 Task: Coupon Creation
Action: Mouse moved to (484, 543)
Screenshot: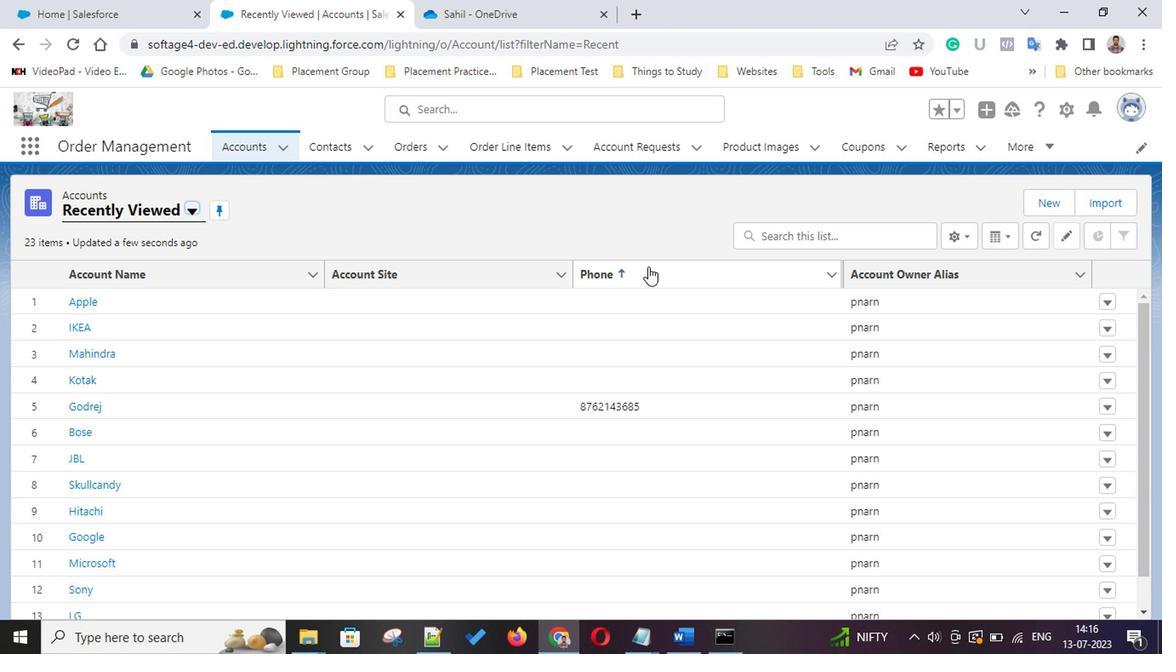 
Action: Mouse pressed left at (484, 543)
Screenshot: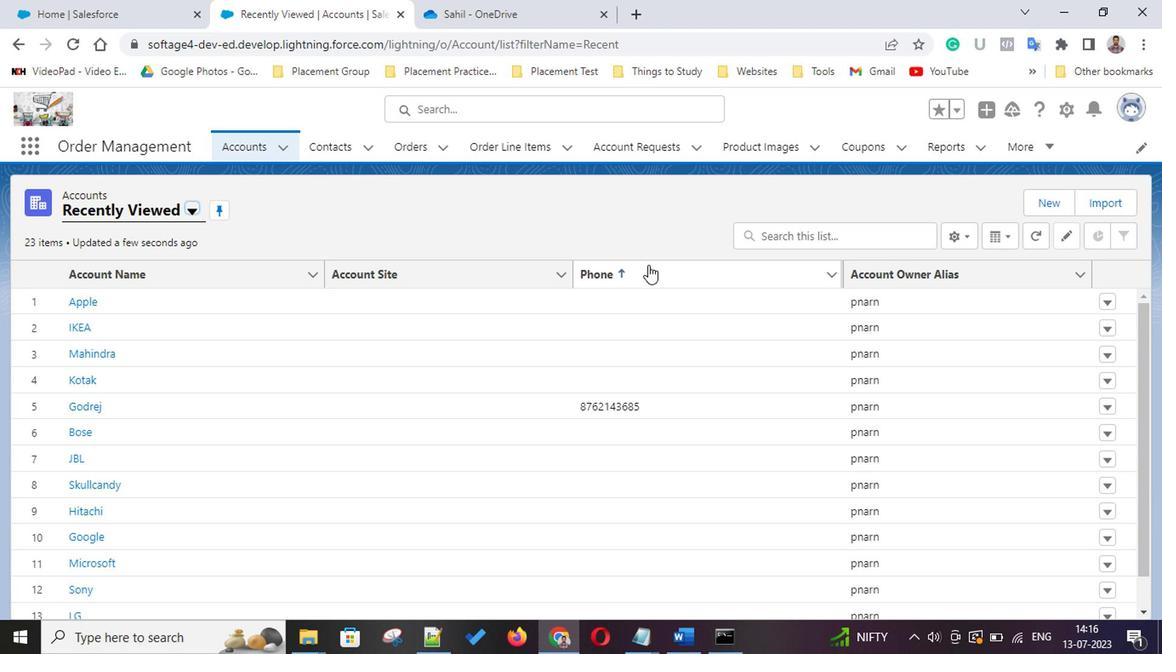 
Action: Mouse moved to (705, 198)
Screenshot: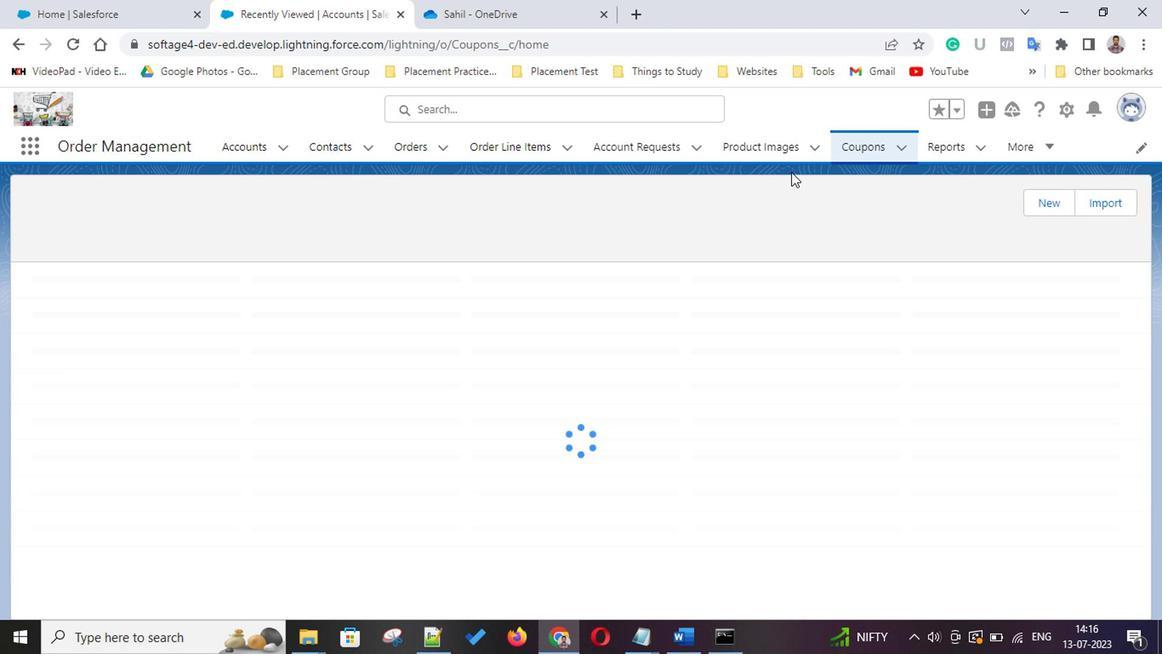 
Action: Mouse pressed left at (705, 198)
Screenshot: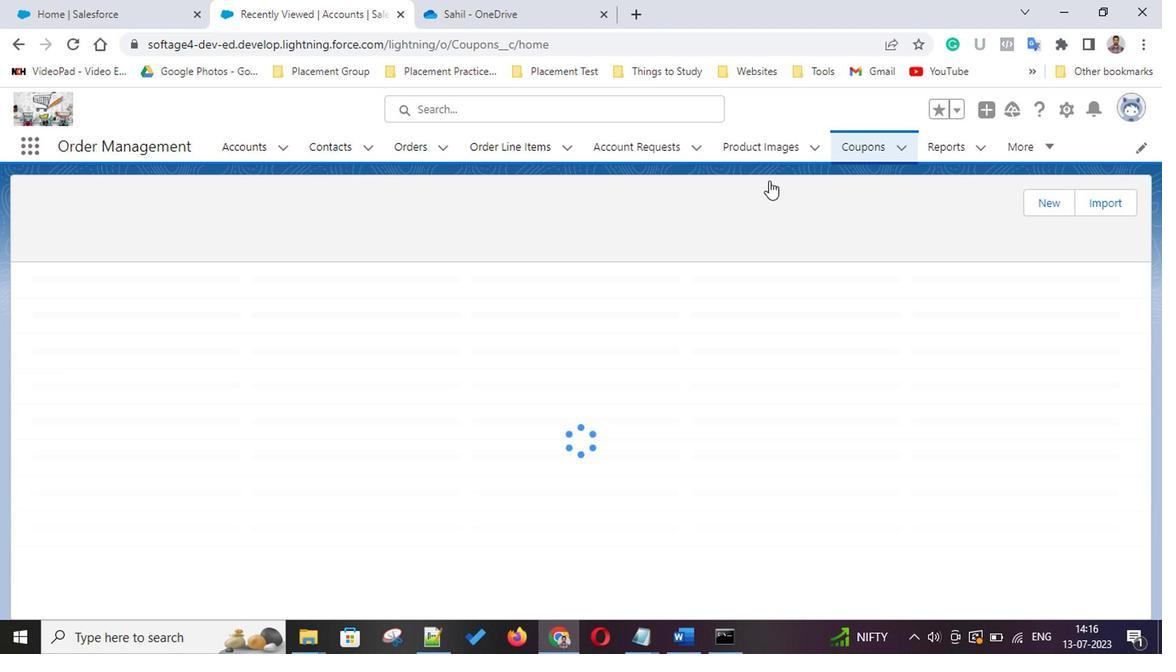 
Action: Mouse moved to (769, 234)
Screenshot: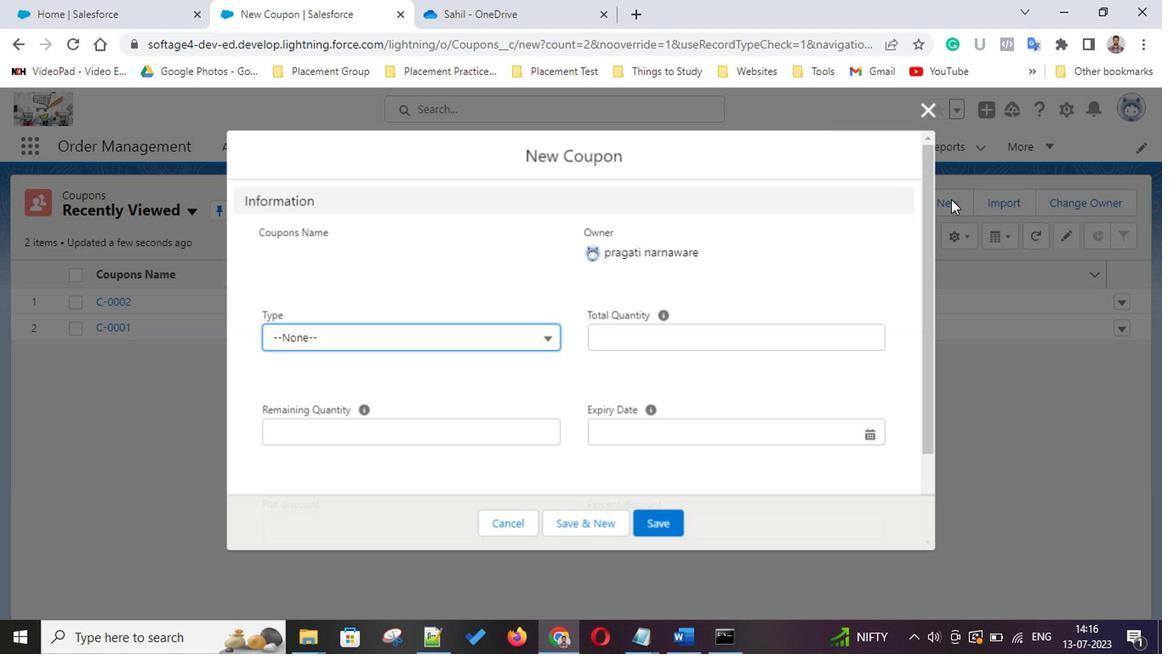 
Action: Mouse pressed left at (769, 234)
Screenshot: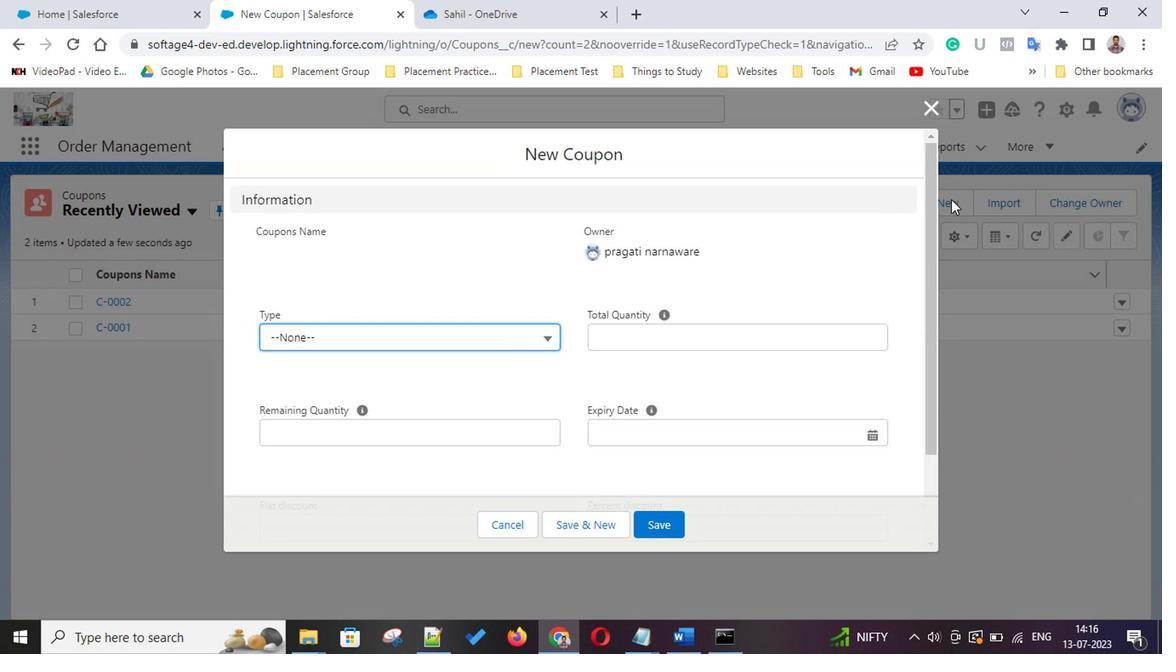 
Action: Mouse moved to (420, 336)
Screenshot: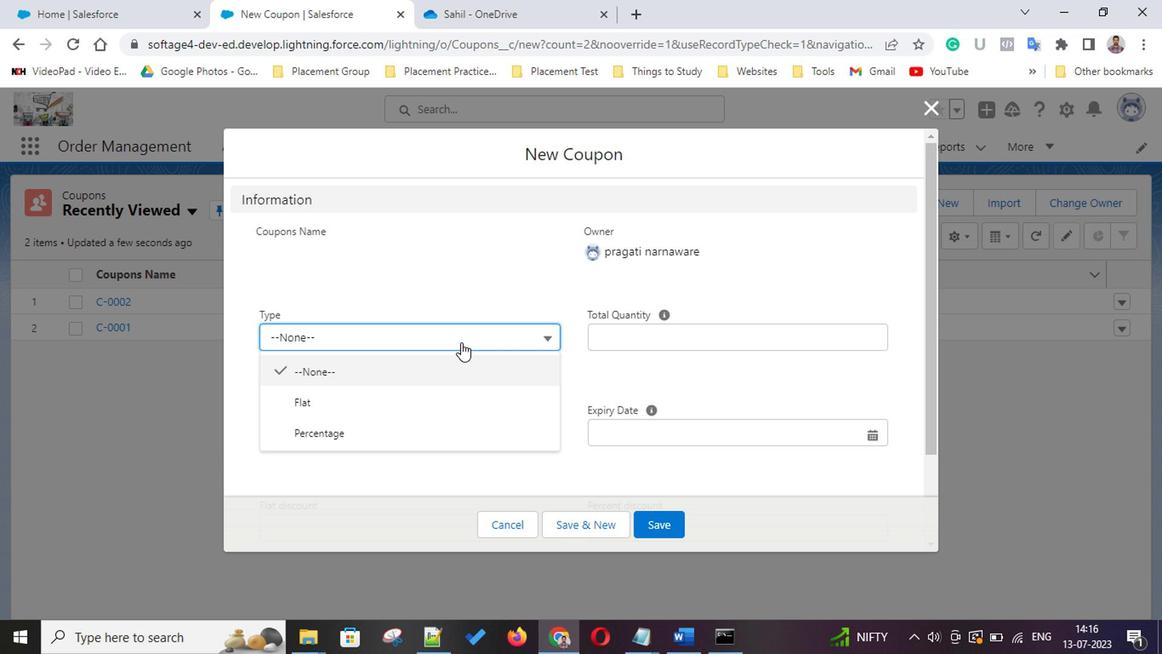 
Action: Mouse pressed left at (420, 336)
Screenshot: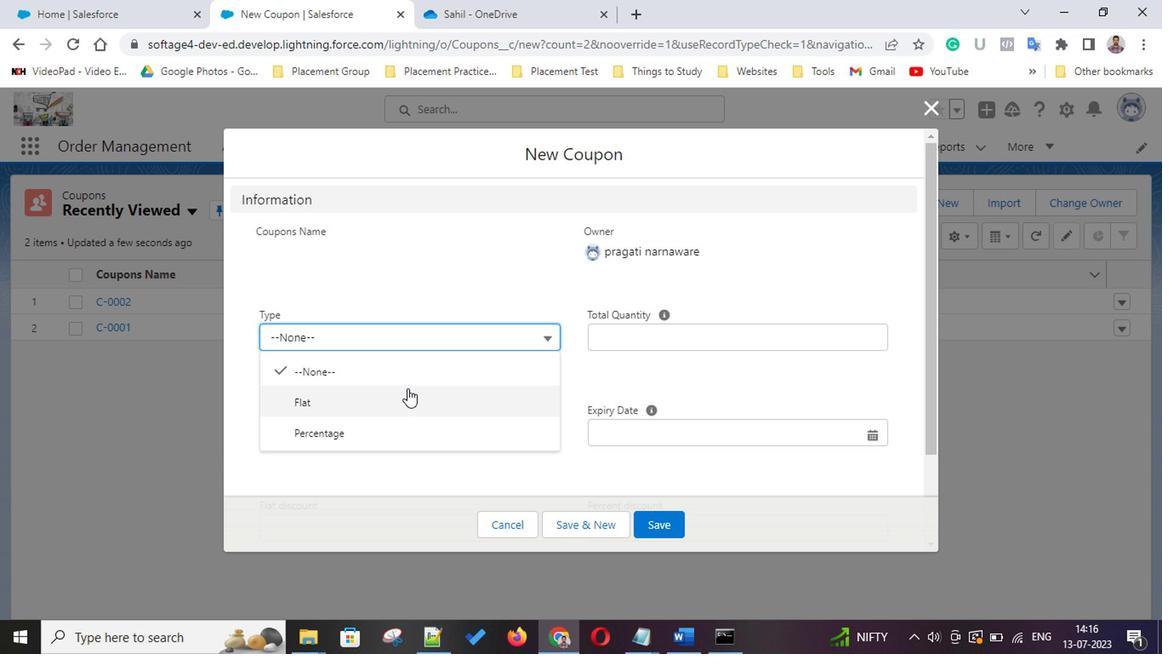 
Action: Mouse moved to (376, 375)
Screenshot: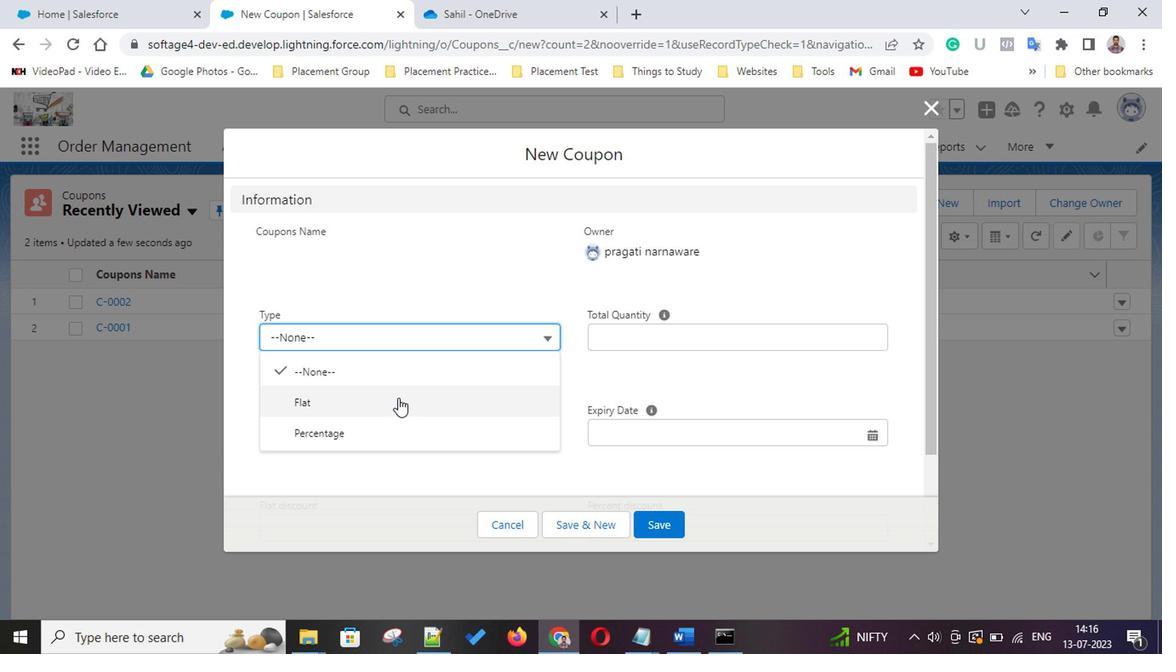 
Action: Mouse pressed left at (376, 375)
Screenshot: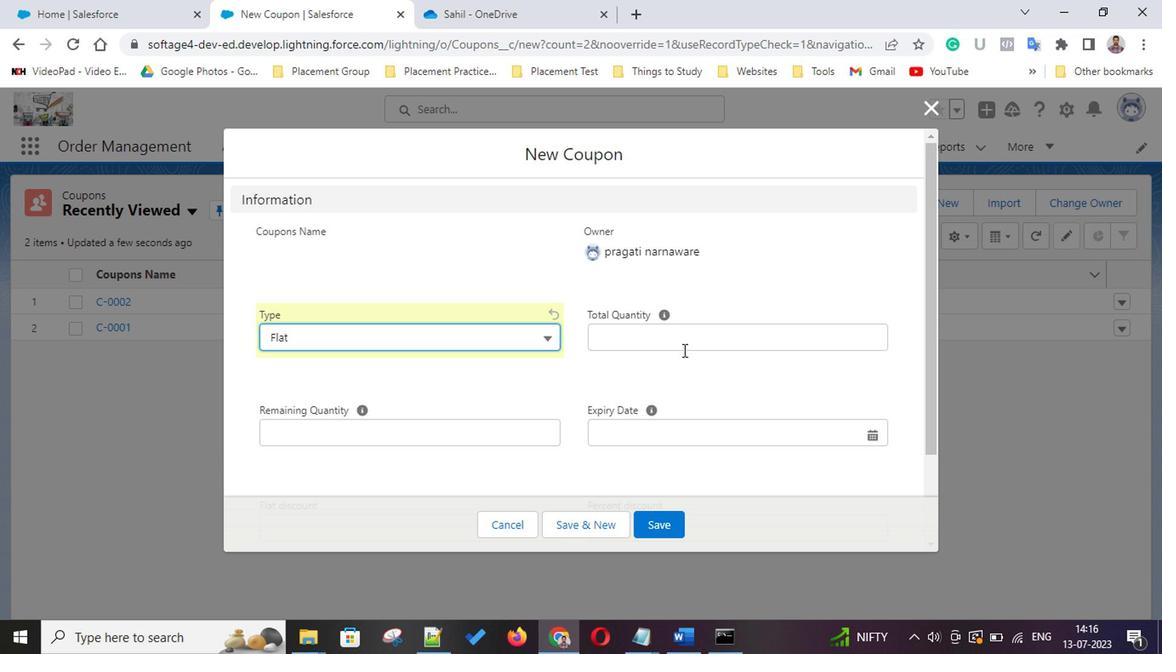 
Action: Mouse moved to (573, 334)
Screenshot: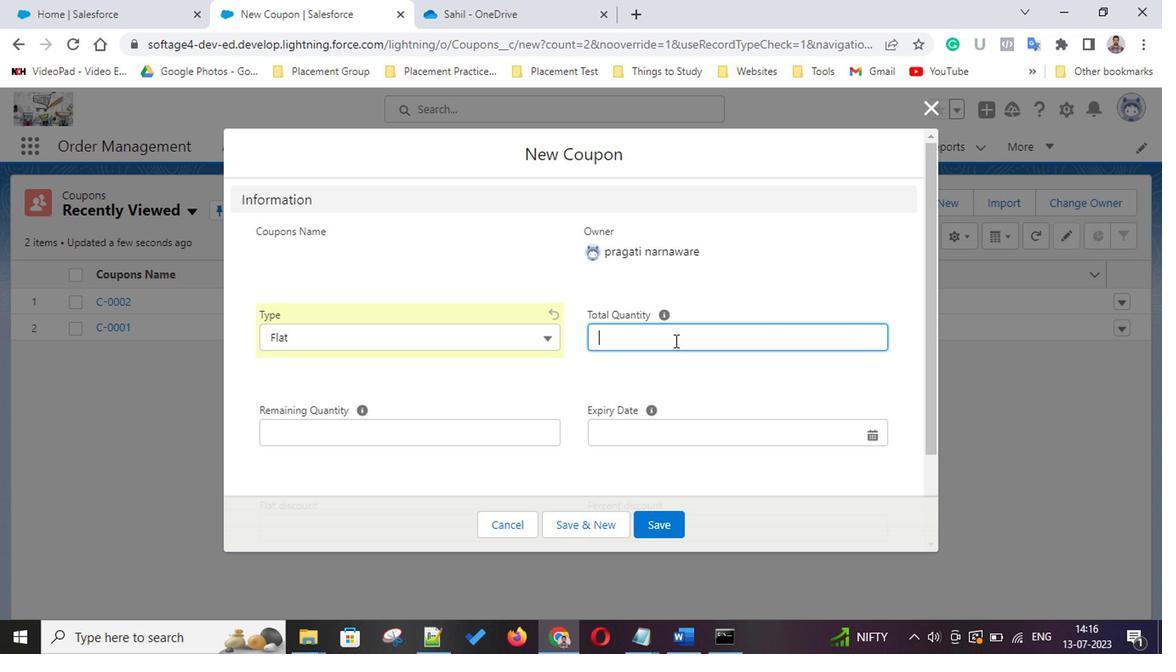 
Action: Mouse pressed left at (573, 334)
Screenshot: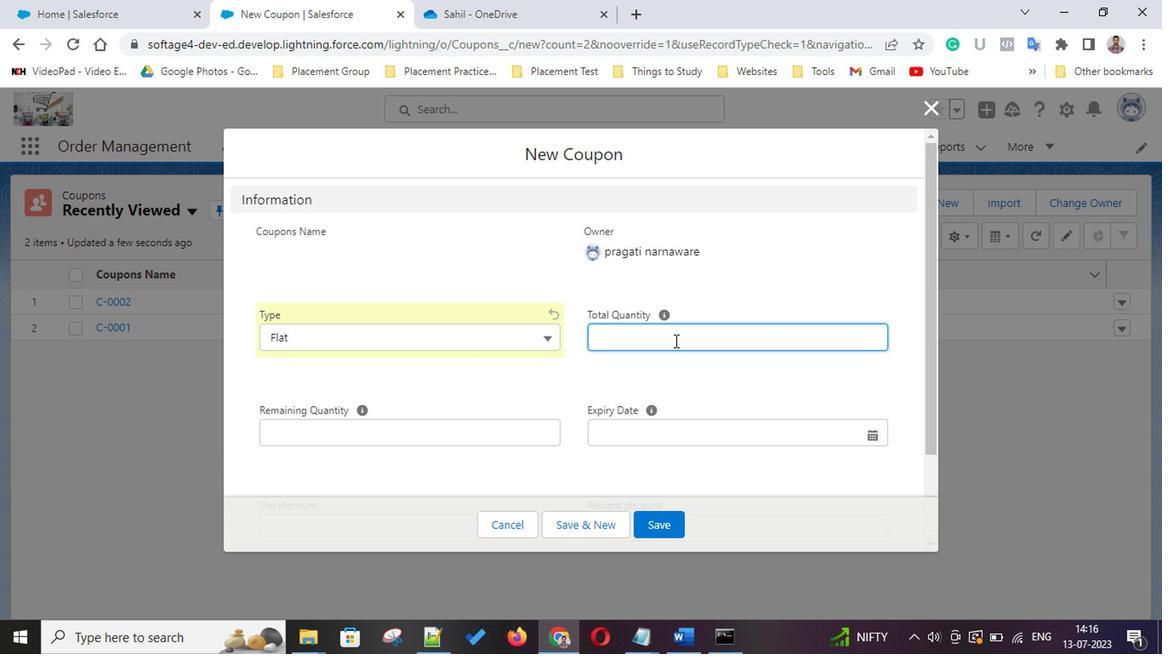 
Action: Mouse moved to (416, 335)
Screenshot: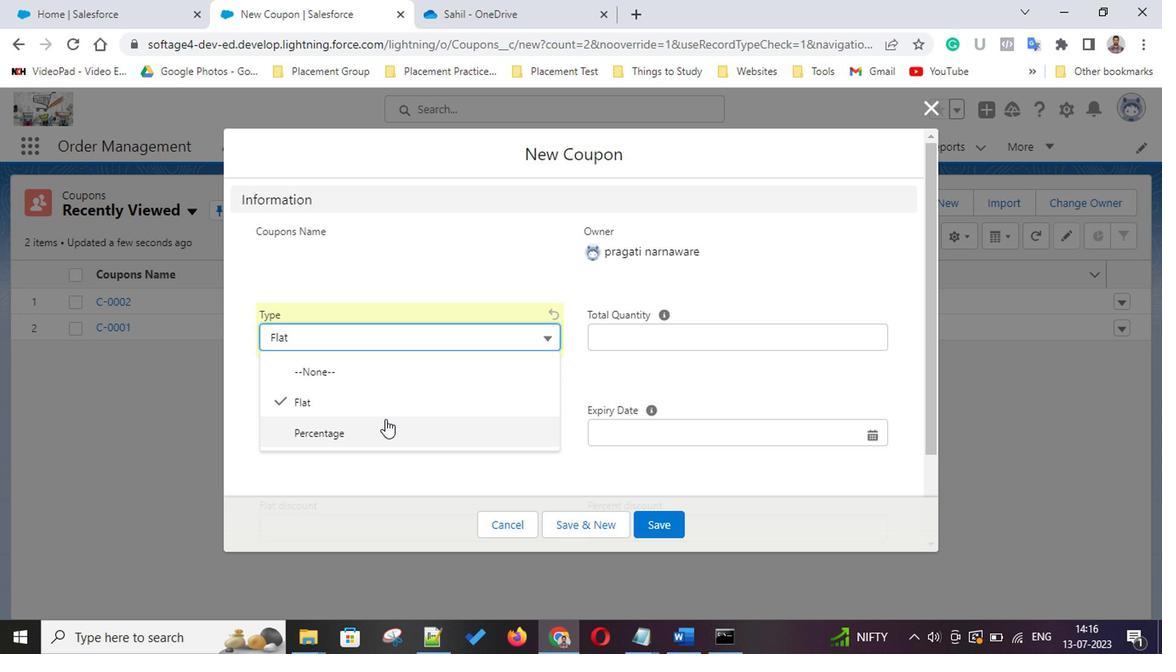 
Action: Mouse pressed left at (416, 335)
Screenshot: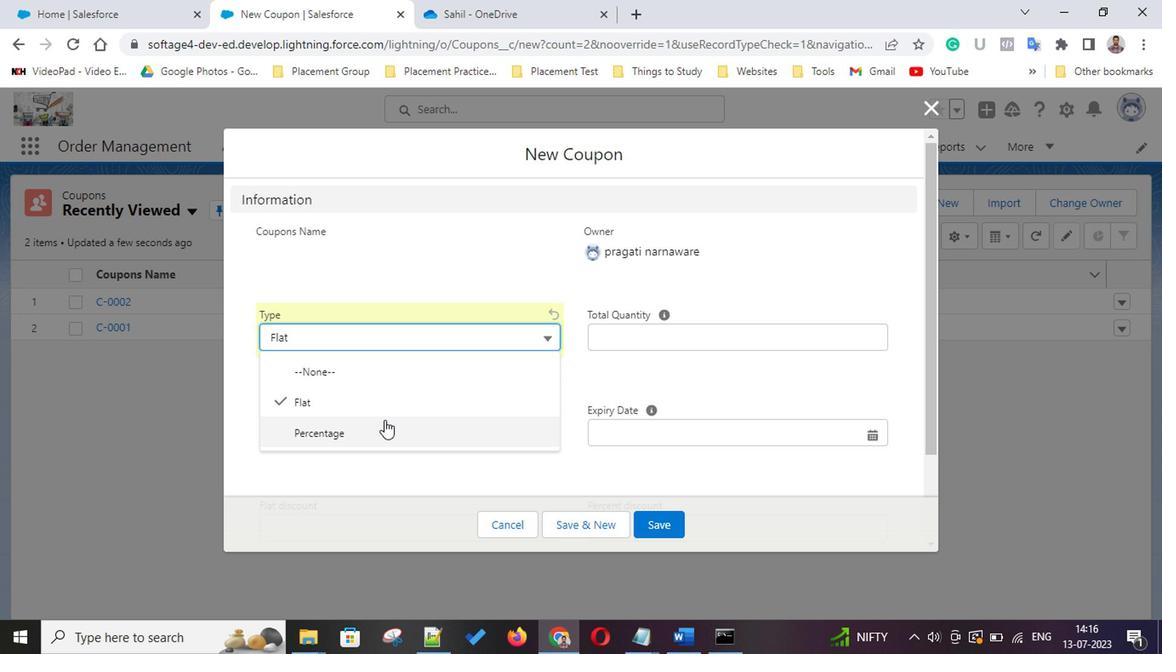 
Action: Mouse moved to (393, 396)
Screenshot: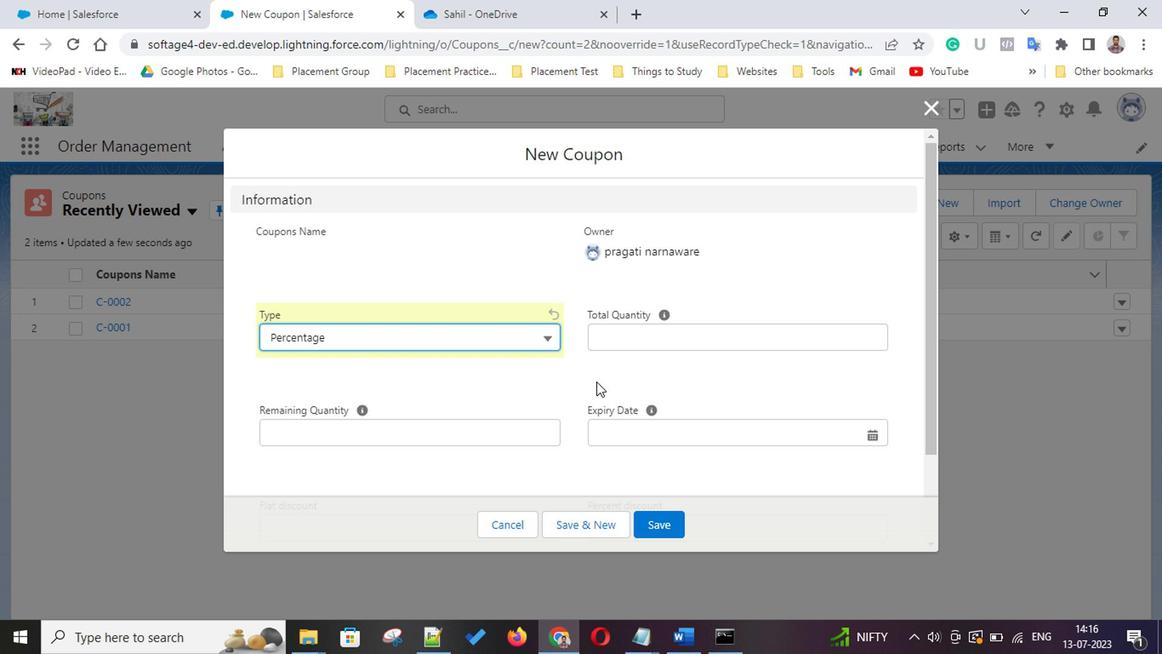 
Action: Mouse pressed left at (393, 396)
Screenshot: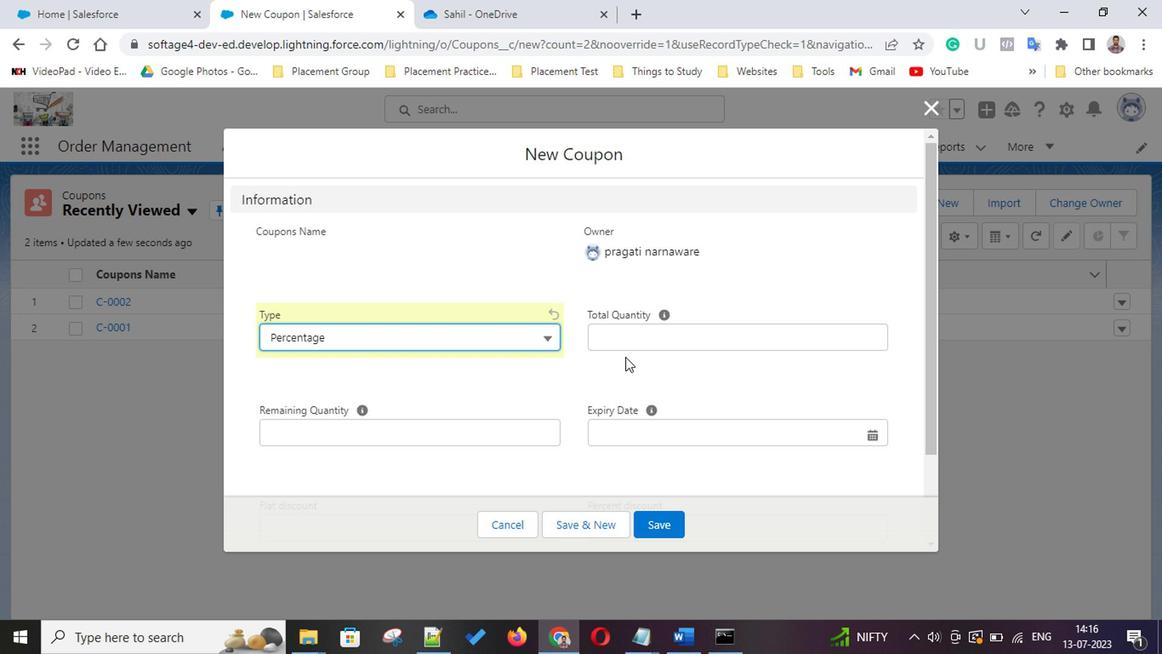 
Action: Mouse moved to (563, 332)
Screenshot: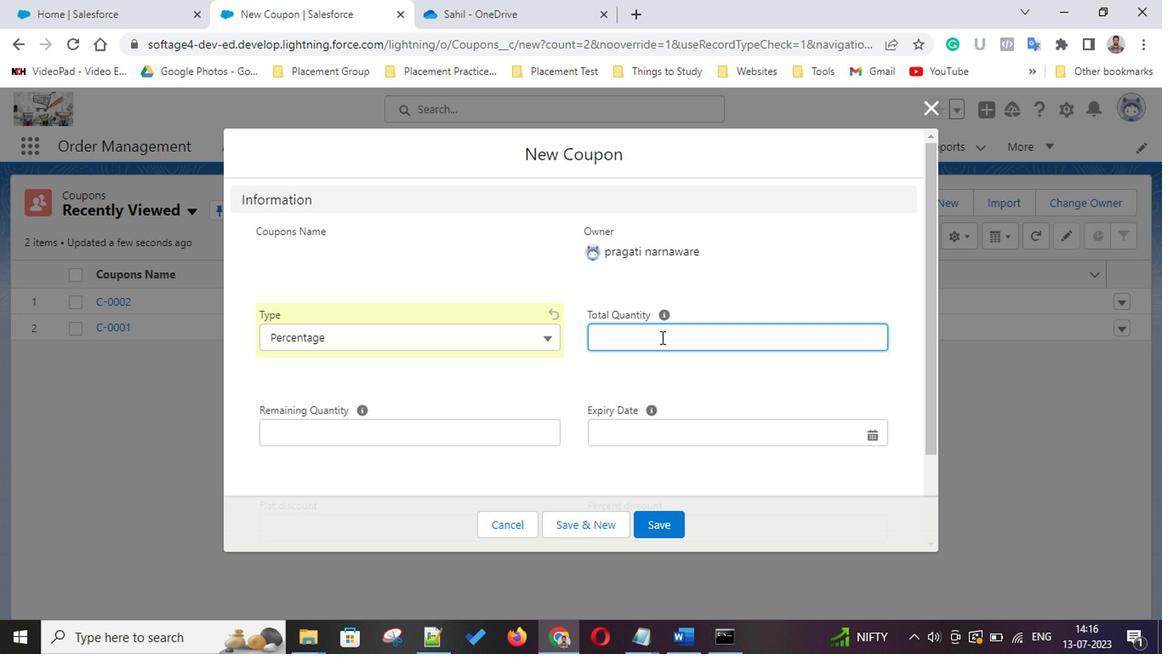 
Action: Mouse pressed left at (563, 332)
Screenshot: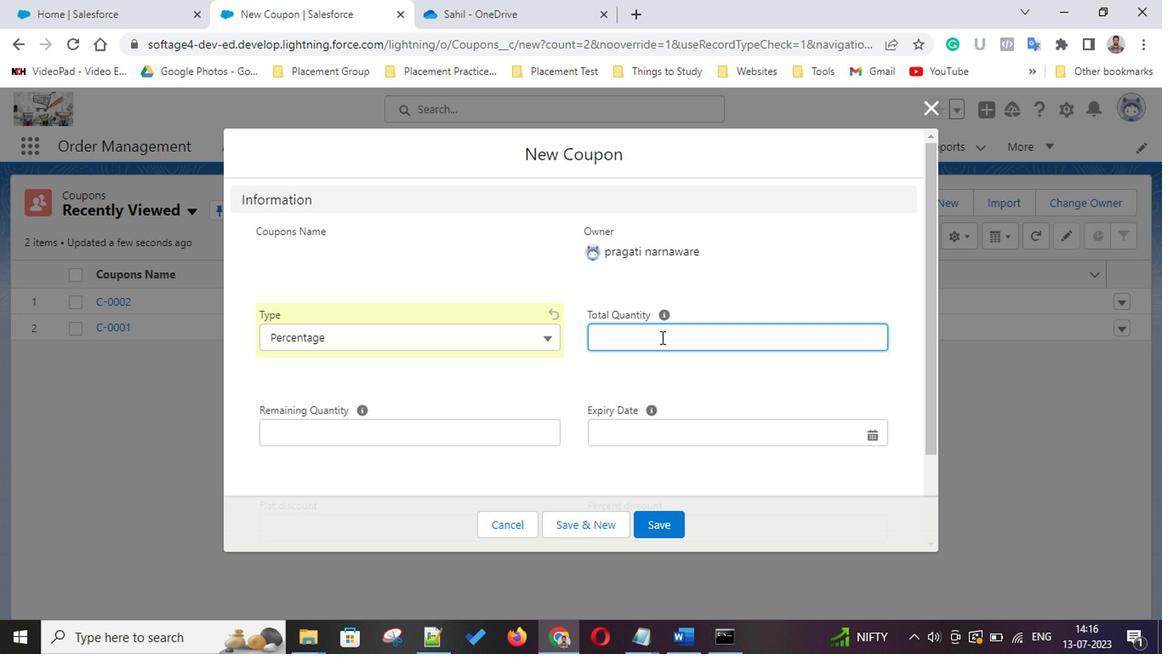 
Action: Key pressed 15
Screenshot: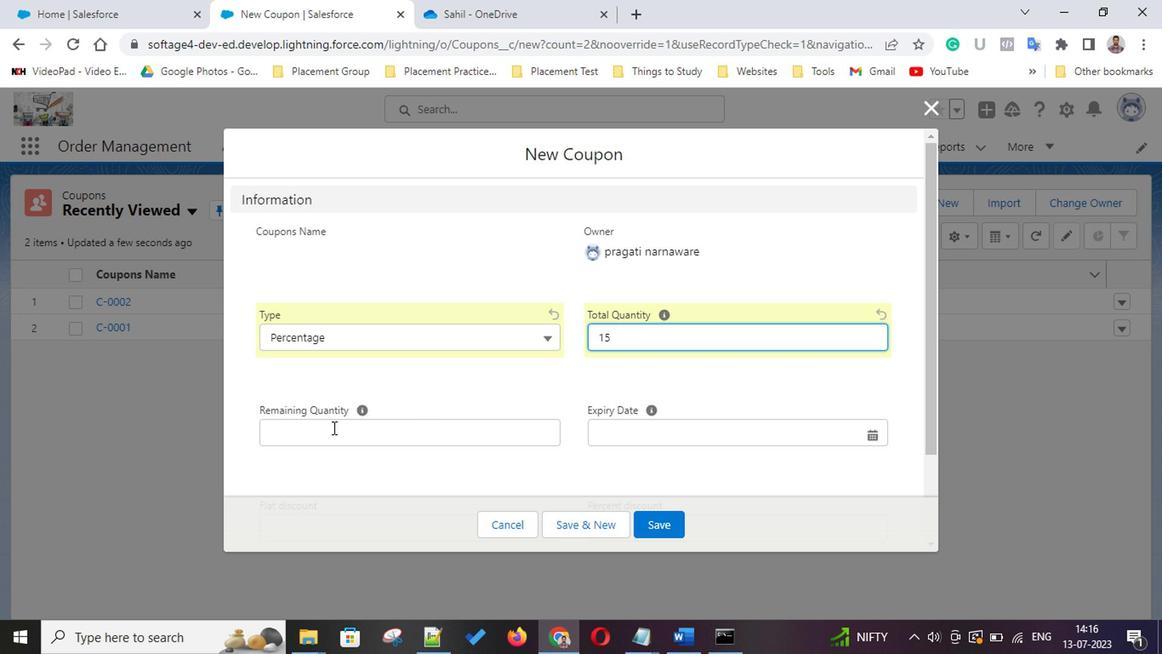 
Action: Mouse moved to (327, 402)
Screenshot: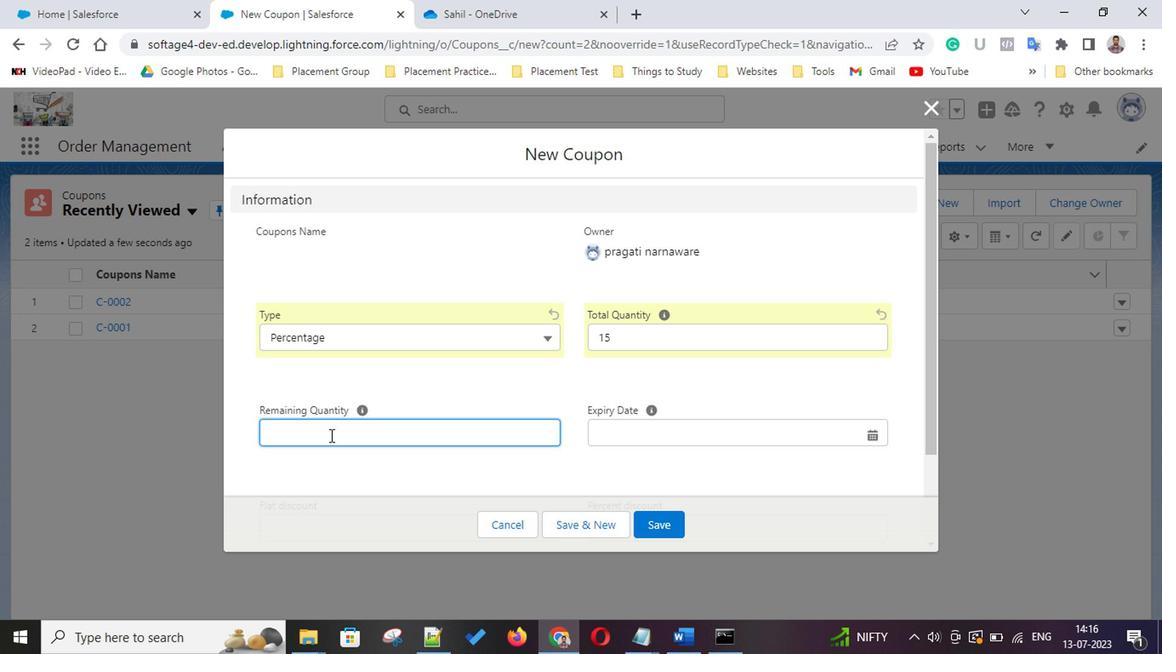 
Action: Mouse pressed left at (327, 402)
Screenshot: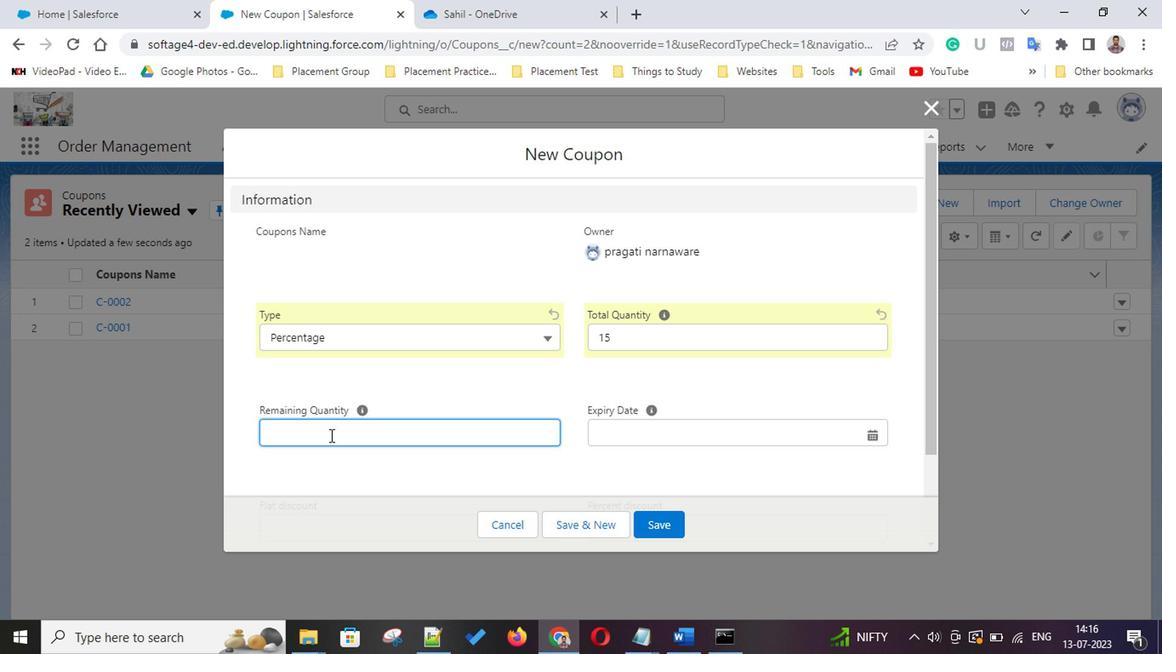 
Action: Key pressed 7
Screenshot: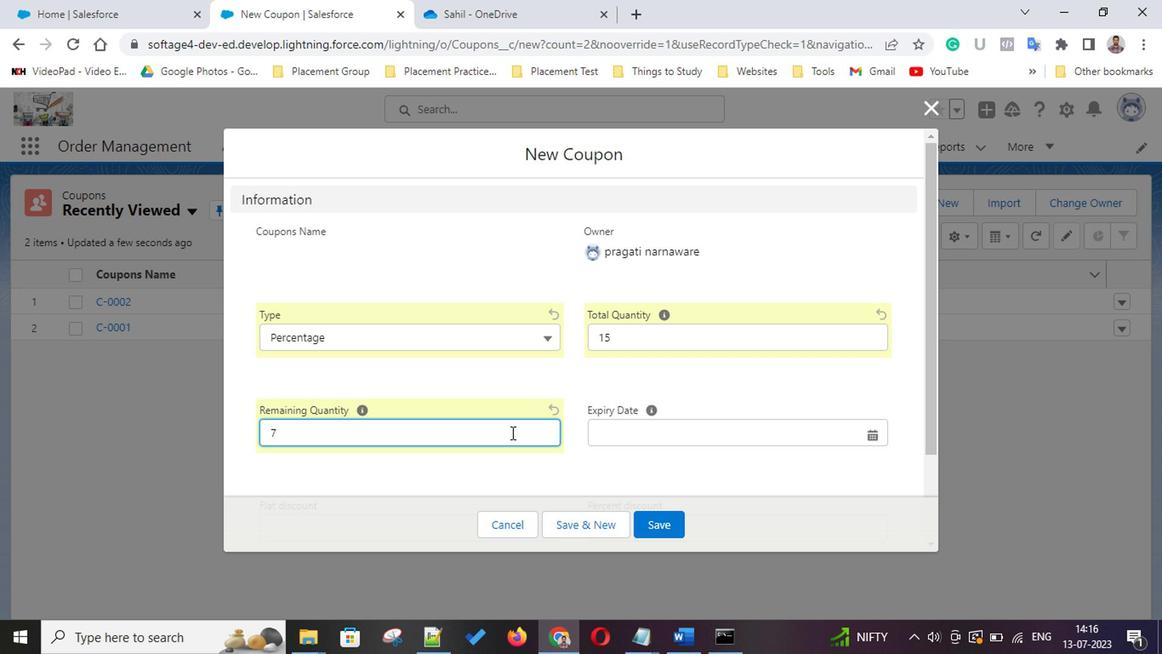 
Action: Mouse moved to (525, 400)
Screenshot: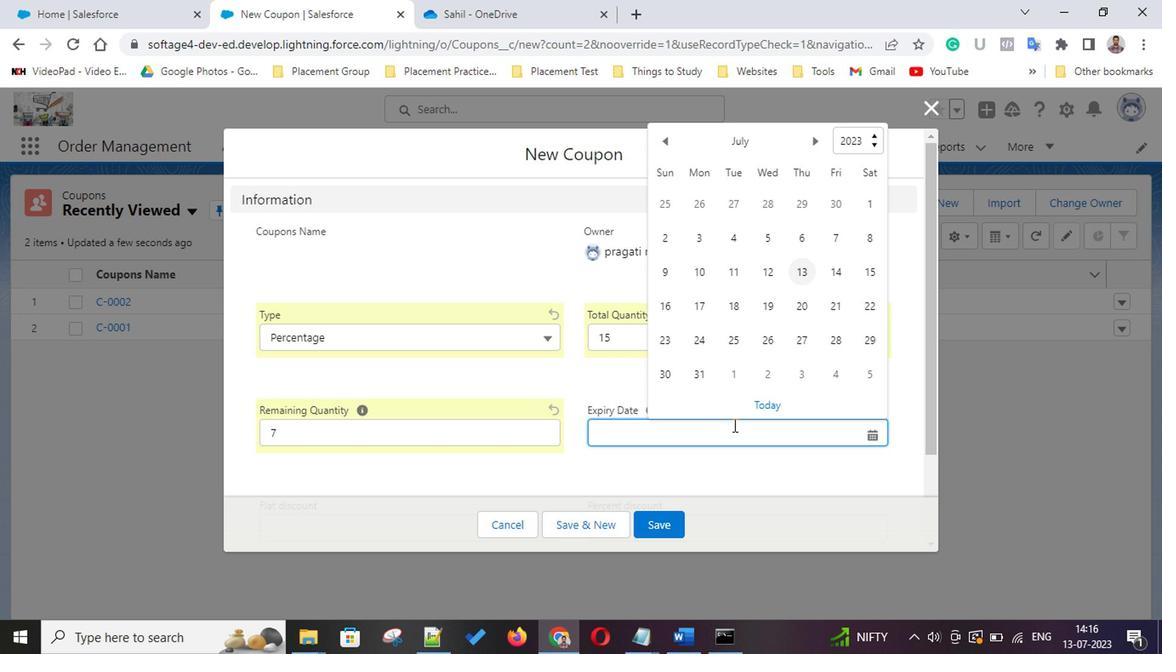 
Action: Mouse pressed left at (525, 400)
Screenshot: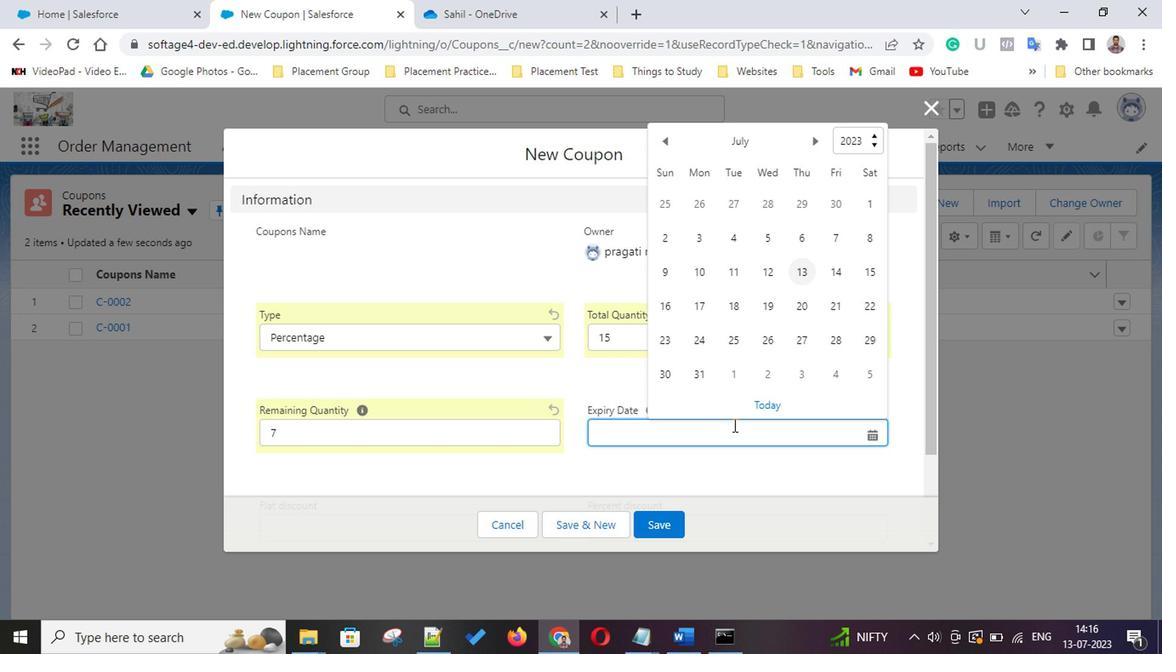 
Action: Mouse moved to (589, 357)
Screenshot: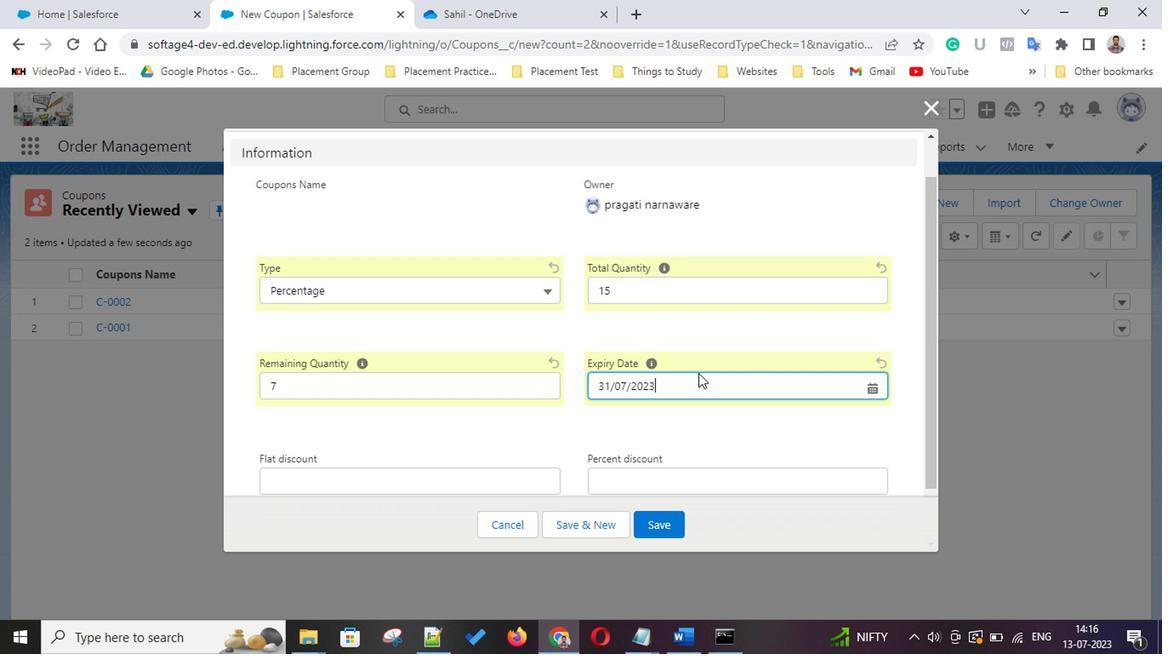 
Action: Mouse pressed left at (589, 357)
Screenshot: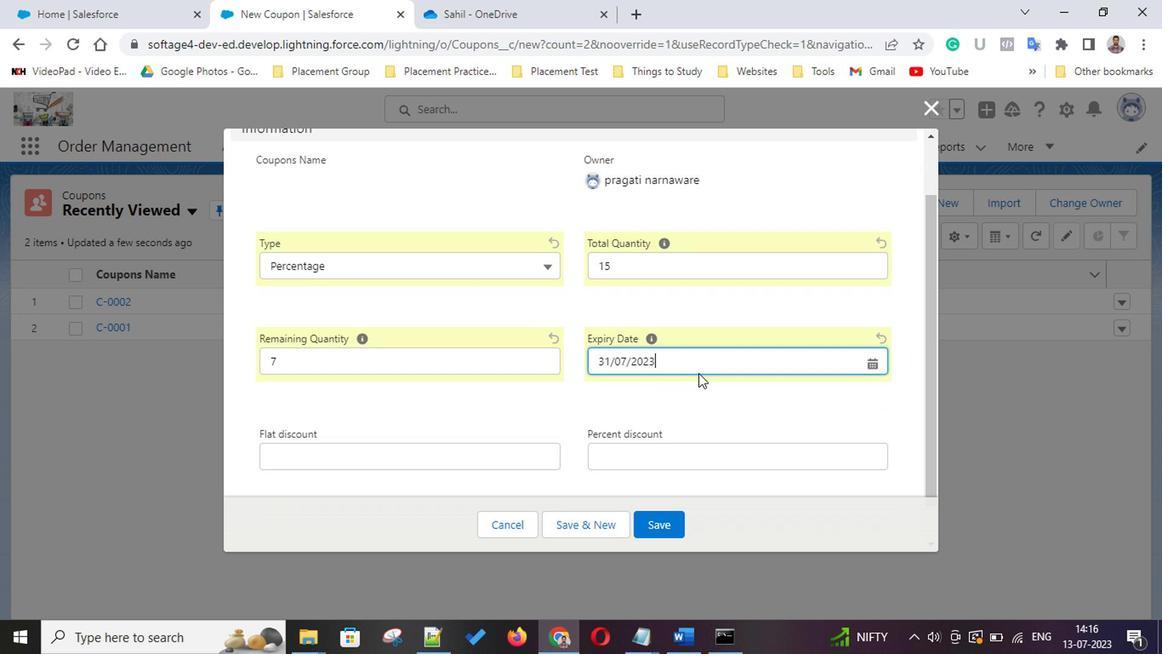 
Action: Mouse scrolled (589, 357) with delta (0, 0)
Screenshot: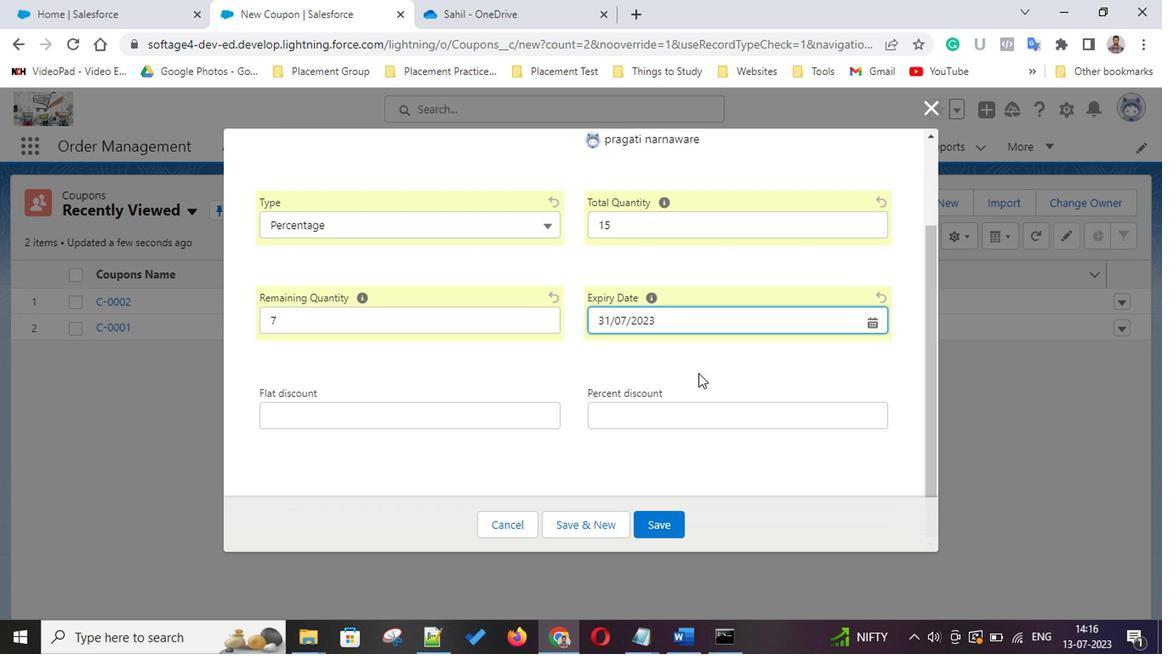 
Action: Mouse scrolled (589, 357) with delta (0, 0)
Screenshot: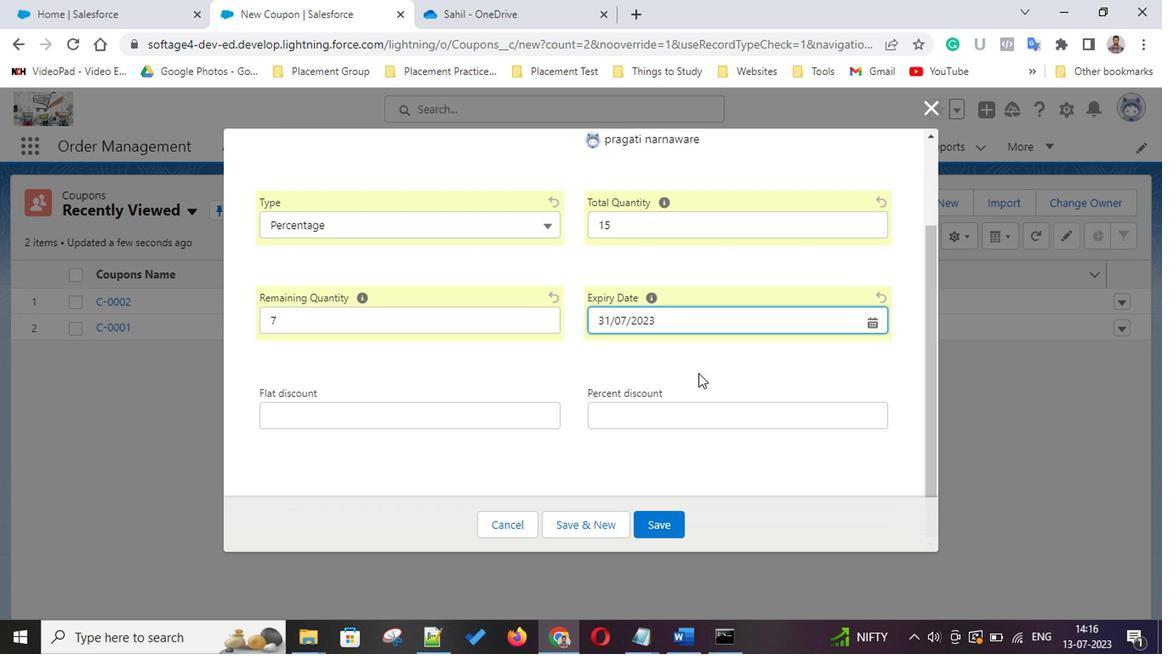 
Action: Mouse scrolled (589, 357) with delta (0, 0)
Screenshot: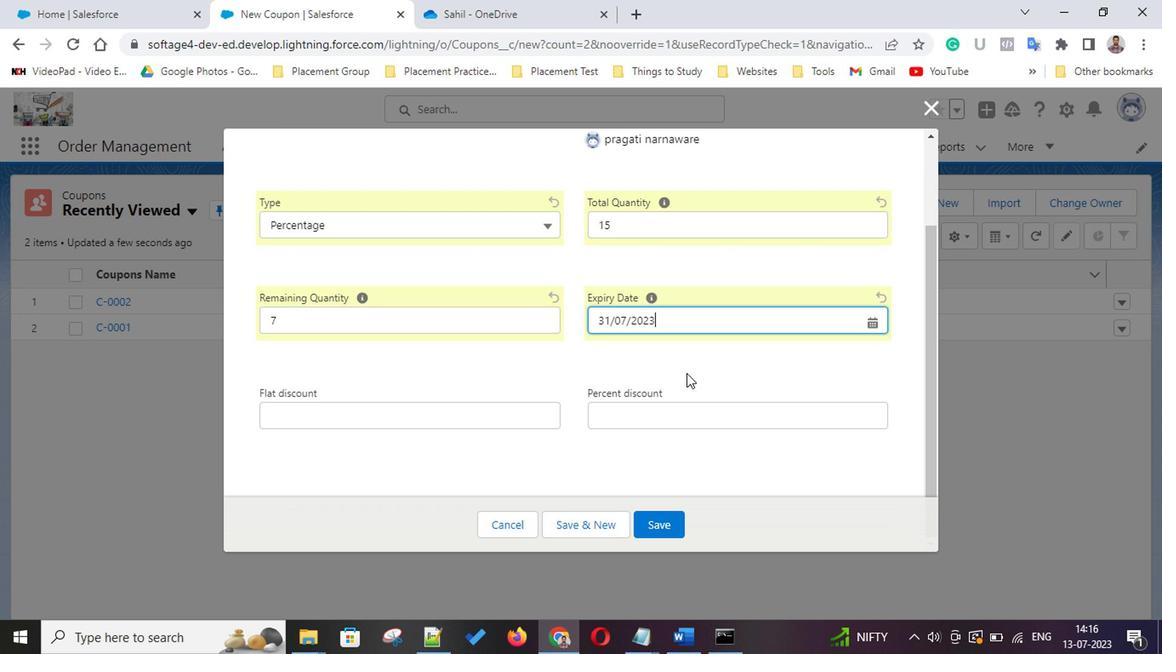 
Action: Mouse scrolled (589, 357) with delta (0, 0)
Screenshot: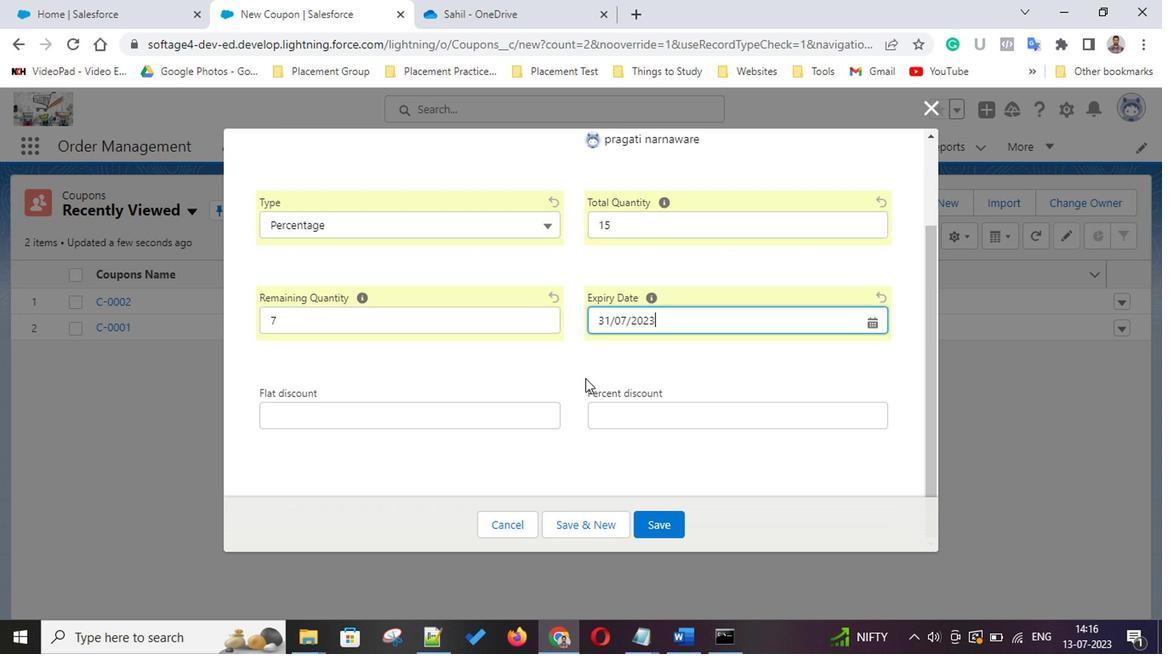 
Action: Mouse scrolled (589, 357) with delta (0, 0)
Screenshot: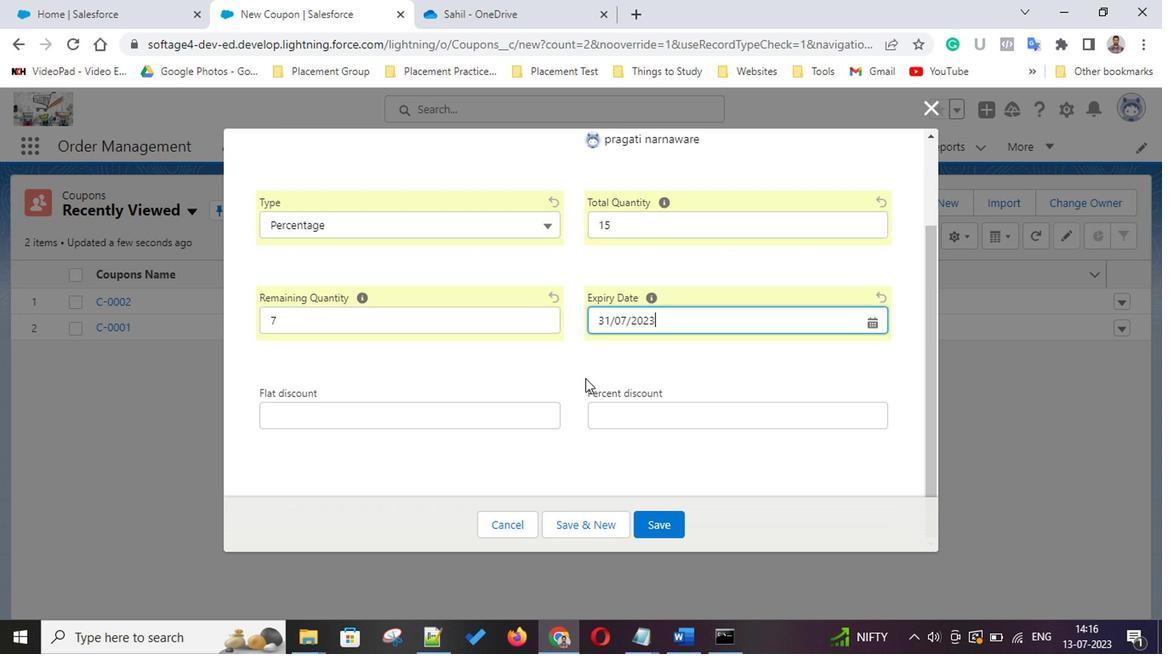 
Action: Mouse scrolled (589, 357) with delta (0, 0)
Screenshot: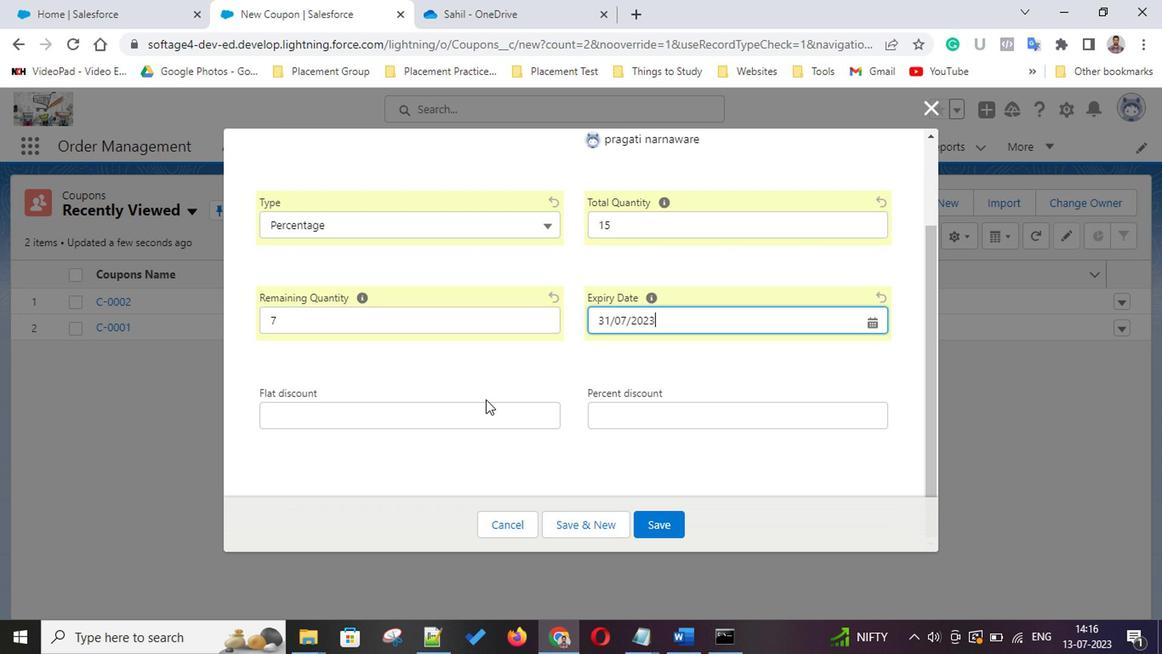 
Action: Mouse scrolled (589, 357) with delta (0, 0)
Screenshot: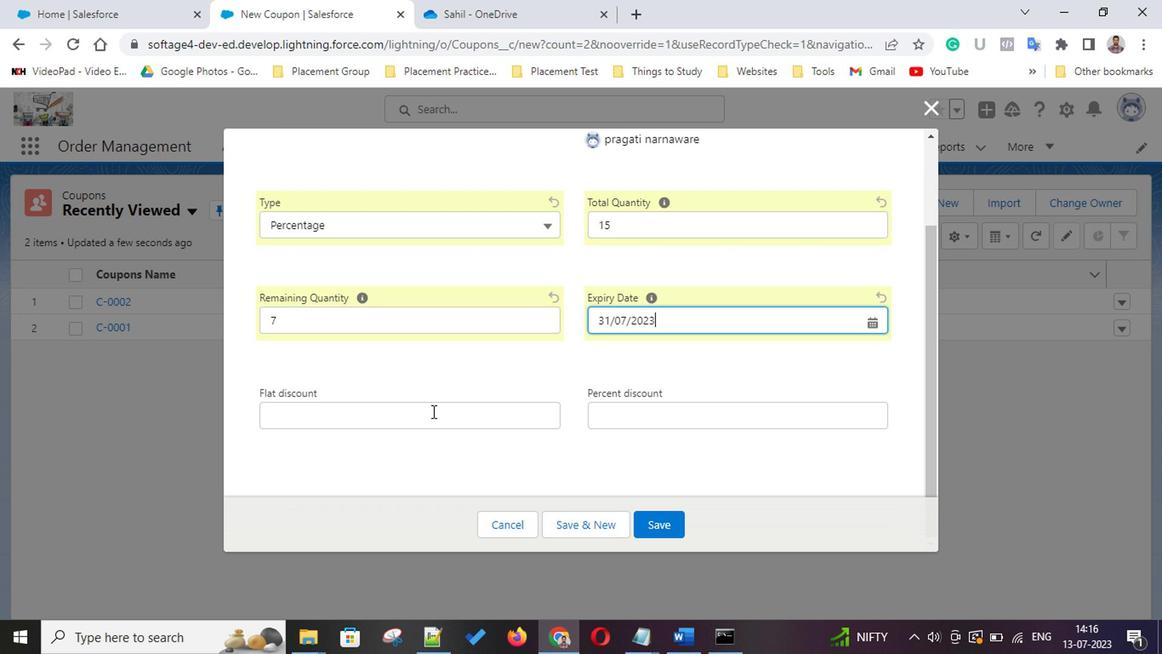 
Action: Mouse scrolled (589, 357) with delta (0, 0)
Screenshot: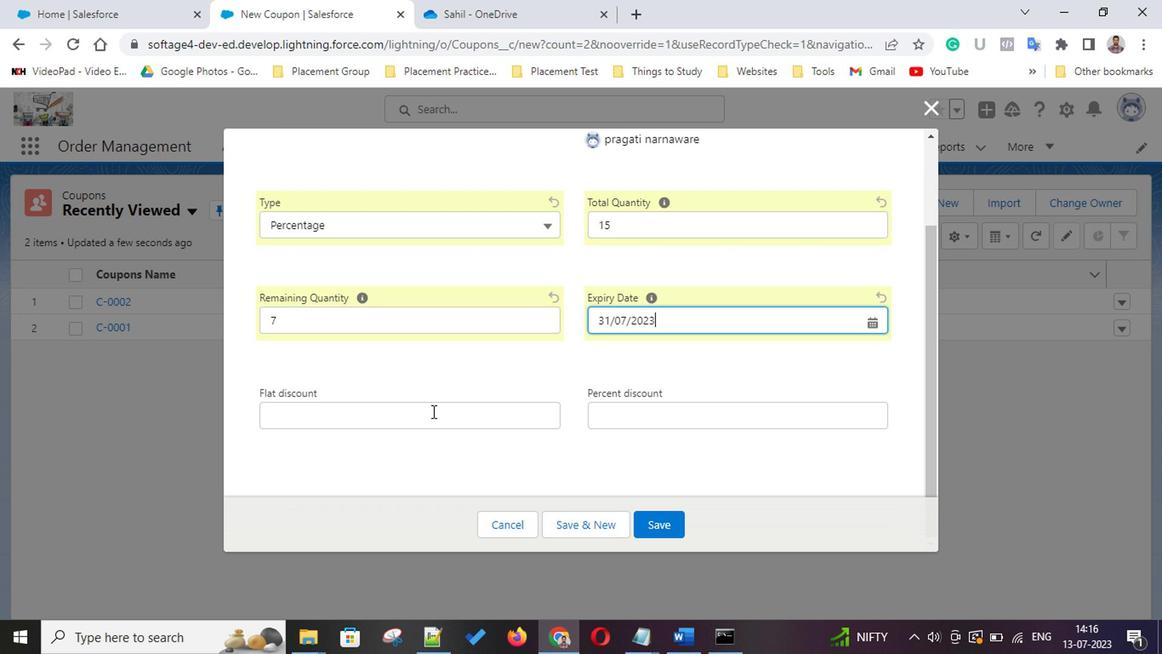 
Action: Mouse scrolled (589, 357) with delta (0, 0)
Screenshot: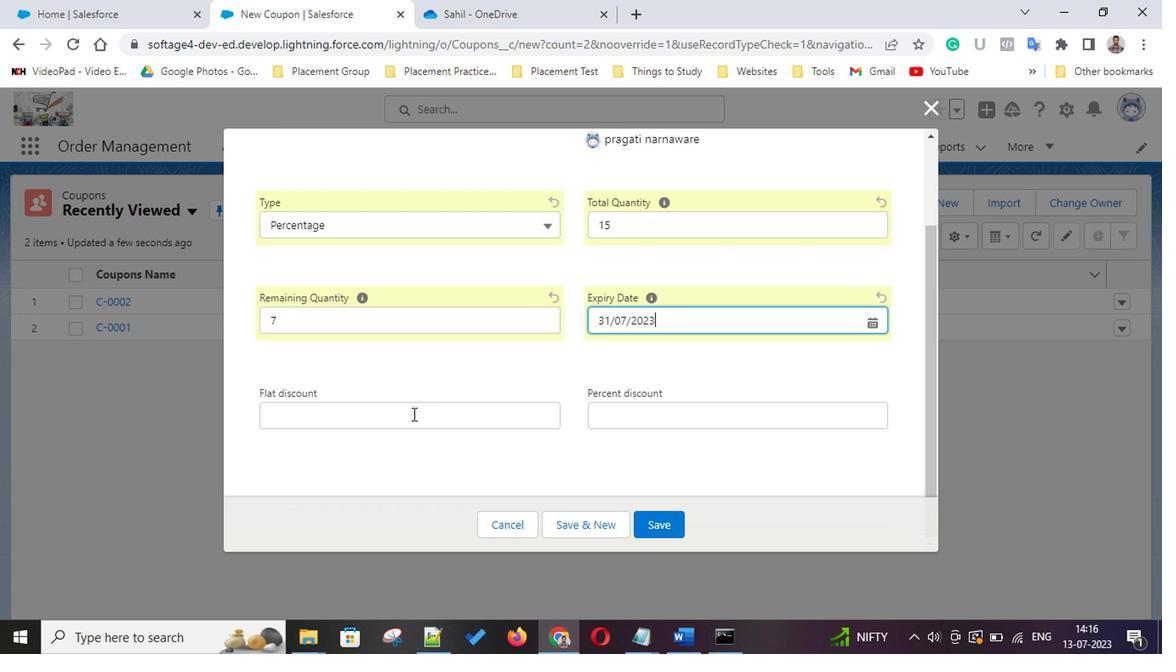 
Action: Mouse scrolled (589, 357) with delta (0, 0)
Screenshot: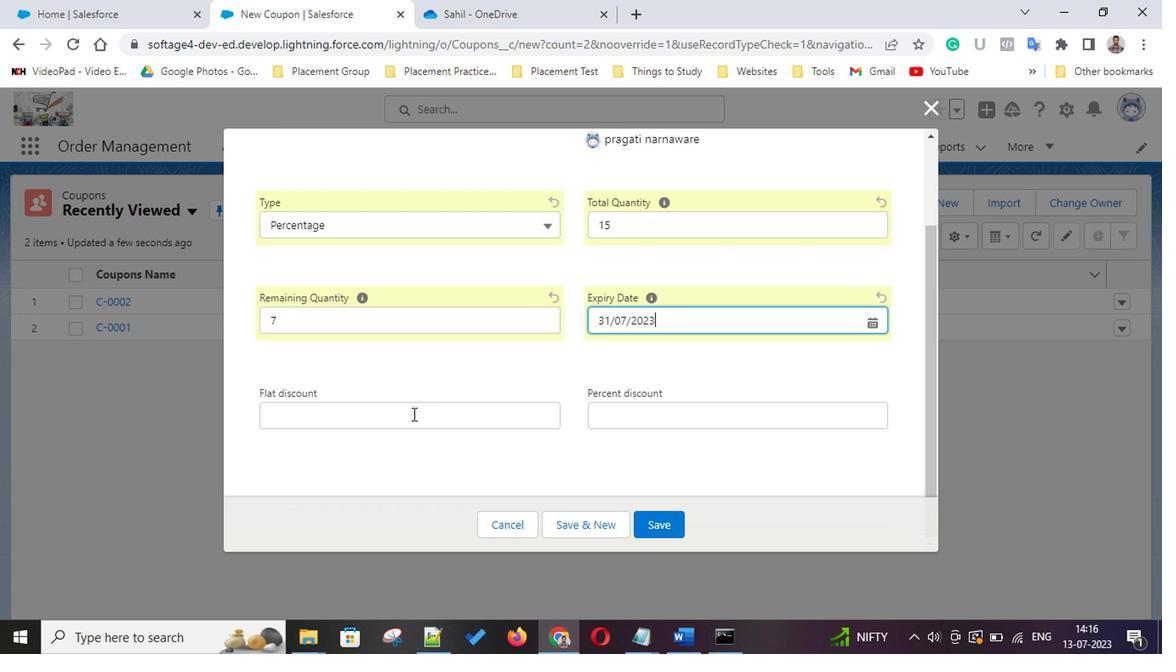 
Action: Mouse scrolled (589, 357) with delta (0, 0)
Screenshot: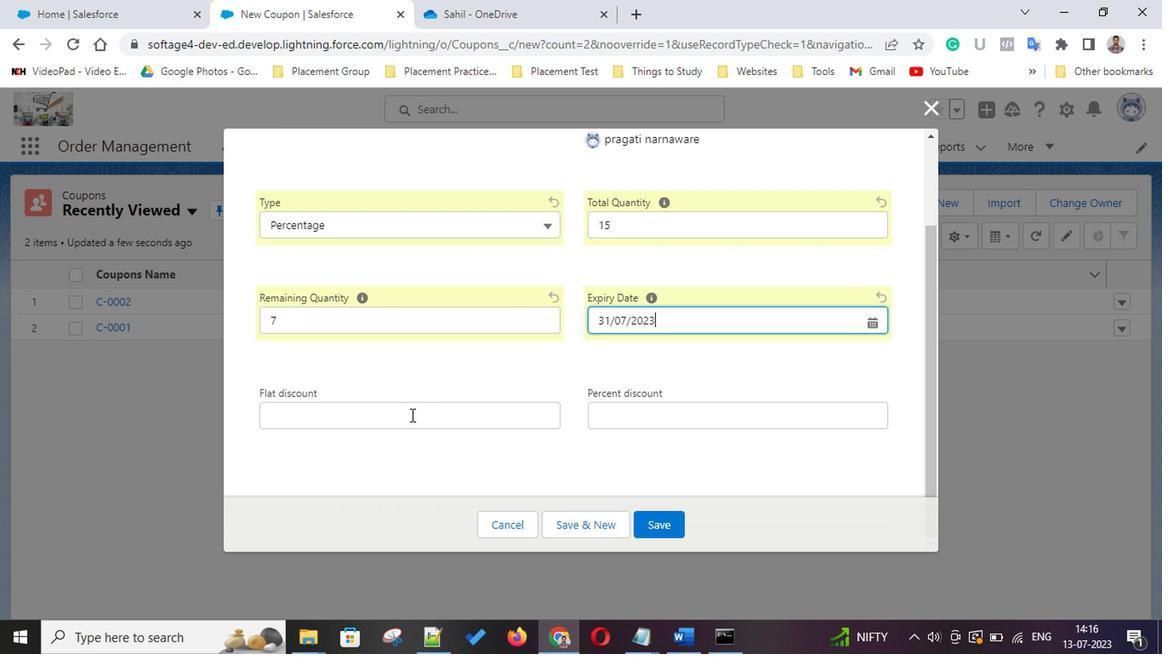 
Action: Mouse scrolled (589, 357) with delta (0, 0)
Screenshot: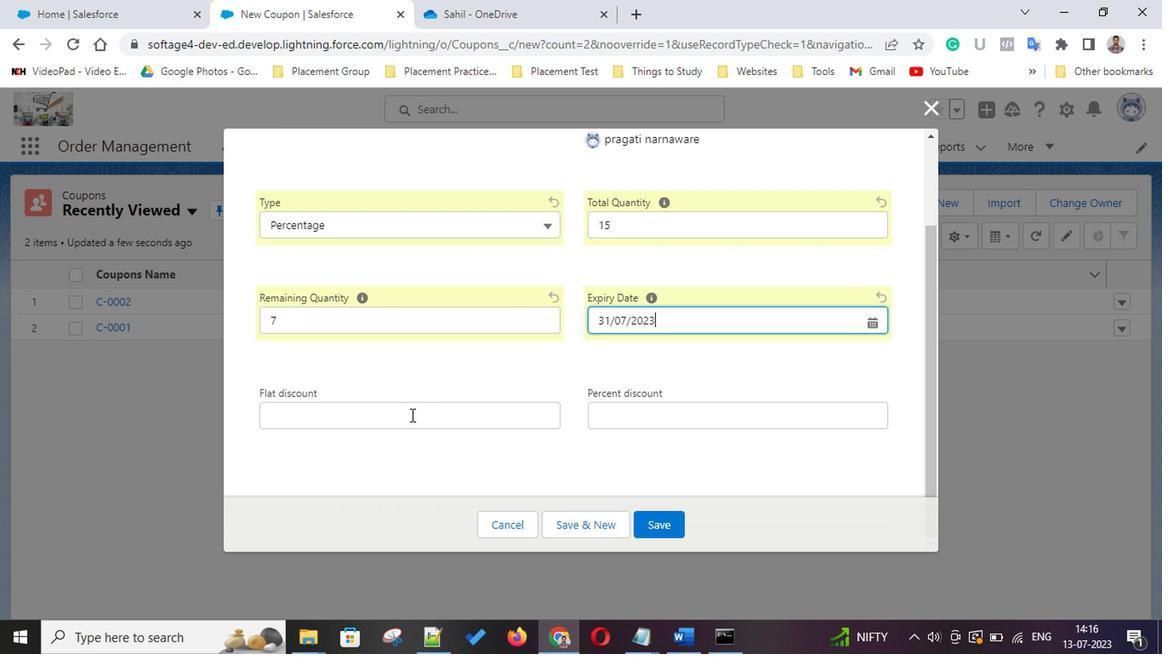 
Action: Mouse scrolled (589, 357) with delta (0, 0)
Screenshot: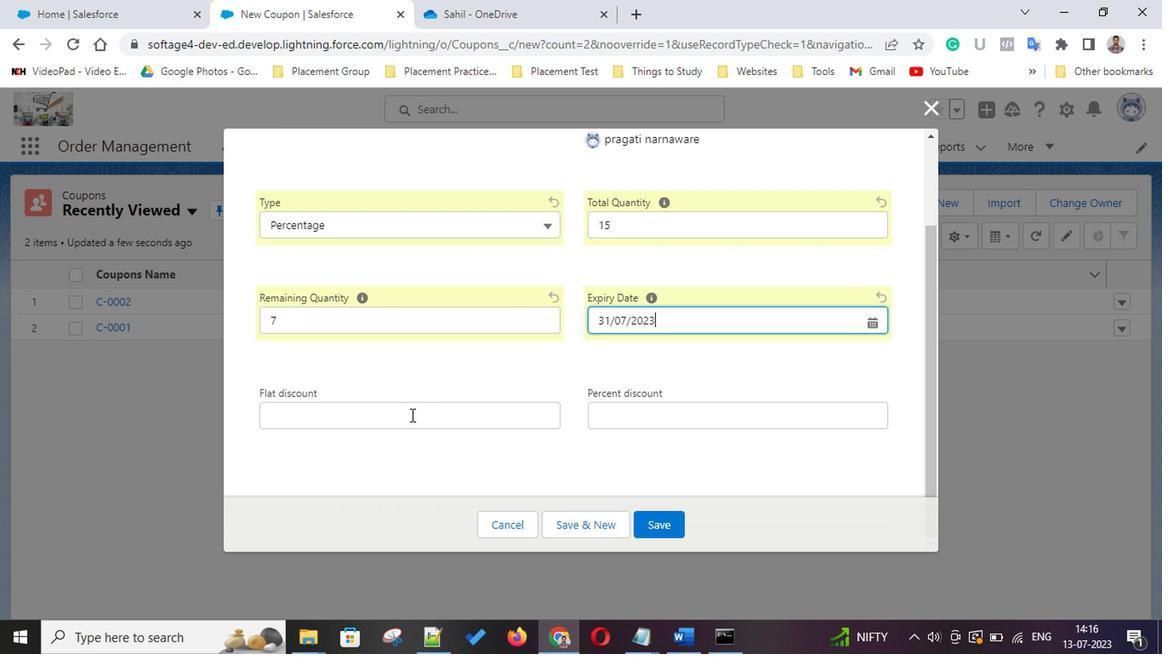 
Action: Mouse scrolled (589, 357) with delta (0, 0)
Screenshot: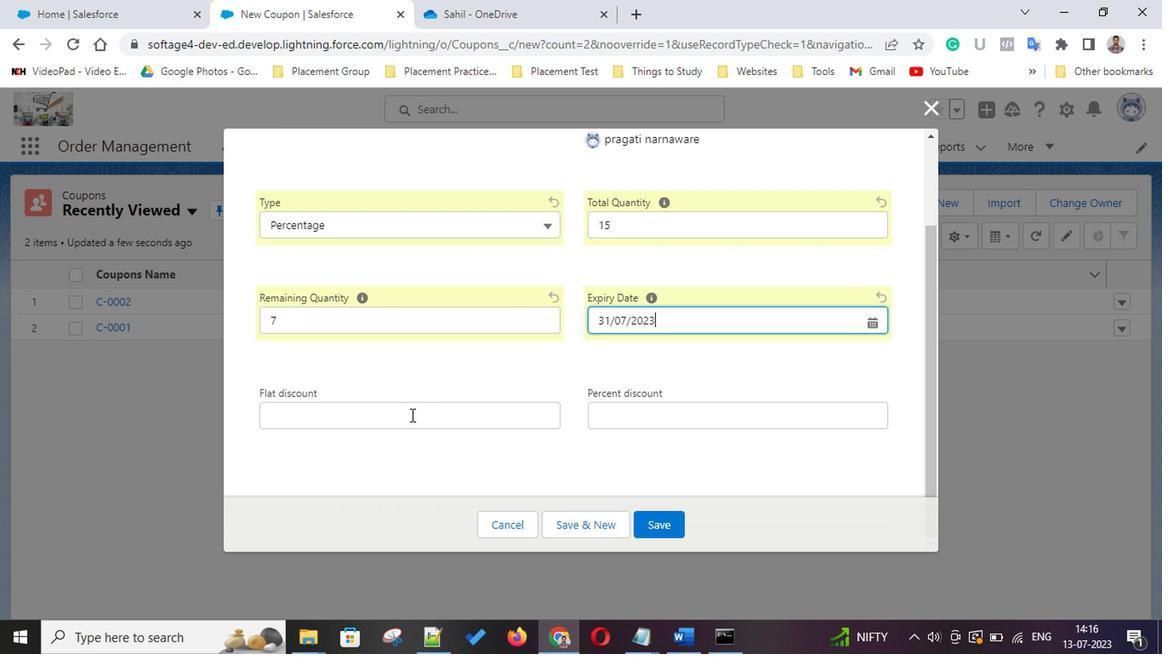 
Action: Mouse scrolled (589, 357) with delta (0, 0)
Screenshot: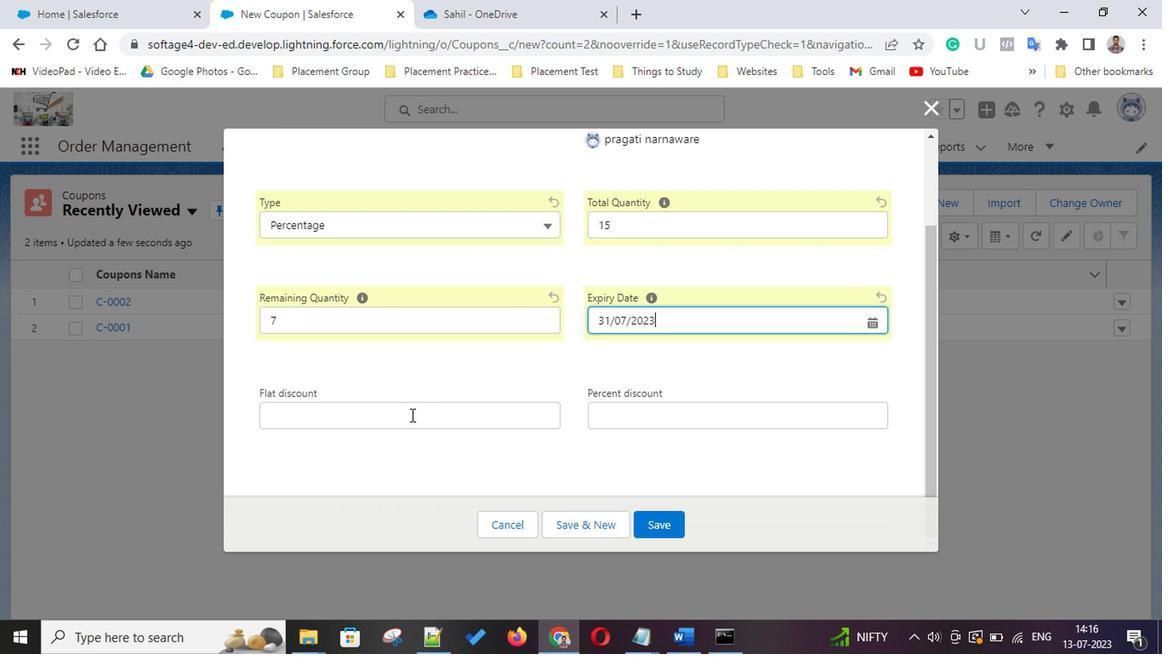 
Action: Mouse scrolled (589, 357) with delta (0, 0)
Screenshot: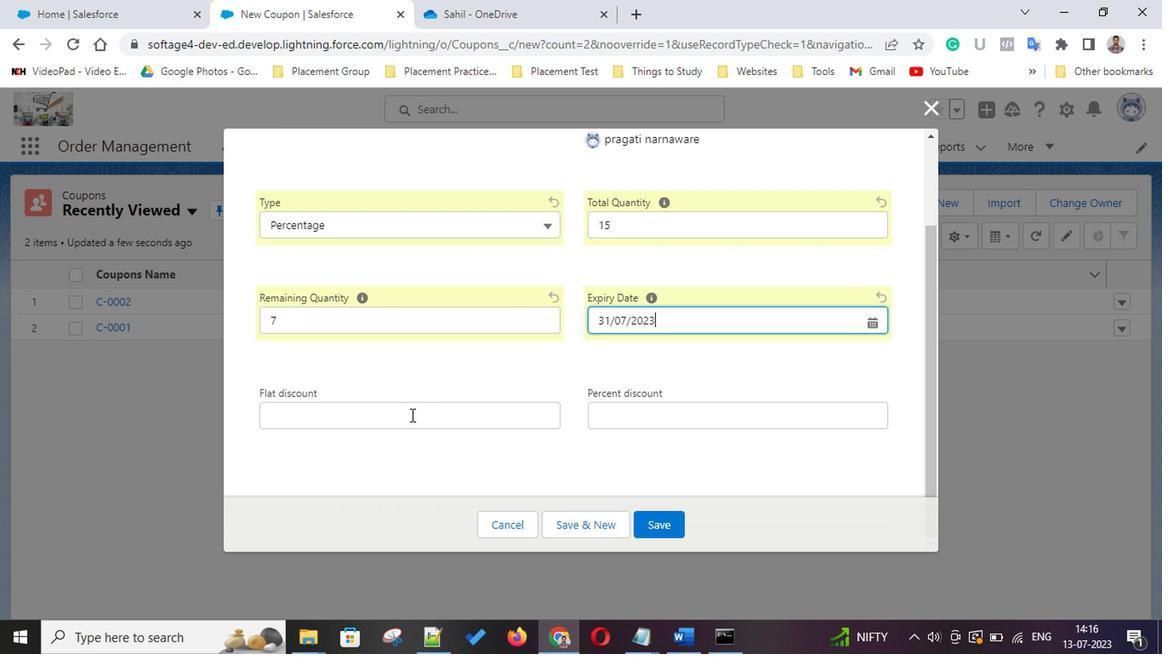 
Action: Mouse scrolled (589, 357) with delta (0, 0)
Screenshot: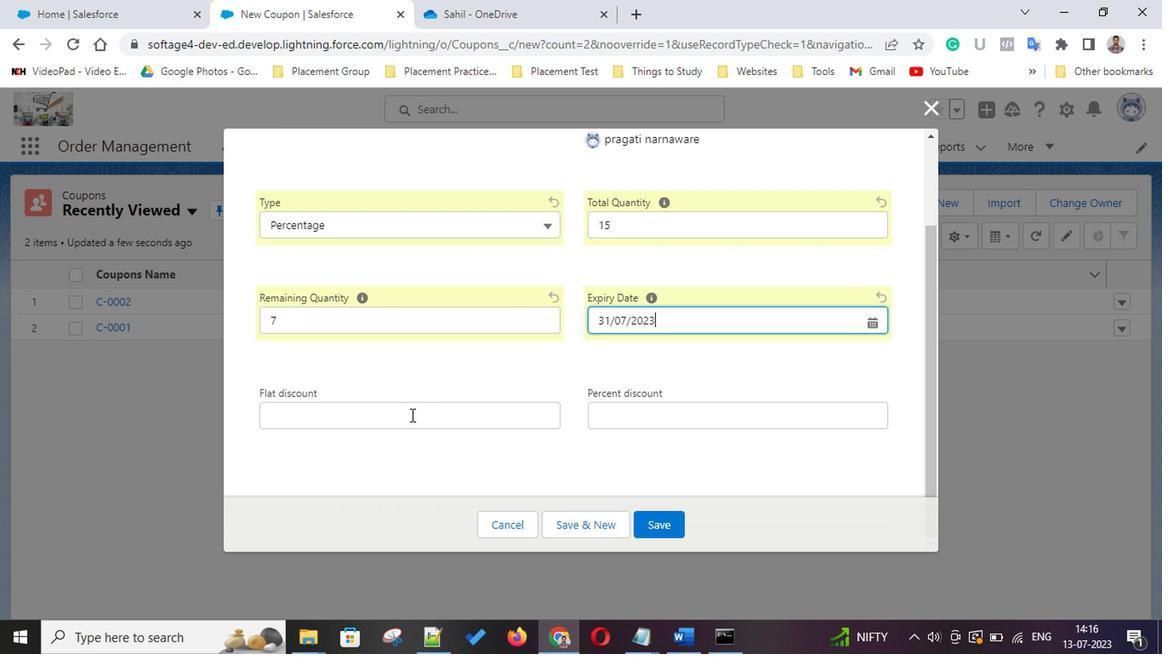 
Action: Mouse scrolled (589, 357) with delta (0, 0)
Screenshot: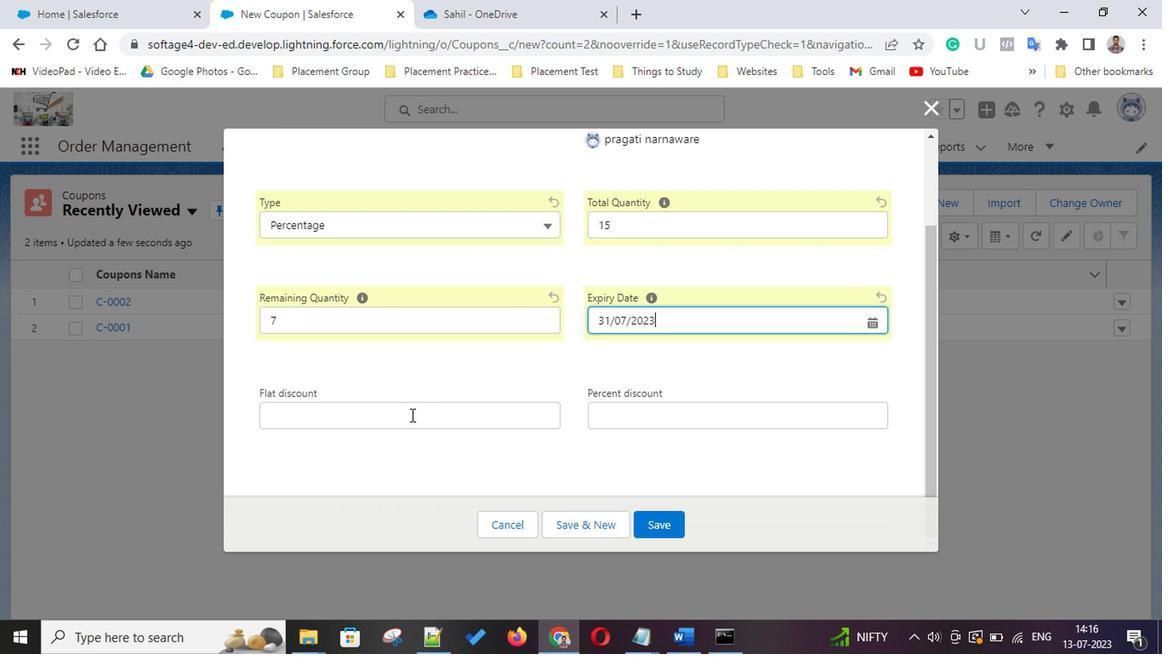 
Action: Mouse scrolled (589, 357) with delta (0, 0)
Screenshot: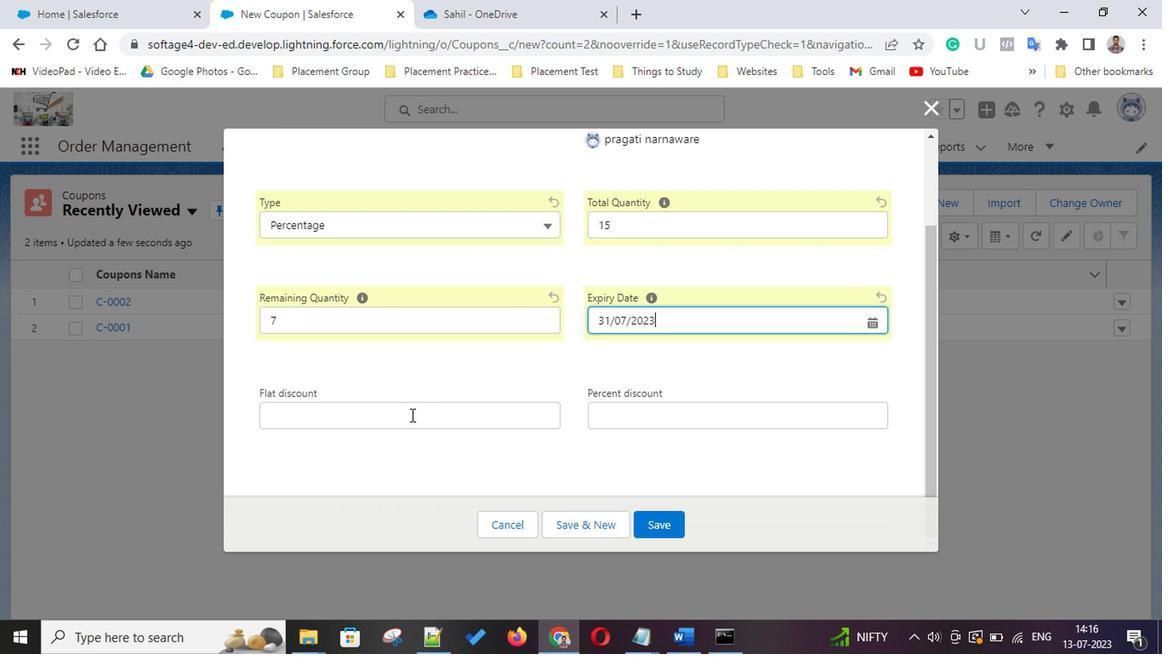 
Action: Mouse scrolled (589, 357) with delta (0, 0)
Screenshot: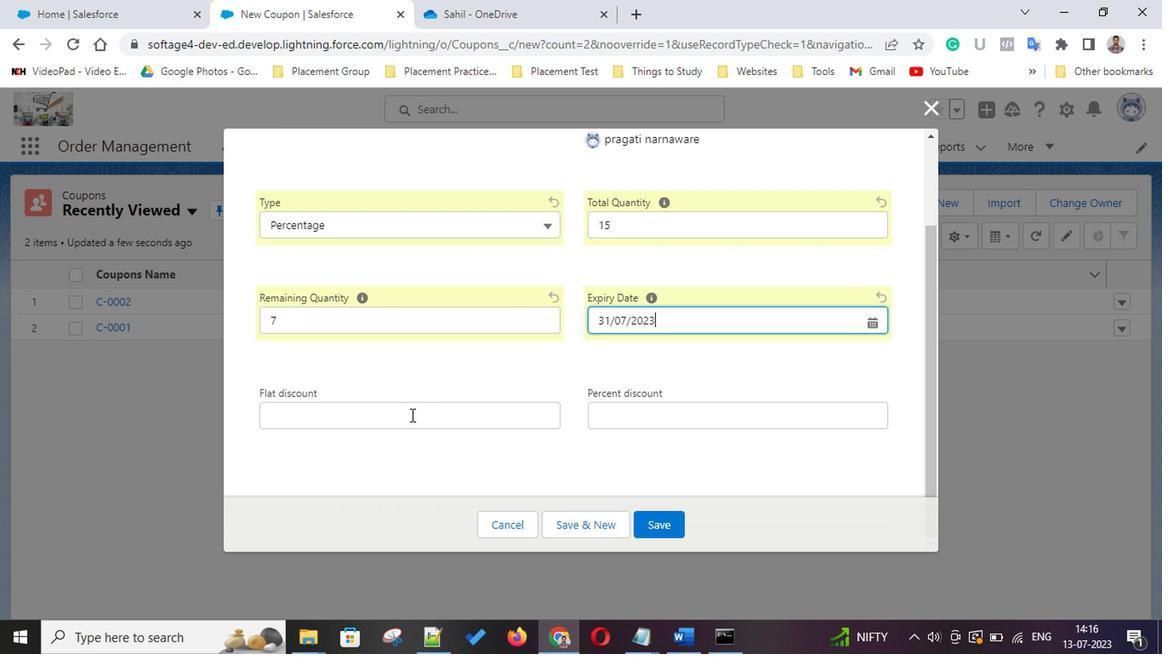 
Action: Mouse scrolled (589, 357) with delta (0, 0)
Screenshot: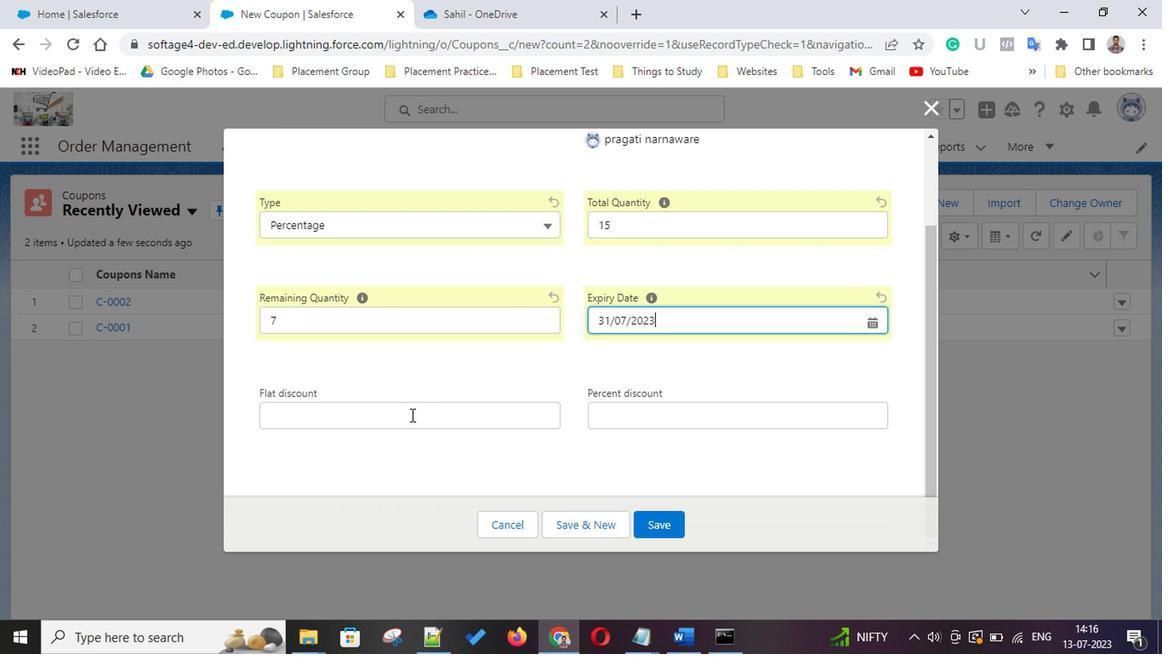 
Action: Mouse scrolled (589, 357) with delta (0, 0)
Screenshot: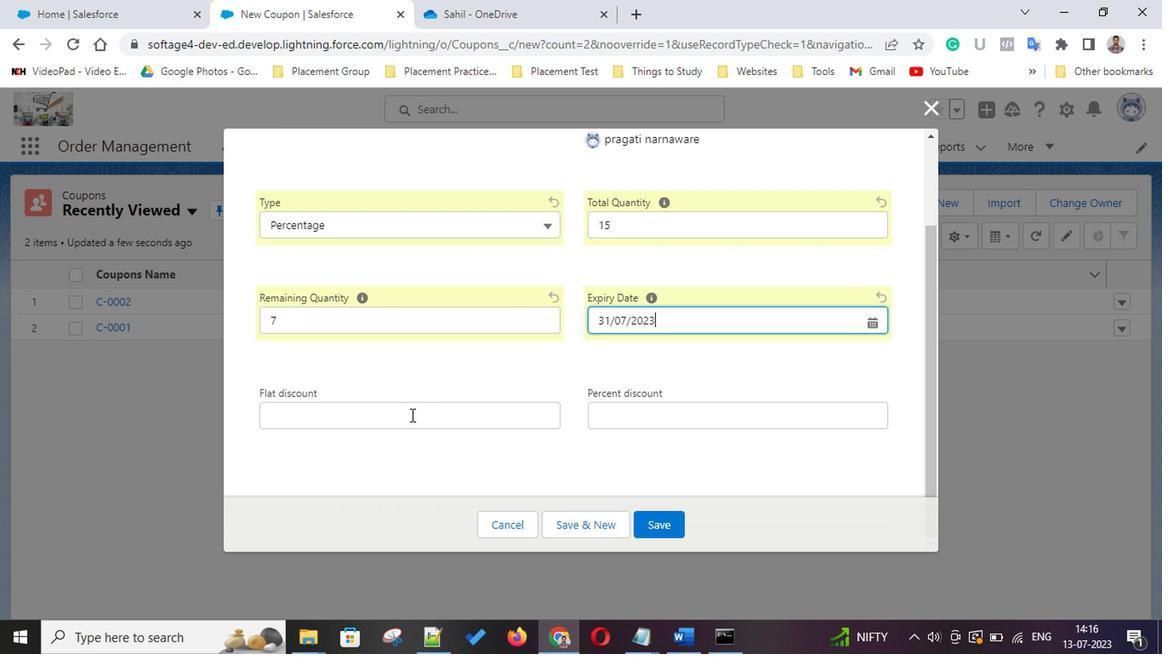 
Action: Mouse scrolled (589, 357) with delta (0, 0)
Screenshot: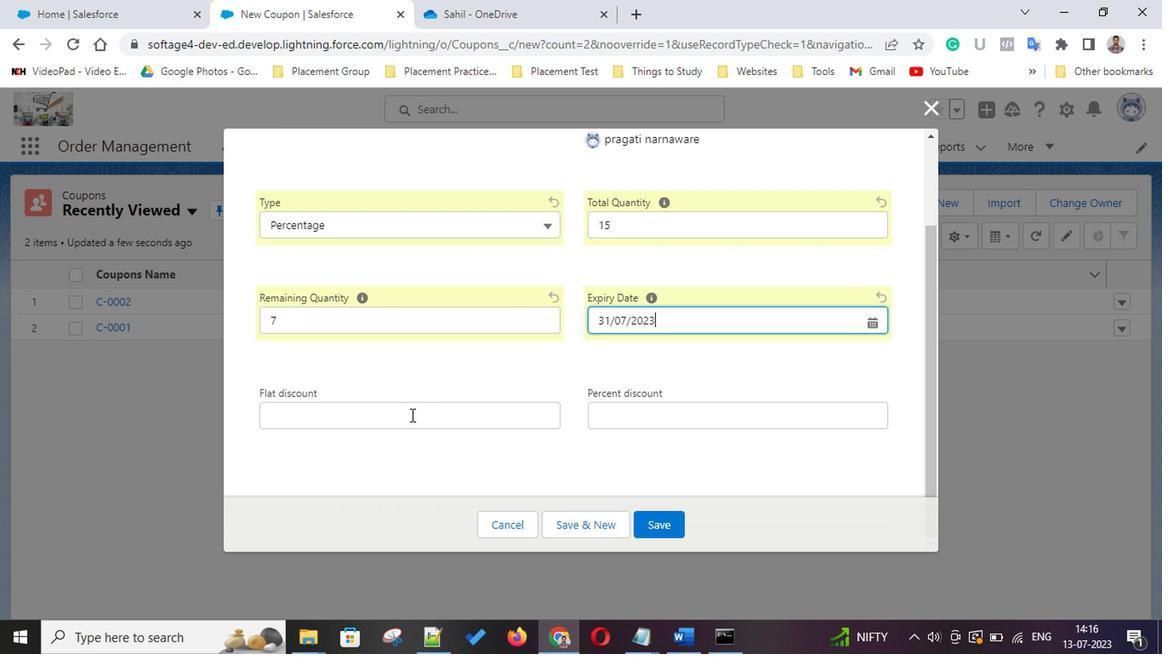 
Action: Mouse moved to (385, 387)
Screenshot: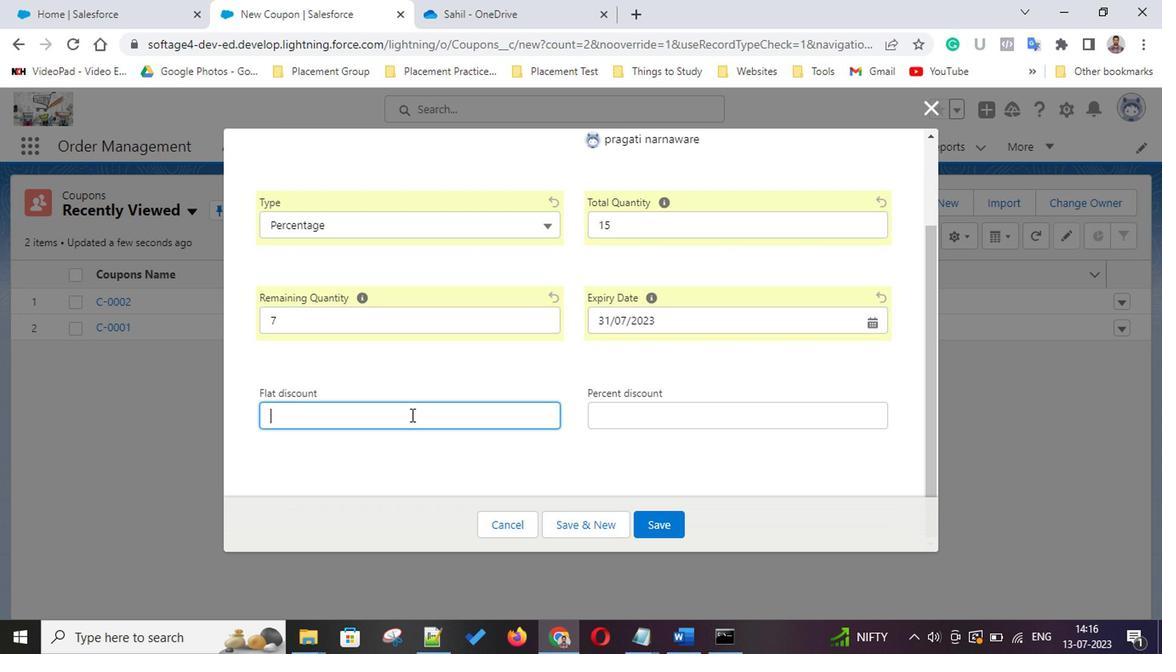 
Action: Mouse pressed left at (385, 387)
Screenshot: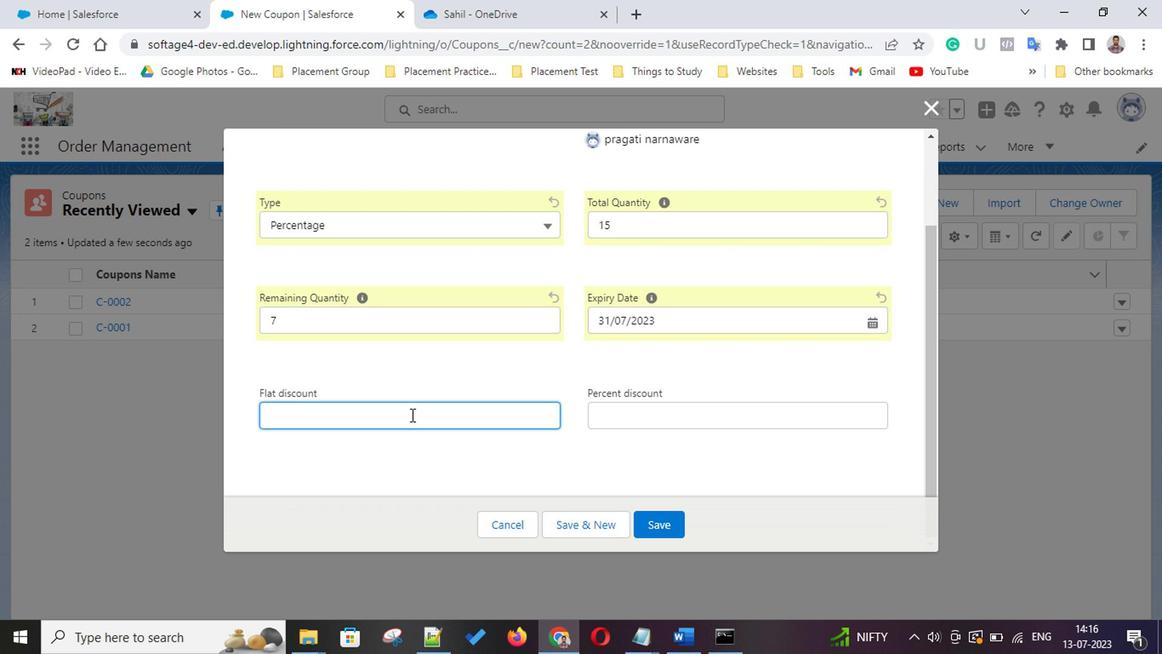 
Action: Key pressed 10
Screenshot: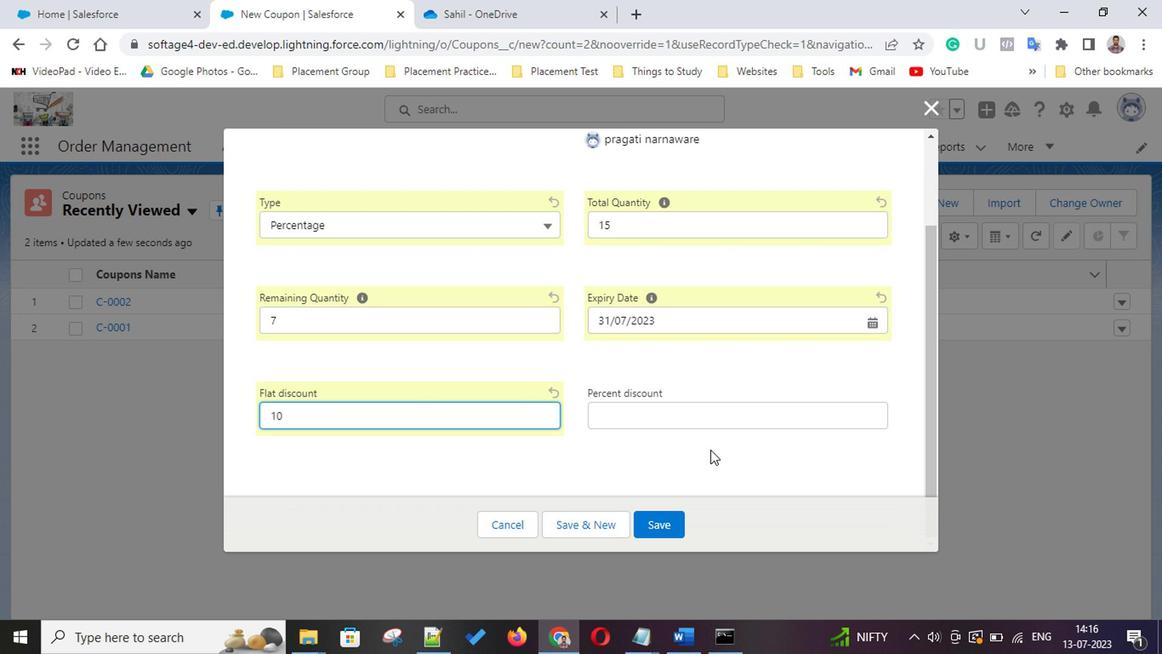 
Action: Mouse moved to (596, 387)
Screenshot: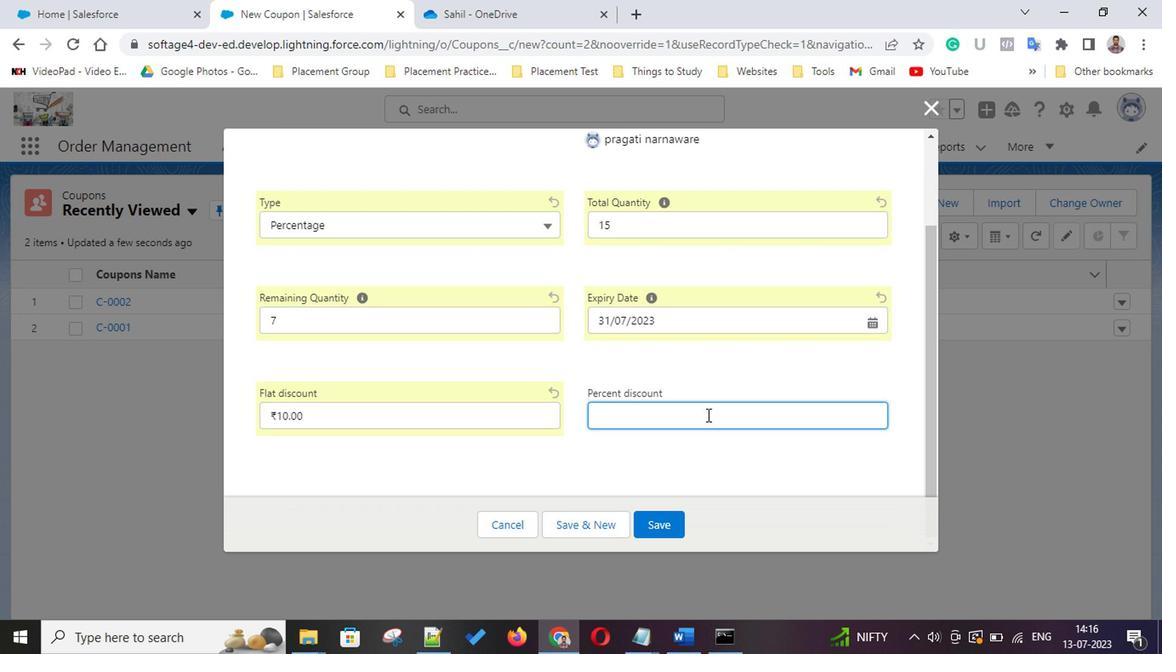 
Action: Mouse pressed left at (596, 387)
Screenshot: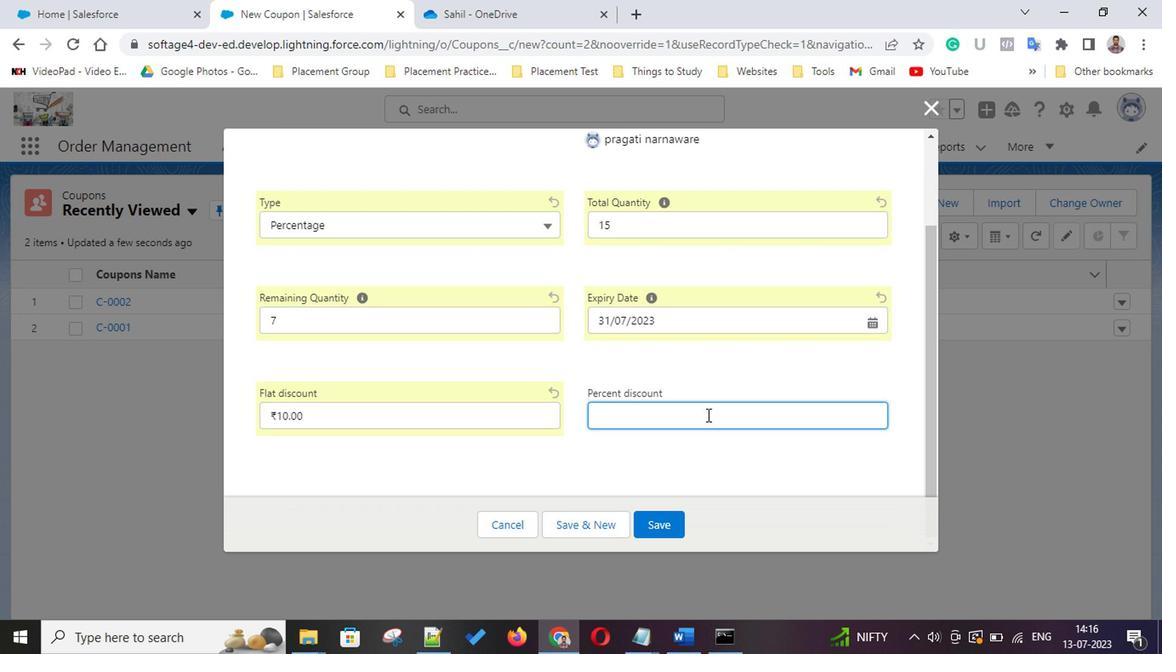 
Action: Key pressed 17
Screenshot: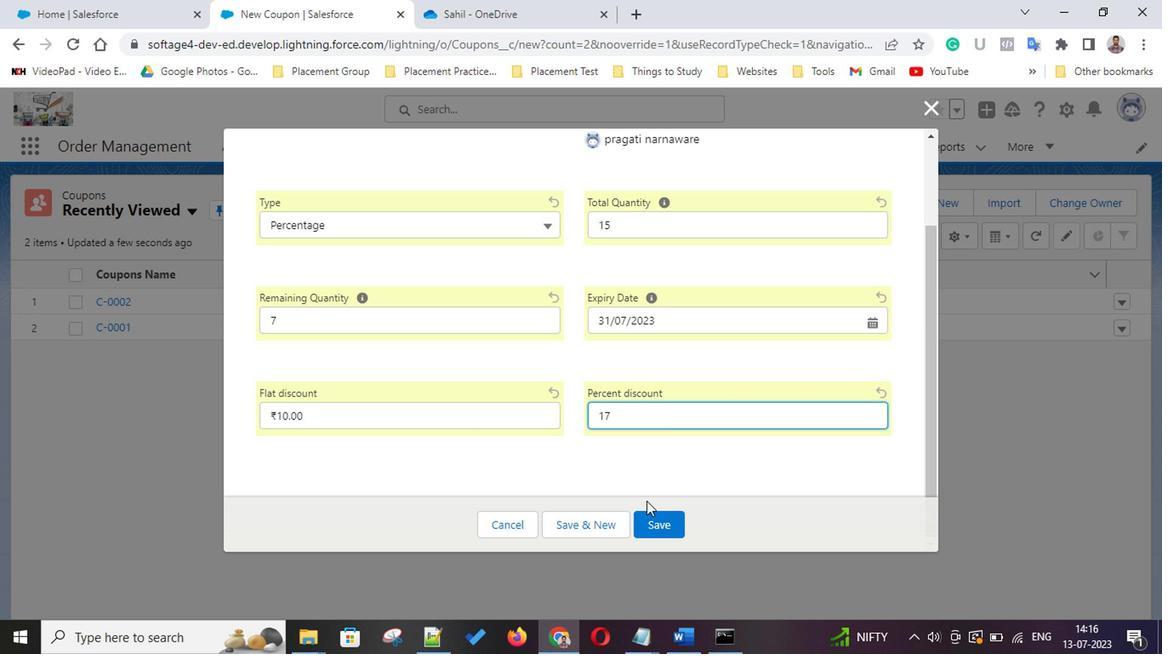 
Action: Mouse moved to (510, 471)
Screenshot: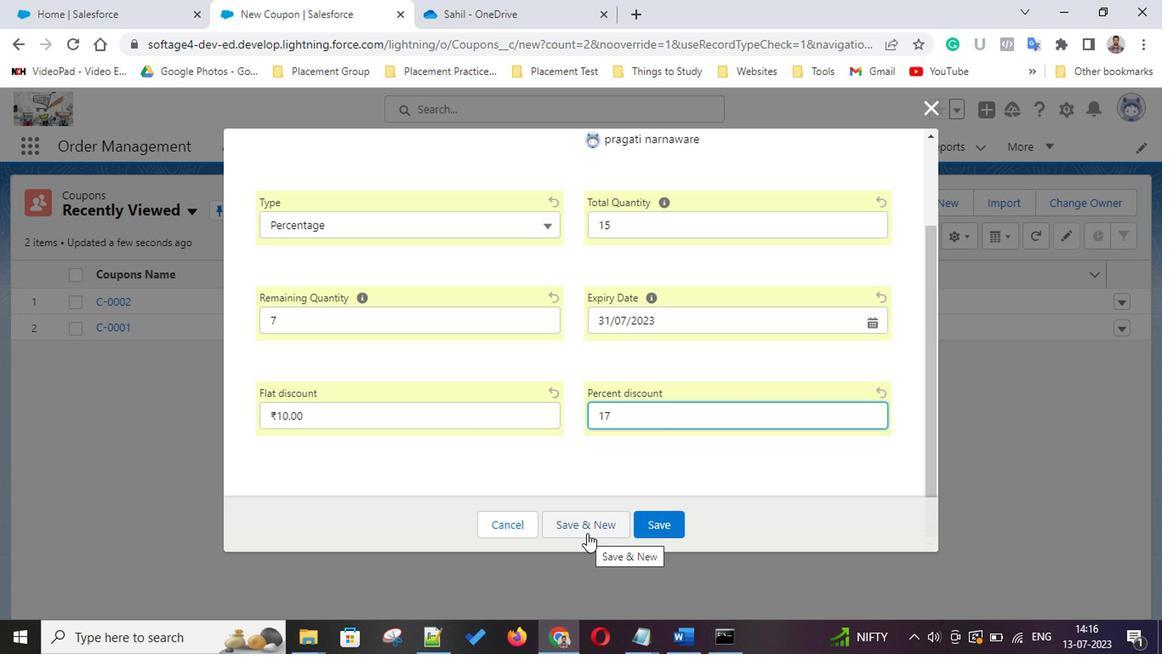
Action: Mouse pressed left at (510, 471)
Screenshot: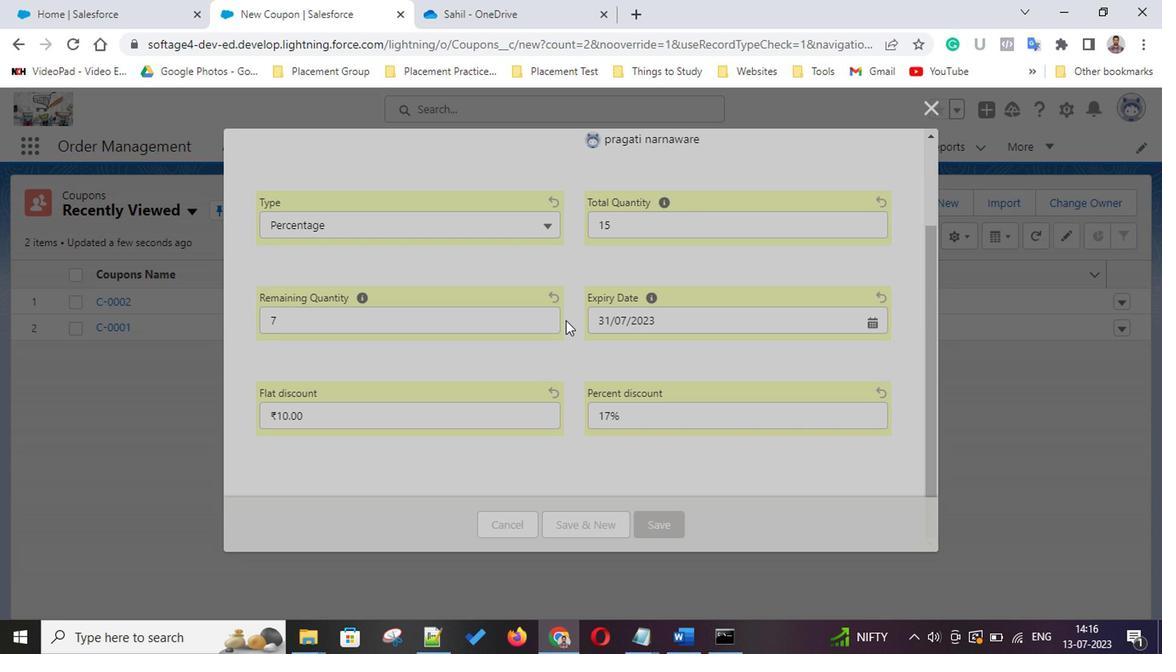 
Action: Mouse moved to (362, 334)
Screenshot: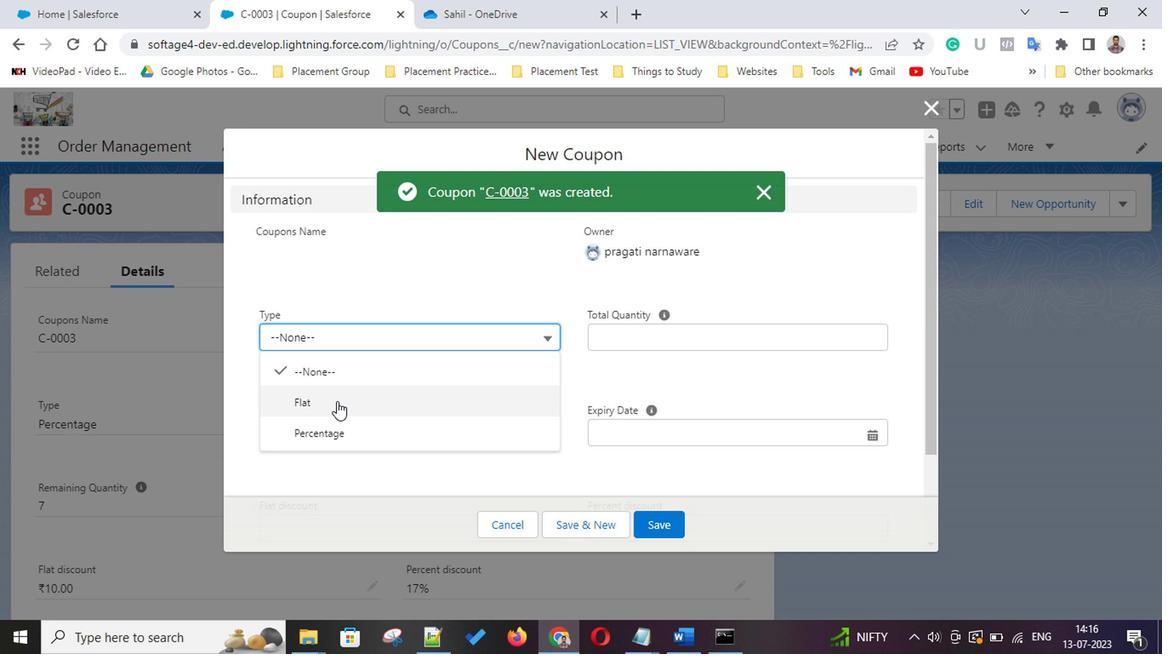 
Action: Mouse pressed left at (362, 334)
Screenshot: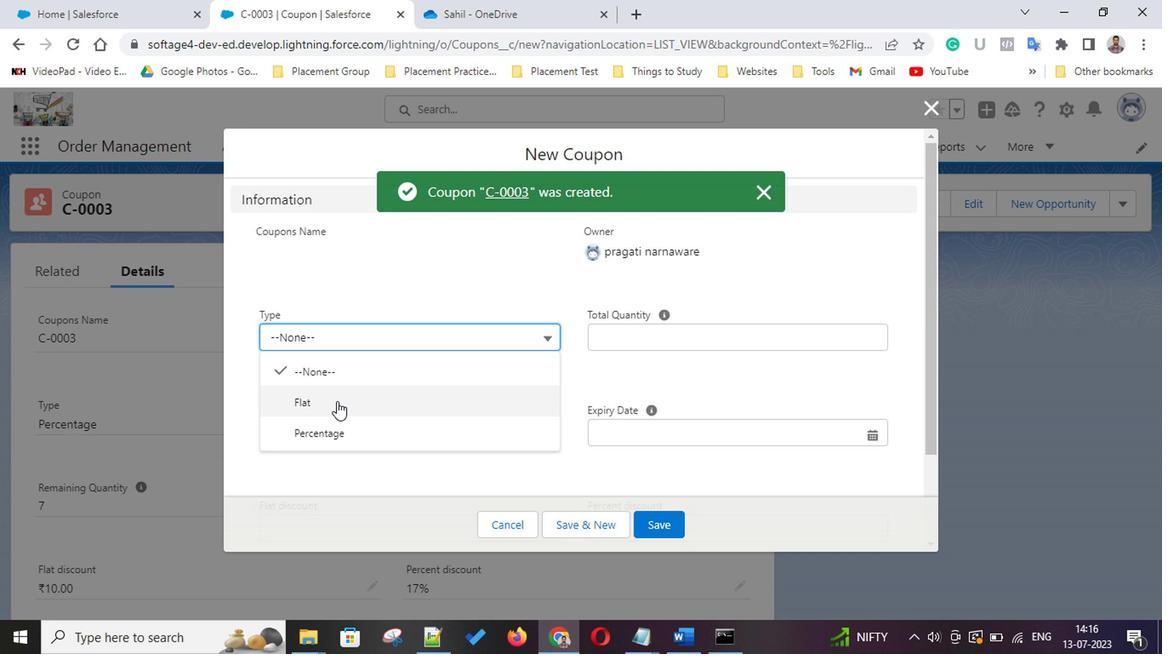 
Action: Mouse moved to (332, 377)
Screenshot: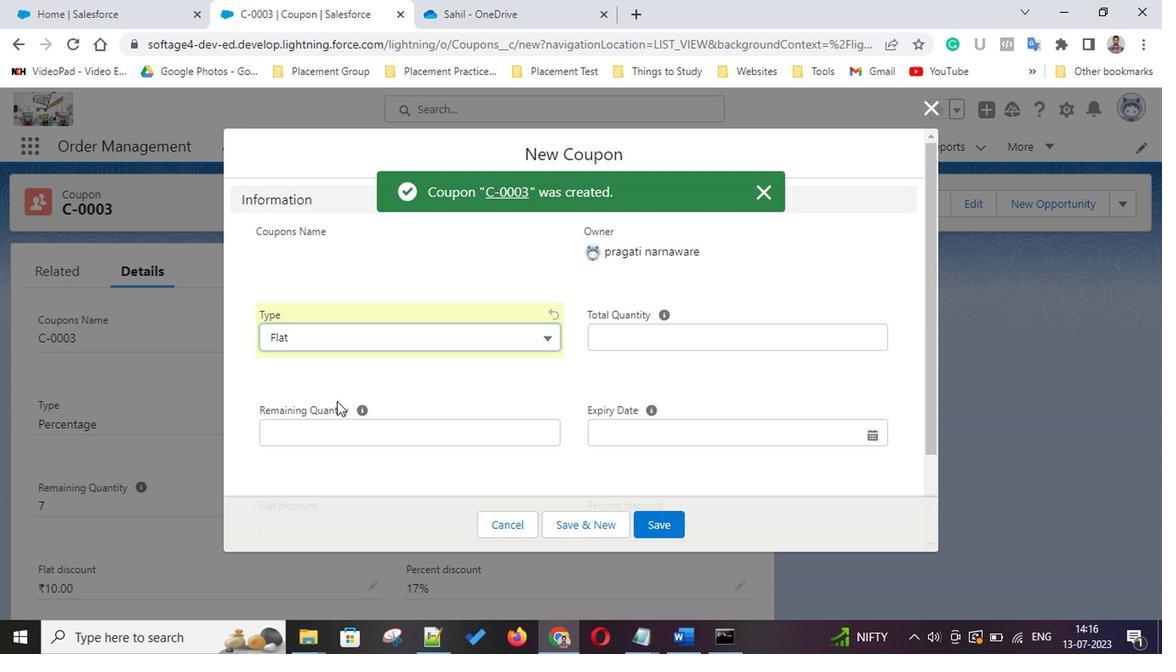 
Action: Mouse pressed left at (332, 377)
Screenshot: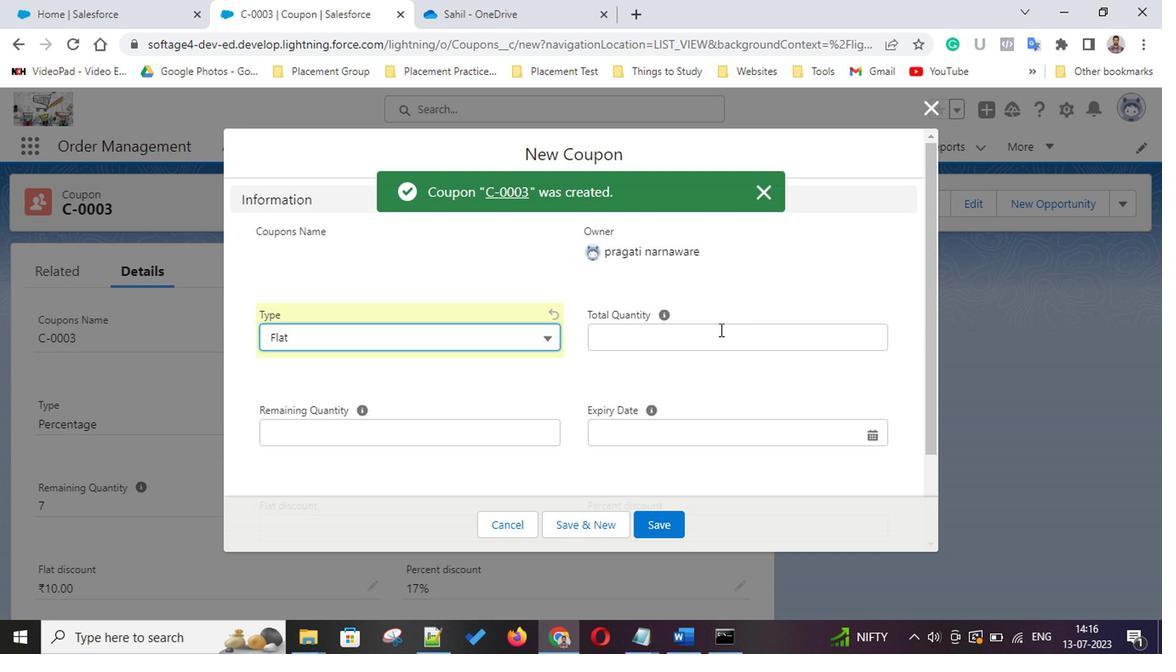 
Action: Mouse moved to (603, 328)
Screenshot: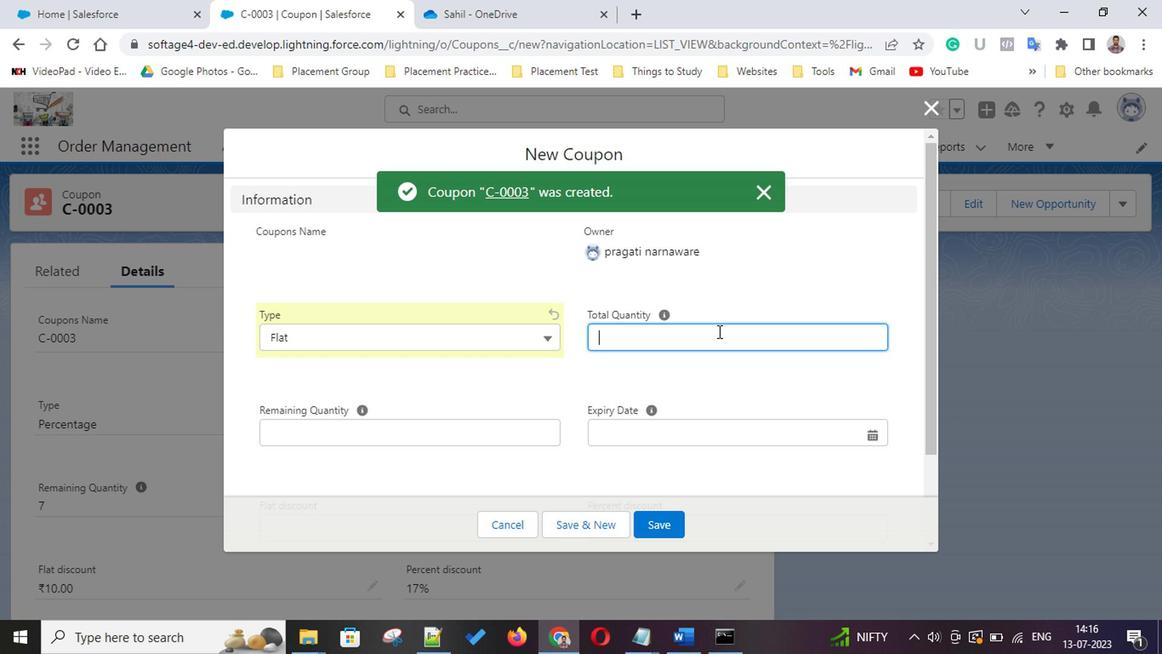 
Action: Mouse pressed left at (603, 328)
Screenshot: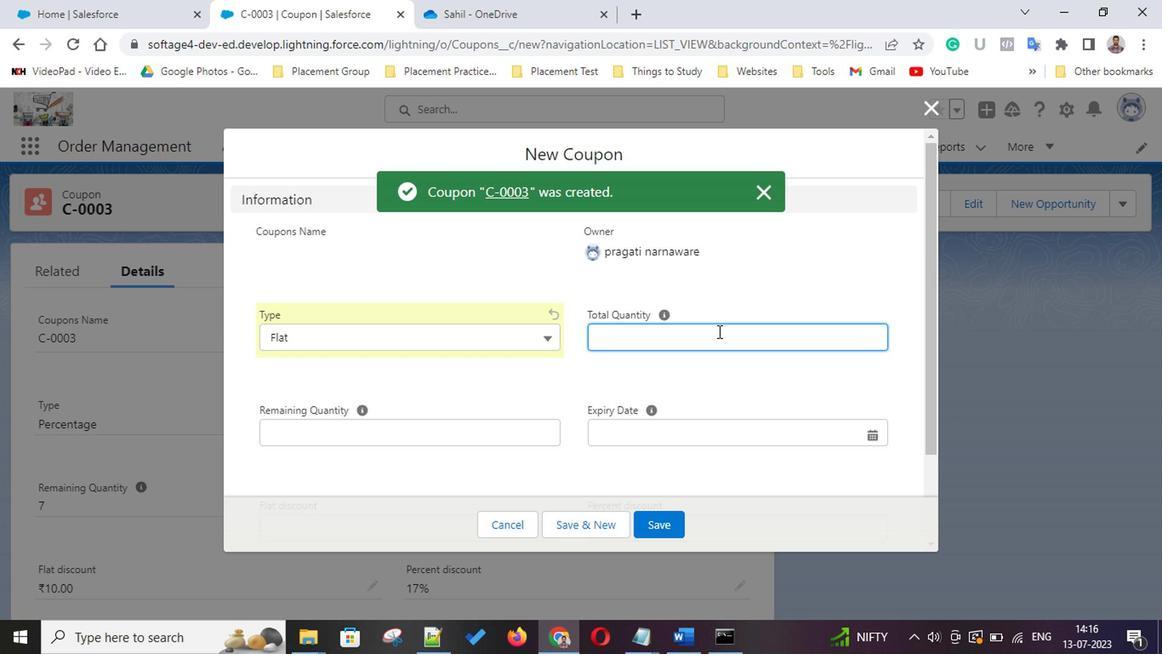 
Action: Key pressed 23
Screenshot: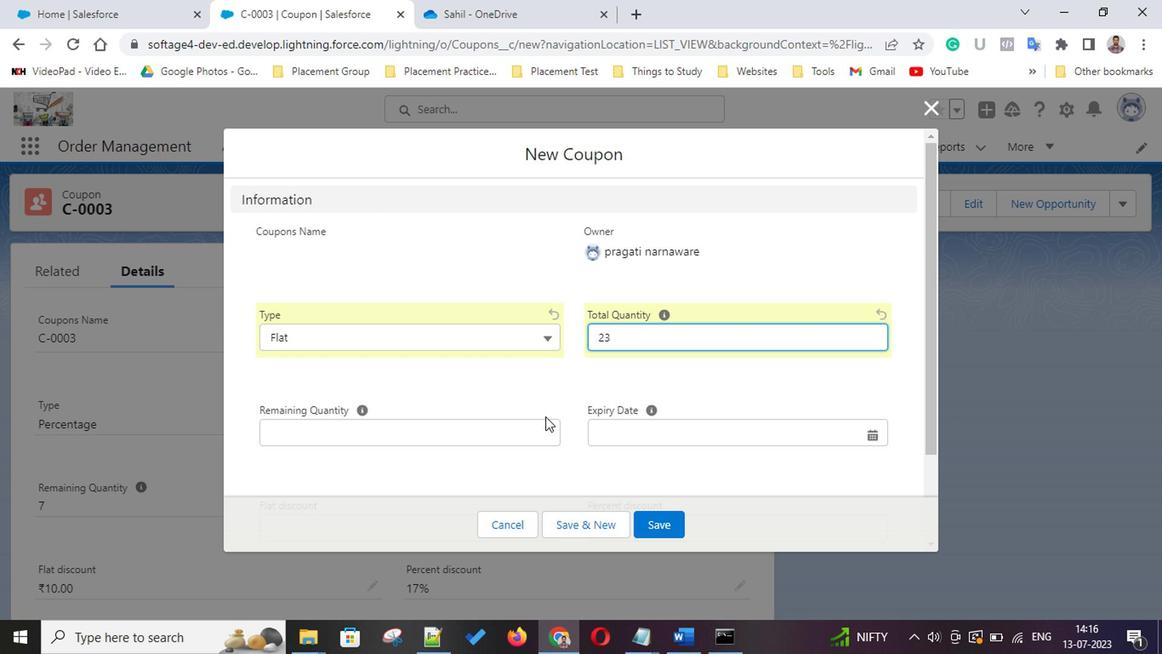
Action: Mouse moved to (463, 398)
Screenshot: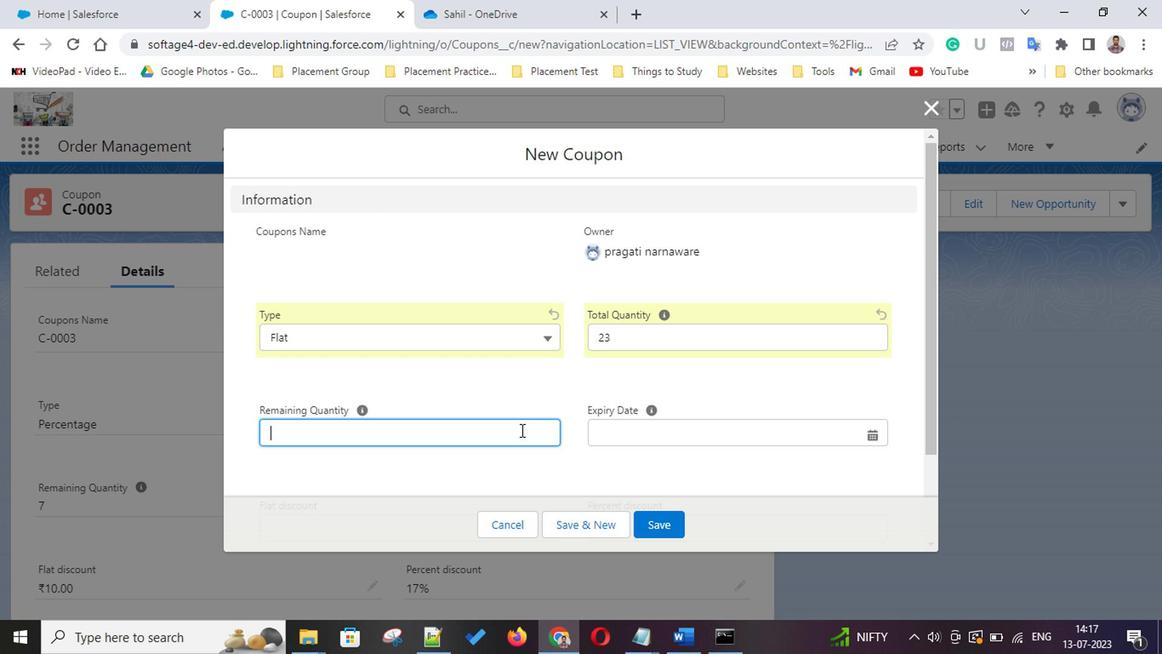 
Action: Mouse pressed left at (463, 398)
Screenshot: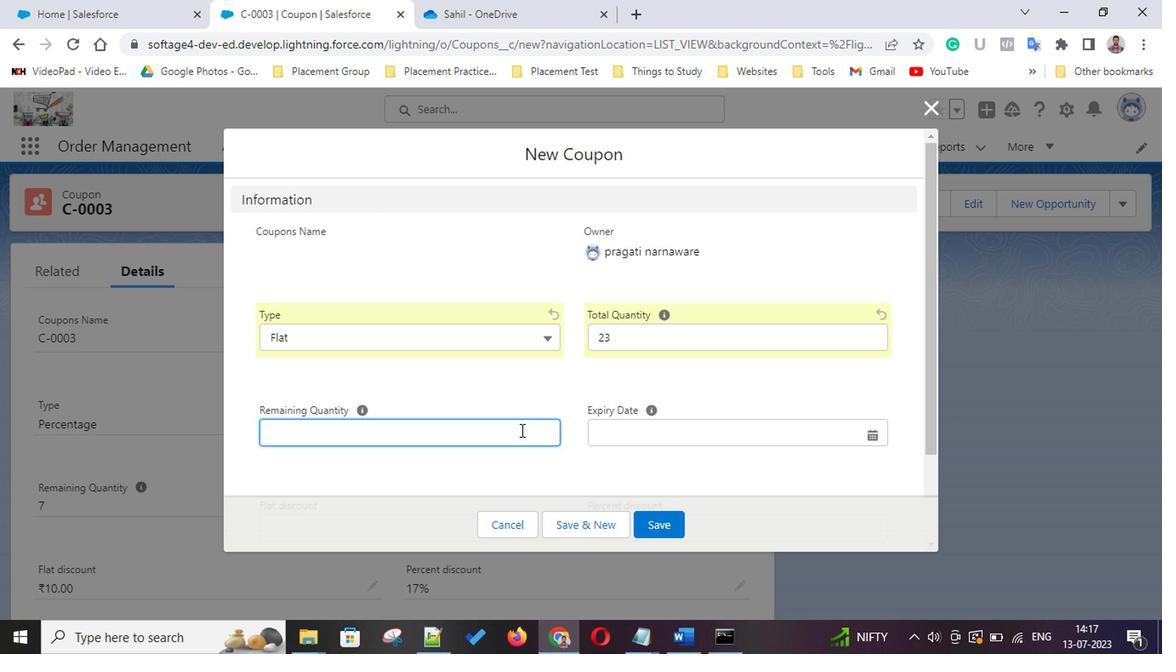 
Action: Key pressed 13
Screenshot: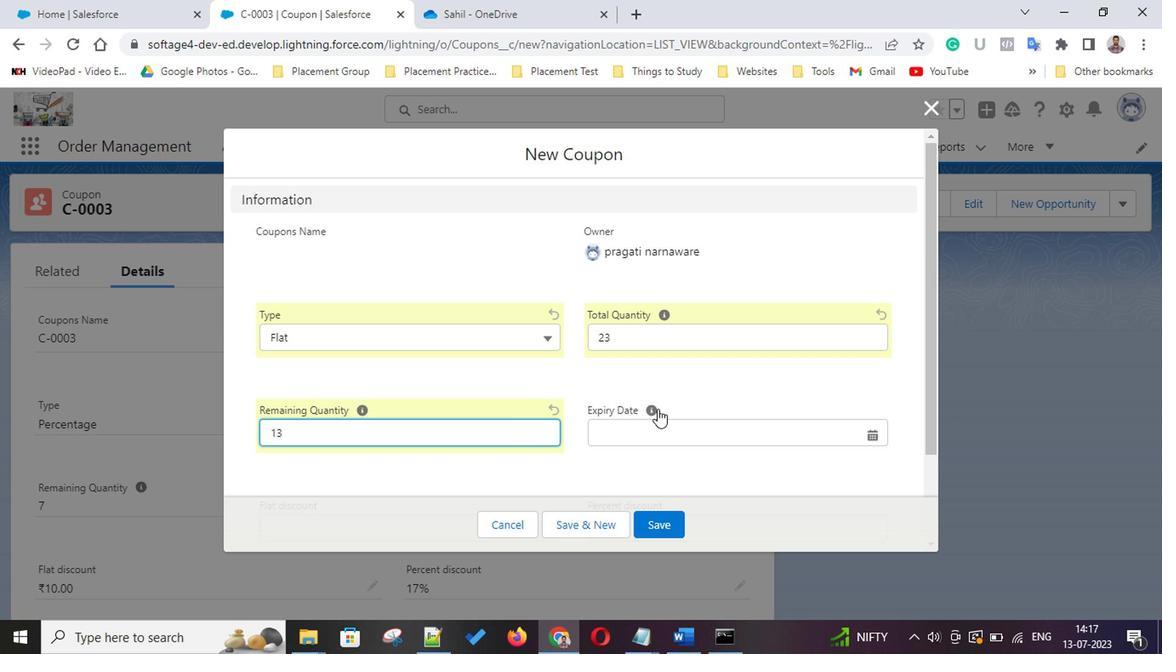 
Action: Mouse moved to (582, 391)
Screenshot: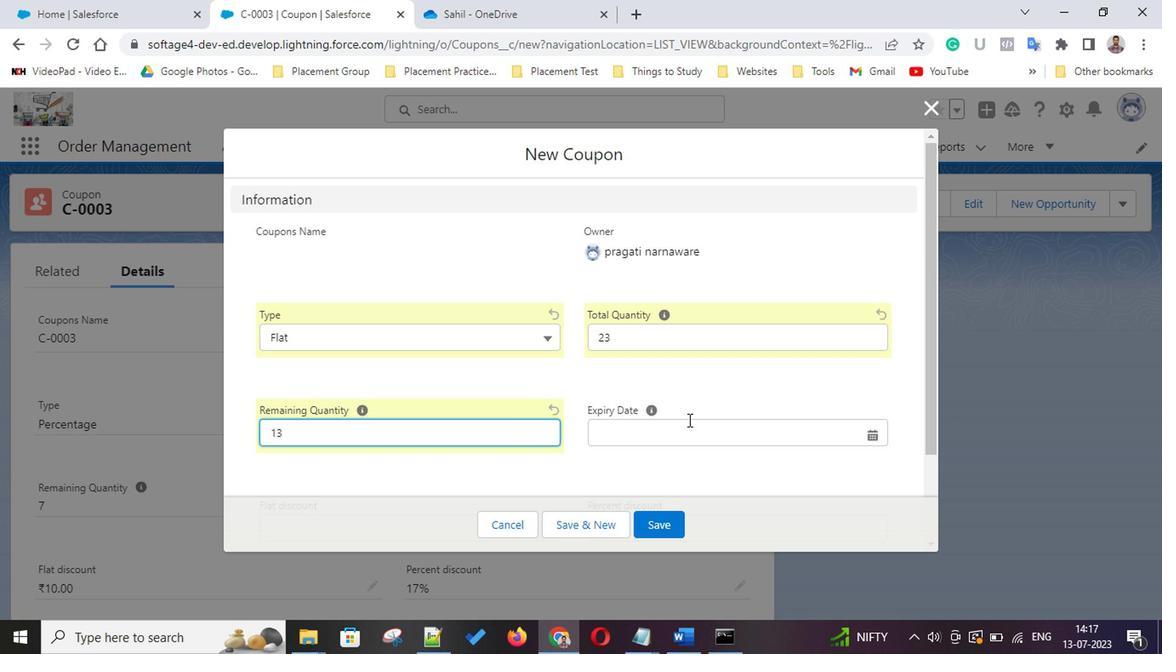 
Action: Mouse pressed left at (582, 391)
Screenshot: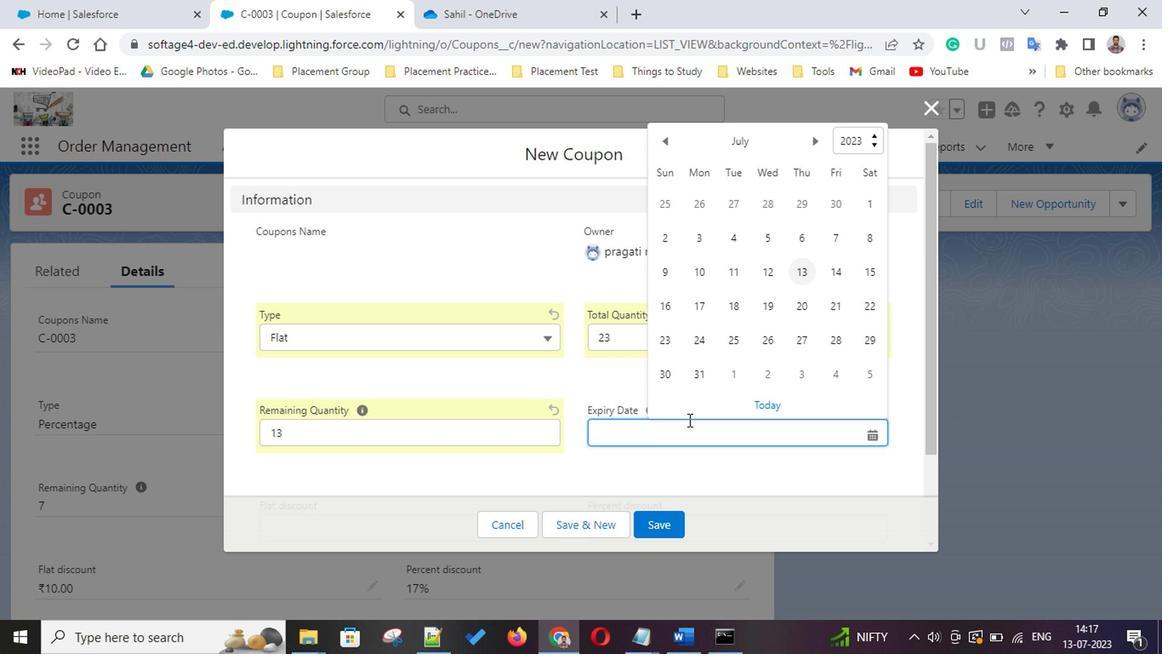 
Action: Mouse moved to (671, 190)
Screenshot: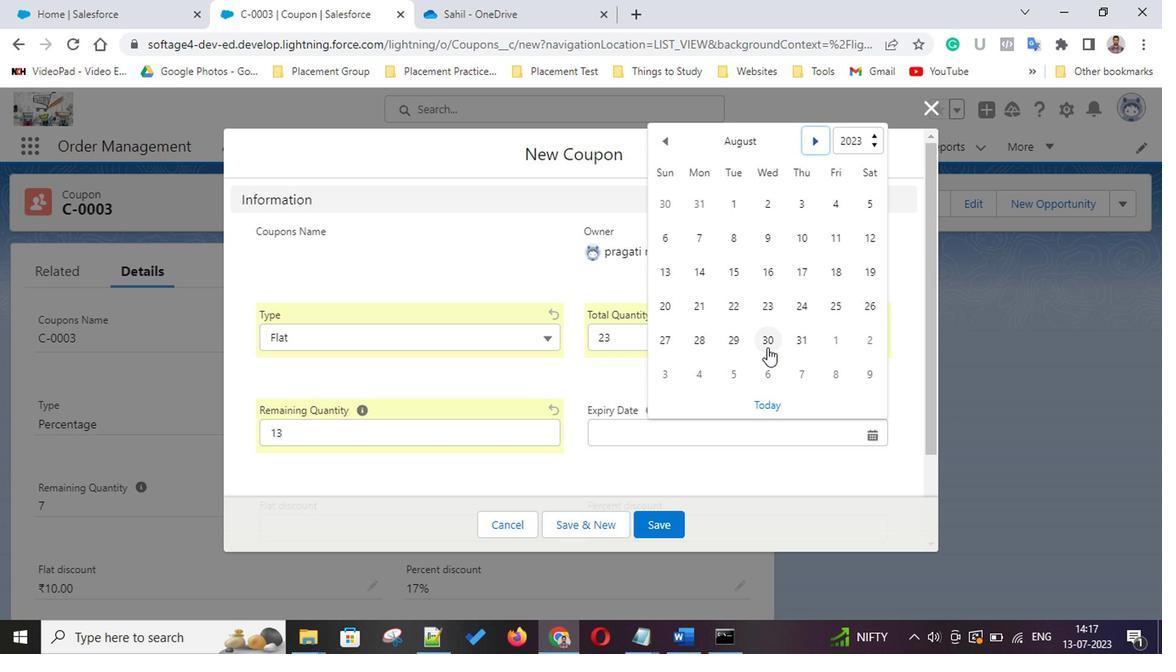 
Action: Mouse pressed left at (671, 190)
Screenshot: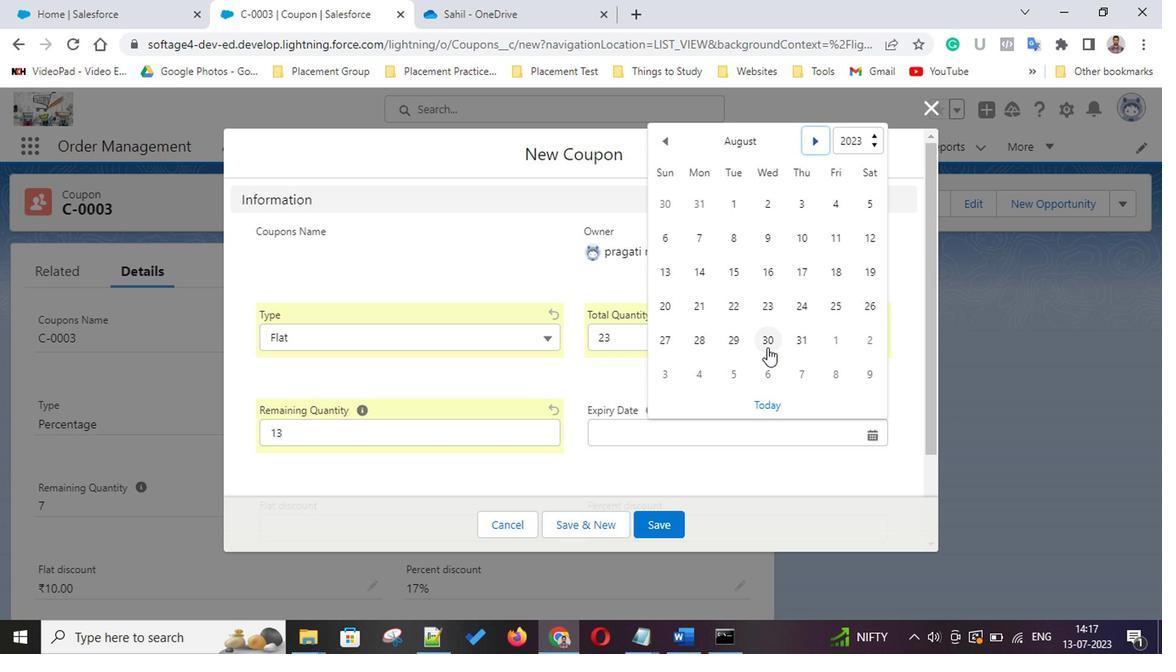 
Action: Mouse moved to (659, 336)
Screenshot: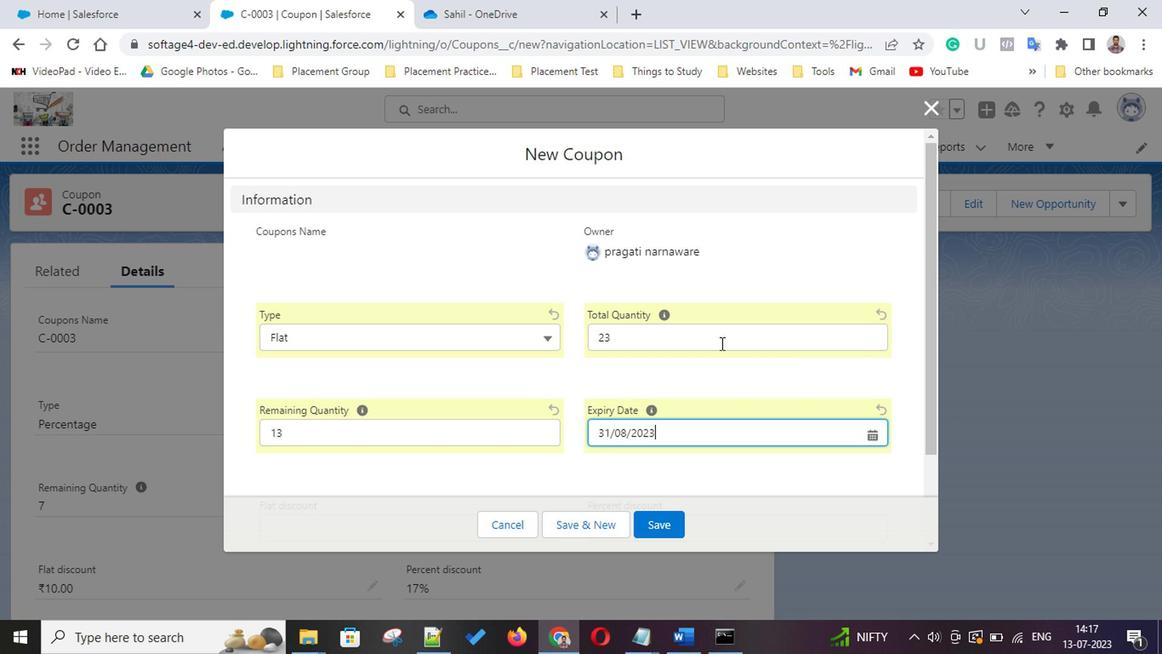 
Action: Mouse pressed left at (659, 336)
Screenshot: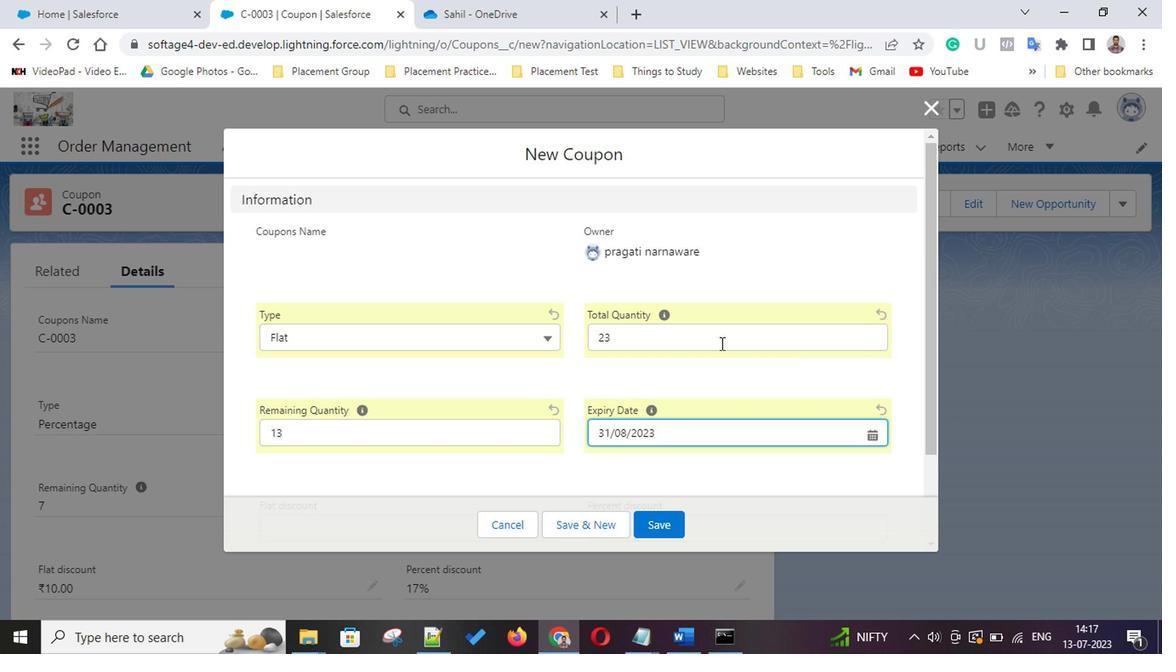 
Action: Mouse moved to (605, 336)
Screenshot: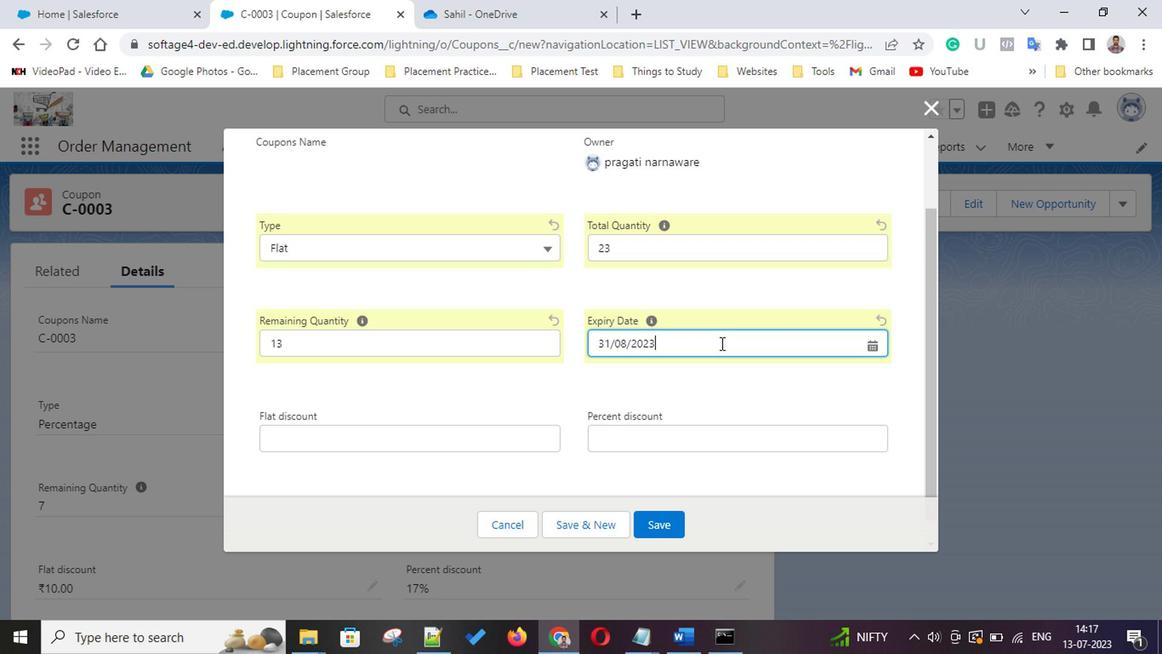 
Action: Mouse scrolled (605, 336) with delta (0, 0)
Screenshot: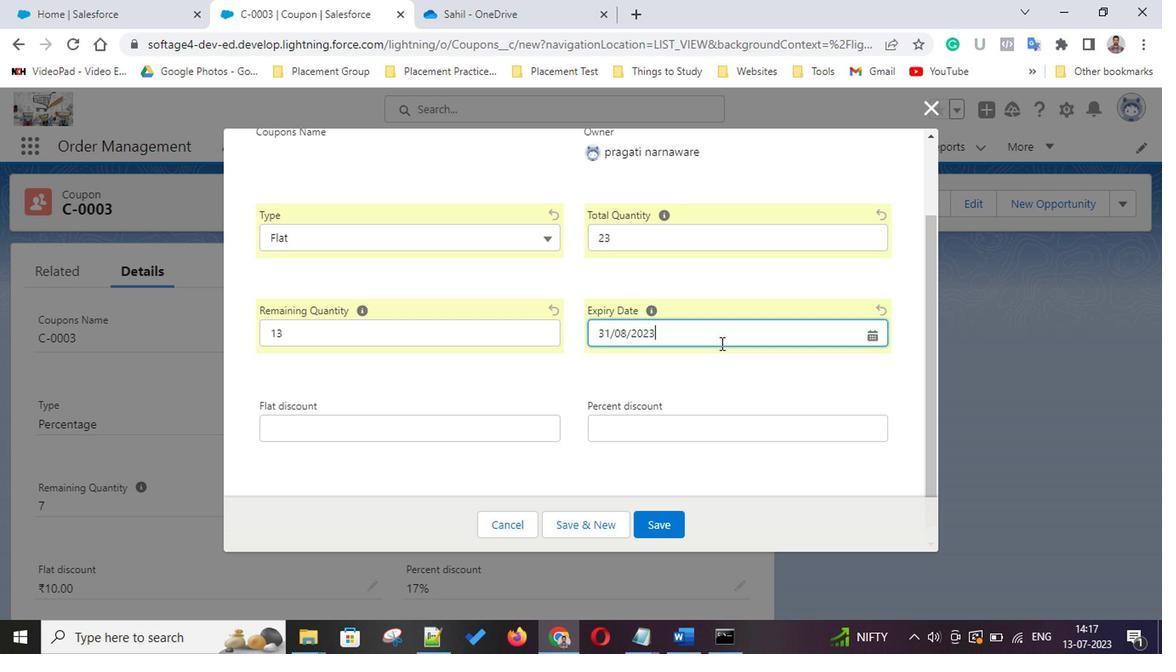 
Action: Mouse scrolled (605, 336) with delta (0, 0)
Screenshot: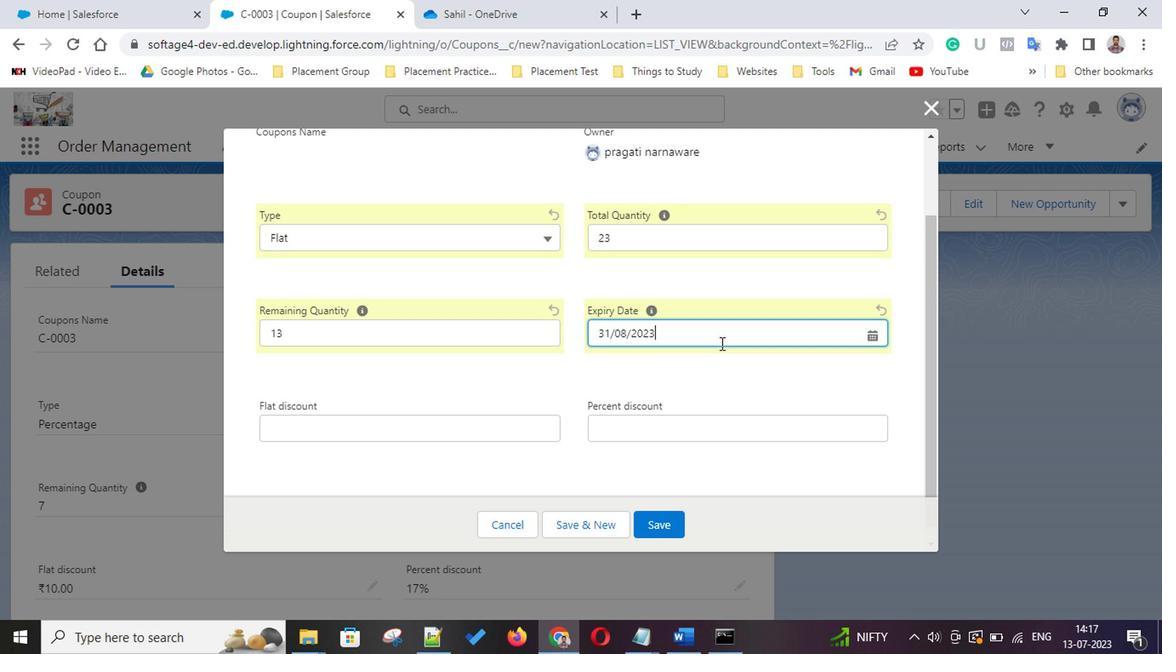 
Action: Mouse scrolled (605, 336) with delta (0, 0)
Screenshot: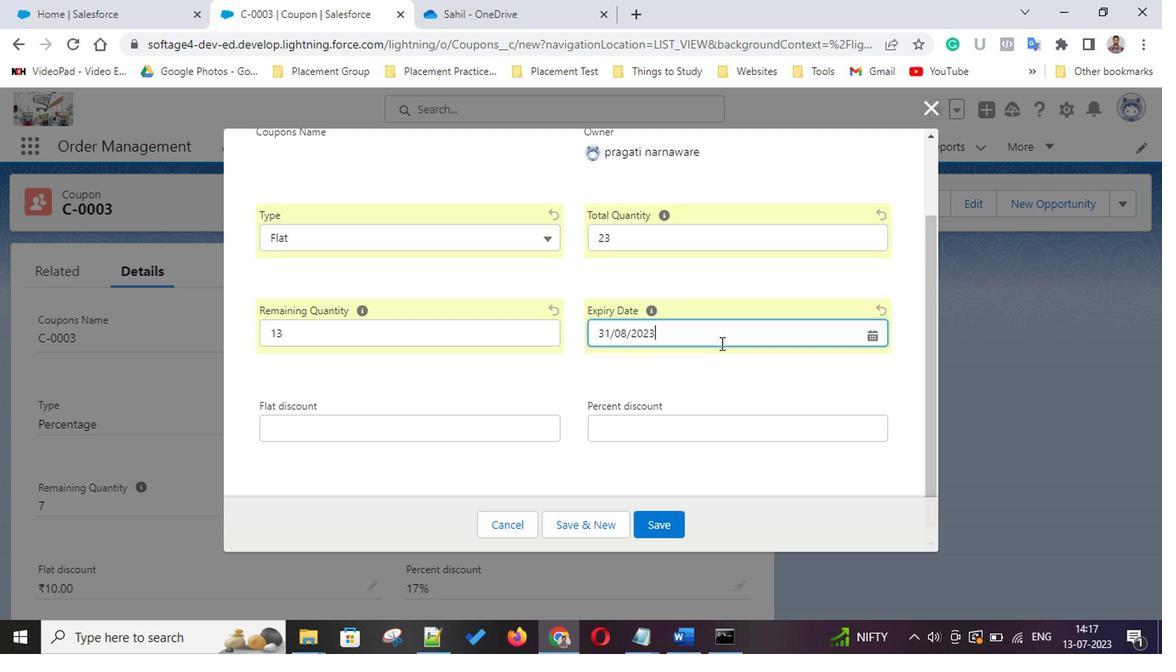 
Action: Mouse scrolled (605, 336) with delta (0, 0)
Screenshot: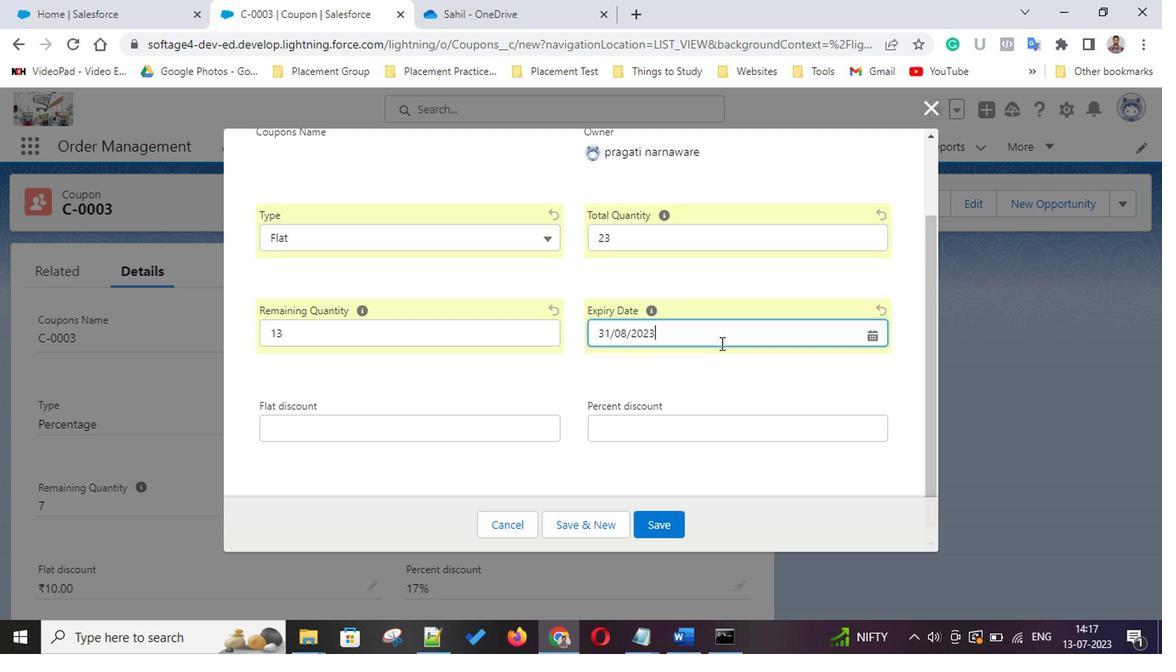 
Action: Mouse scrolled (605, 336) with delta (0, 0)
Screenshot: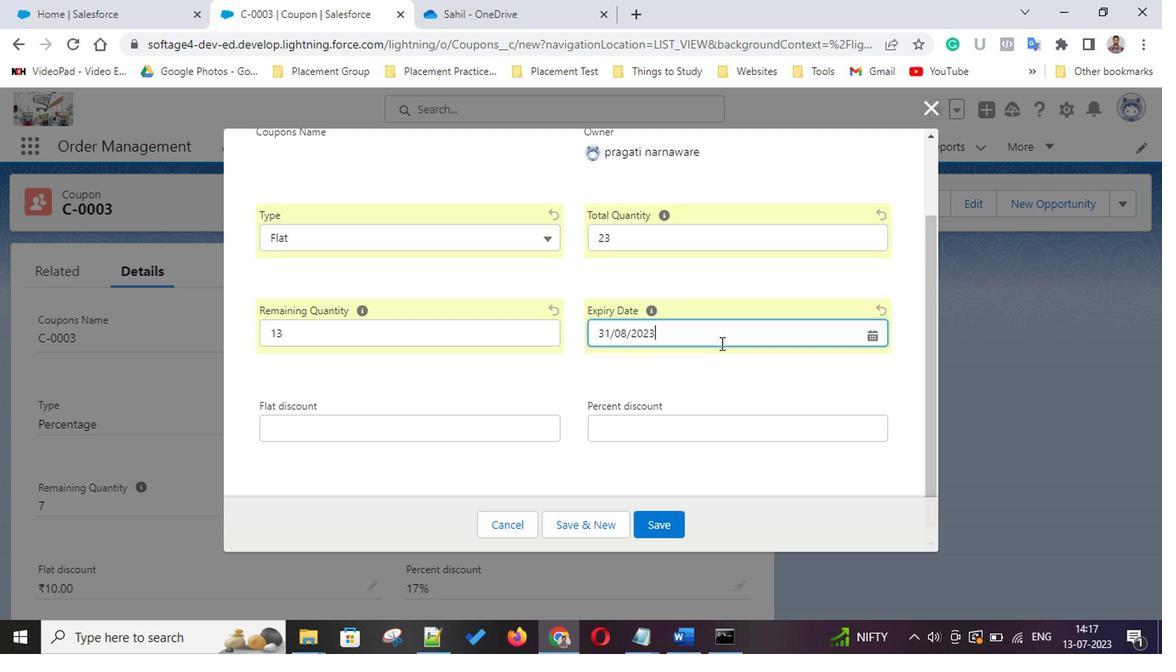 
Action: Mouse scrolled (605, 336) with delta (0, 0)
Screenshot: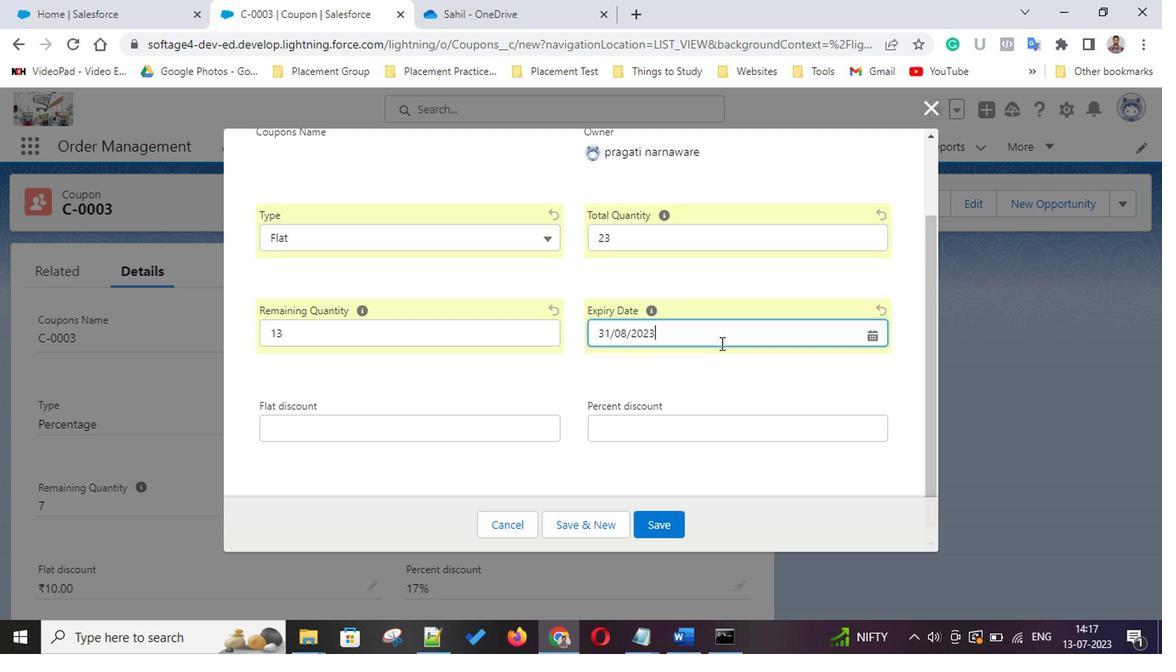 
Action: Mouse scrolled (605, 336) with delta (0, 0)
Screenshot: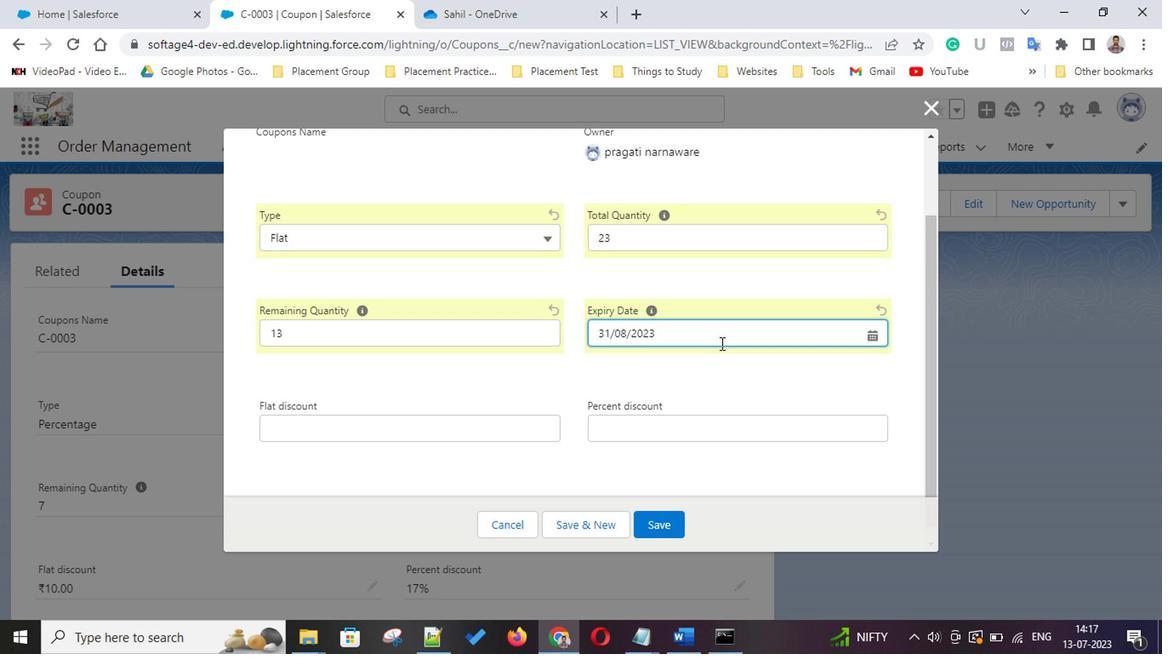 
Action: Mouse scrolled (605, 336) with delta (0, 0)
Screenshot: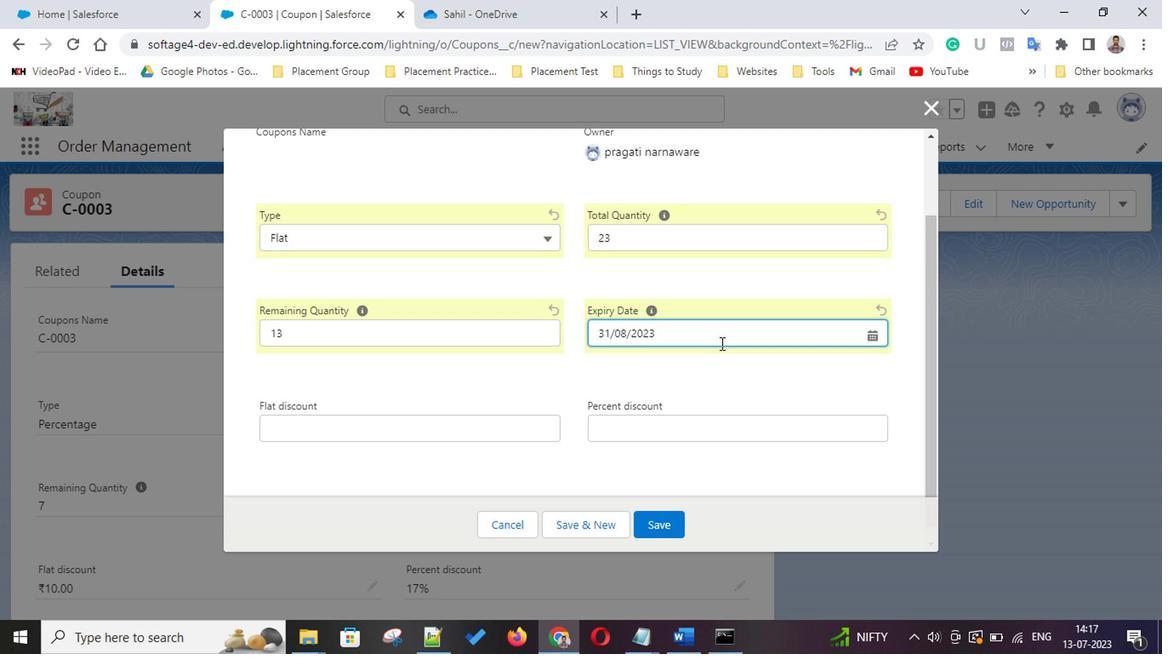 
Action: Mouse scrolled (605, 336) with delta (0, 0)
Screenshot: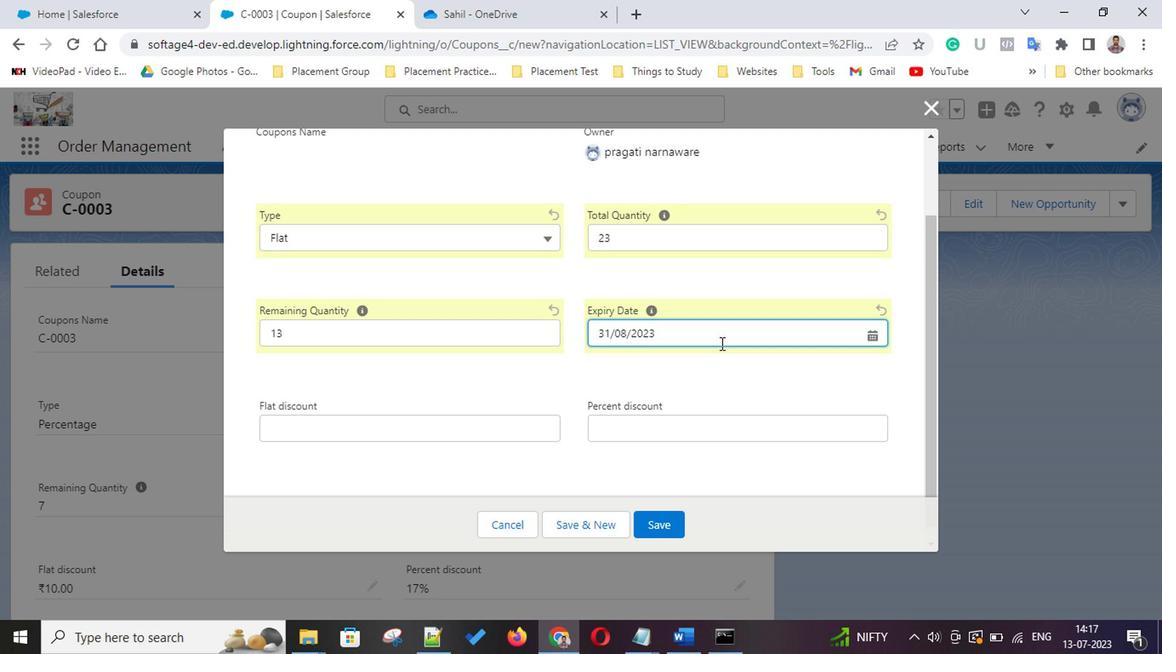
Action: Mouse scrolled (605, 336) with delta (0, 0)
Screenshot: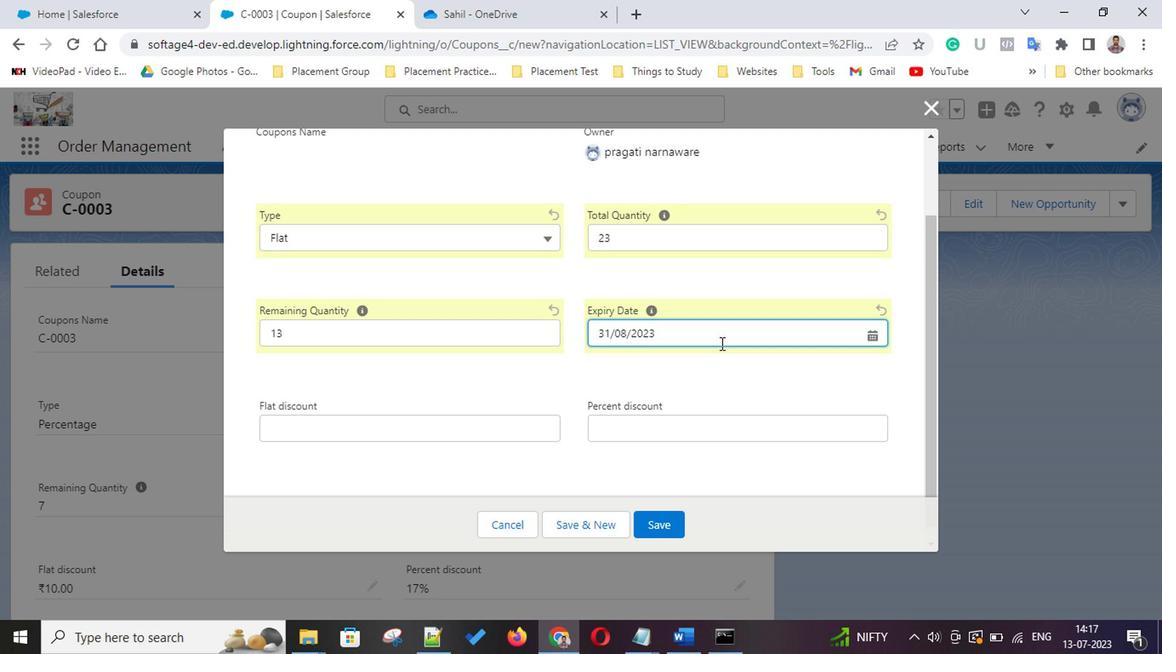 
Action: Mouse scrolled (605, 336) with delta (0, 0)
Screenshot: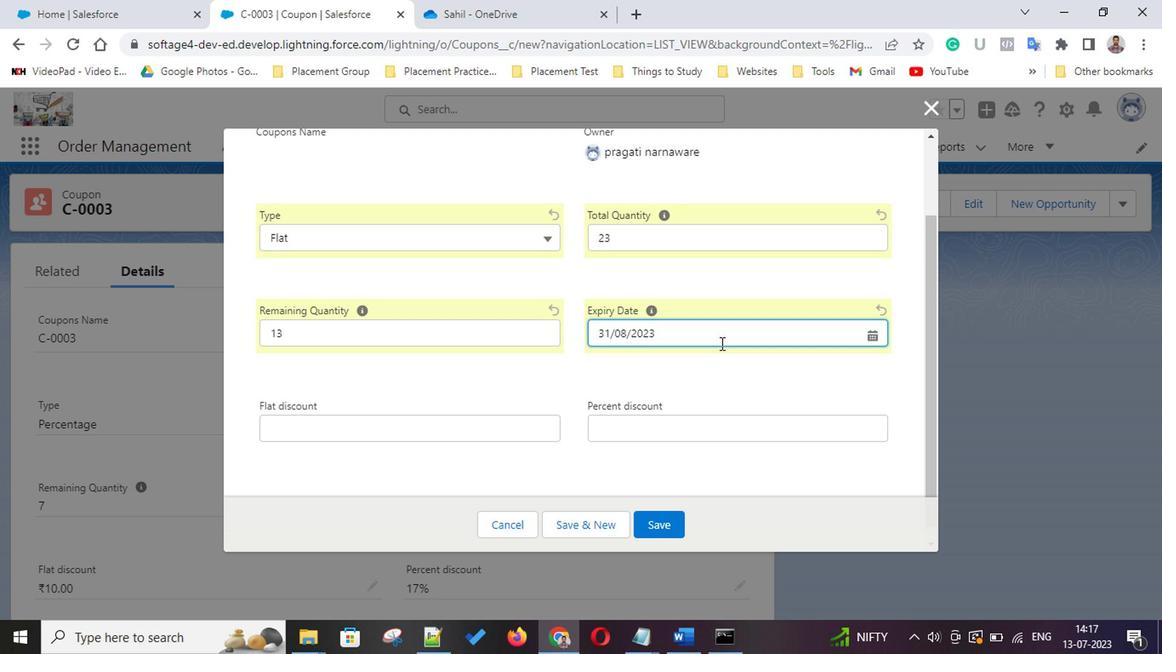 
Action: Mouse scrolled (605, 336) with delta (0, 0)
Screenshot: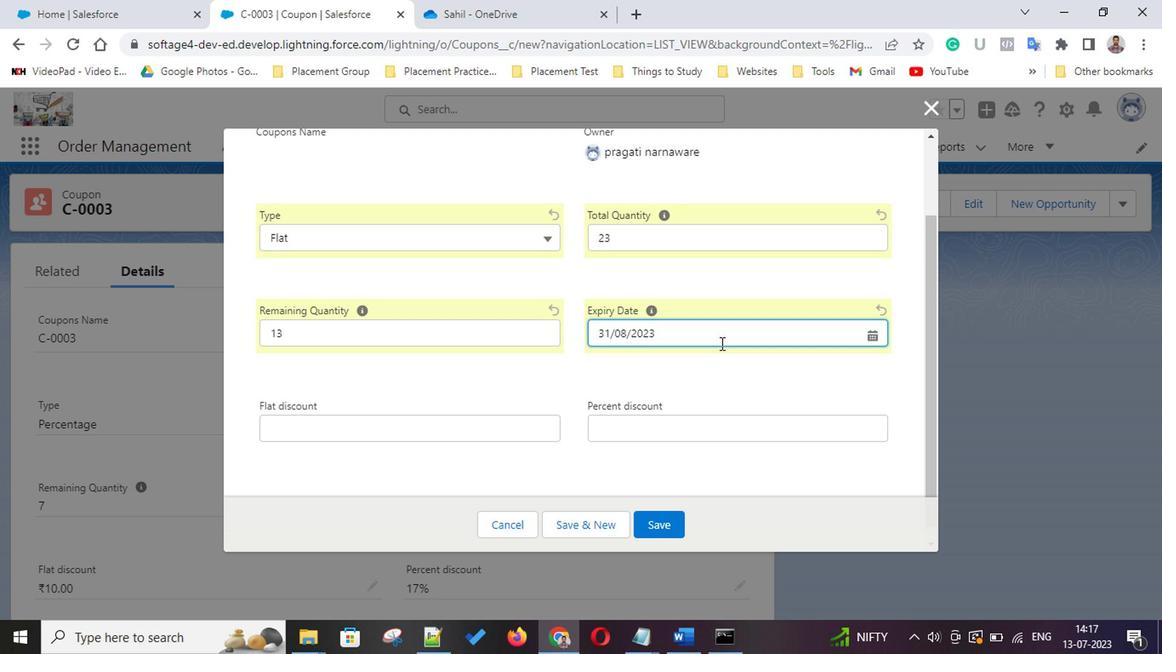 
Action: Mouse moved to (480, 399)
Screenshot: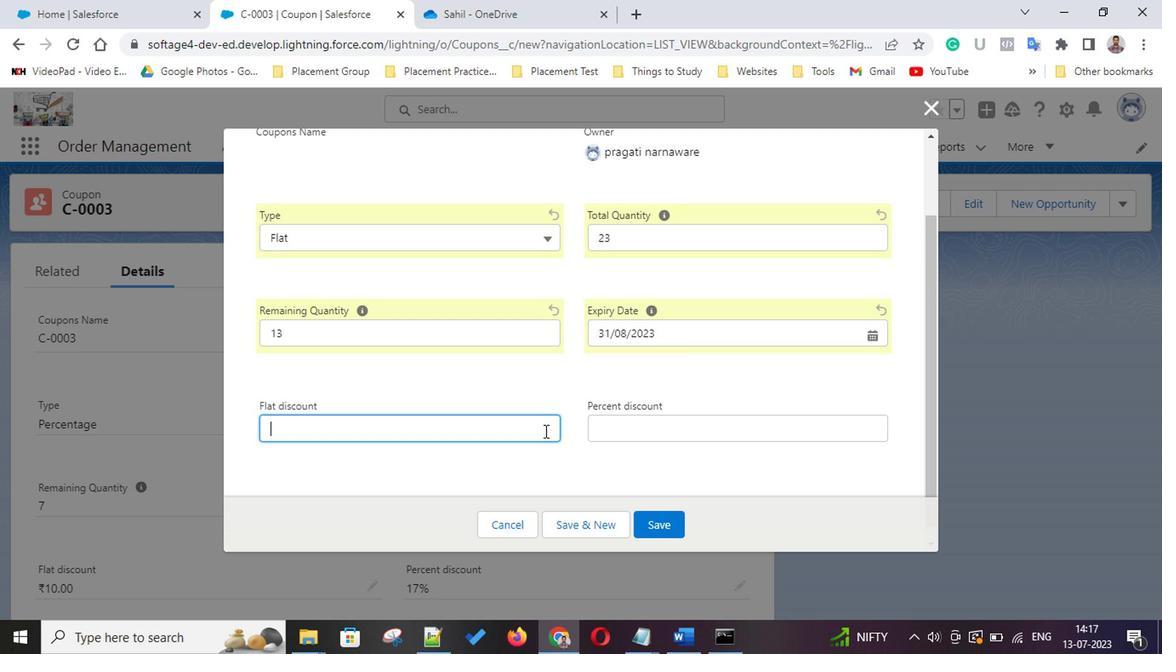 
Action: Mouse pressed left at (480, 399)
Screenshot: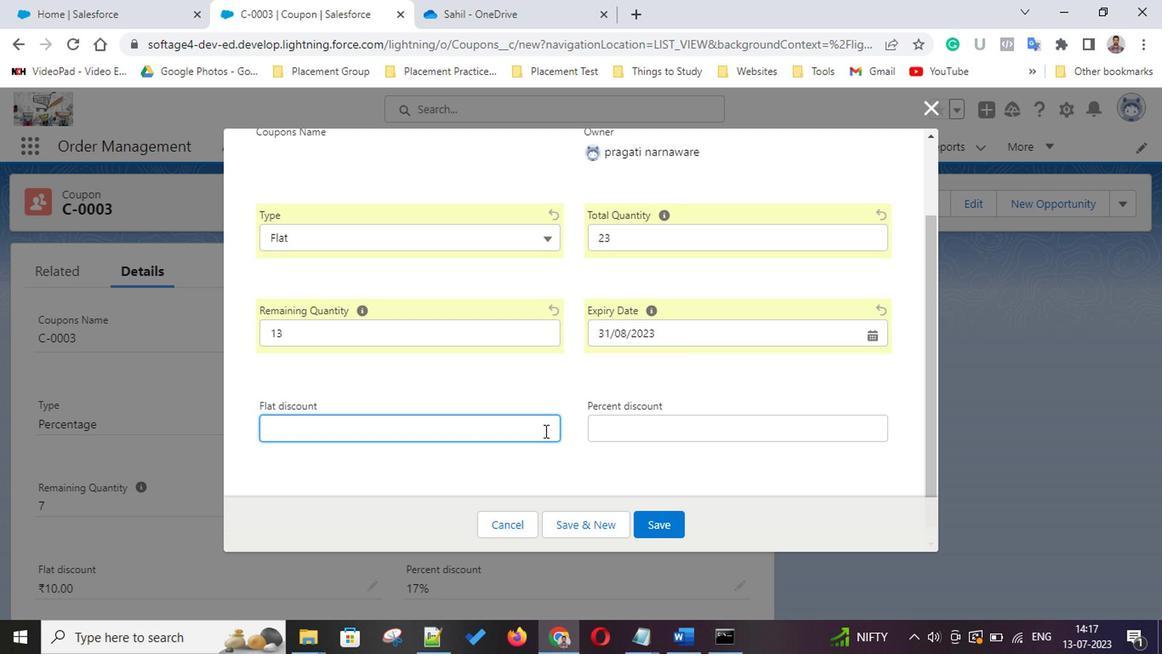 
Action: Key pressed 13
Screenshot: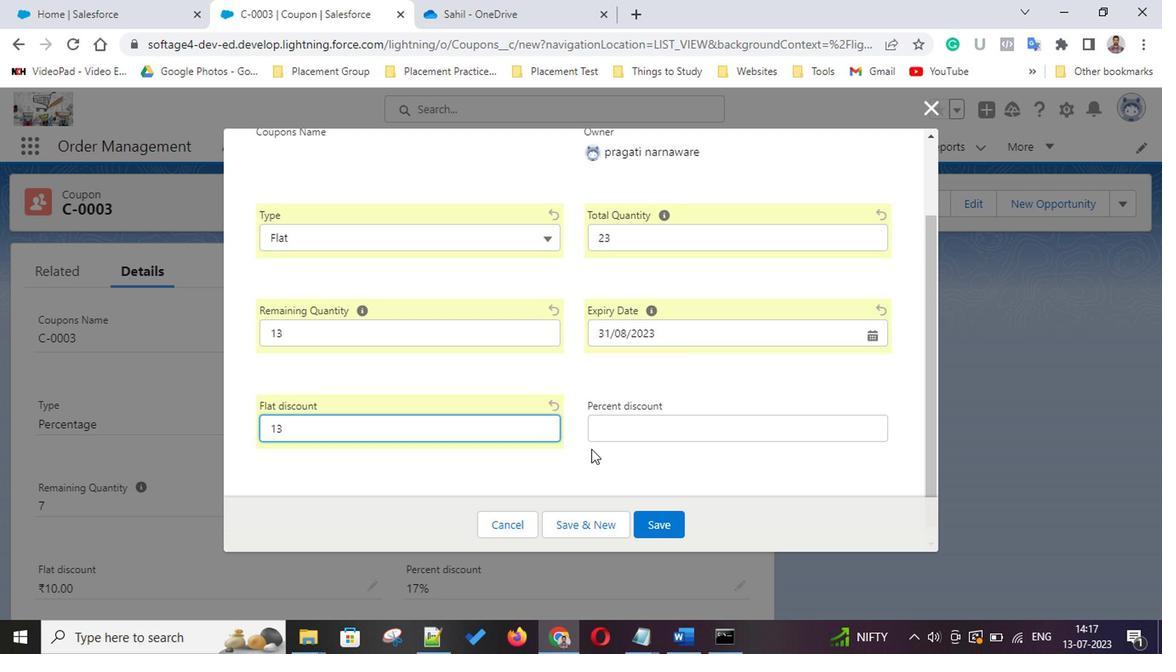 
Action: Mouse moved to (531, 400)
Screenshot: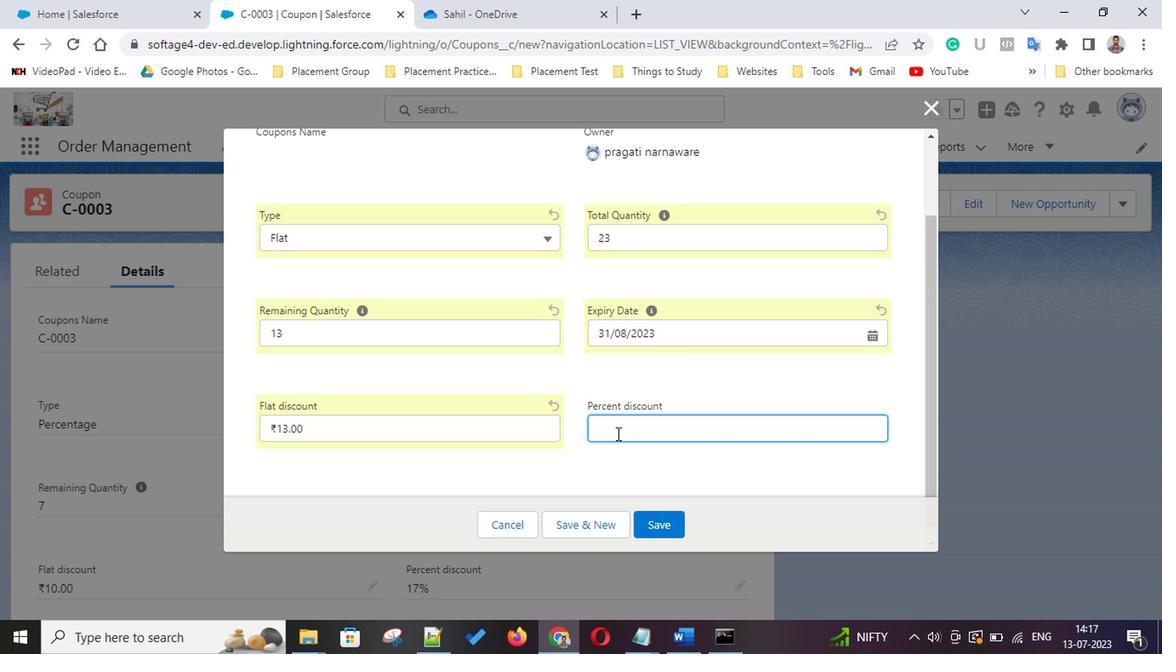 
Action: Mouse pressed left at (531, 400)
Screenshot: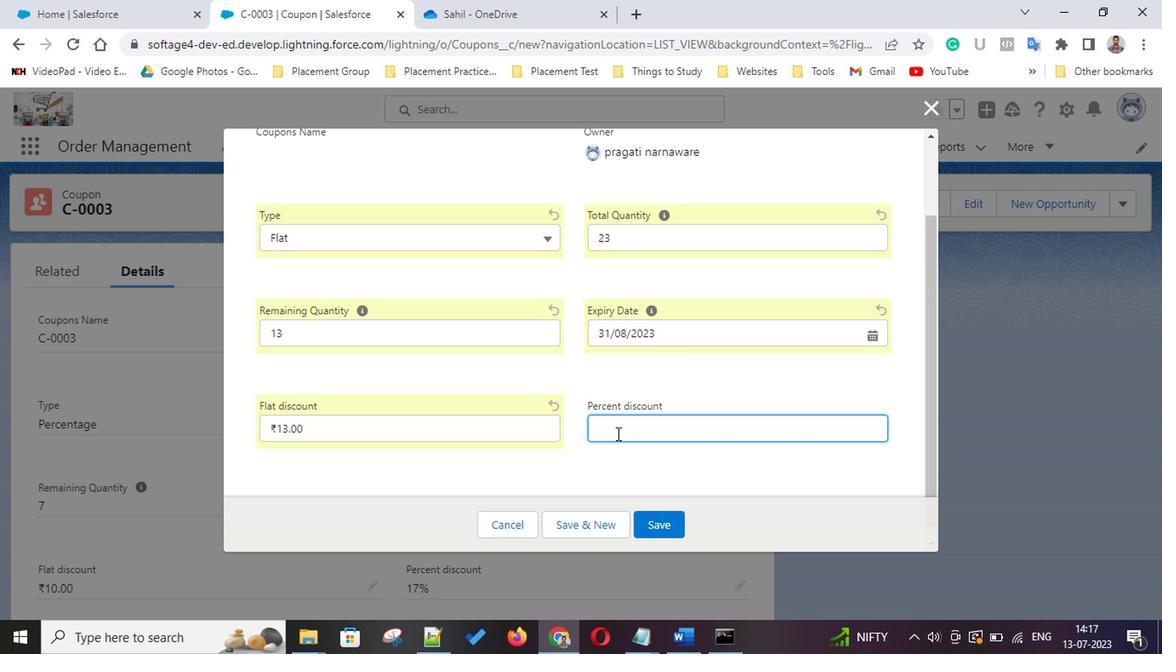 
Action: Key pressed 7
Screenshot: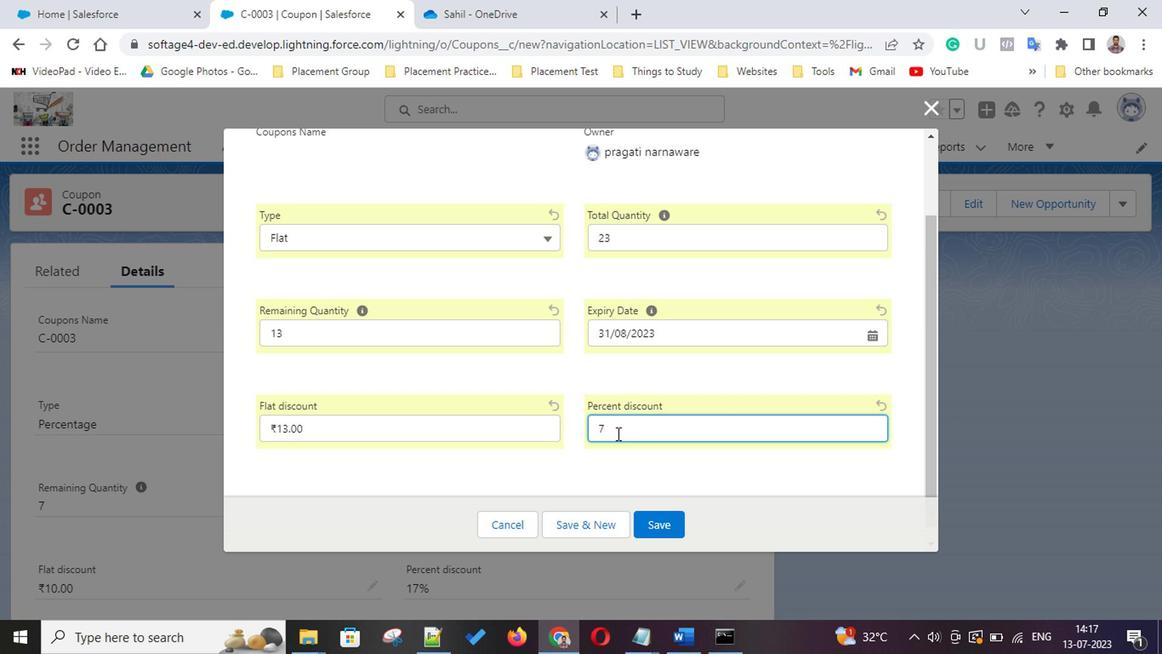 
Action: Mouse moved to (514, 460)
Screenshot: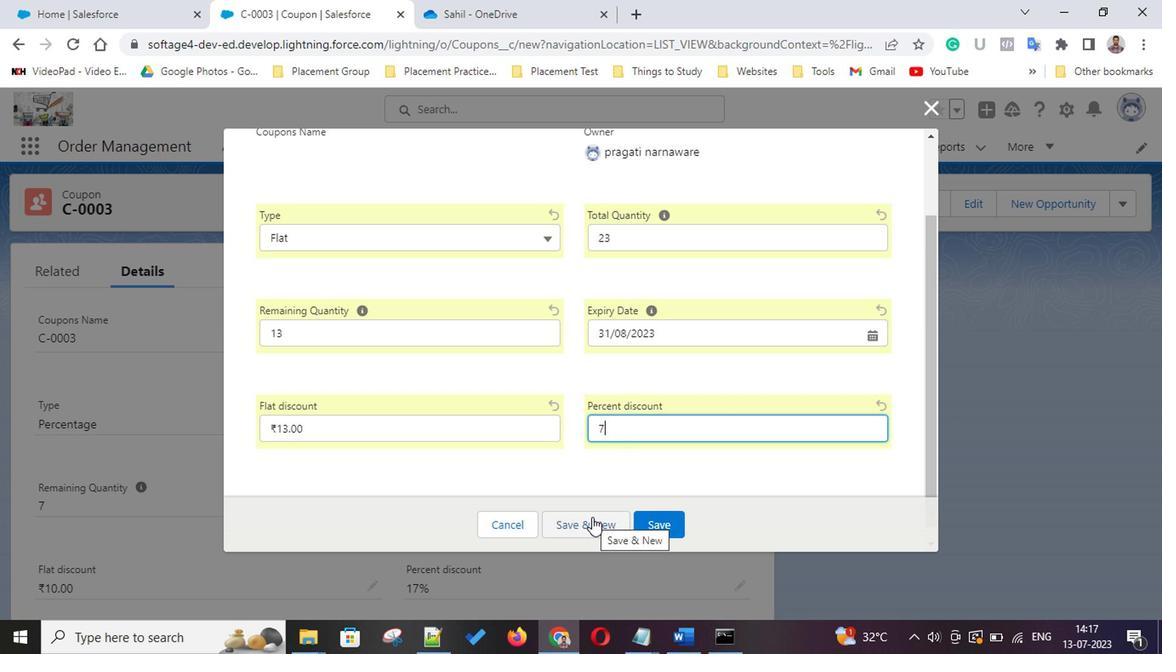 
Action: Mouse pressed left at (514, 460)
Screenshot: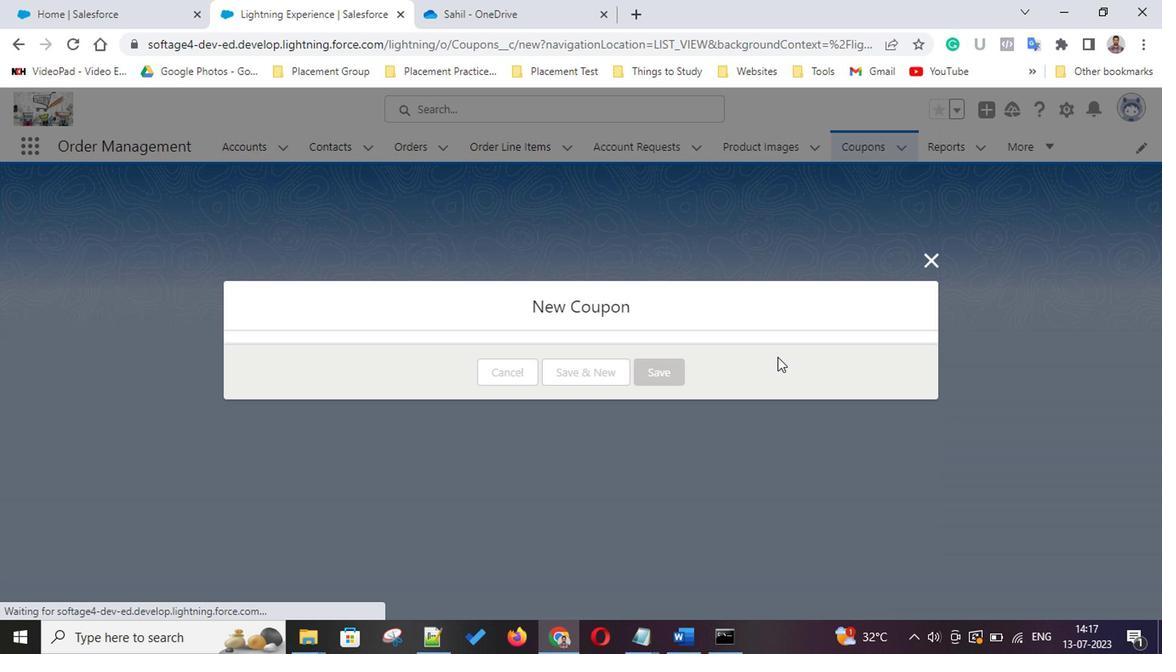 
Action: Mouse moved to (402, 321)
Screenshot: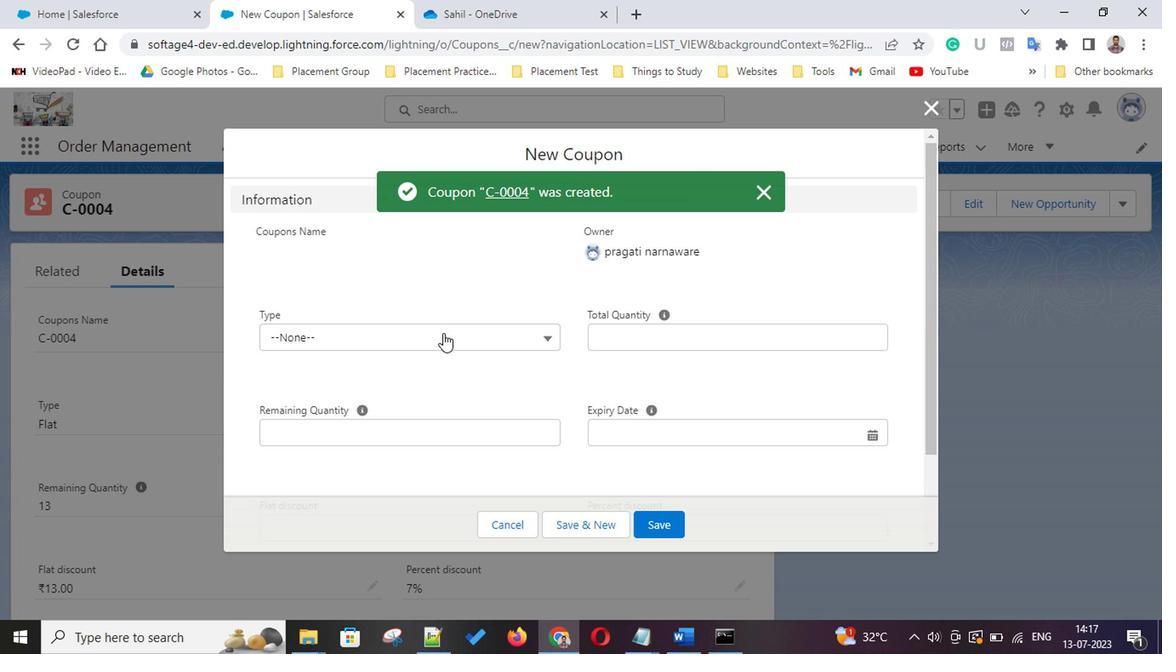 
Action: Mouse pressed left at (402, 321)
Screenshot: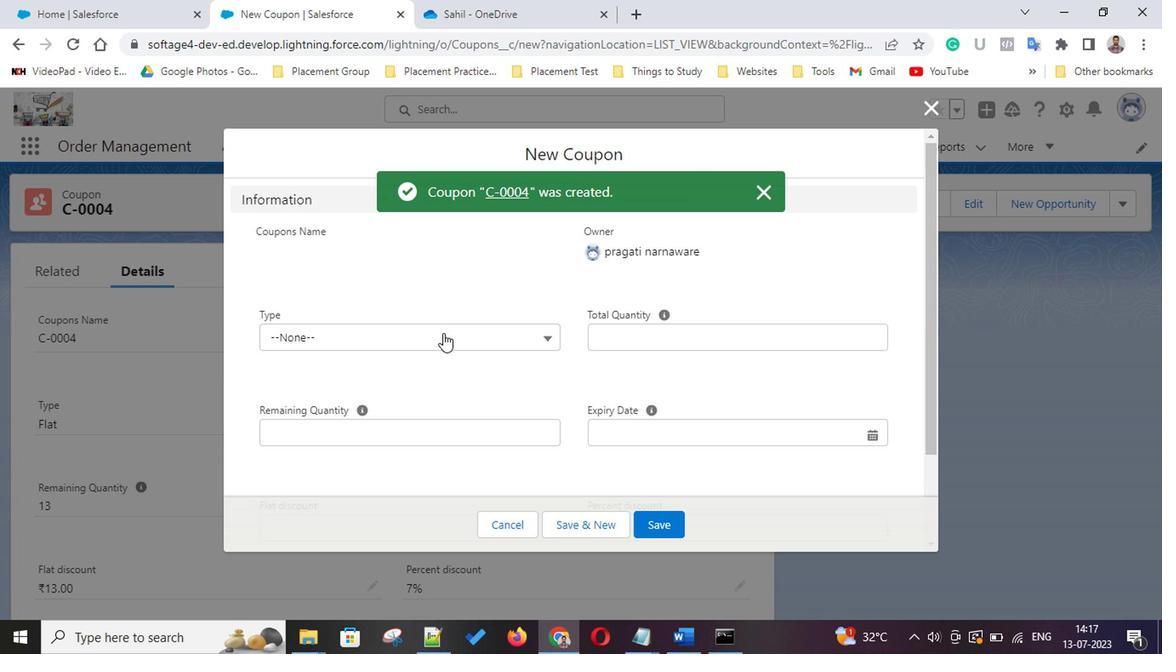 
Action: Mouse moved to (408, 329)
Screenshot: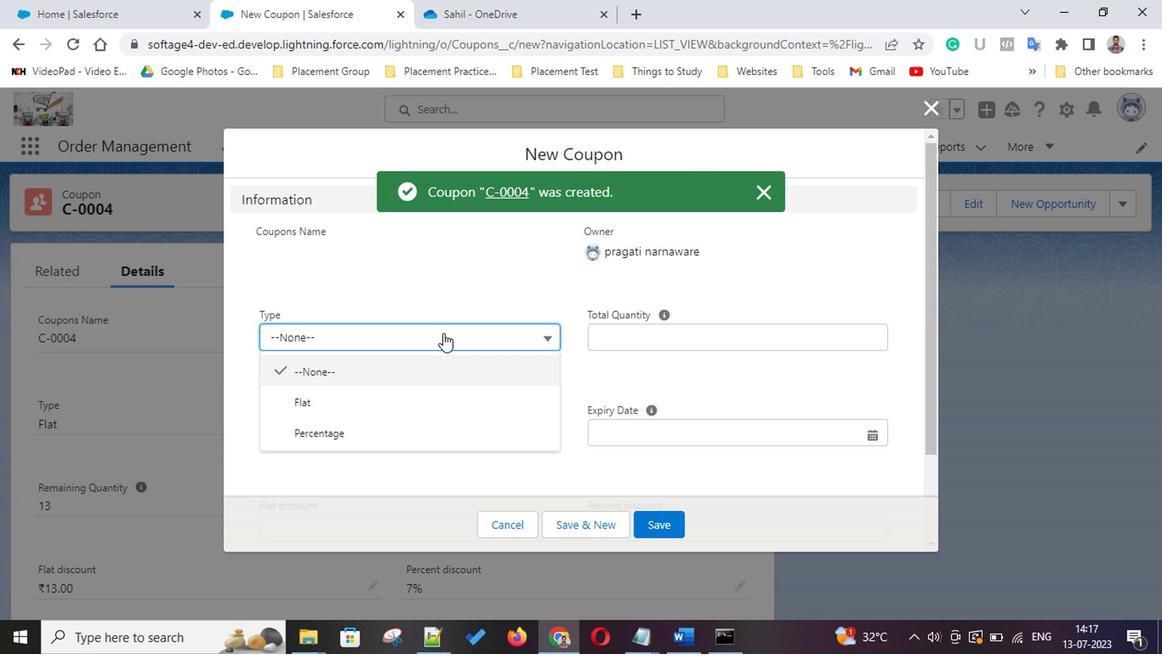 
Action: Mouse pressed left at (408, 329)
Screenshot: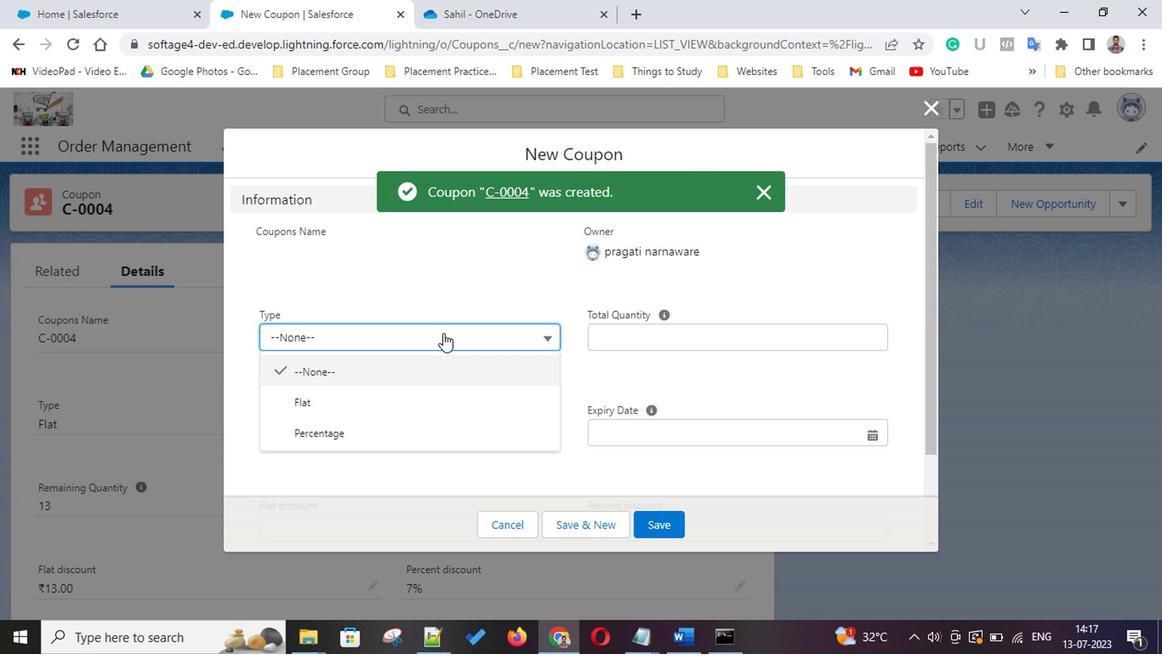 
Action: Mouse moved to (377, 398)
Screenshot: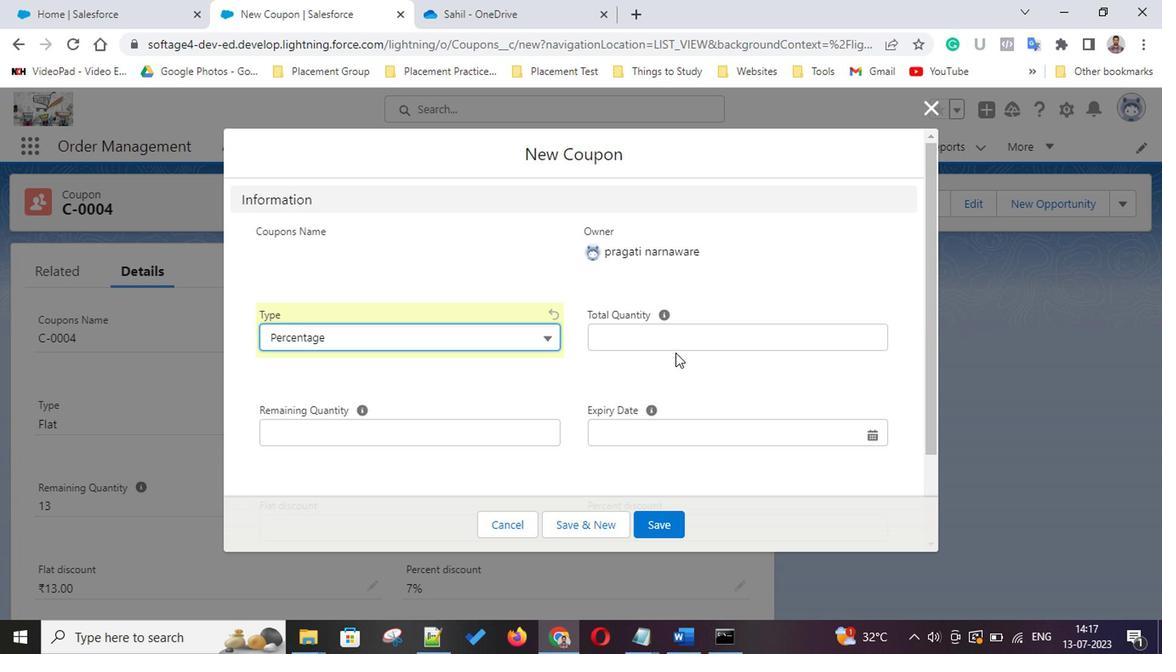 
Action: Mouse pressed left at (377, 398)
Screenshot: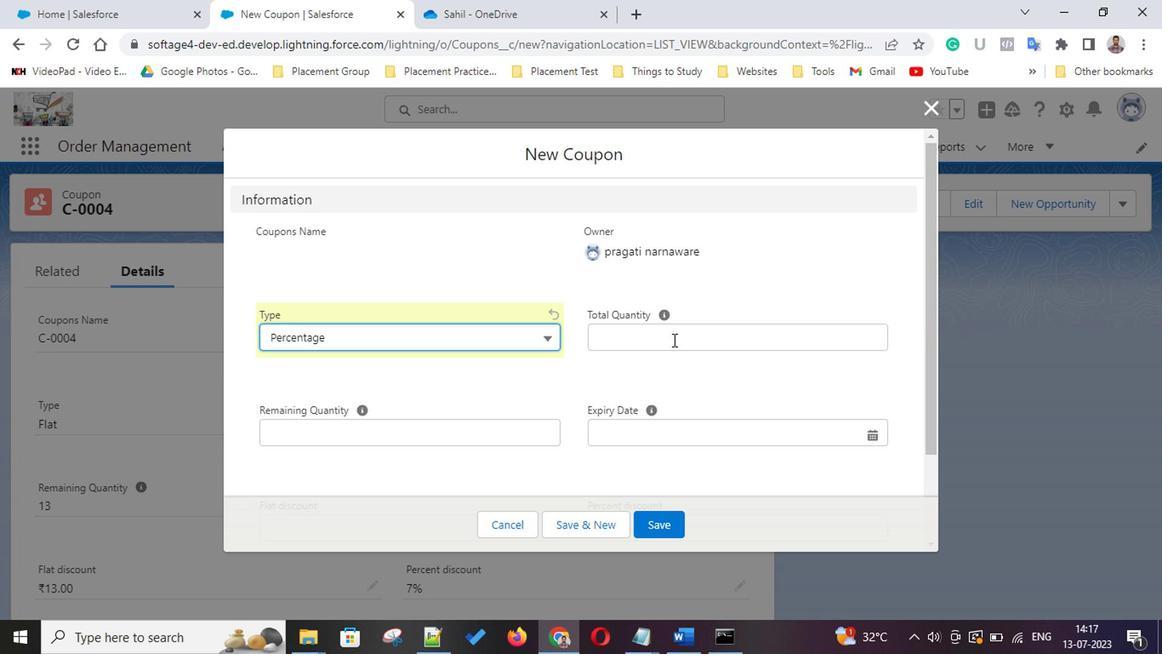 
Action: Mouse moved to (570, 331)
Screenshot: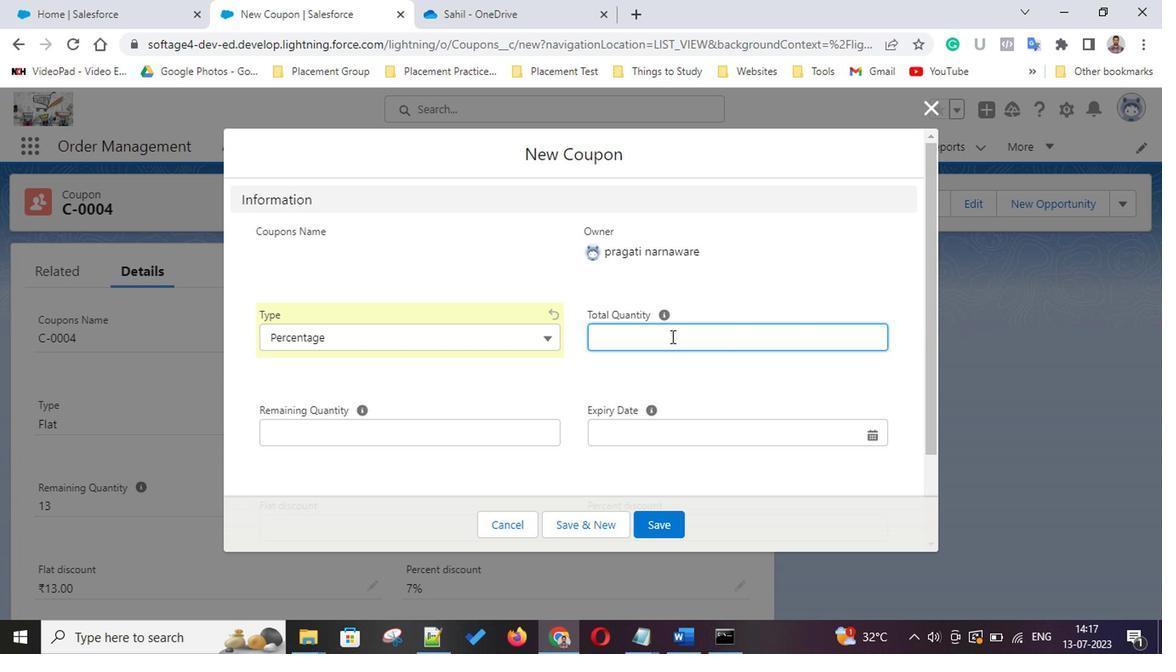 
Action: Mouse pressed left at (570, 331)
Screenshot: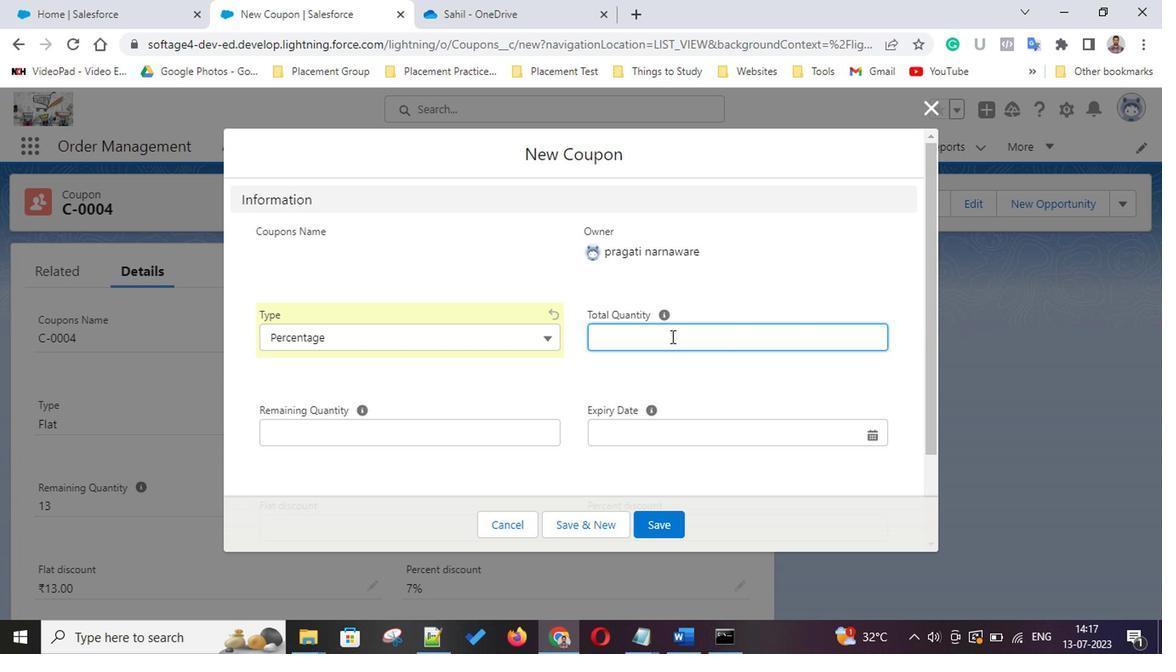 
Action: Key pressed 19
Screenshot: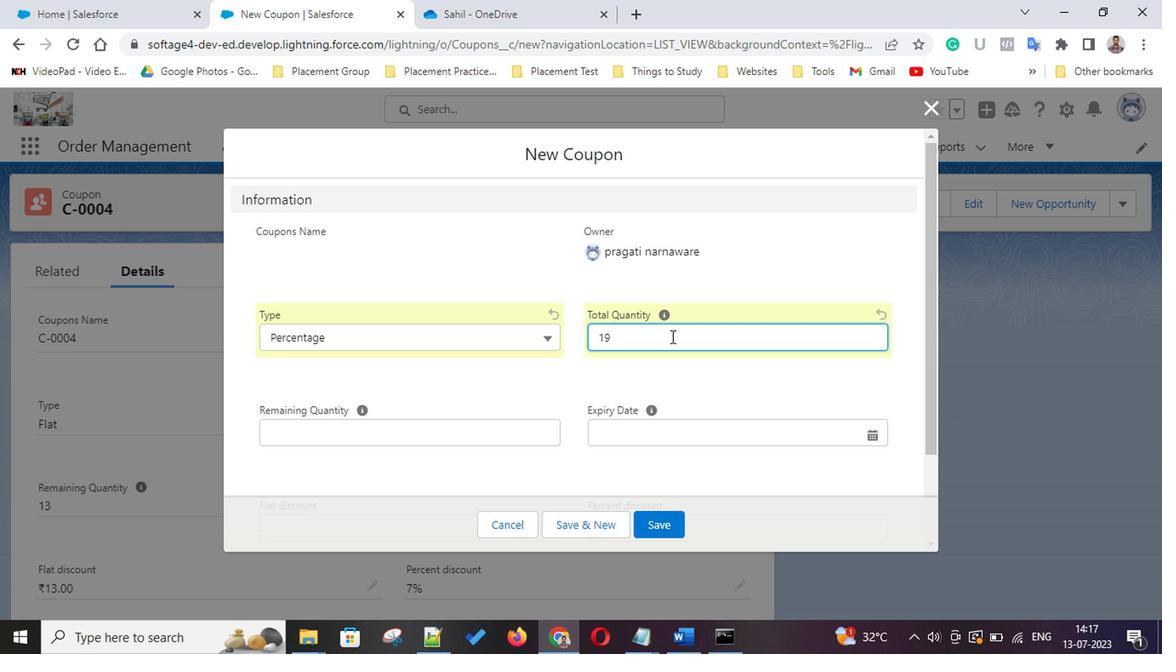 
Action: Mouse moved to (416, 396)
Screenshot: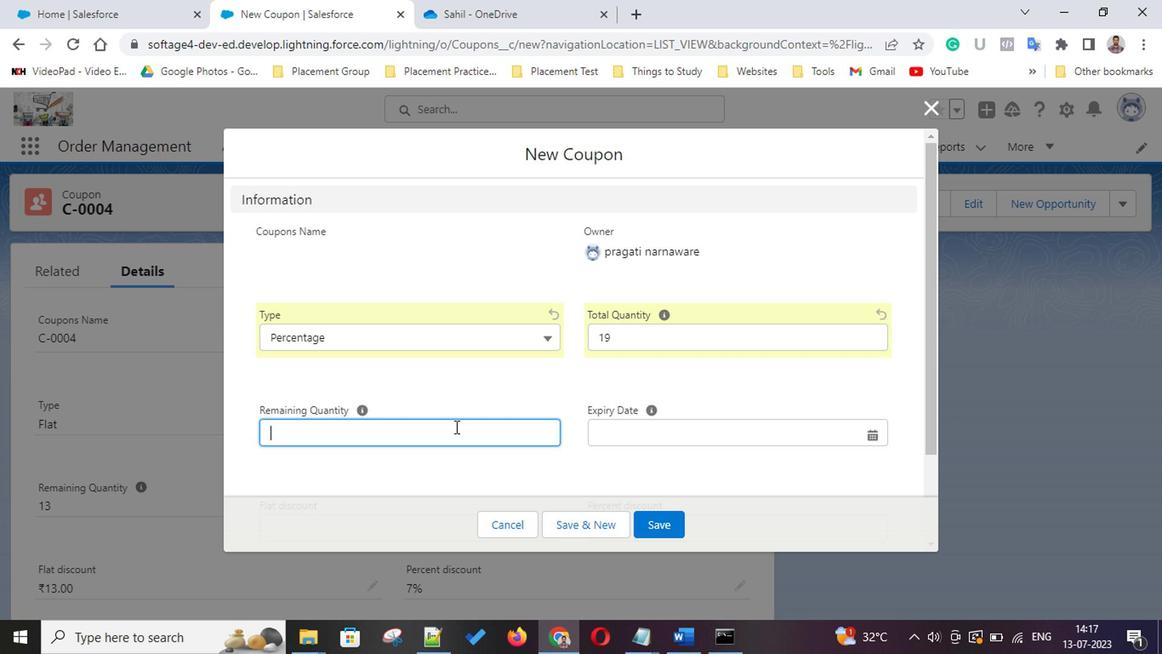 
Action: Mouse pressed left at (416, 396)
Screenshot: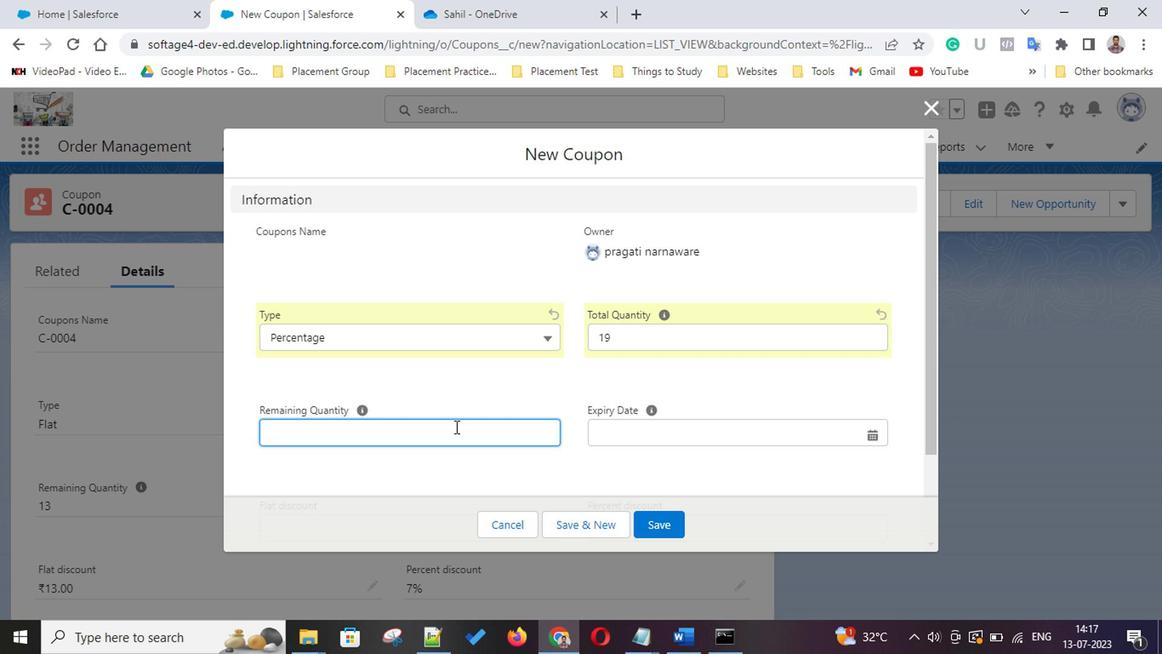 
Action: Key pressed 23
Screenshot: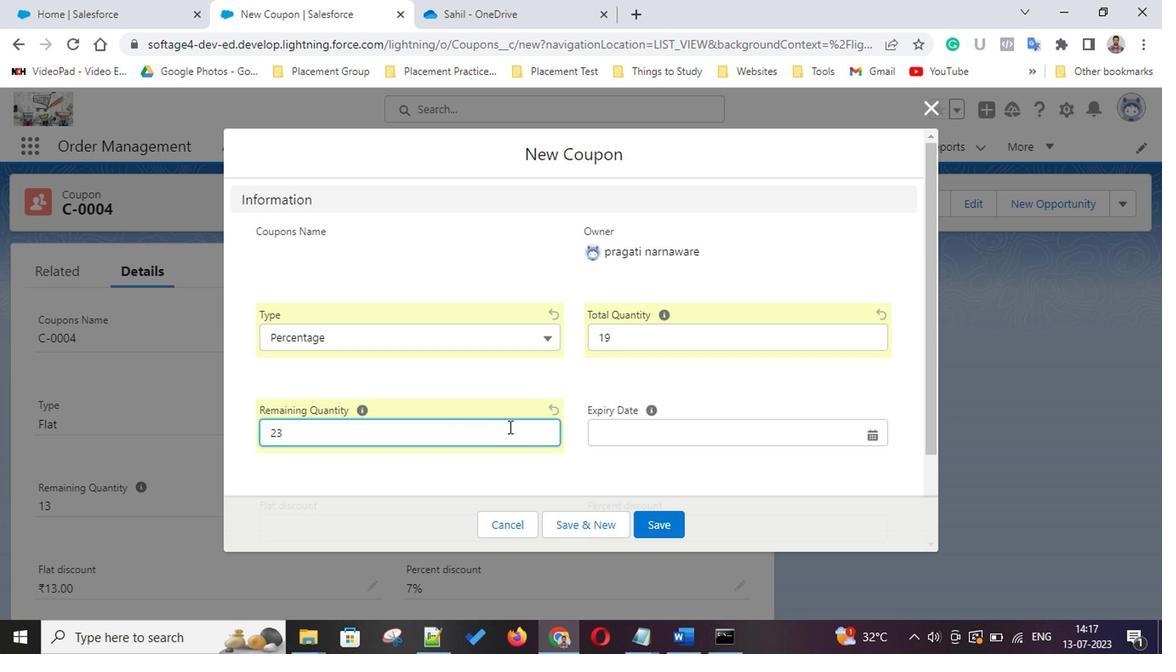 
Action: Mouse moved to (606, 399)
Screenshot: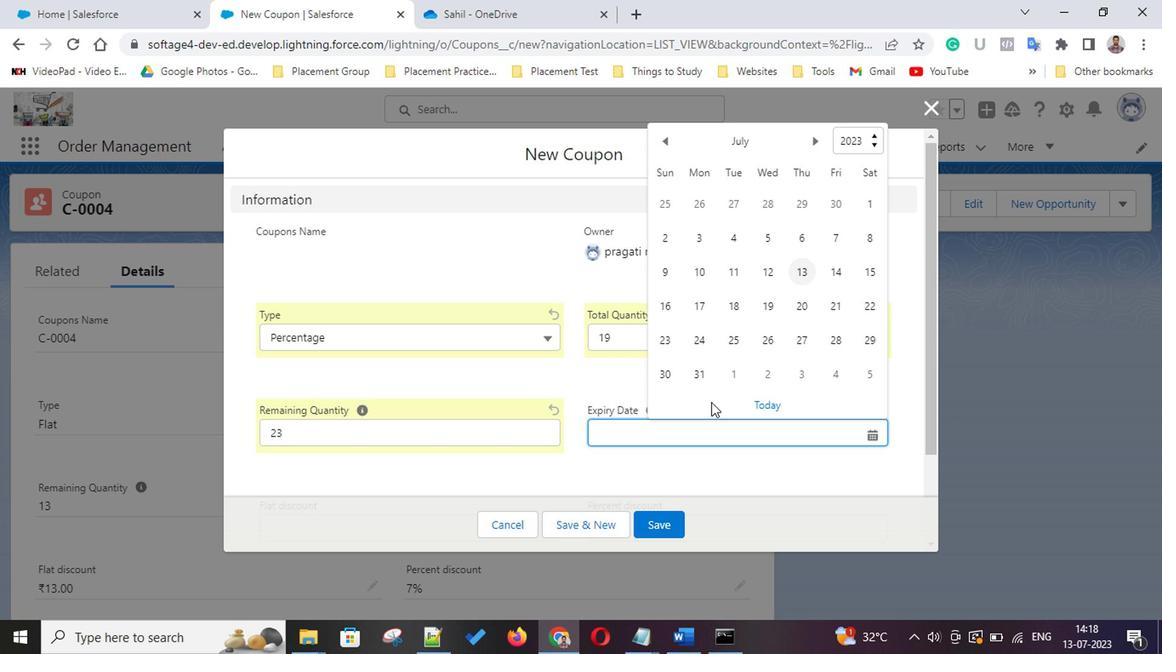 
Action: Mouse pressed left at (606, 399)
Screenshot: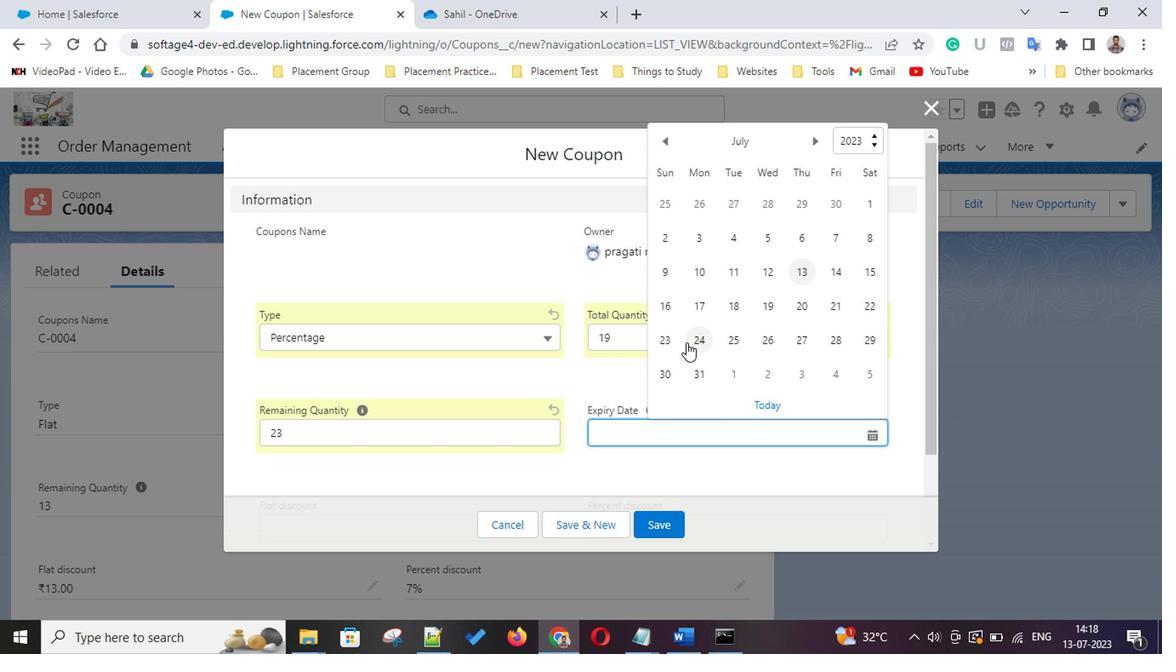 
Action: Mouse moved to (672, 192)
Screenshot: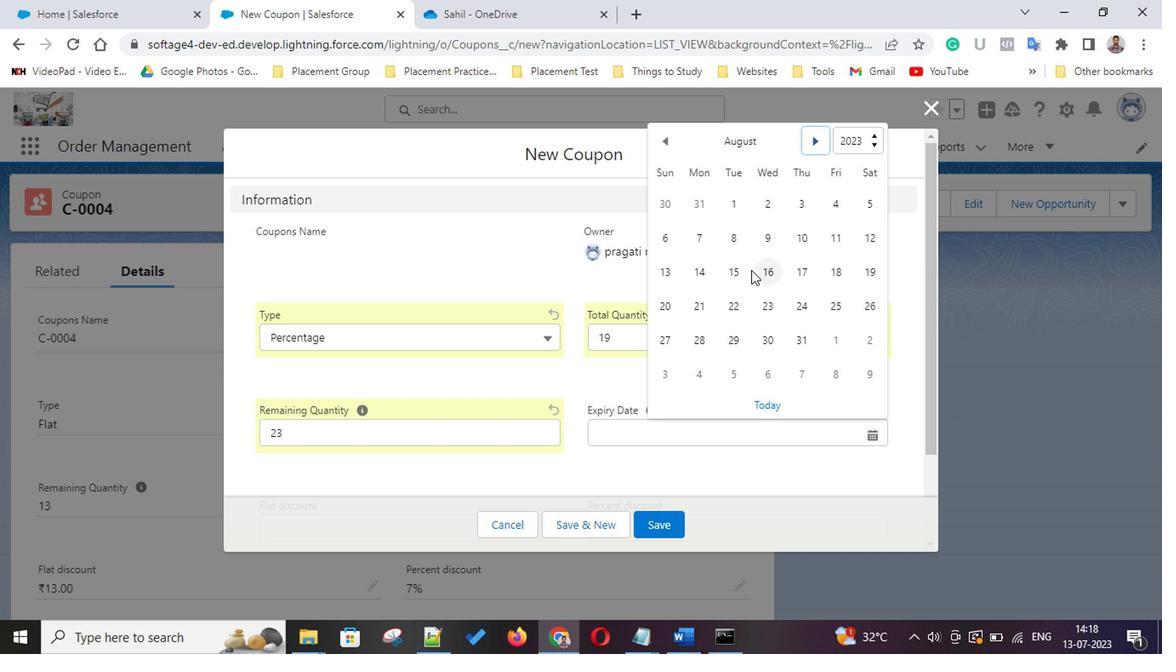 
Action: Mouse pressed left at (672, 192)
Screenshot: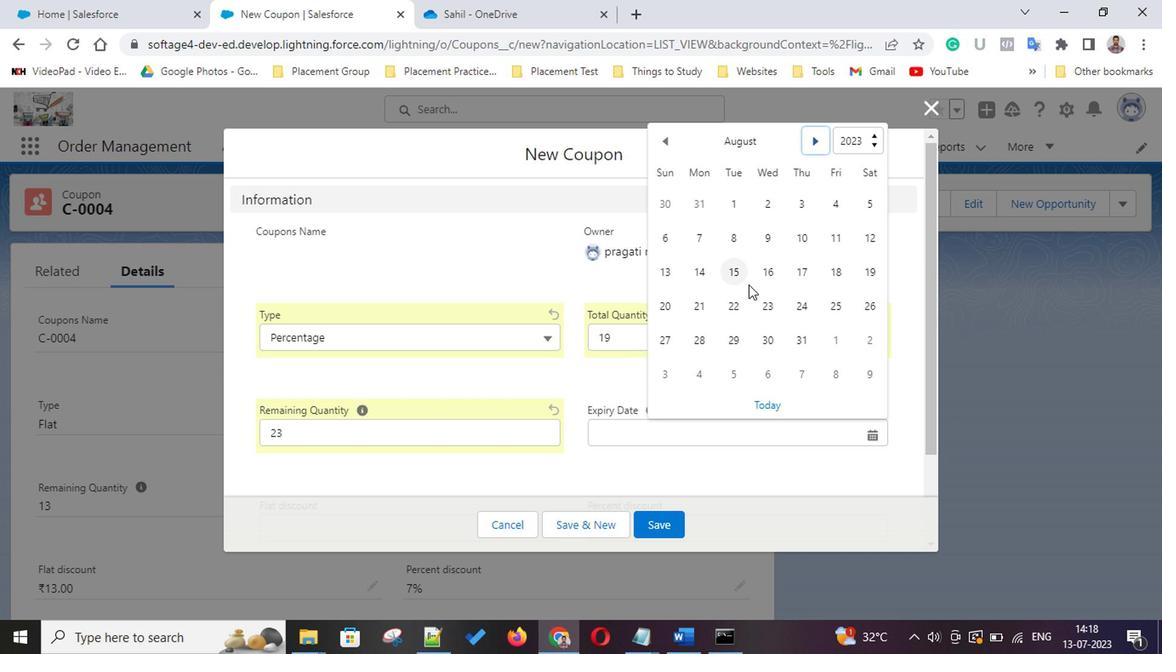 
Action: Mouse moved to (672, 193)
Screenshot: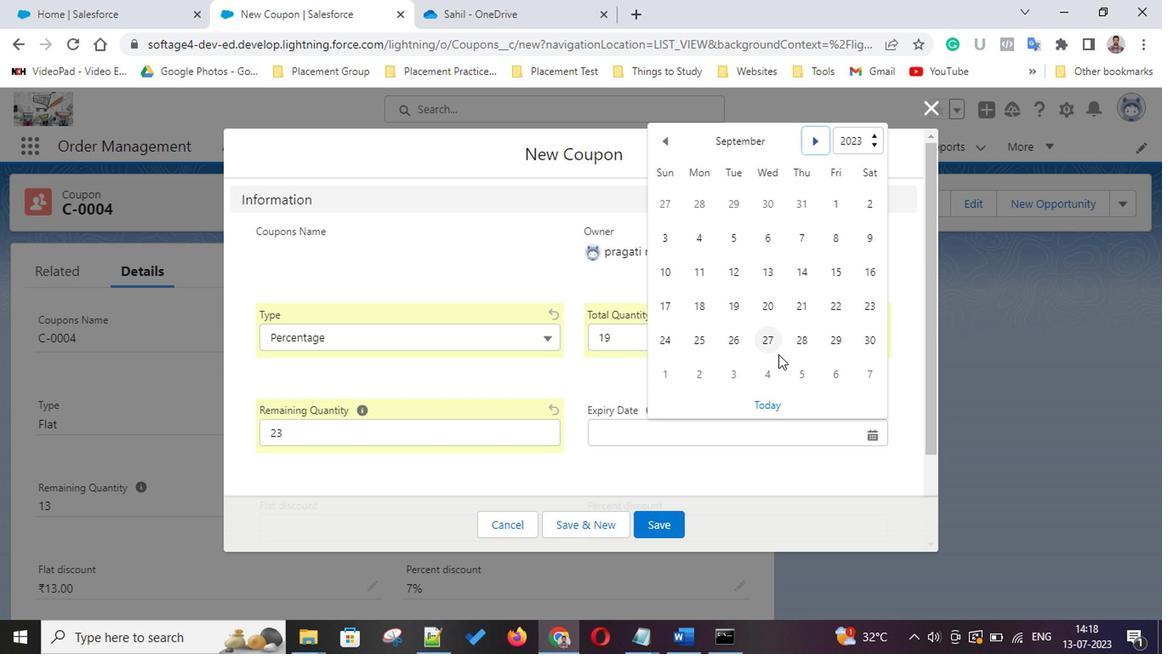 
Action: Mouse pressed left at (672, 193)
Screenshot: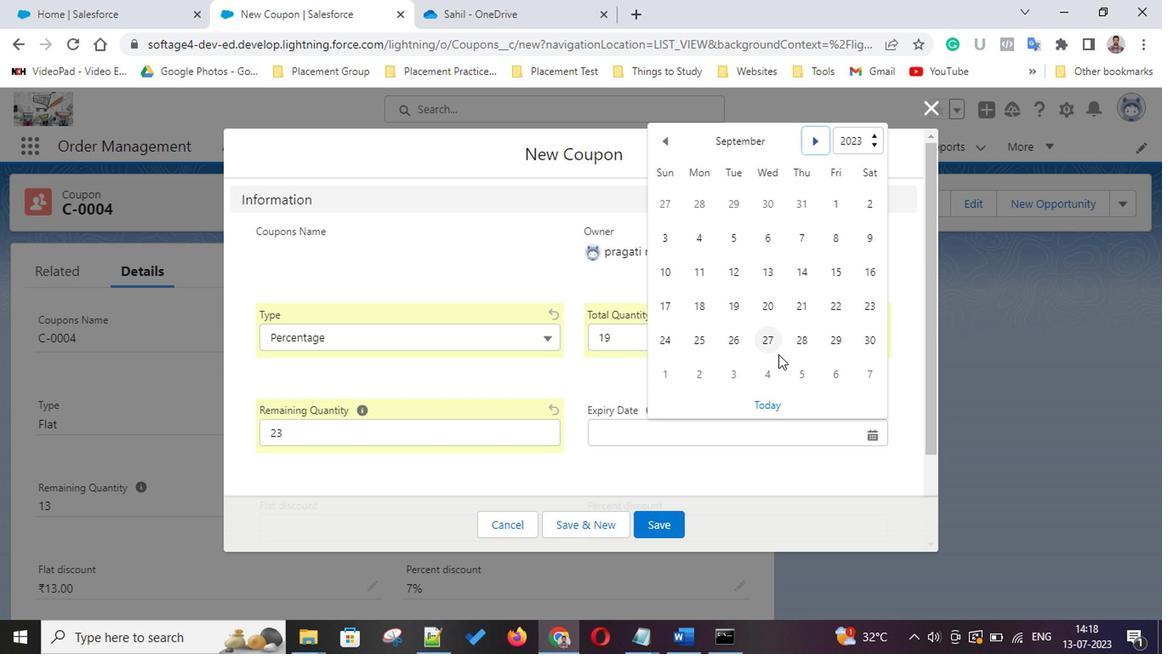 
Action: Mouse moved to (709, 339)
Screenshot: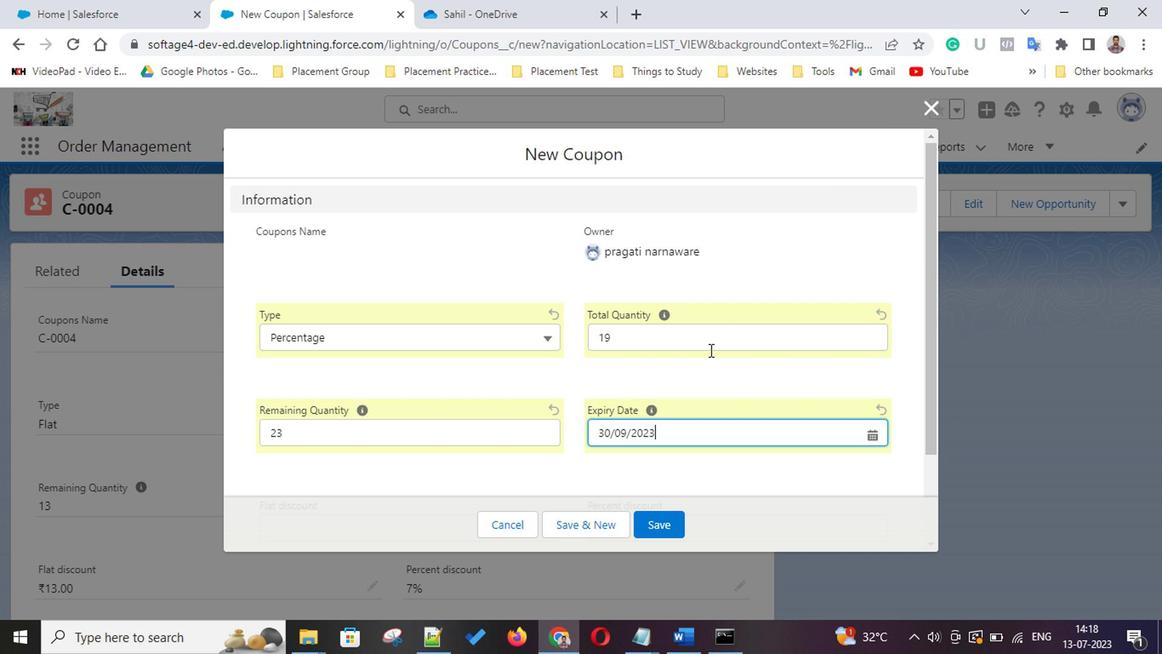 
Action: Mouse pressed left at (709, 339)
Screenshot: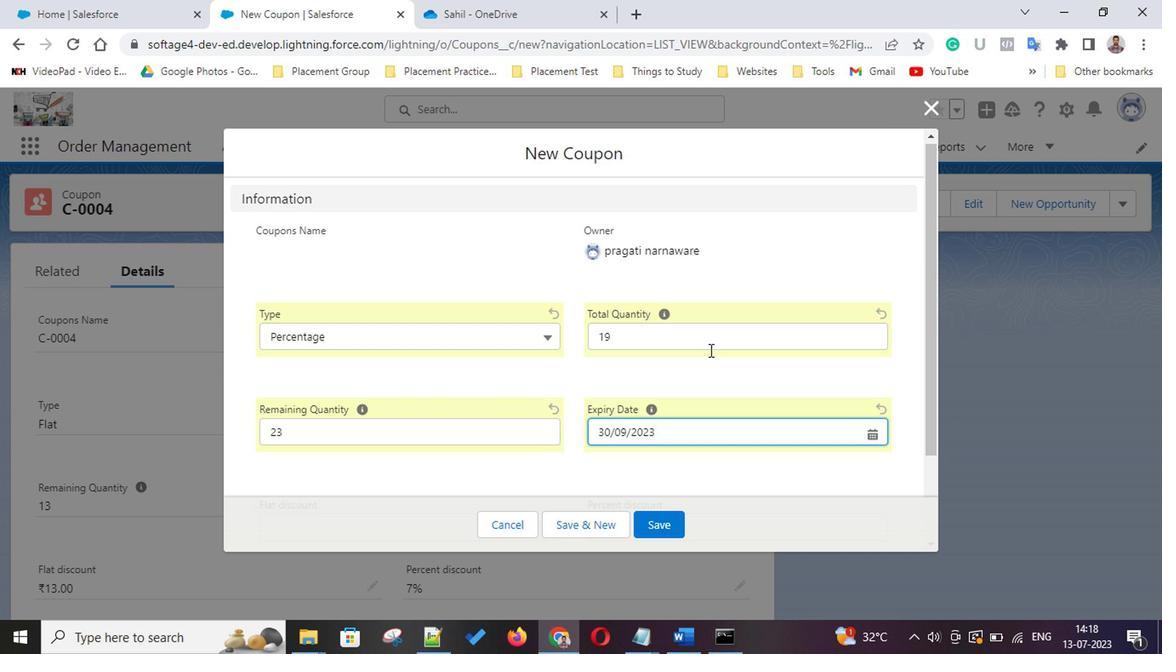 
Action: Mouse moved to (597, 341)
Screenshot: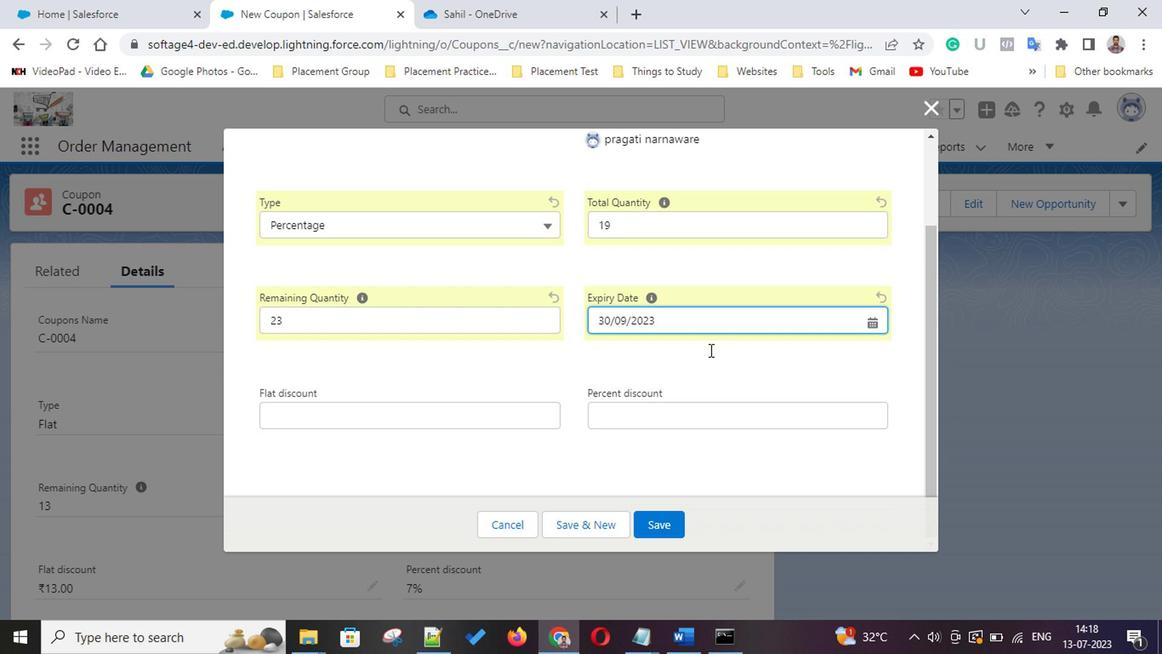 
Action: Mouse scrolled (597, 341) with delta (0, 0)
Screenshot: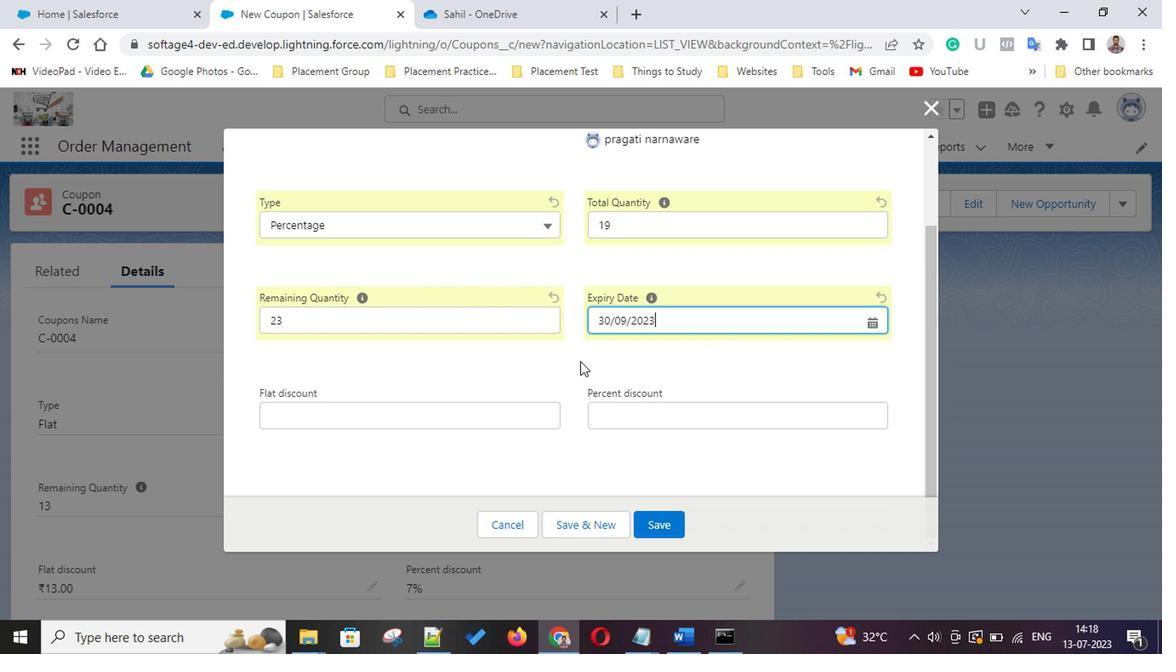 
Action: Mouse scrolled (597, 341) with delta (0, 0)
Screenshot: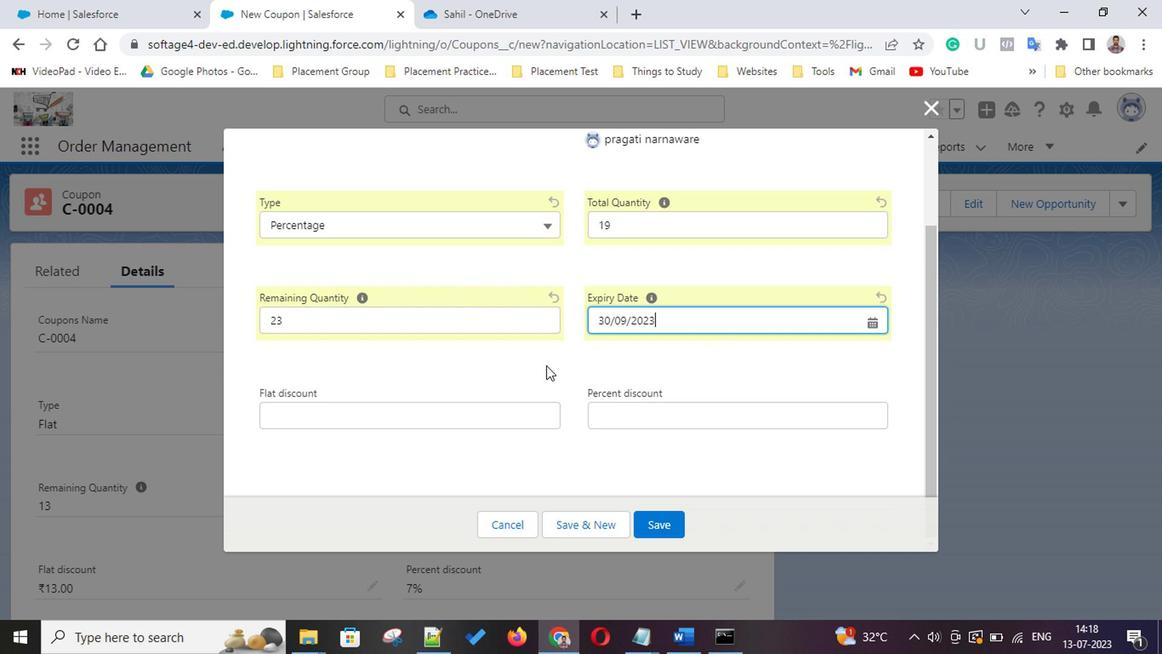 
Action: Mouse scrolled (597, 341) with delta (0, 0)
Screenshot: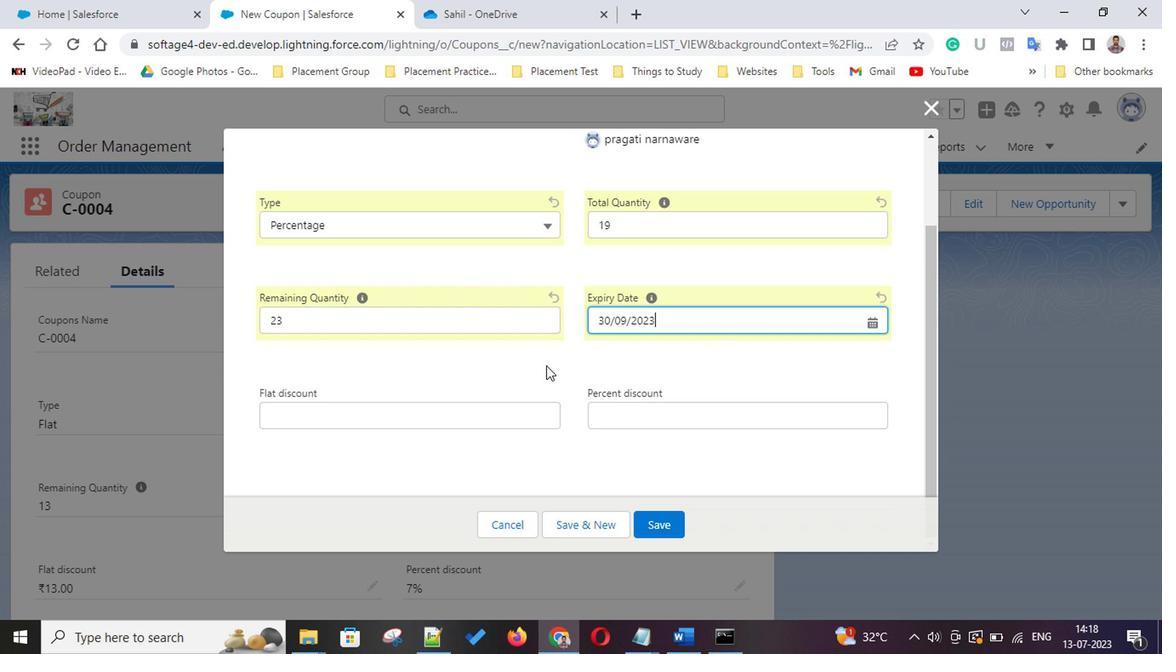 
Action: Mouse scrolled (597, 341) with delta (0, 0)
Screenshot: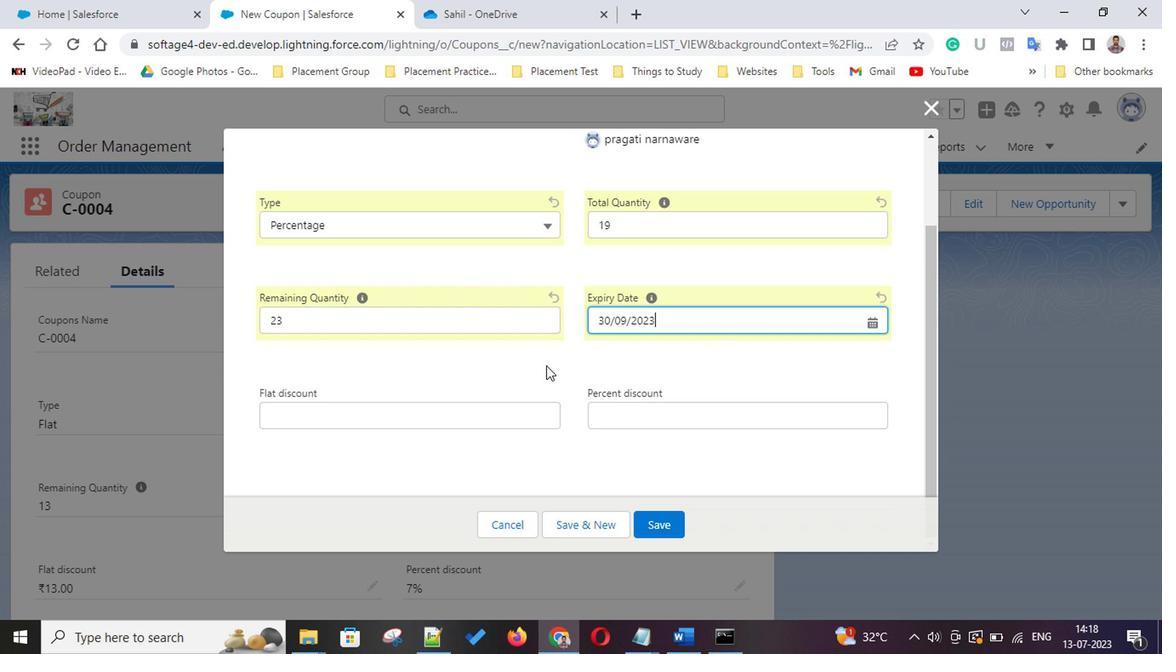 
Action: Mouse scrolled (597, 341) with delta (0, 0)
Screenshot: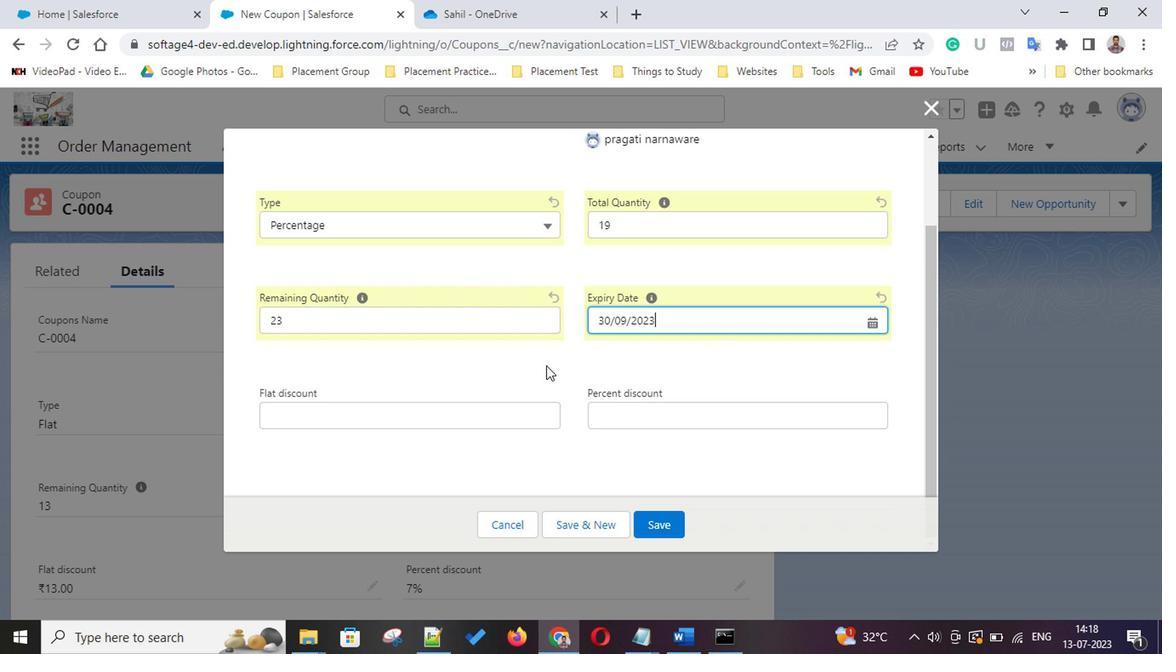 
Action: Mouse scrolled (597, 341) with delta (0, 0)
Screenshot: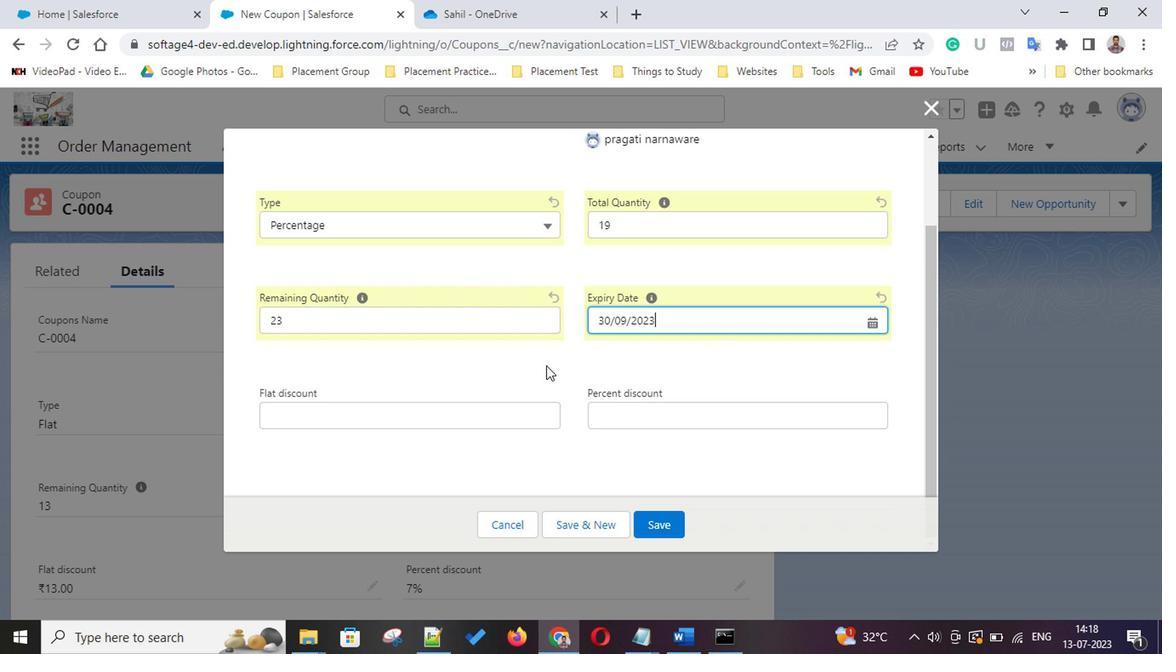 
Action: Mouse scrolled (597, 341) with delta (0, 0)
Screenshot: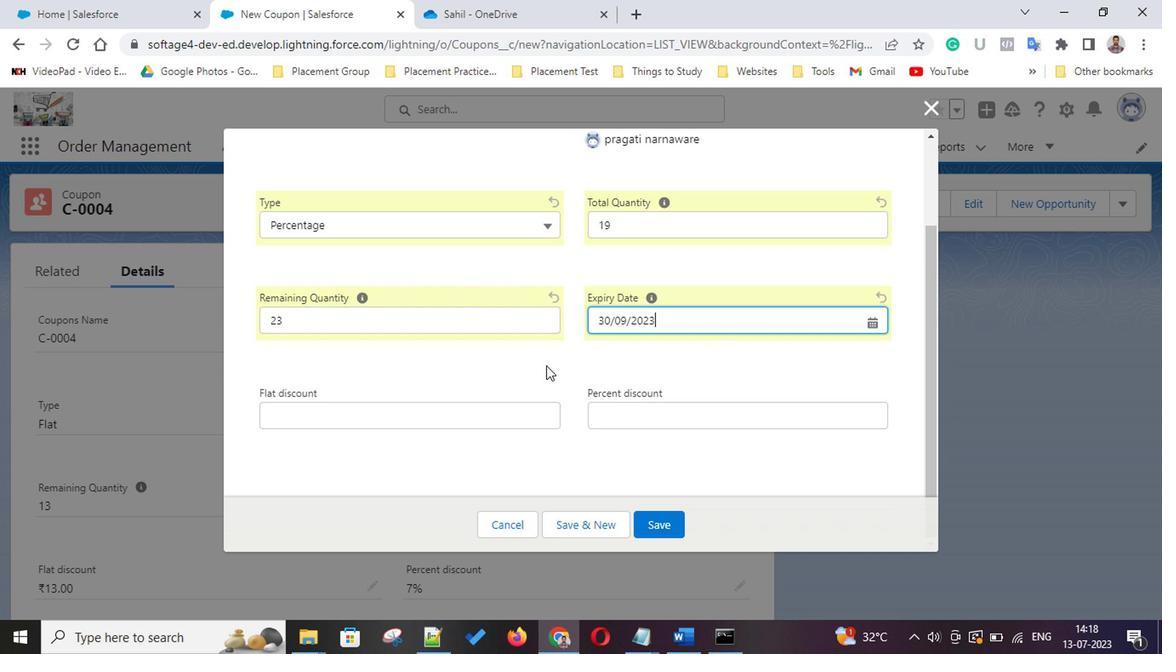 
Action: Mouse scrolled (597, 341) with delta (0, 0)
Screenshot: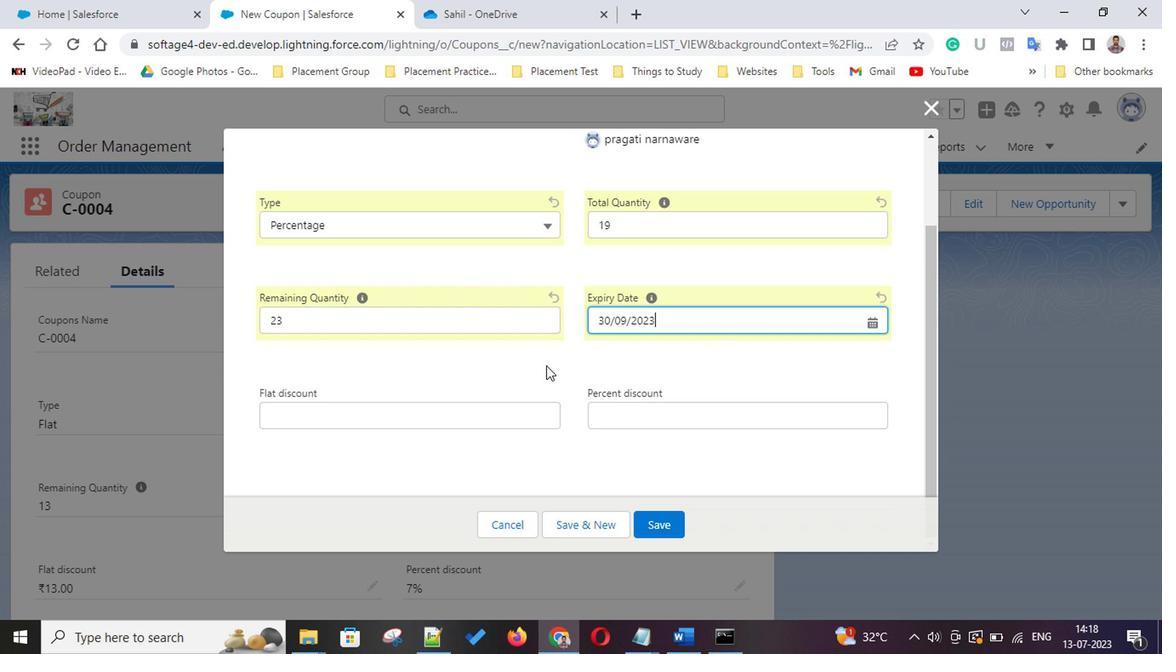
Action: Mouse scrolled (597, 341) with delta (0, 0)
Screenshot: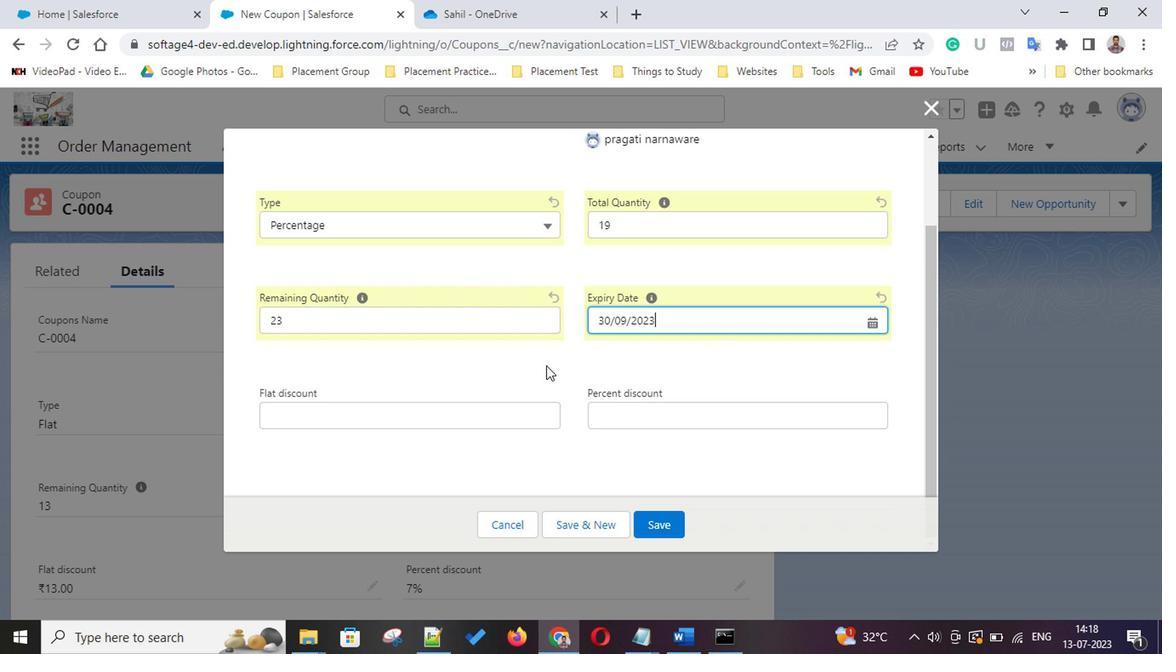 
Action: Mouse scrolled (597, 341) with delta (0, 0)
Screenshot: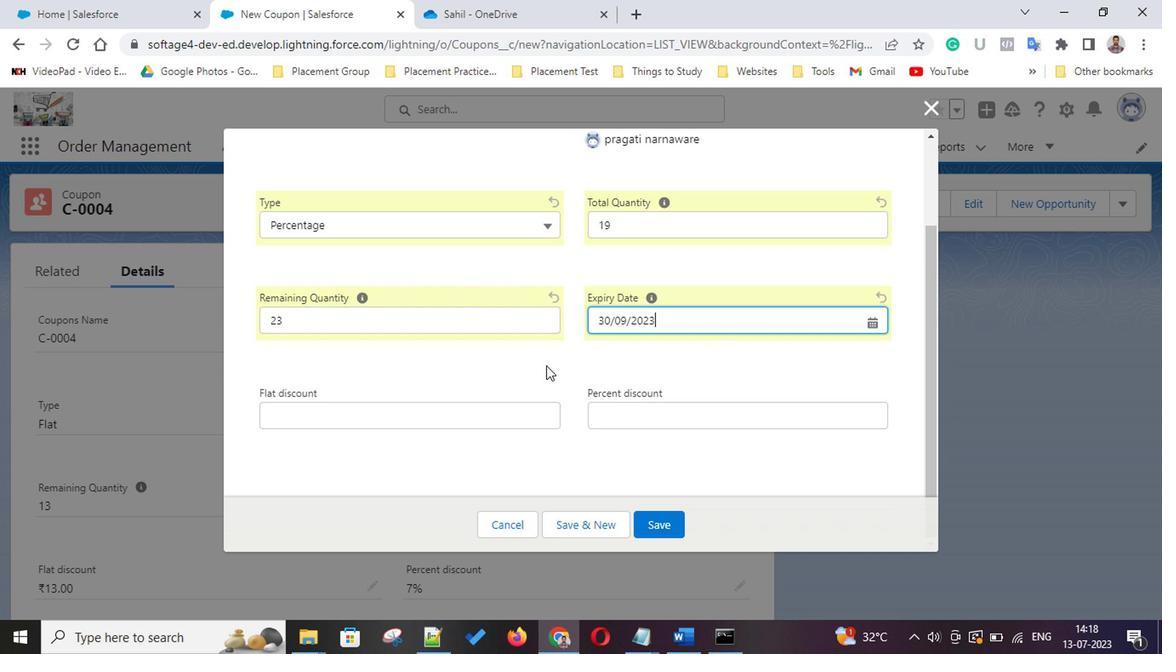 
Action: Mouse scrolled (597, 341) with delta (0, 0)
Screenshot: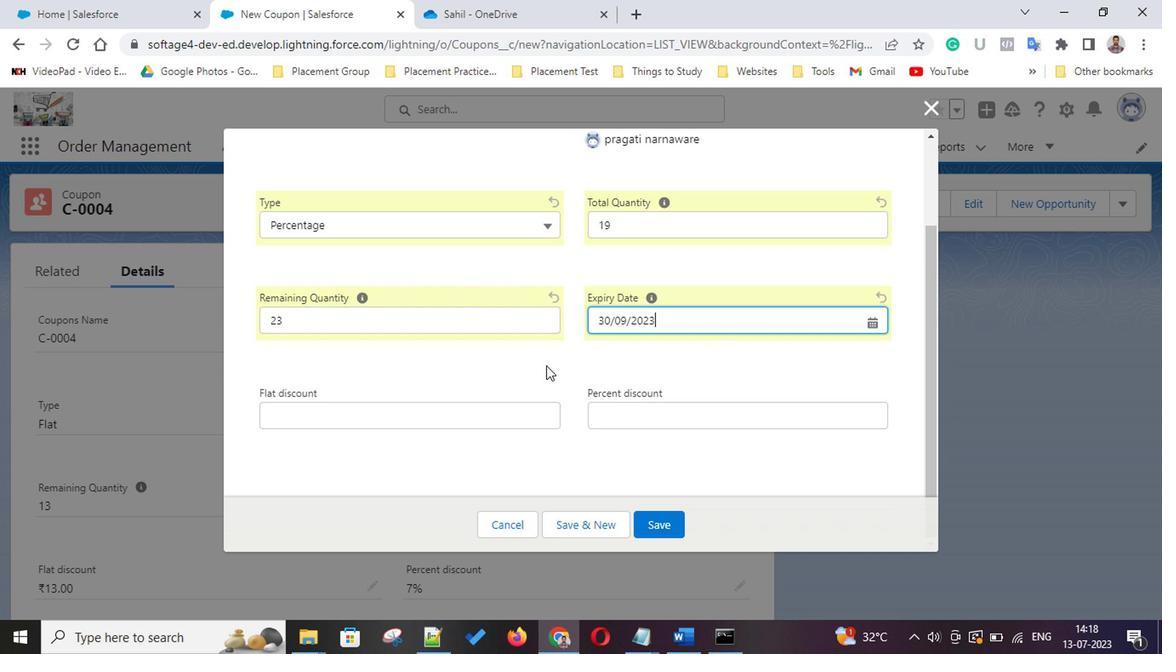 
Action: Mouse scrolled (597, 341) with delta (0, 0)
Screenshot: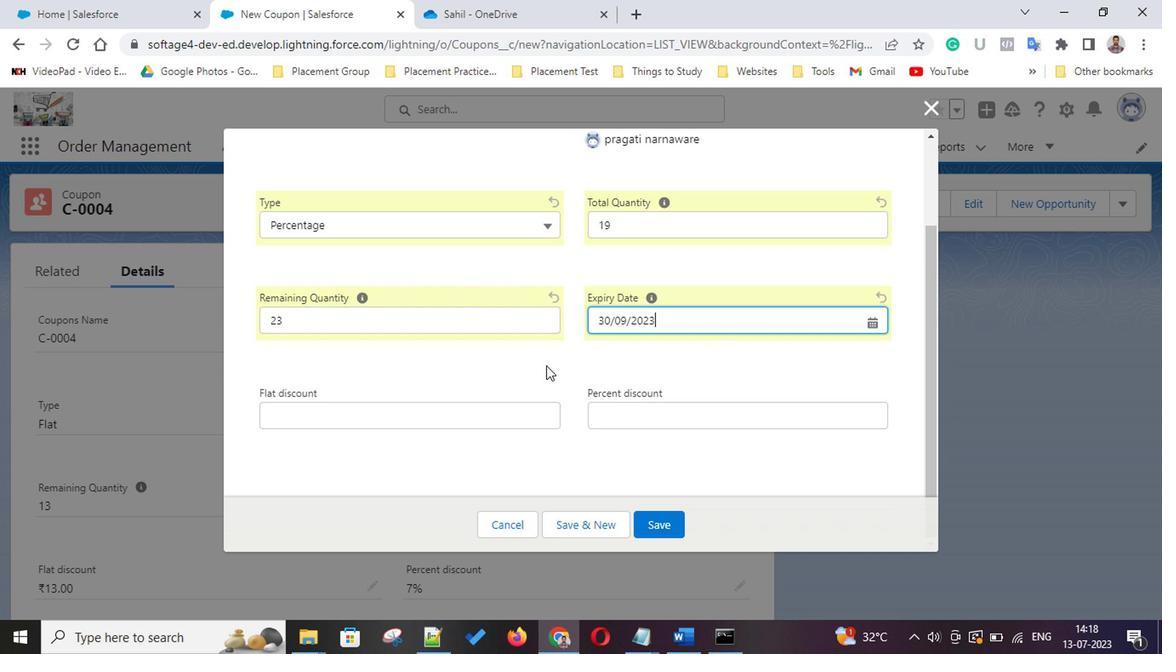 
Action: Mouse scrolled (597, 341) with delta (0, 0)
Screenshot: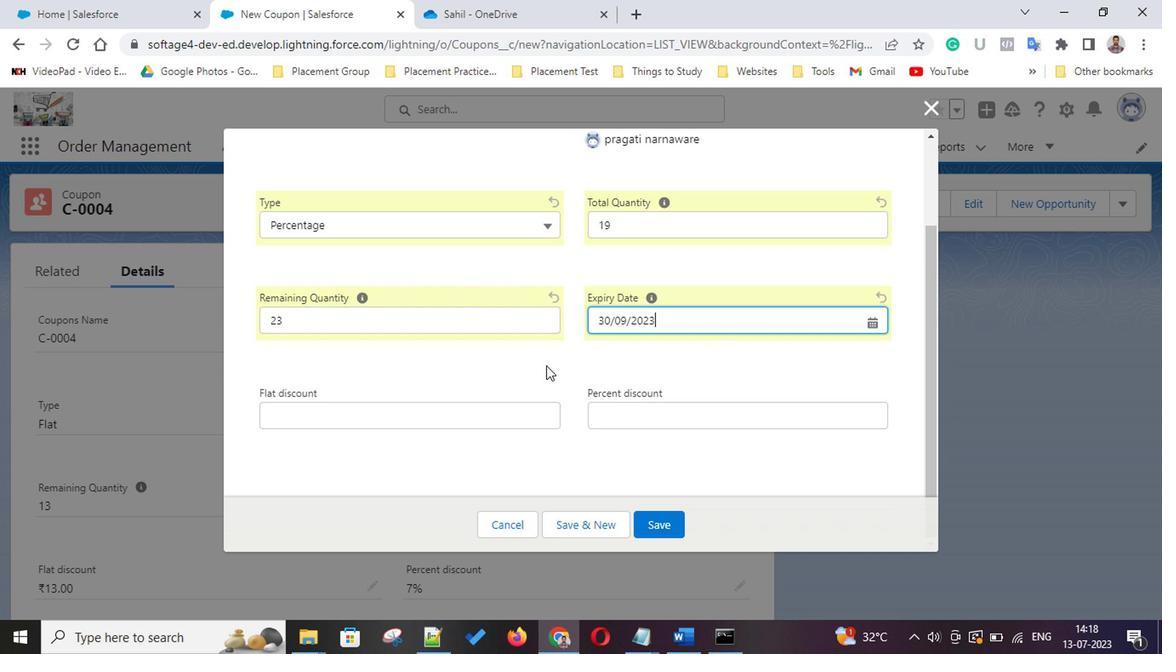 
Action: Mouse moved to (481, 352)
Screenshot: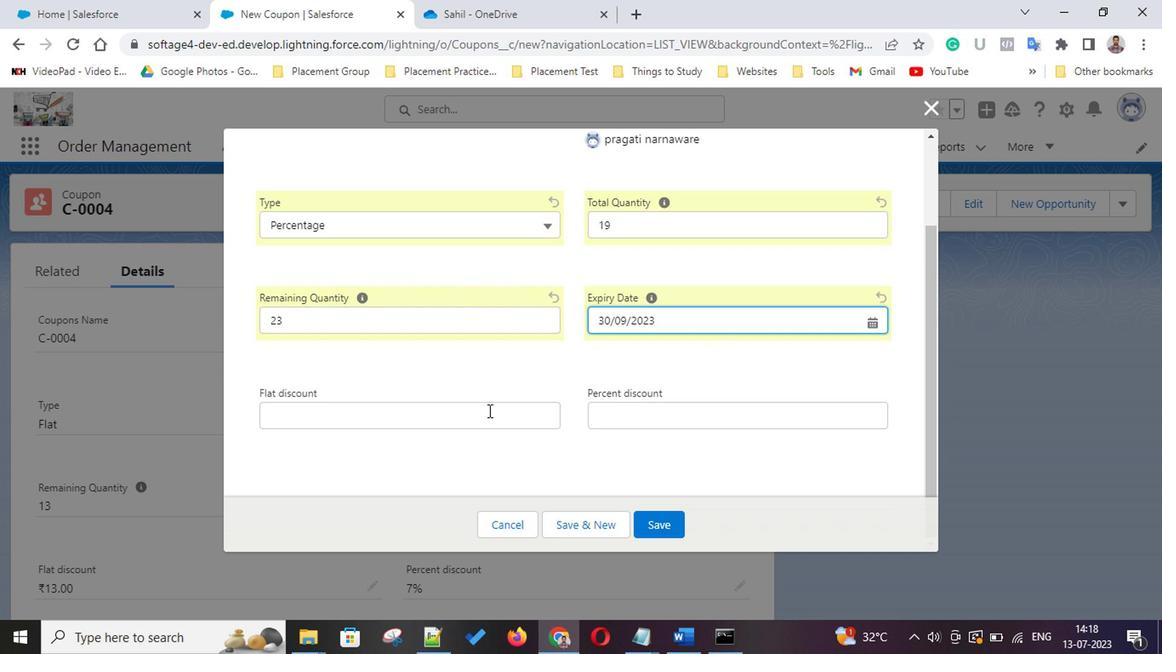 
Action: Mouse scrolled (481, 351) with delta (0, 0)
Screenshot: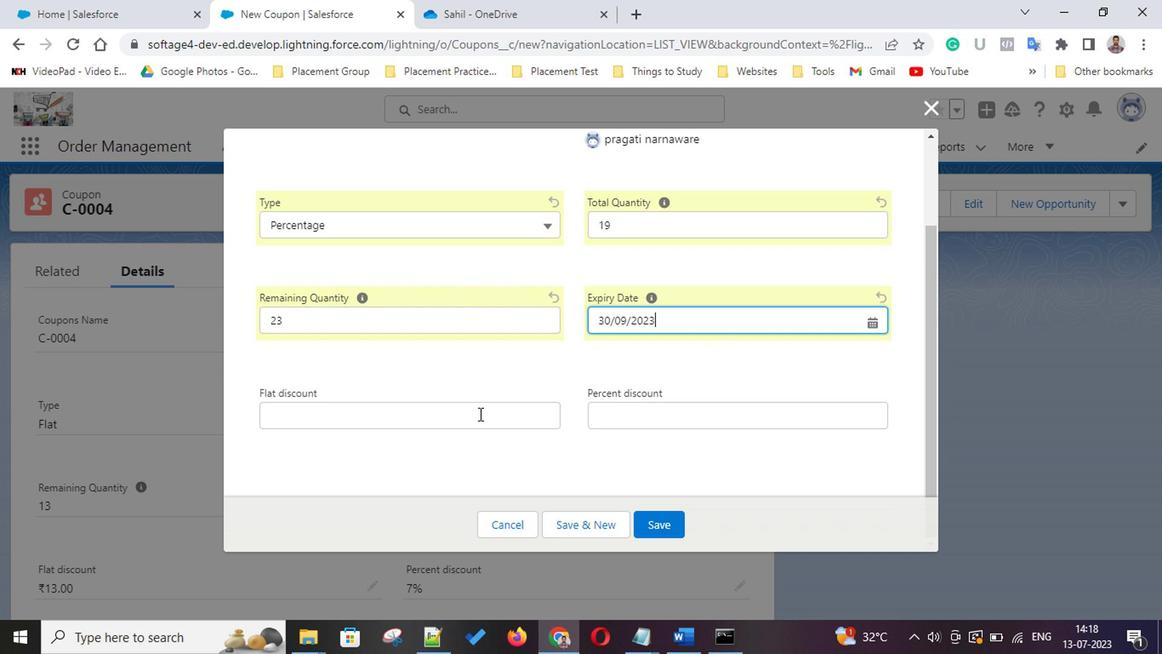 
Action: Mouse scrolled (481, 351) with delta (0, 0)
Screenshot: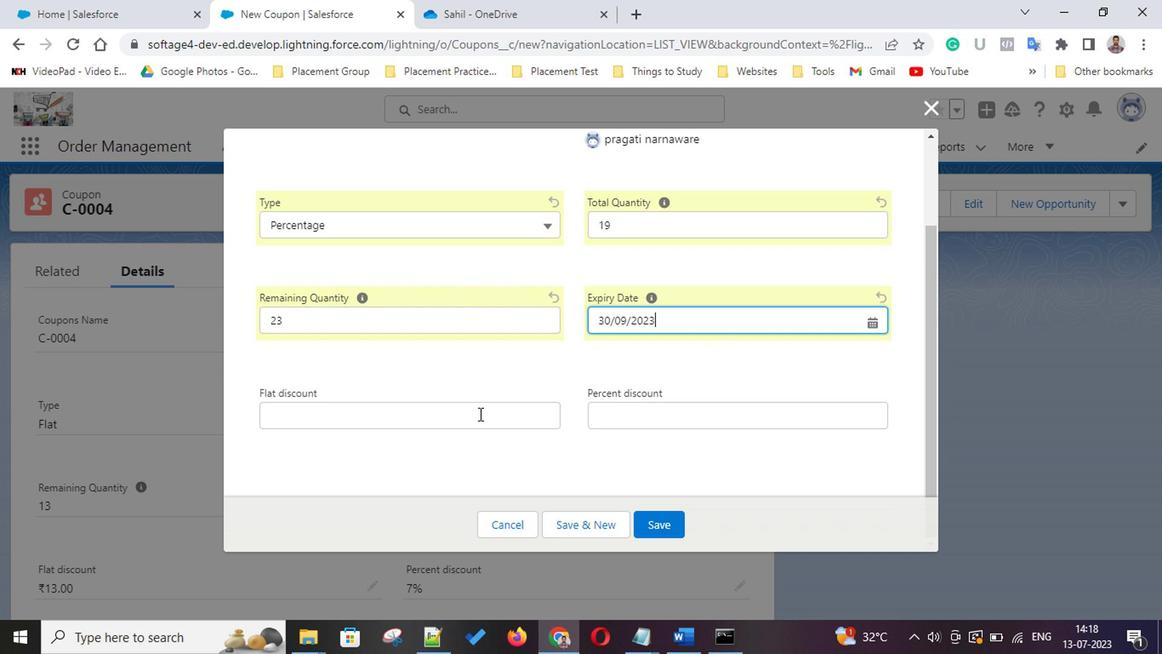 
Action: Mouse scrolled (481, 351) with delta (0, 0)
Screenshot: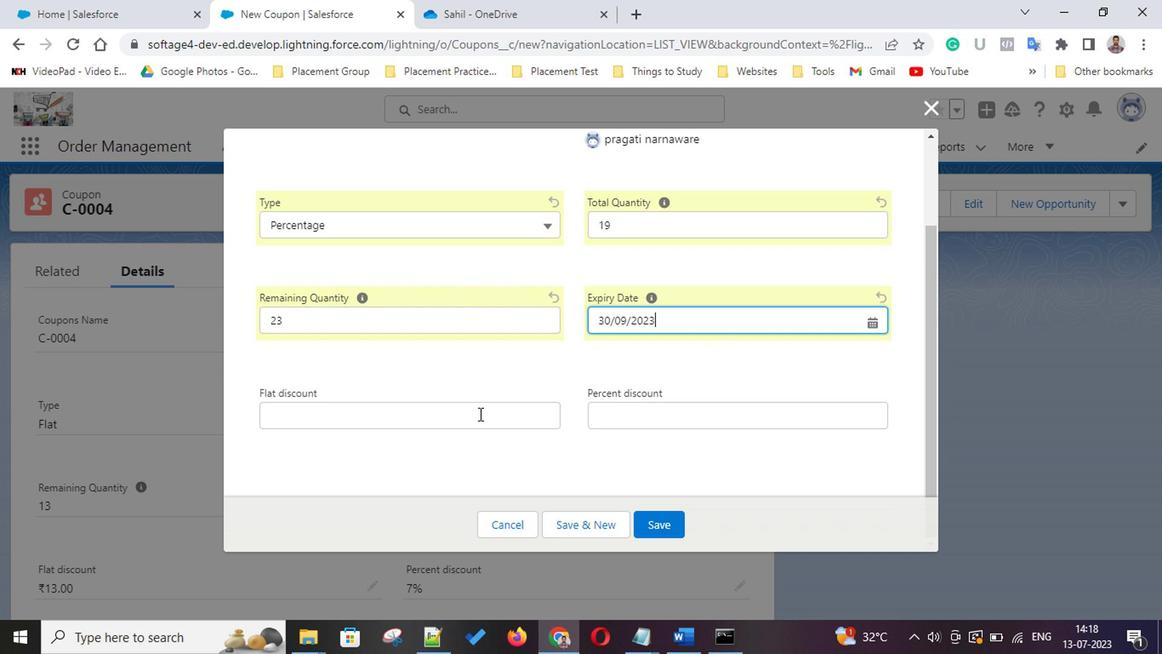 
Action: Mouse scrolled (481, 351) with delta (0, 0)
Screenshot: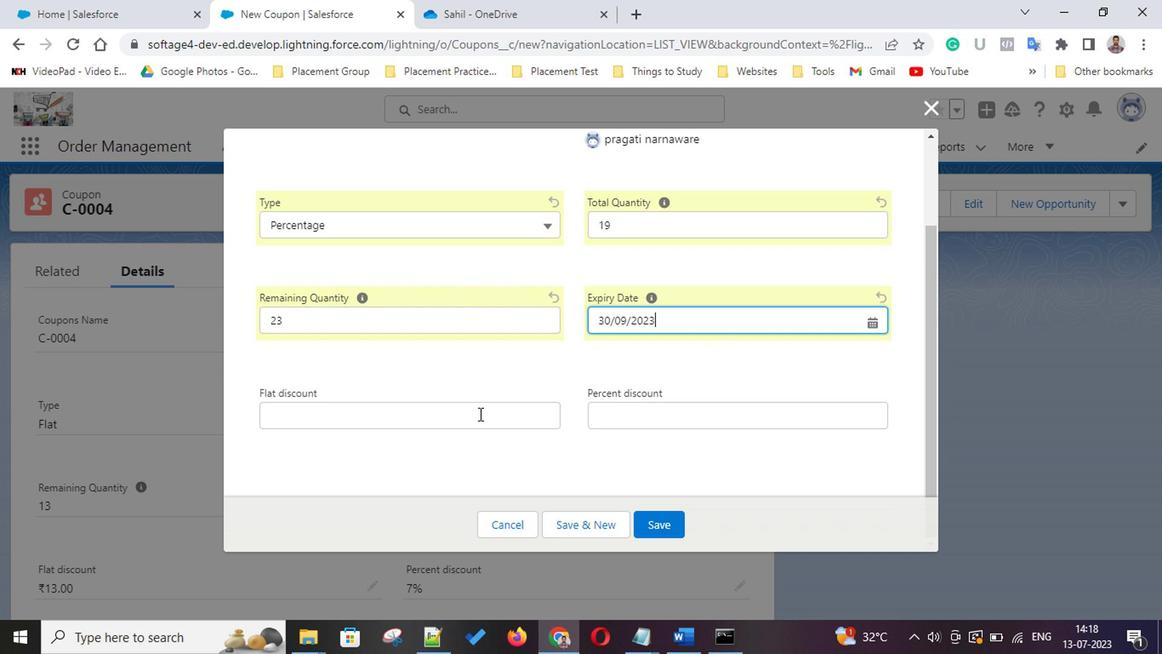 
Action: Mouse scrolled (481, 351) with delta (0, 0)
Screenshot: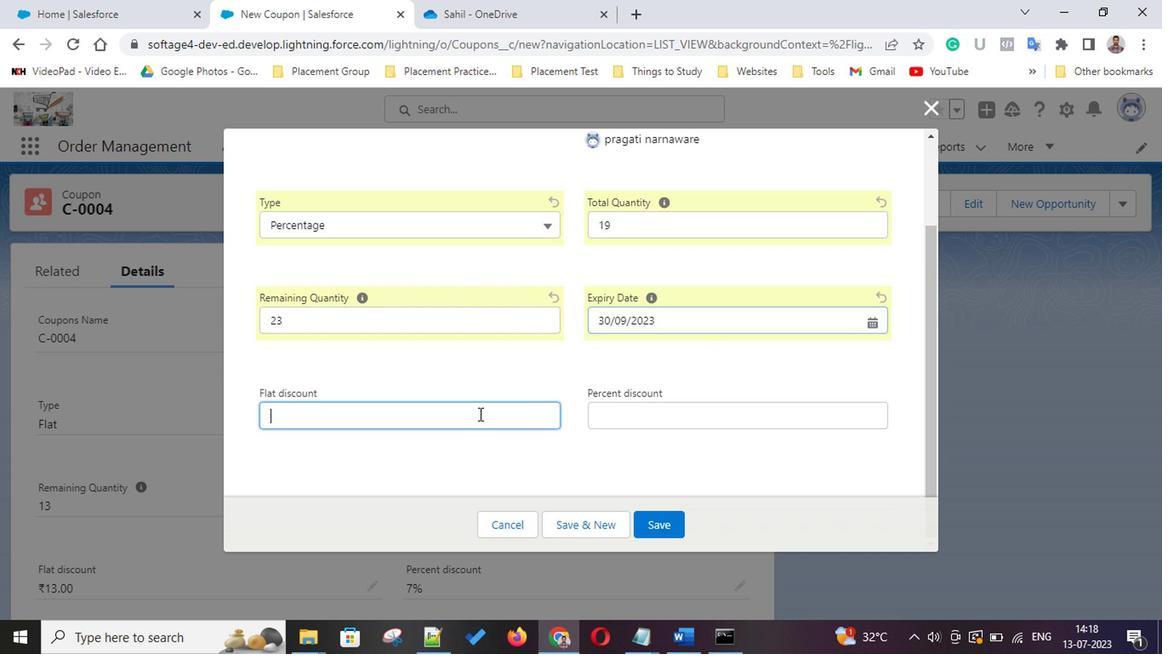 
Action: Mouse scrolled (481, 351) with delta (0, 0)
Screenshot: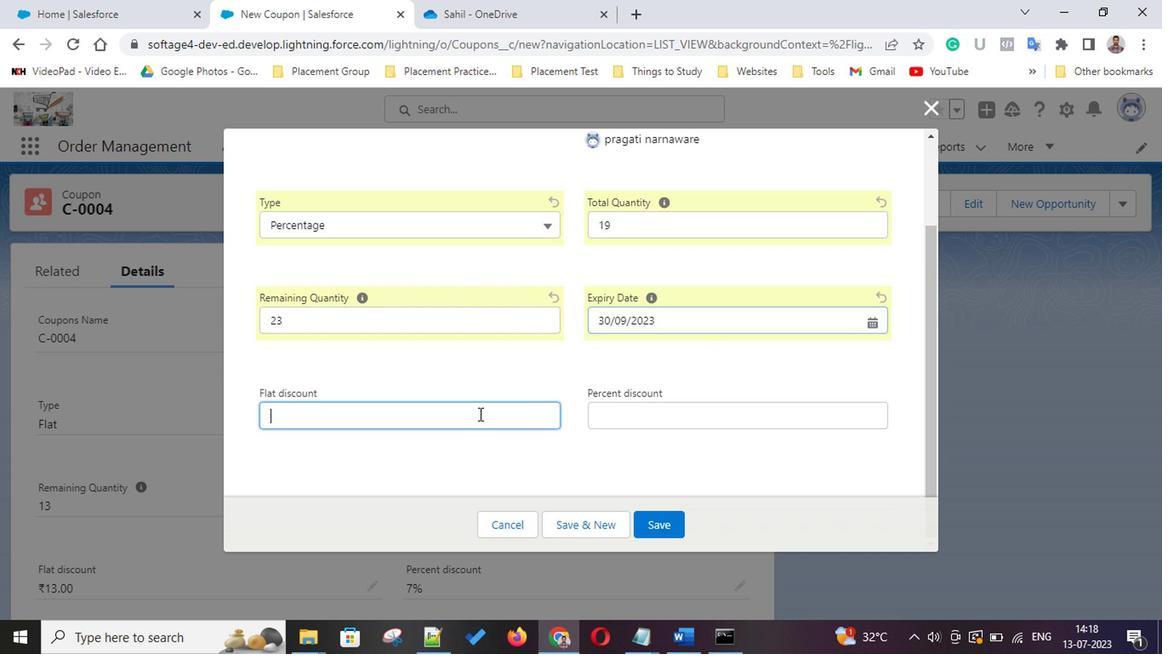 
Action: Mouse moved to (433, 387)
Screenshot: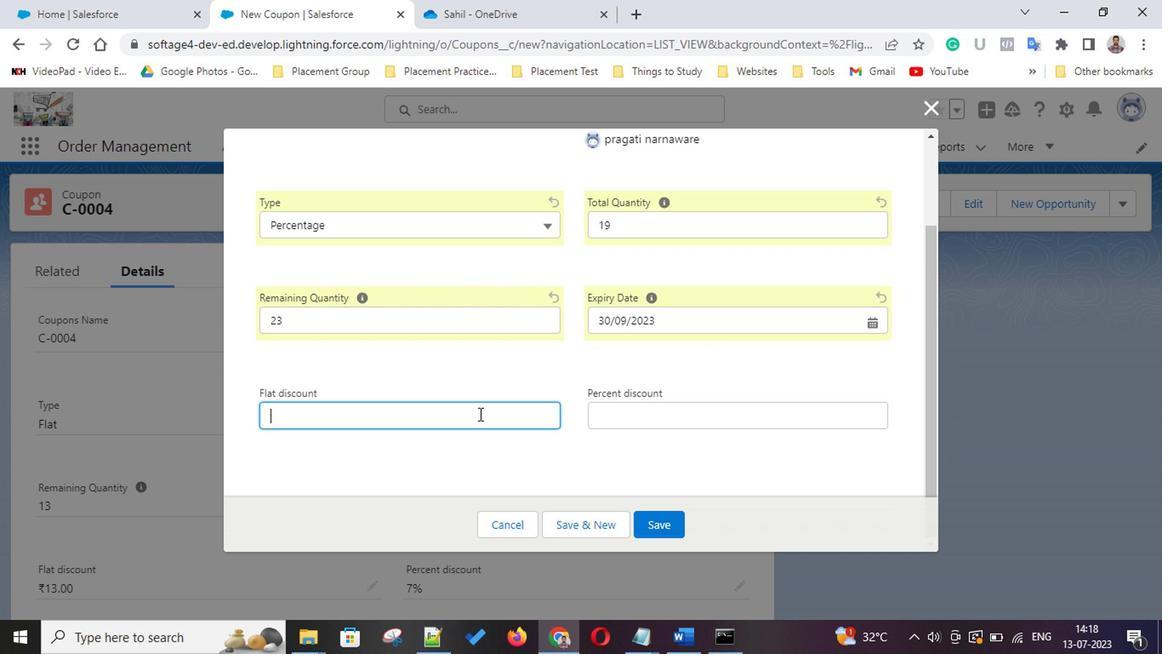 
Action: Mouse pressed left at (433, 387)
Screenshot: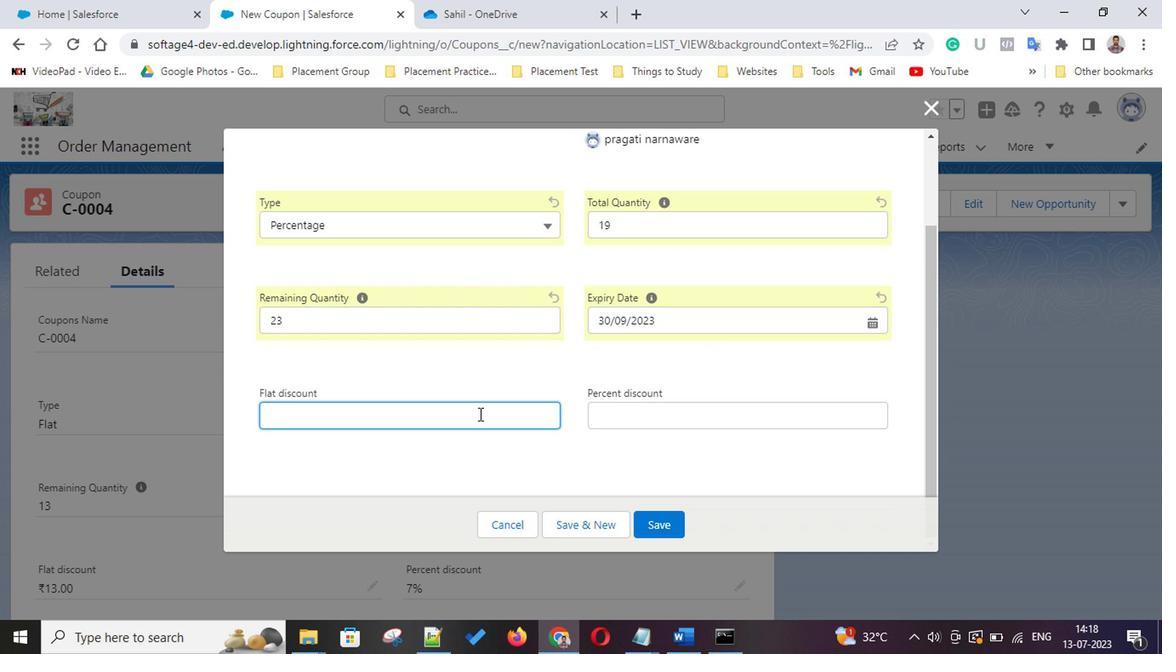 
Action: Mouse moved to (433, 386)
Screenshot: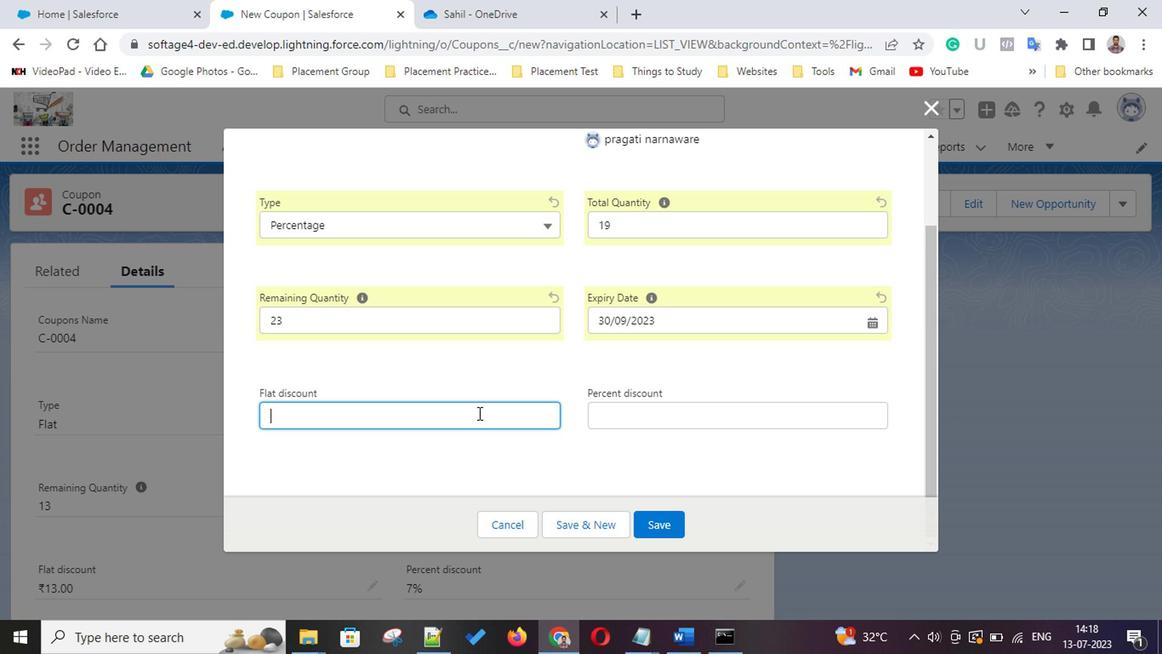 
Action: Key pressed 5
Screenshot: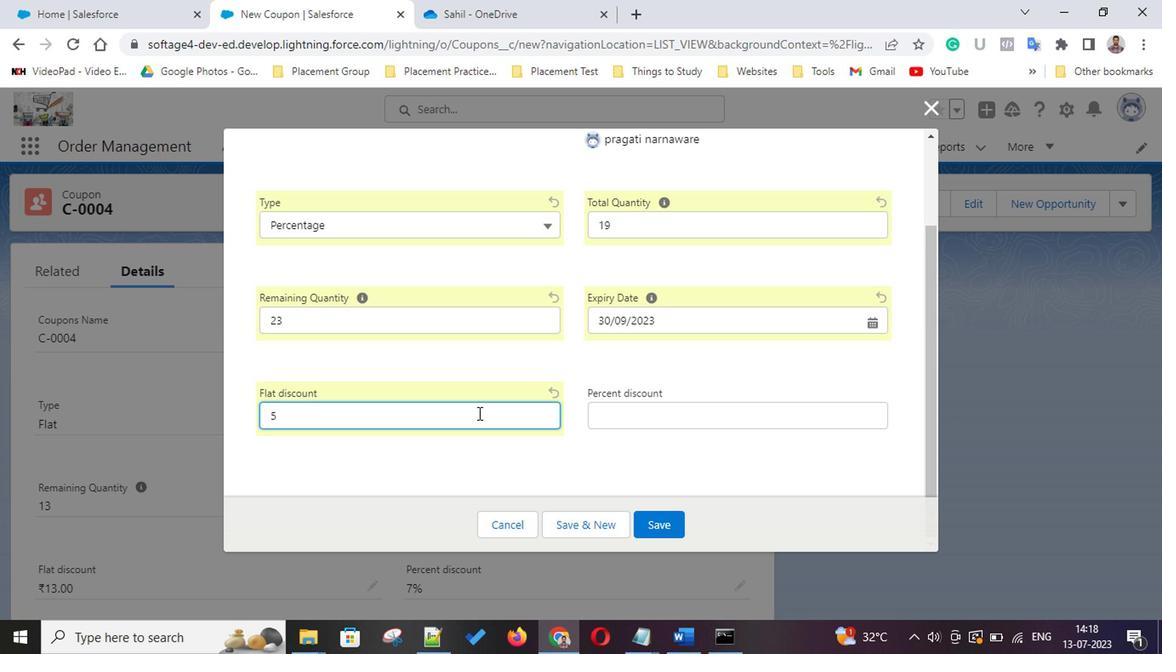 
Action: Mouse moved to (560, 387)
Screenshot: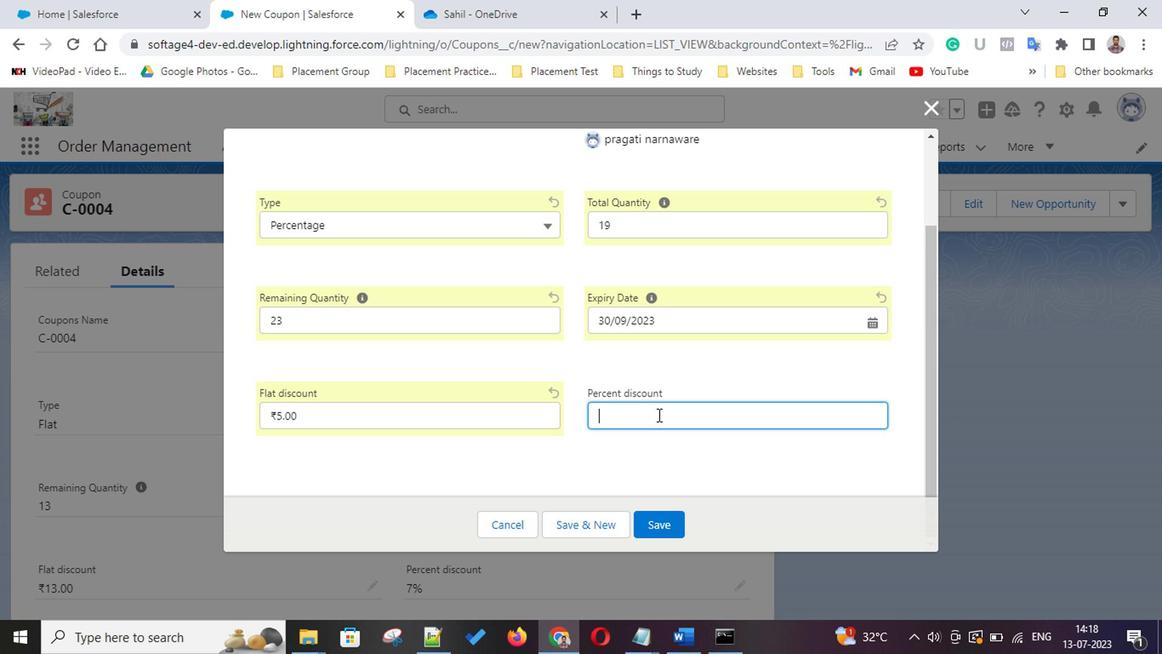 
Action: Mouse pressed left at (560, 387)
Screenshot: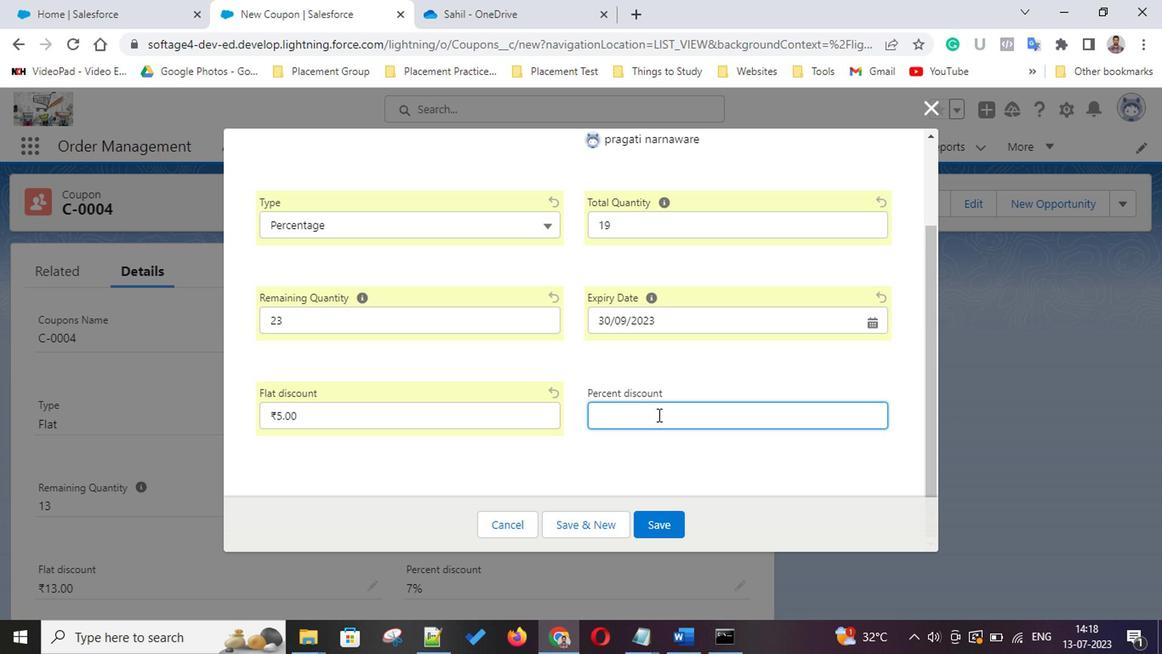 
Action: Key pressed 1<Key.backspace>15
Screenshot: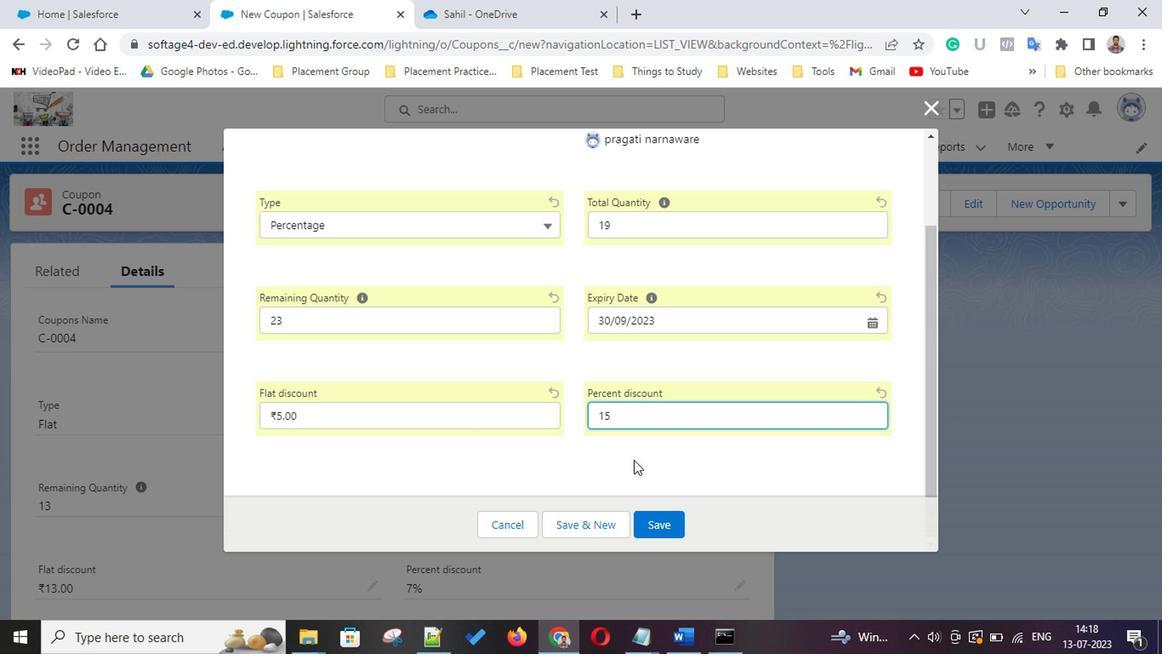 
Action: Mouse moved to (500, 467)
Screenshot: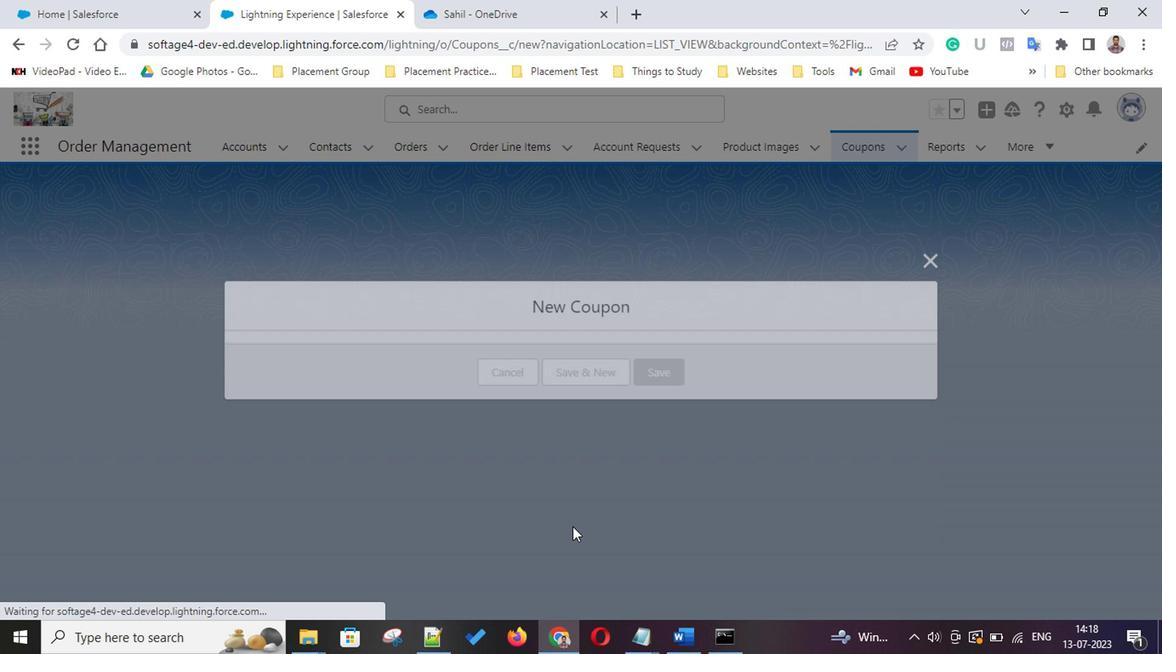 
Action: Mouse pressed left at (500, 467)
Screenshot: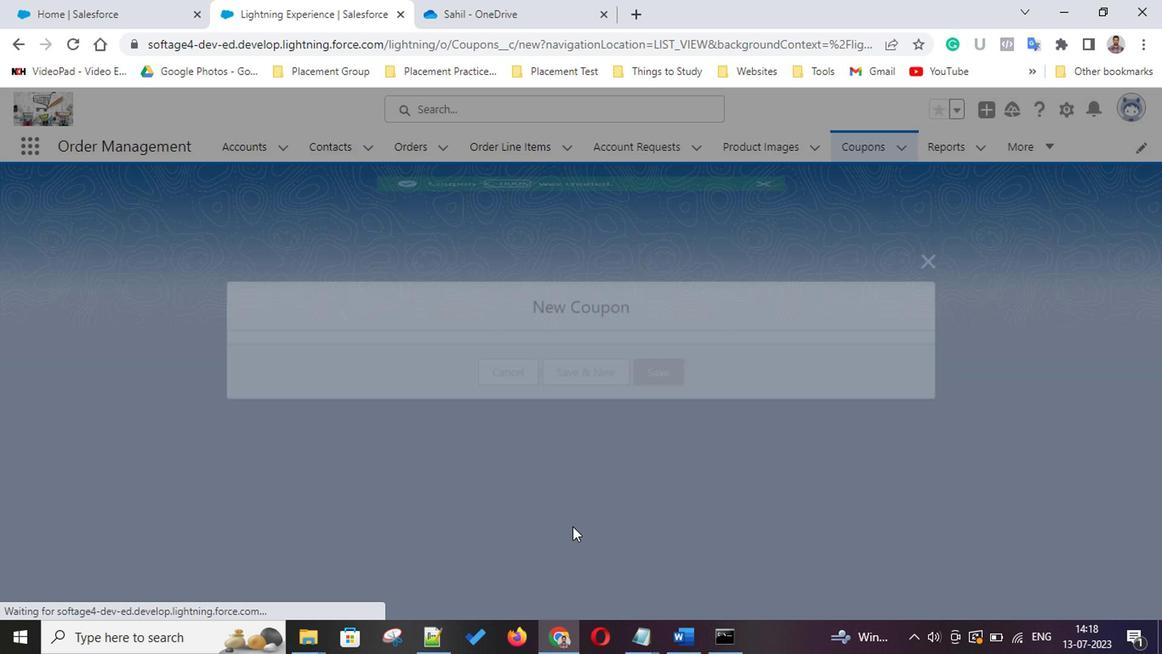 
Action: Mouse moved to (383, 332)
Screenshot: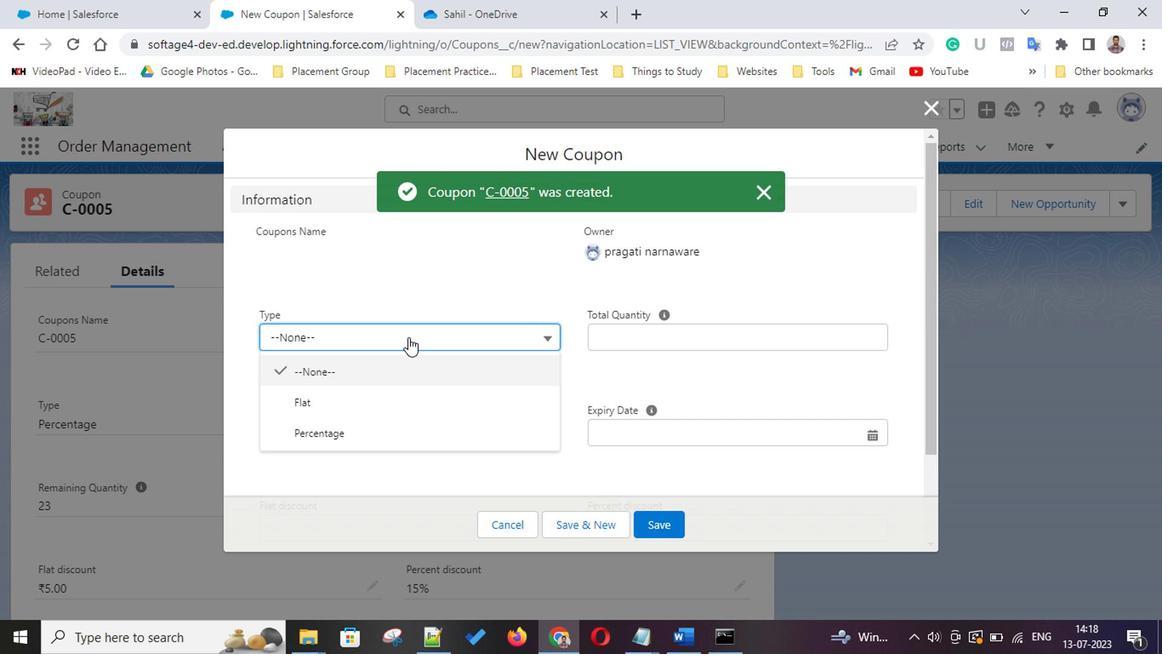 
Action: Mouse pressed left at (383, 332)
Screenshot: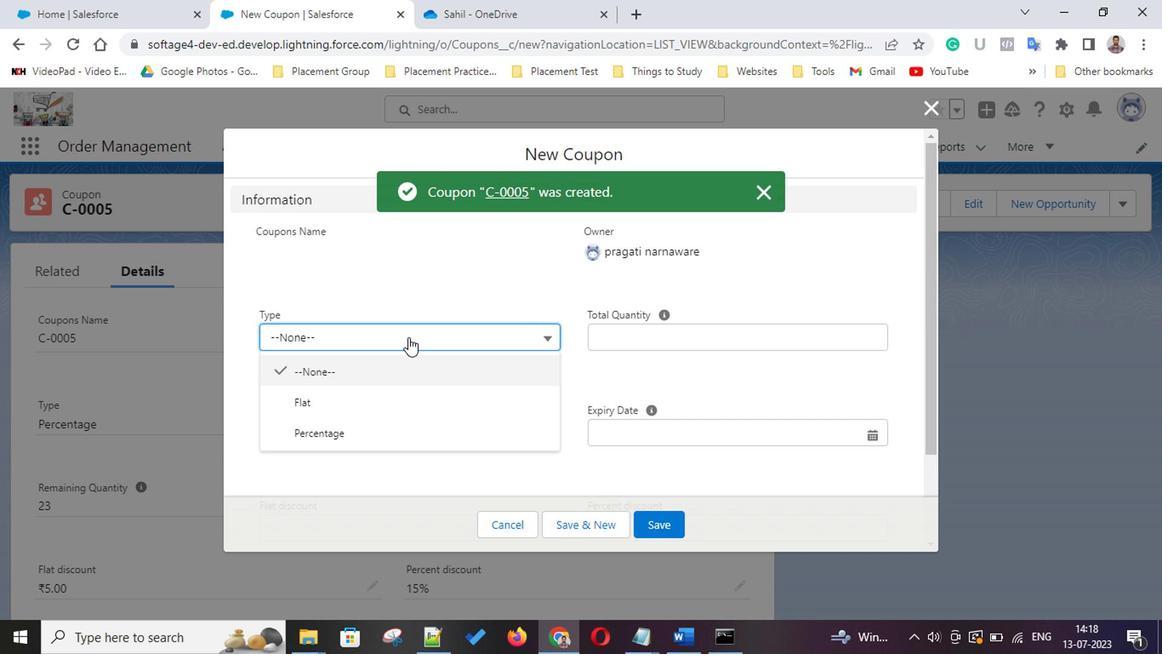 
Action: Mouse moved to (368, 374)
Screenshot: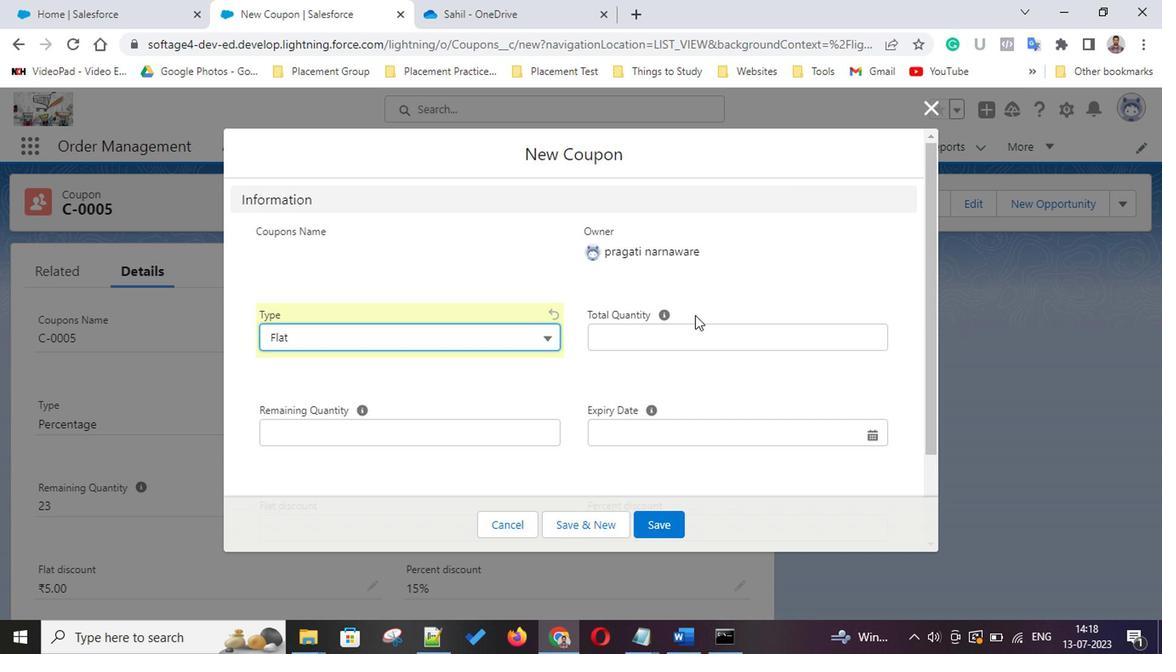 
Action: Mouse pressed left at (368, 374)
Screenshot: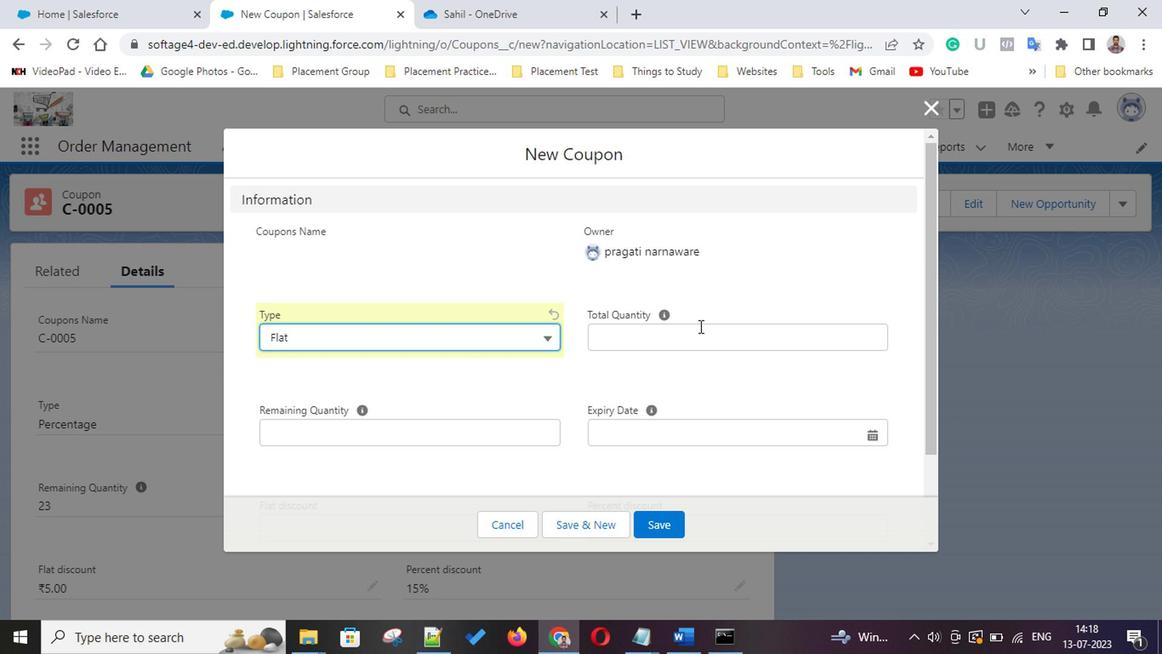
Action: Mouse moved to (585, 332)
Screenshot: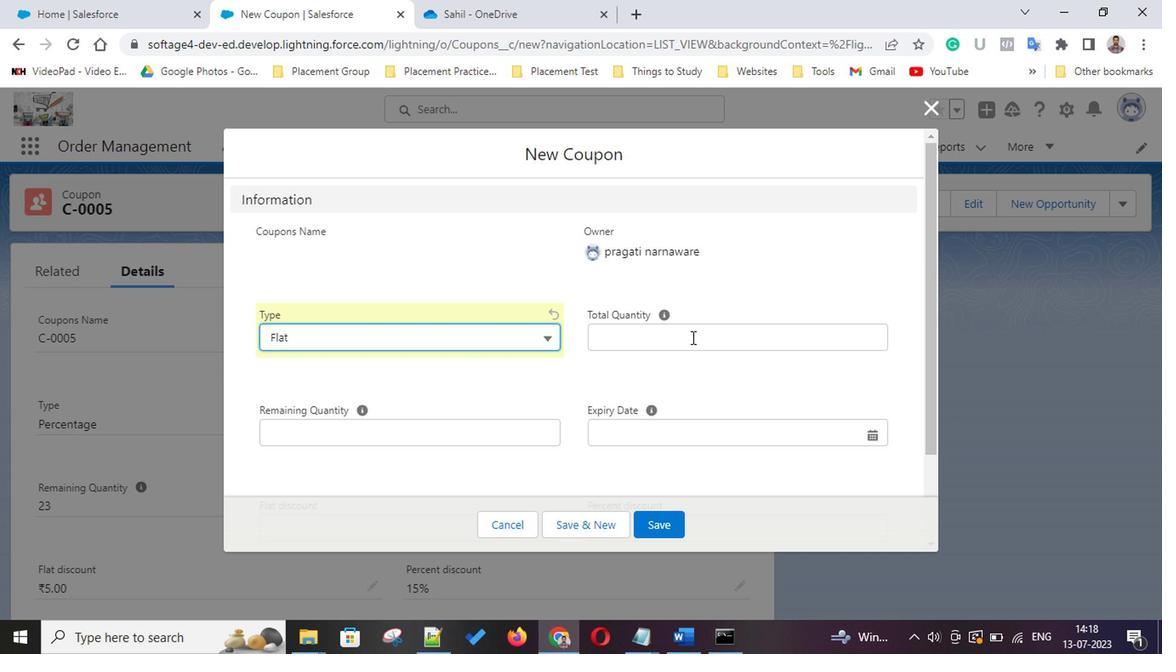 
Action: Mouse pressed left at (585, 332)
Screenshot: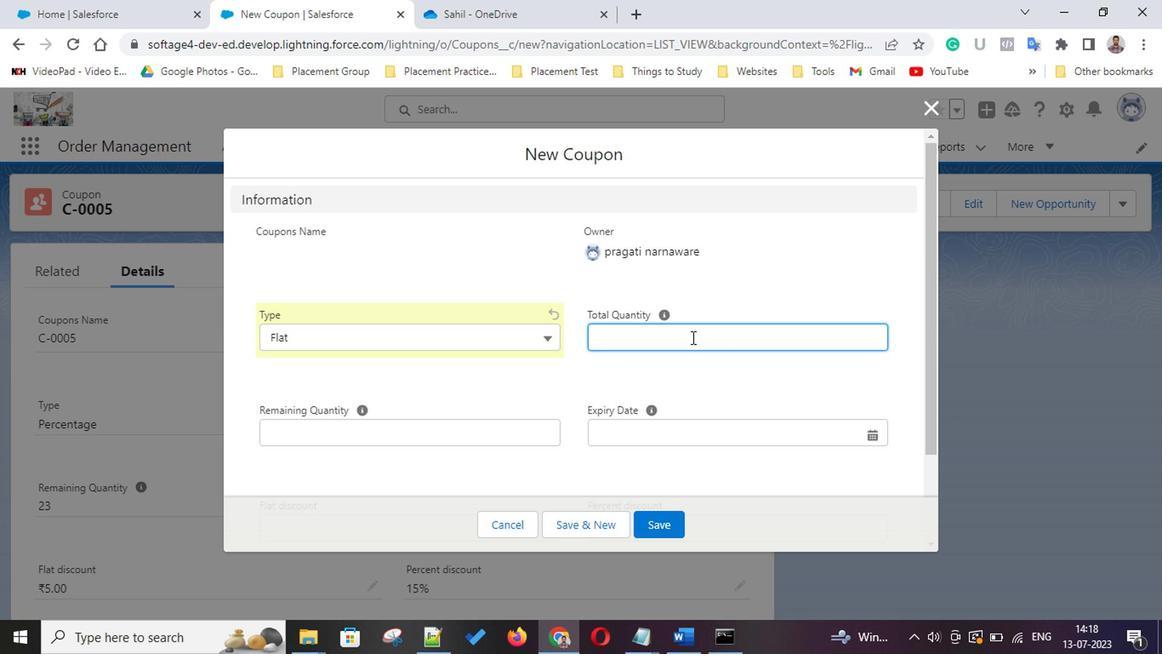 
Action: Mouse moved to (585, 332)
Screenshot: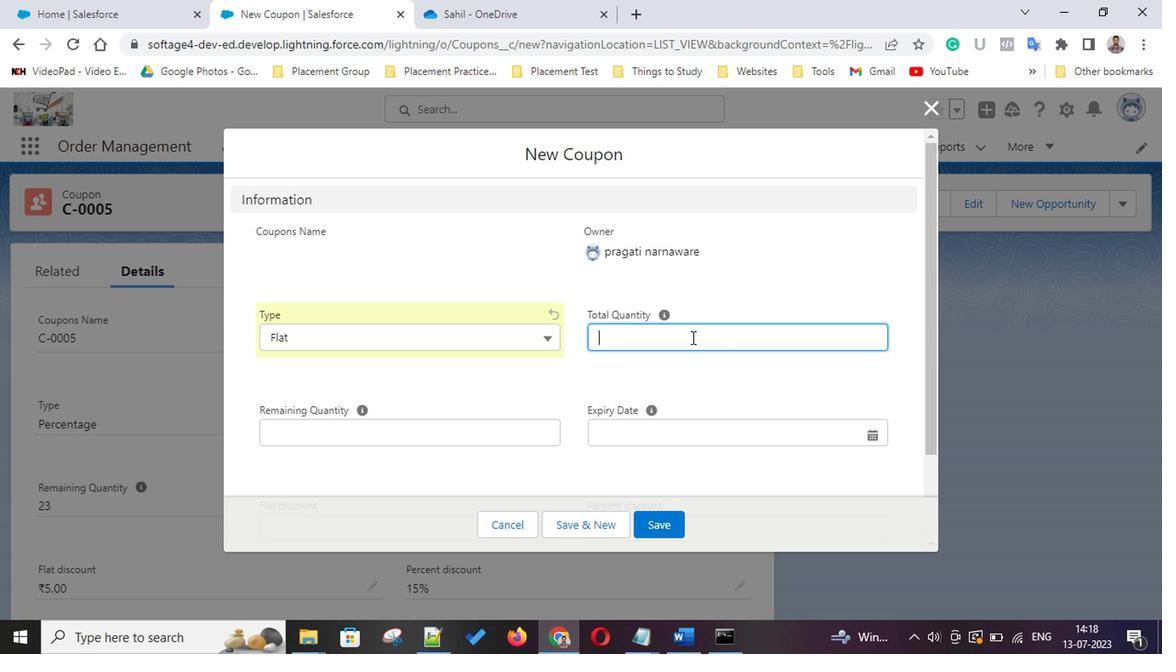 
Action: Mouse pressed left at (585, 332)
Screenshot: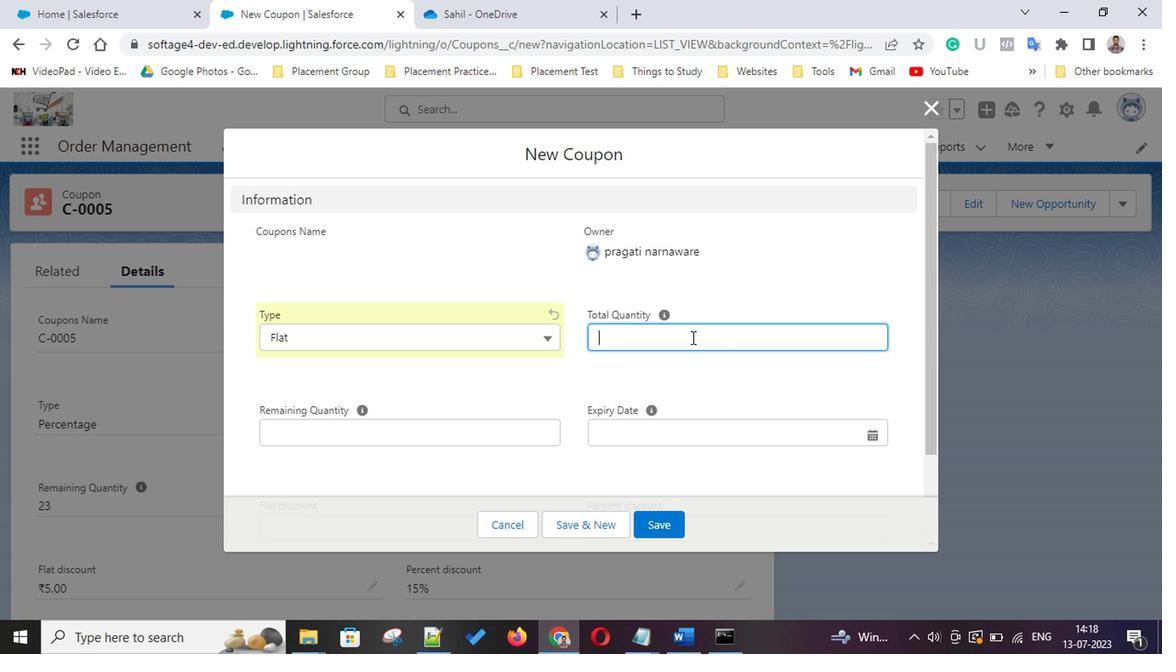 
Action: Mouse pressed left at (585, 332)
Screenshot: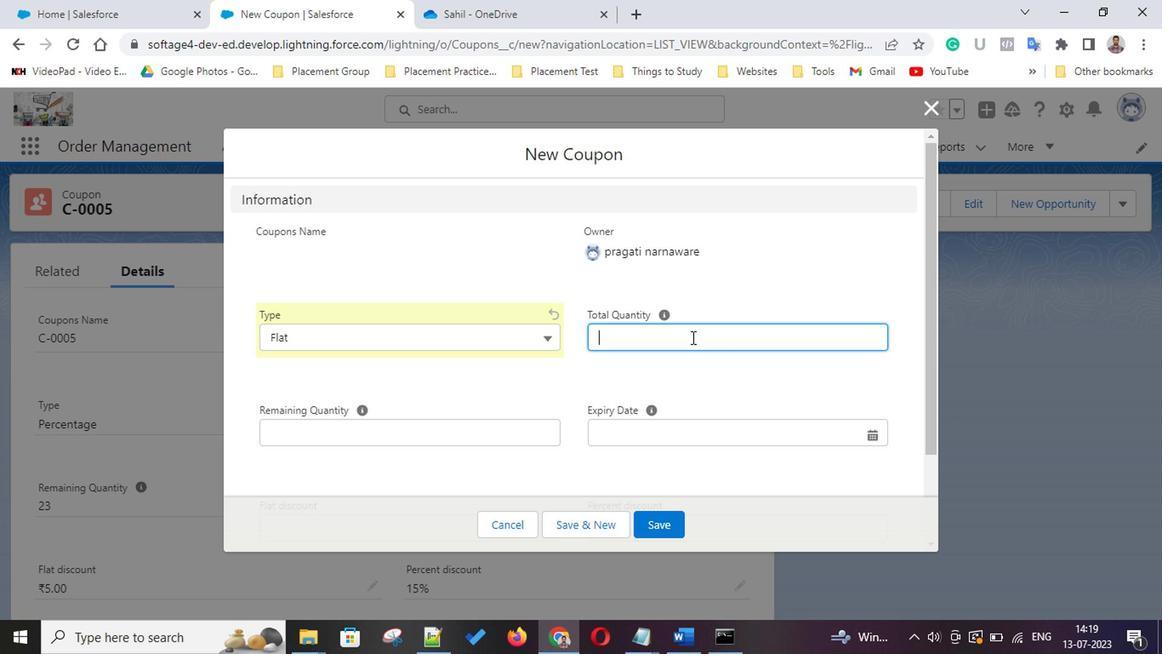 
Action: Key pressed 100
Screenshot: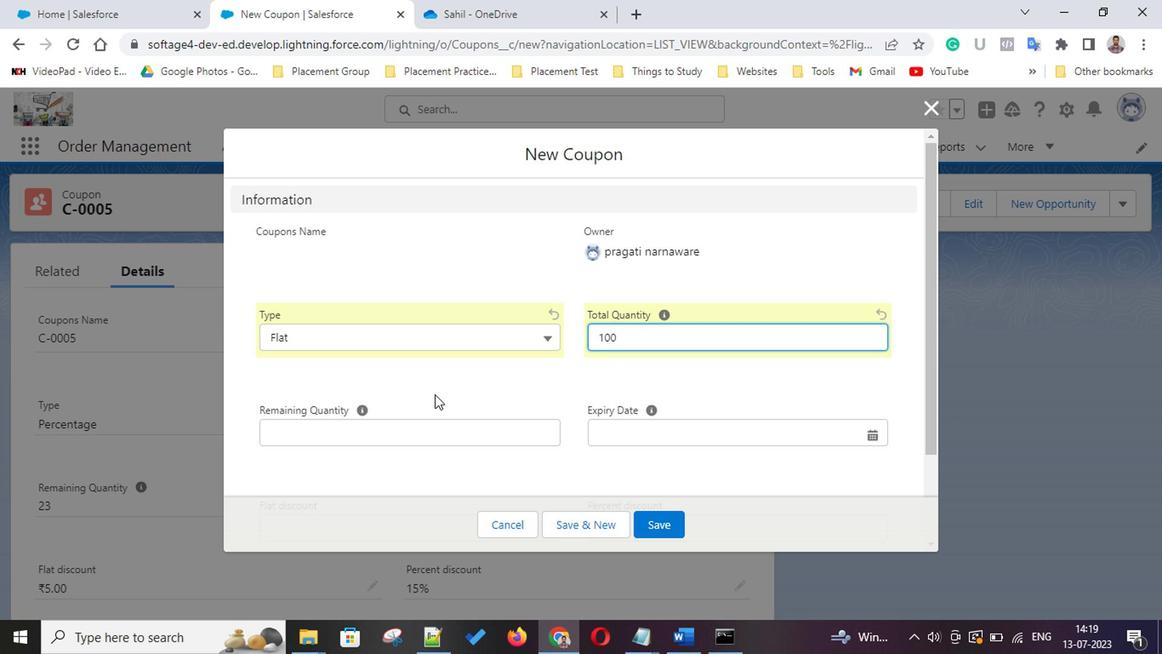 
Action: Mouse moved to (394, 399)
Screenshot: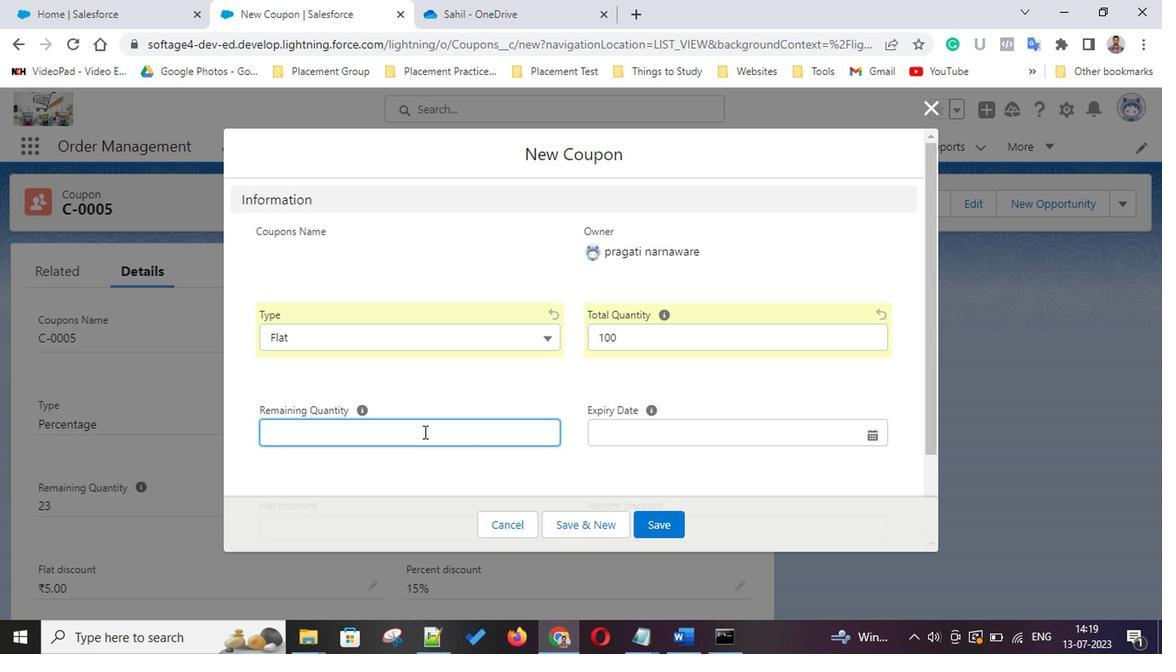 
Action: Mouse pressed left at (394, 399)
Screenshot: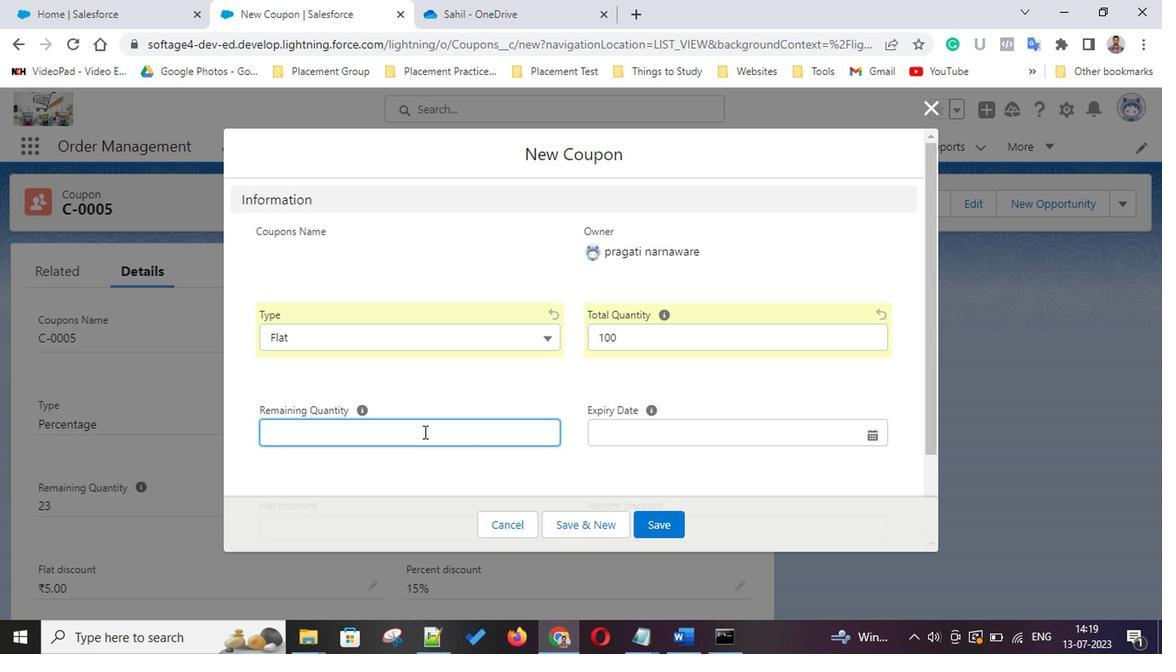 
Action: Key pressed 55
Screenshot: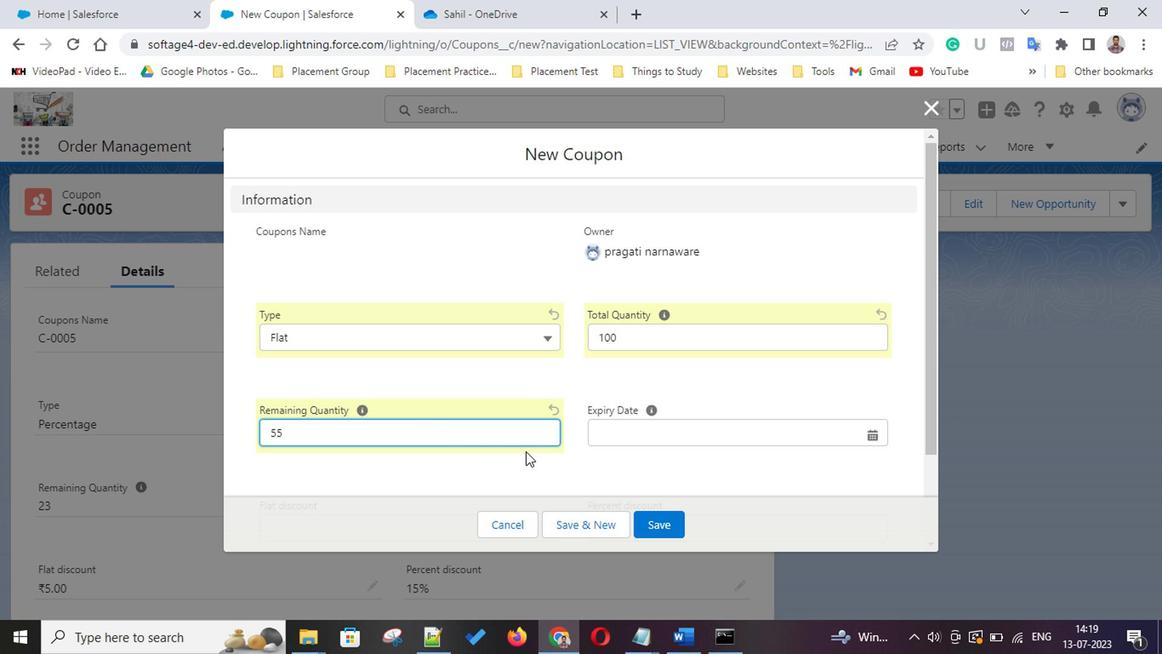 
Action: Mouse moved to (532, 401)
Screenshot: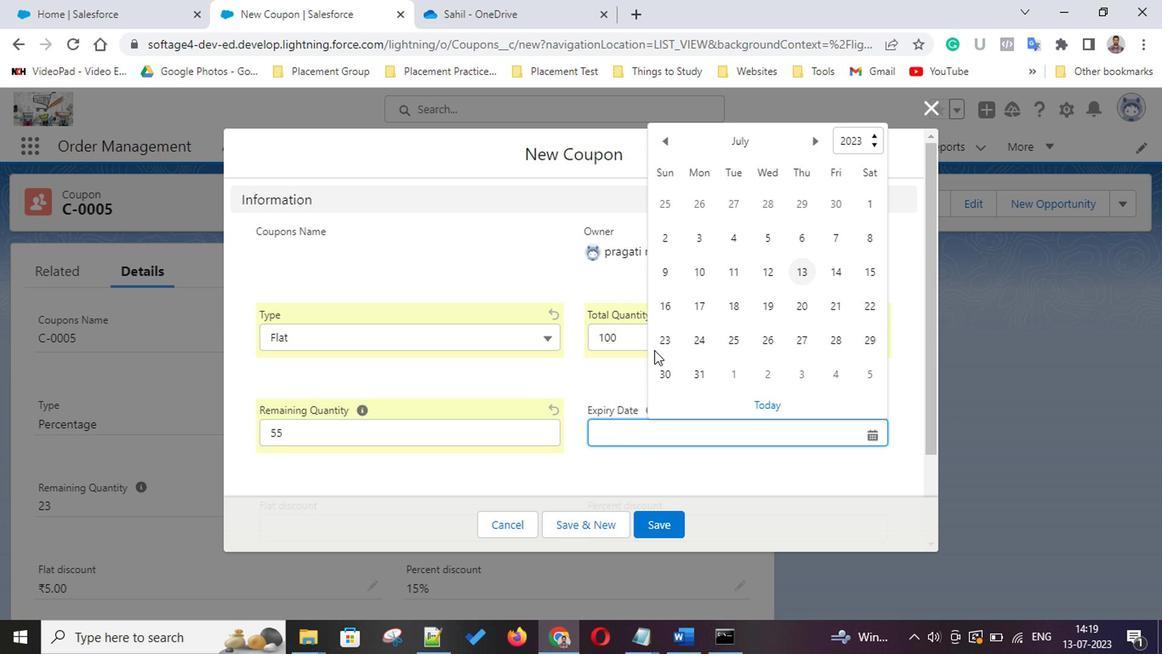 
Action: Mouse pressed left at (532, 401)
Screenshot: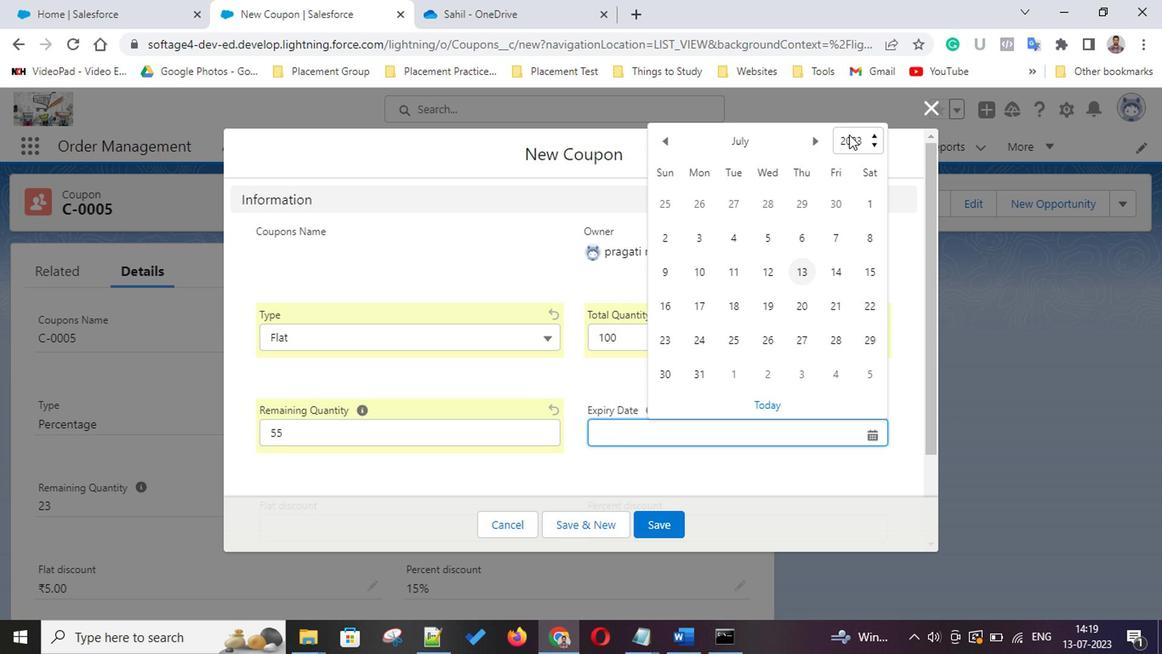
Action: Mouse moved to (672, 190)
Screenshot: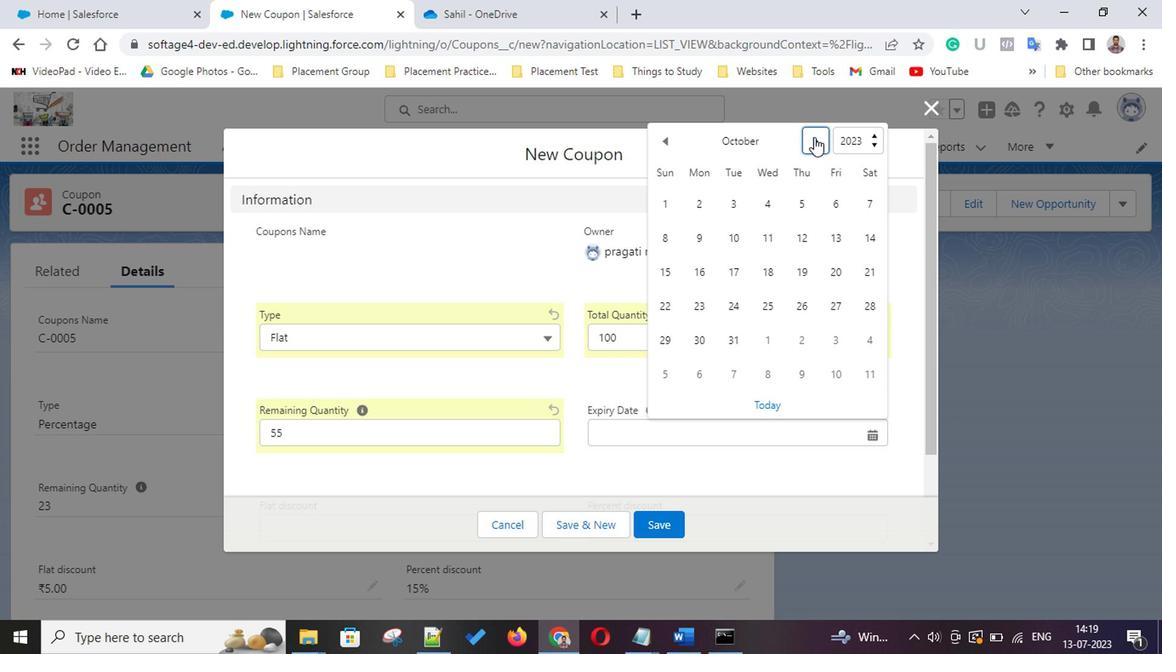
Action: Mouse pressed left at (672, 190)
Screenshot: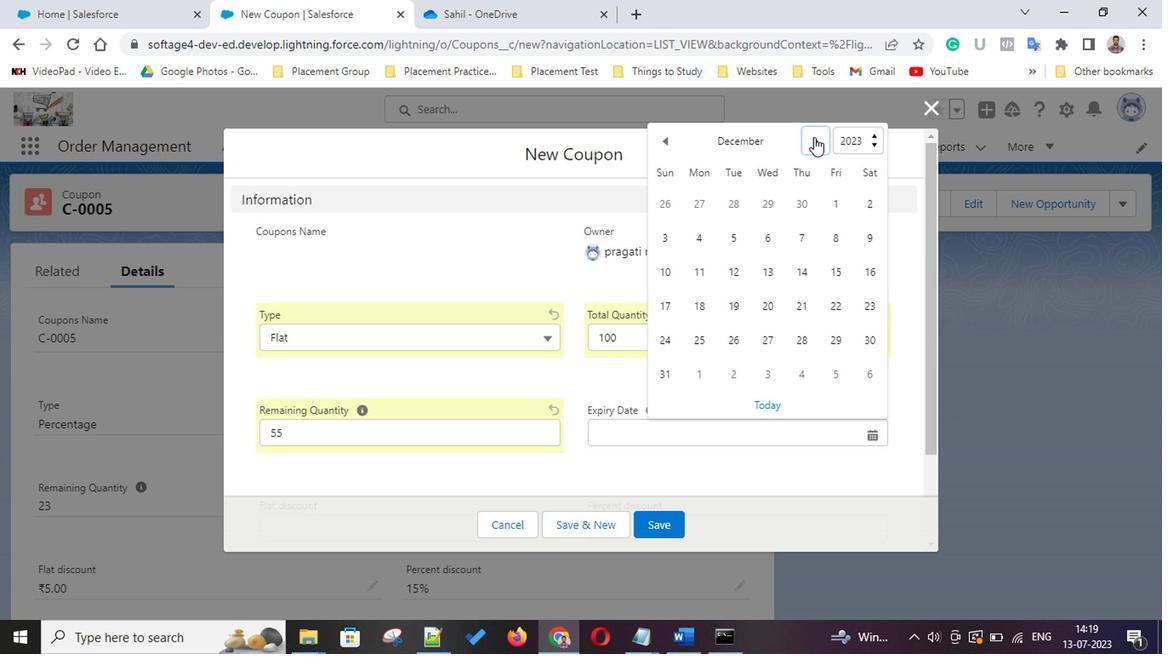 
Action: Mouse pressed left at (672, 190)
Screenshot: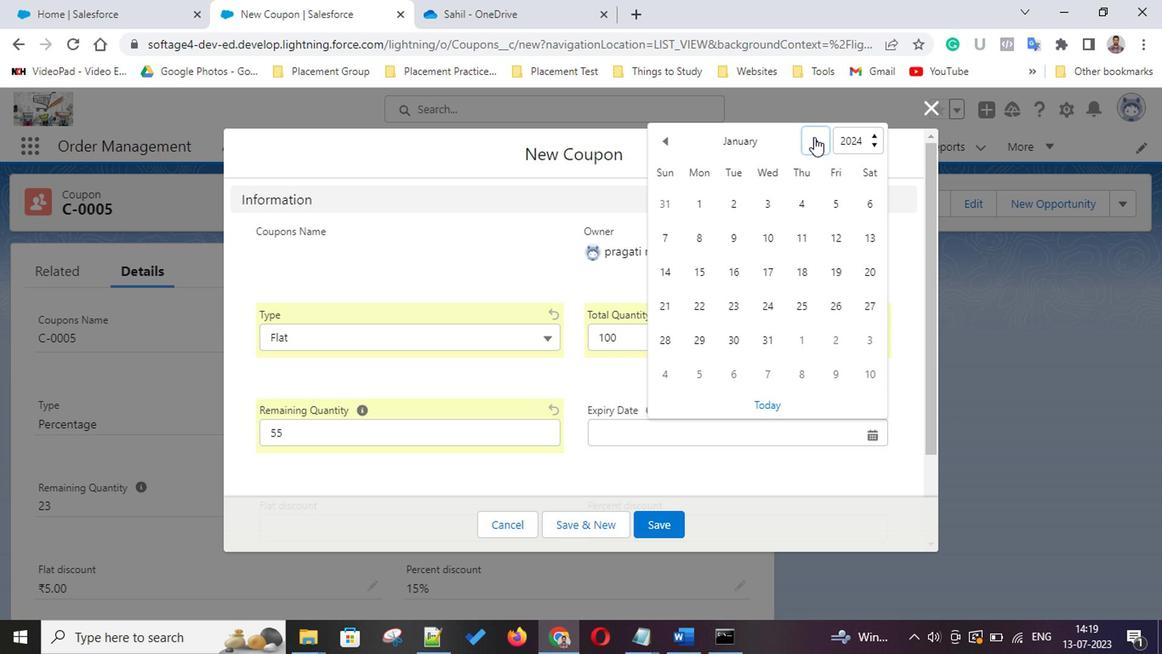 
Action: Mouse pressed left at (672, 190)
Screenshot: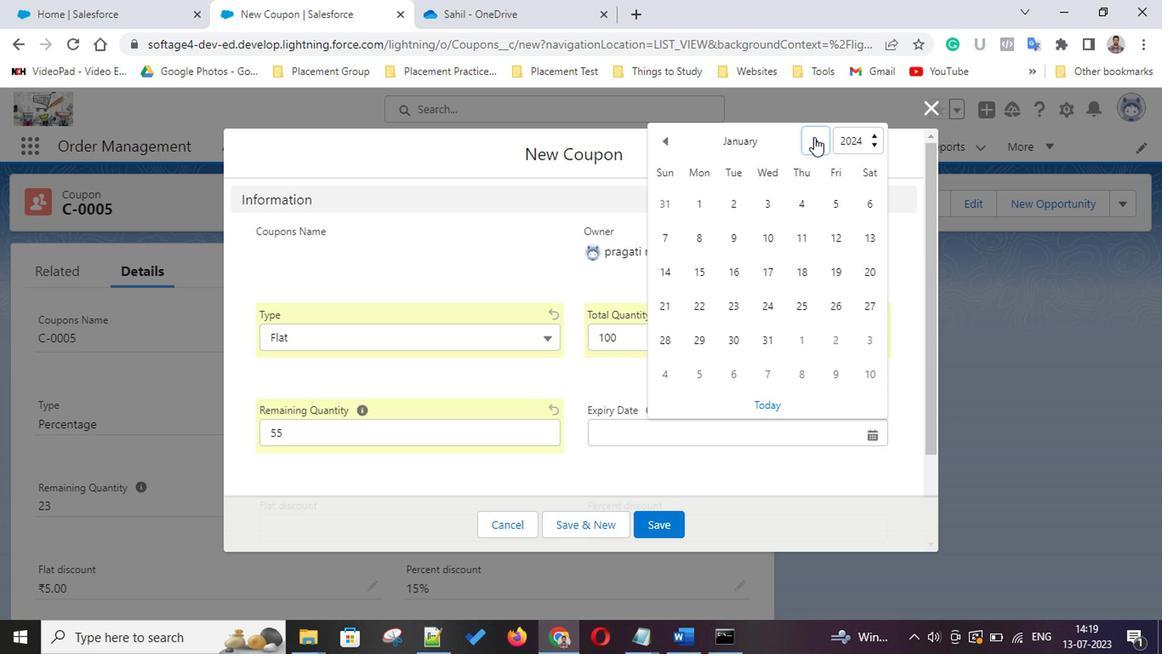 
Action: Mouse pressed left at (672, 190)
Screenshot: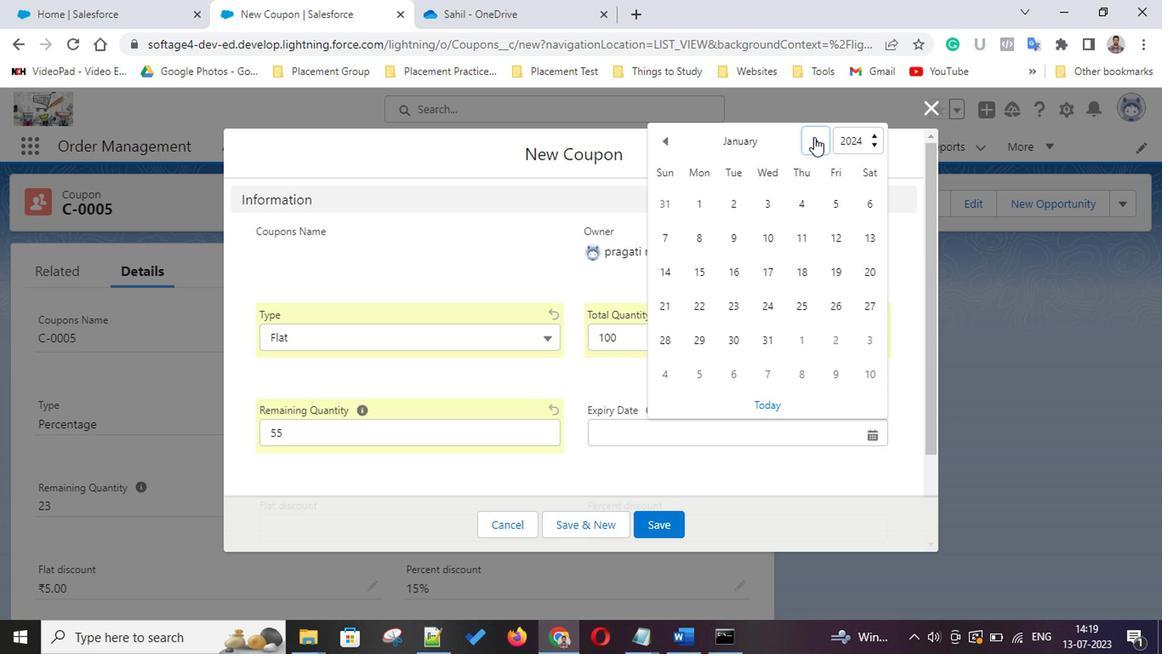 
Action: Mouse pressed left at (672, 190)
Screenshot: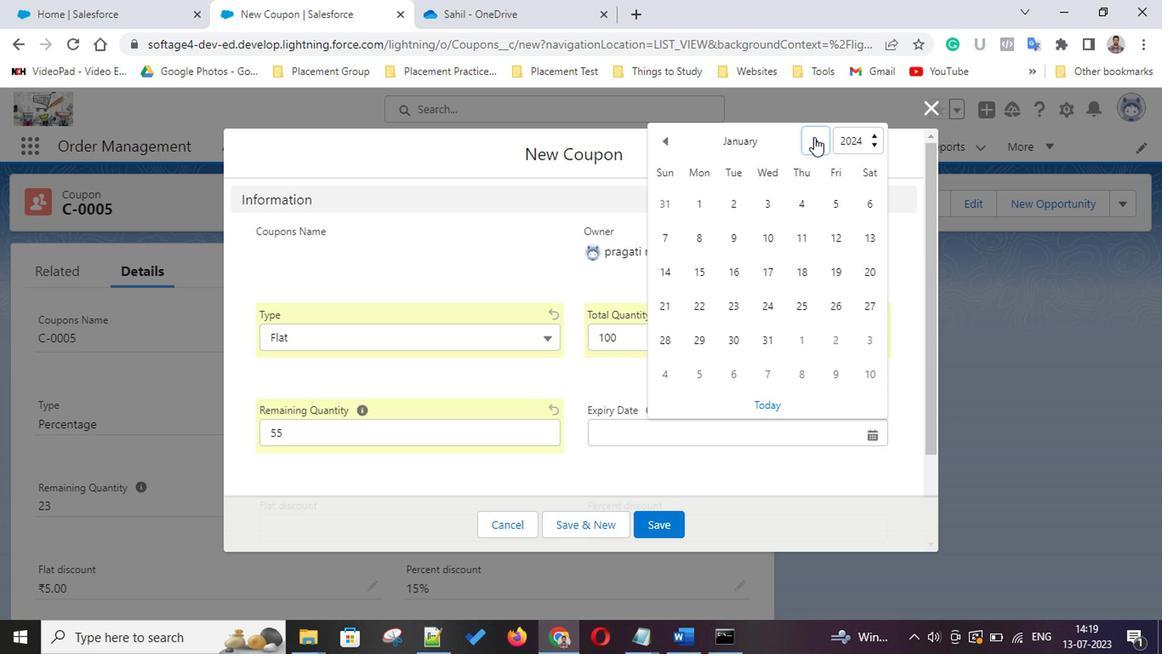 
Action: Mouse pressed left at (672, 190)
Screenshot: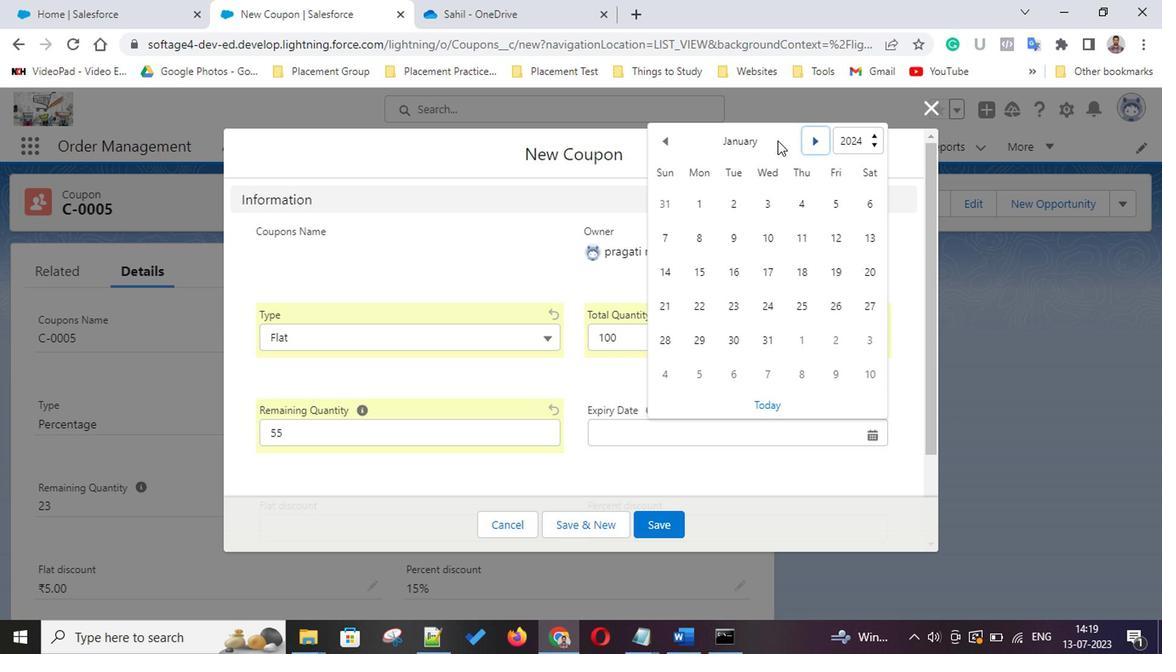 
Action: Mouse moved to (567, 191)
Screenshot: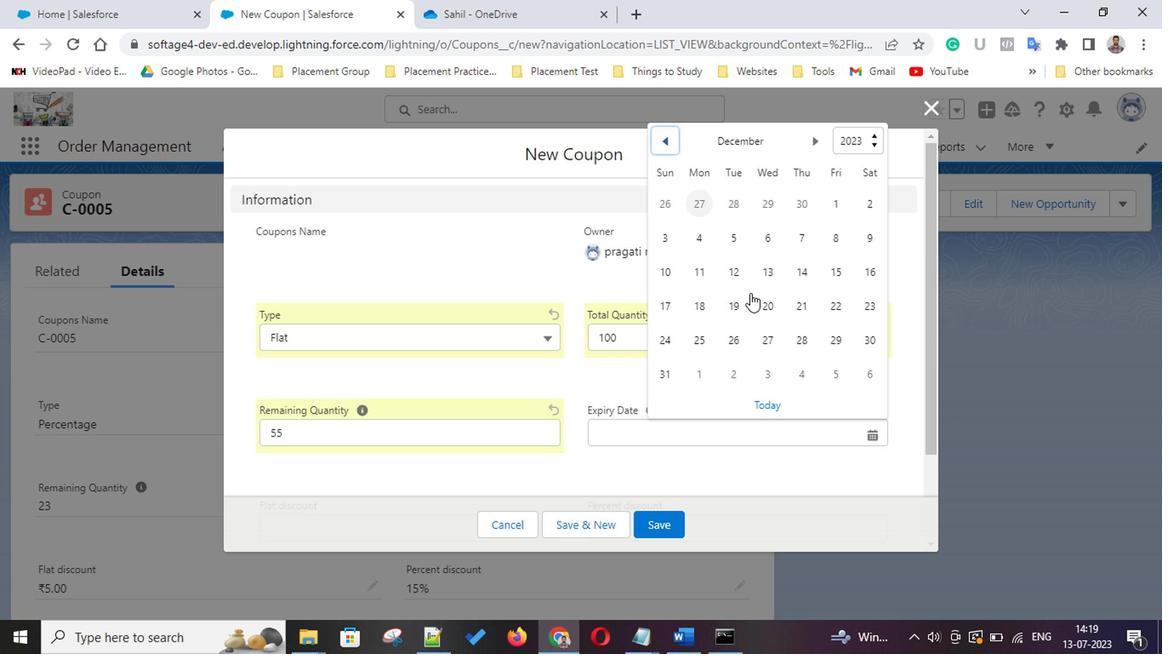 
Action: Mouse pressed left at (567, 191)
Screenshot: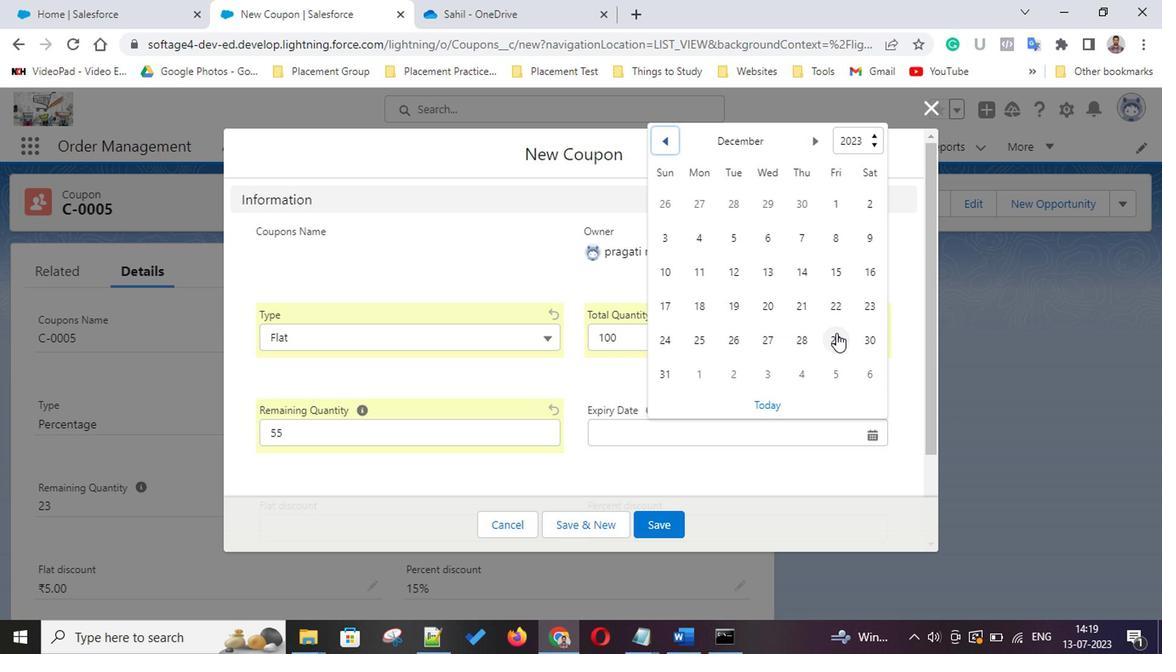 
Action: Mouse moved to (562, 354)
Screenshot: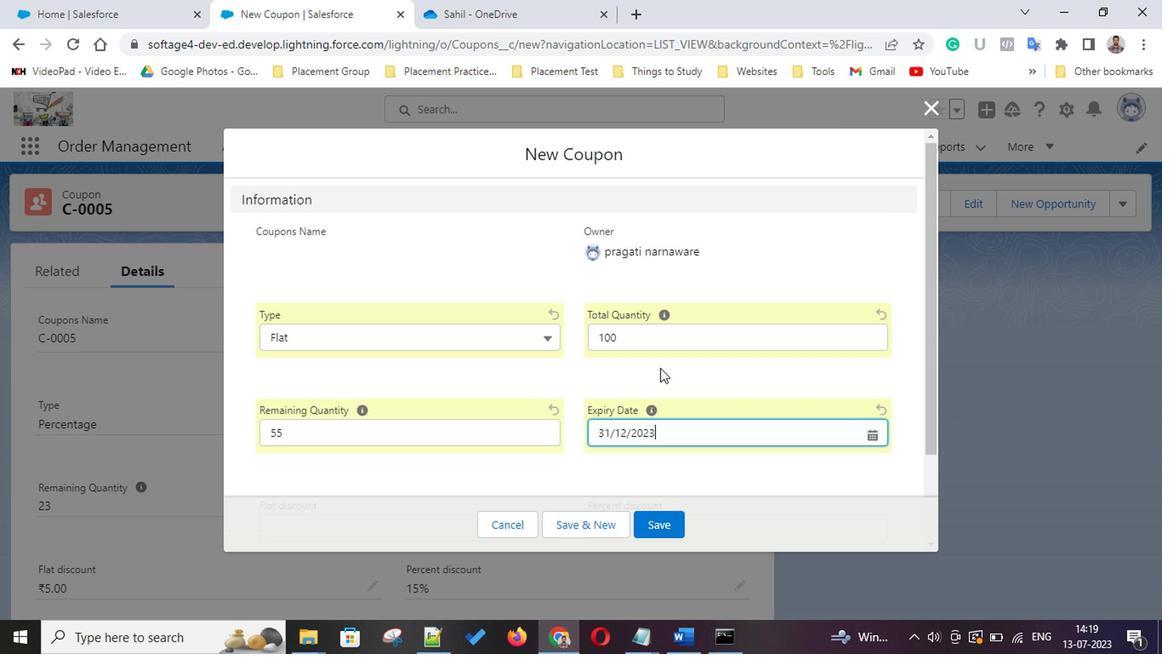 
Action: Mouse pressed left at (562, 354)
Screenshot: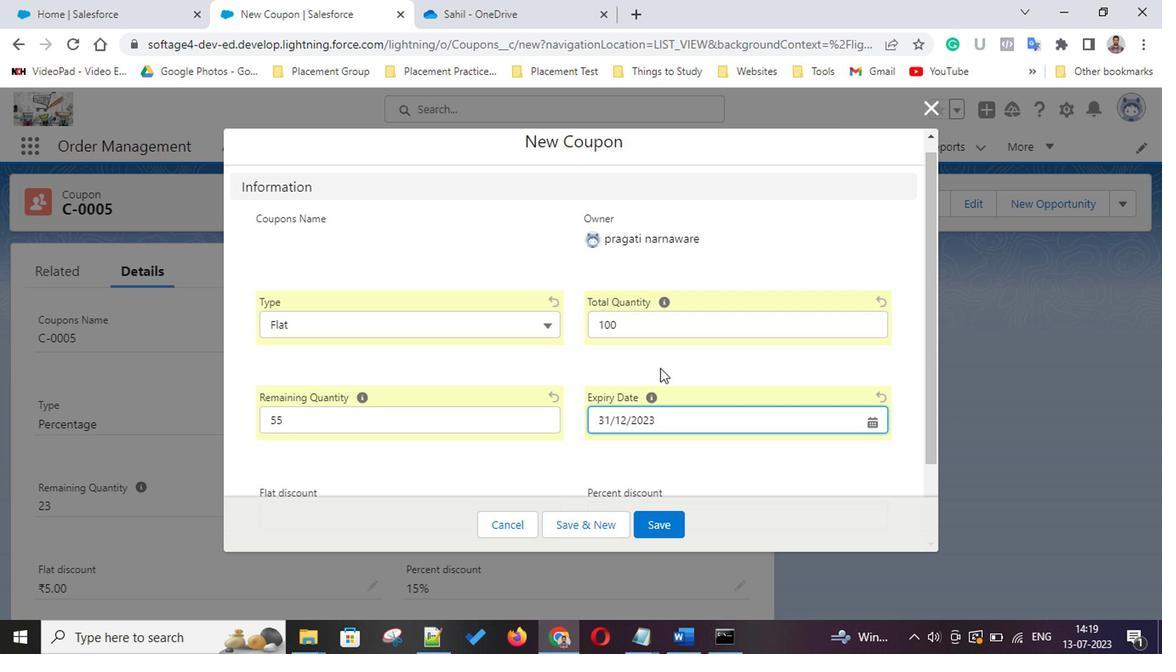 
Action: Mouse scrolled (562, 353) with delta (0, 0)
Screenshot: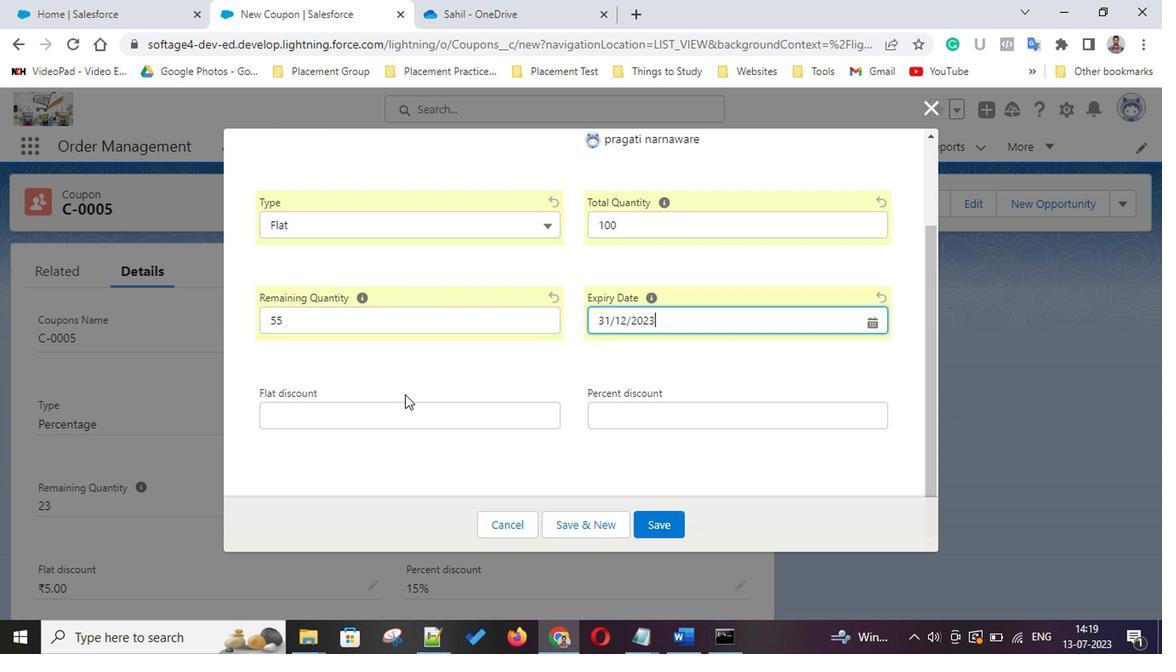 
Action: Mouse scrolled (562, 353) with delta (0, 0)
Screenshot: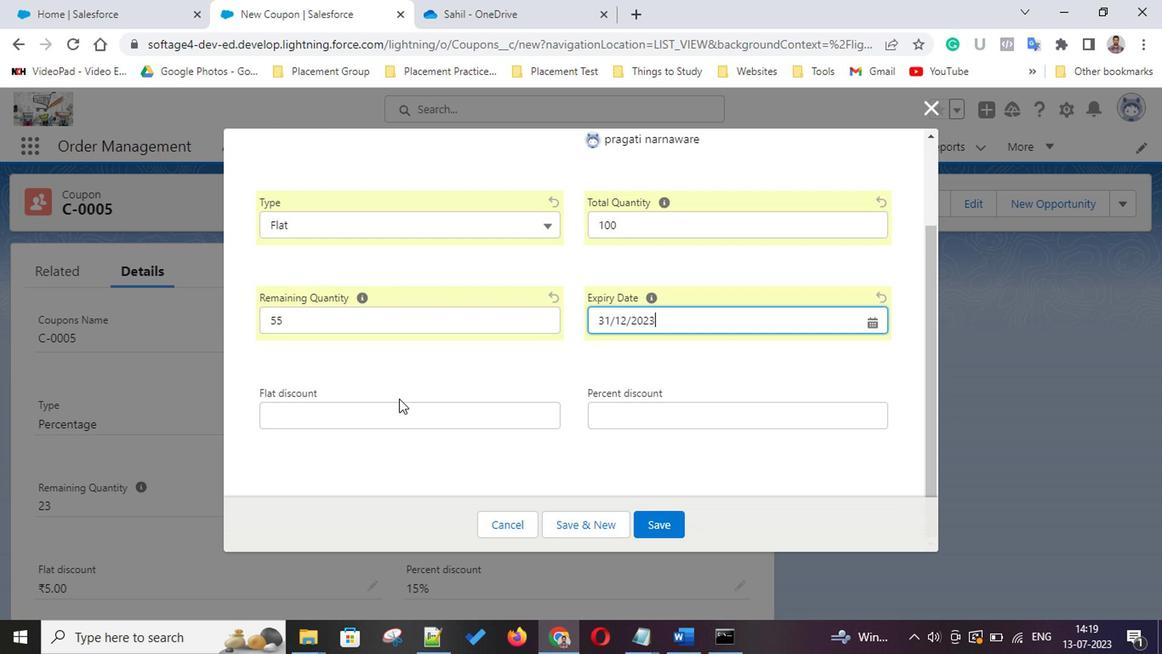 
Action: Mouse scrolled (562, 353) with delta (0, 0)
Screenshot: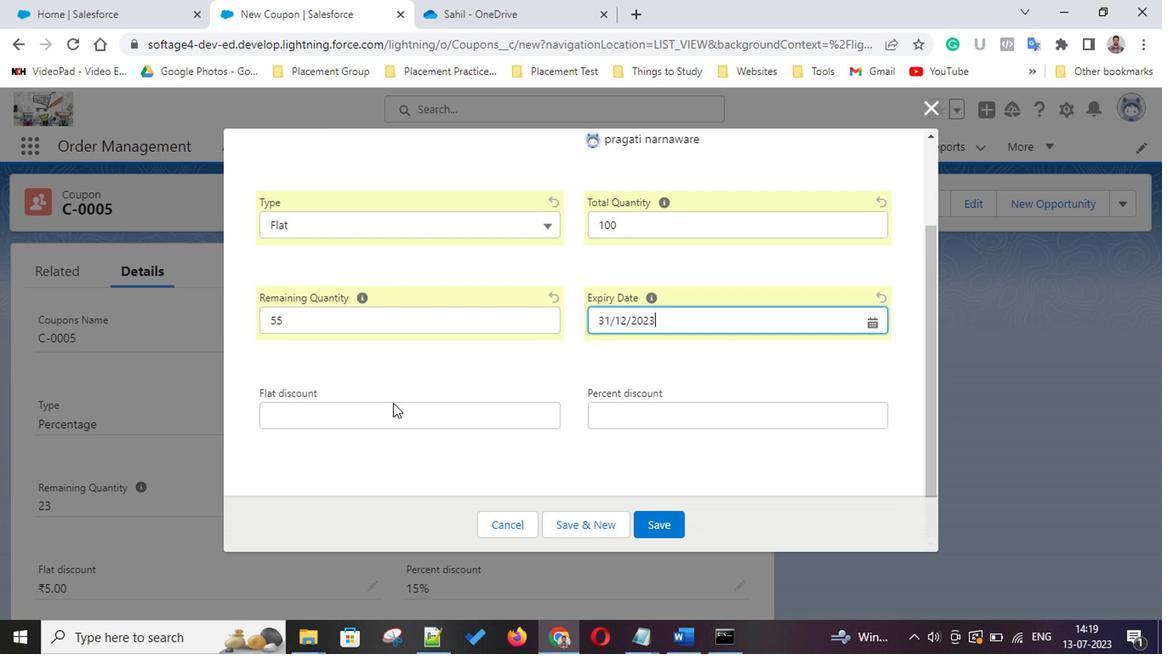 
Action: Mouse scrolled (562, 353) with delta (0, 0)
Screenshot: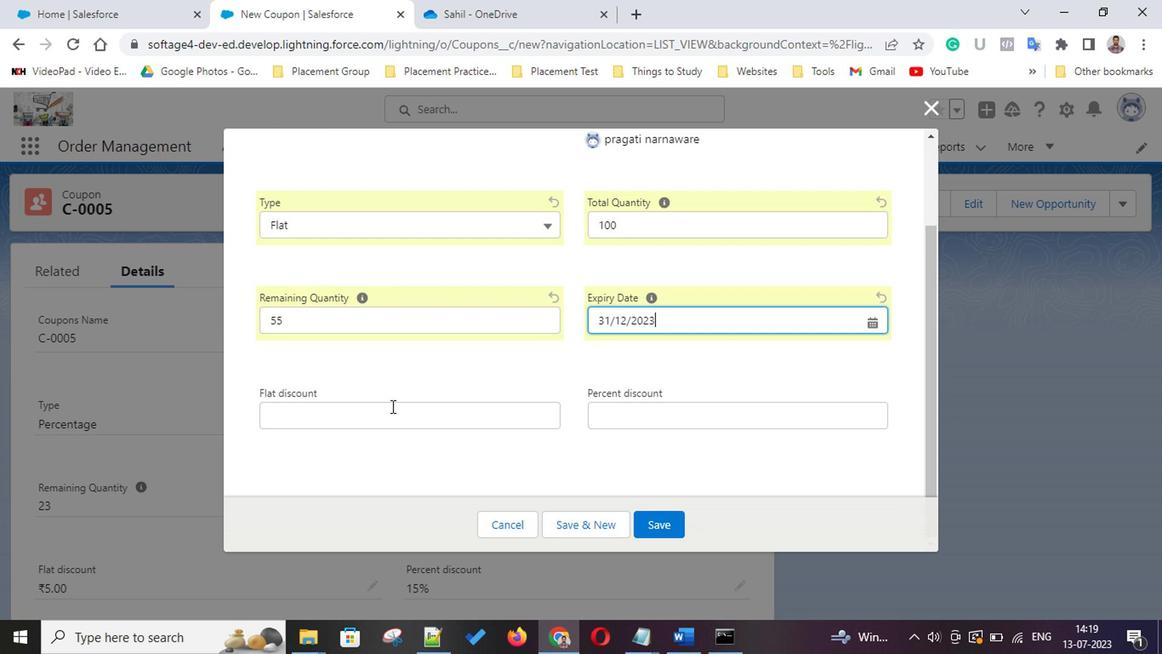 
Action: Mouse scrolled (562, 353) with delta (0, 0)
Screenshot: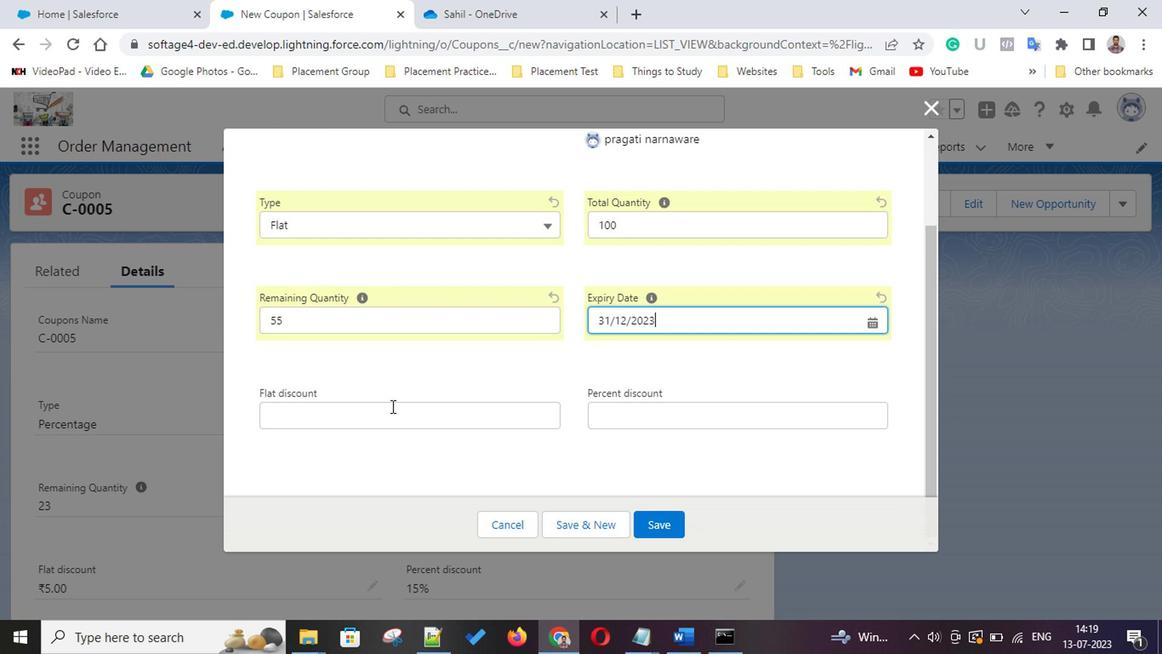 
Action: Mouse scrolled (562, 353) with delta (0, 0)
Screenshot: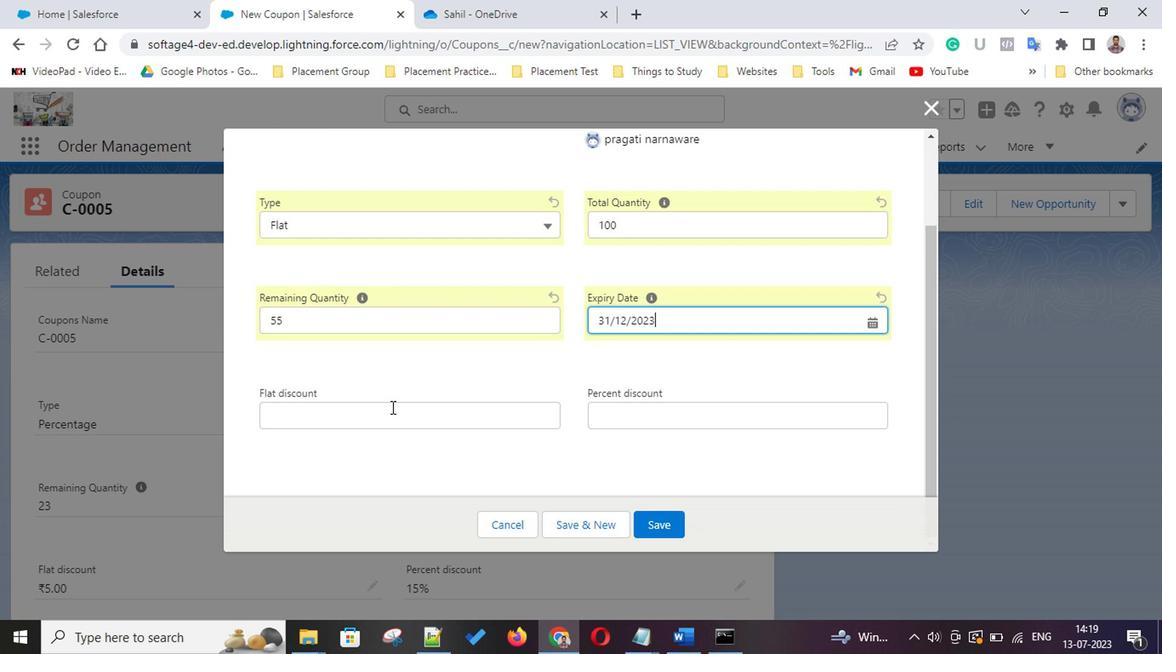 
Action: Mouse scrolled (562, 353) with delta (0, 0)
Screenshot: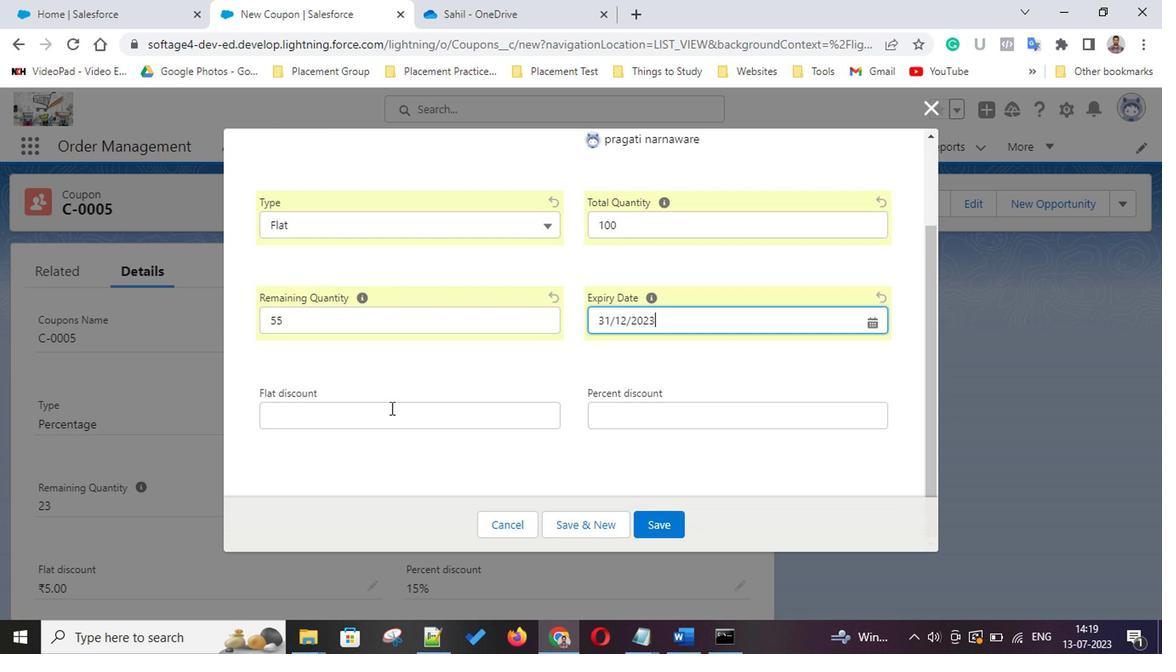 
Action: Mouse scrolled (562, 353) with delta (0, 0)
Screenshot: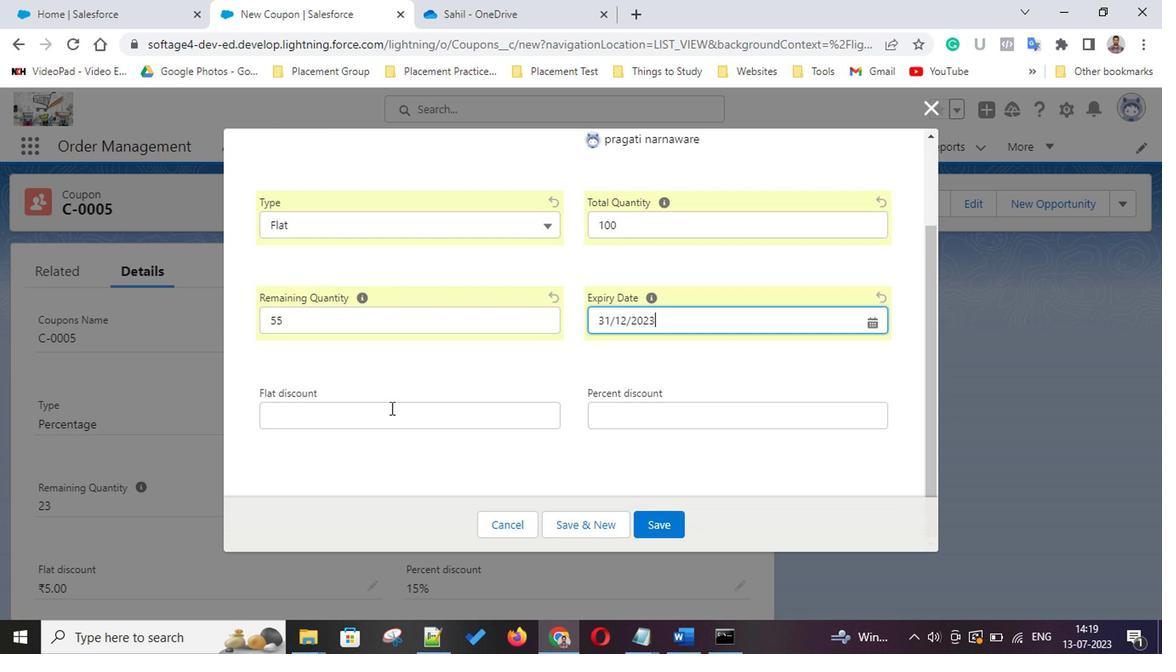 
Action: Mouse scrolled (562, 353) with delta (0, 0)
Screenshot: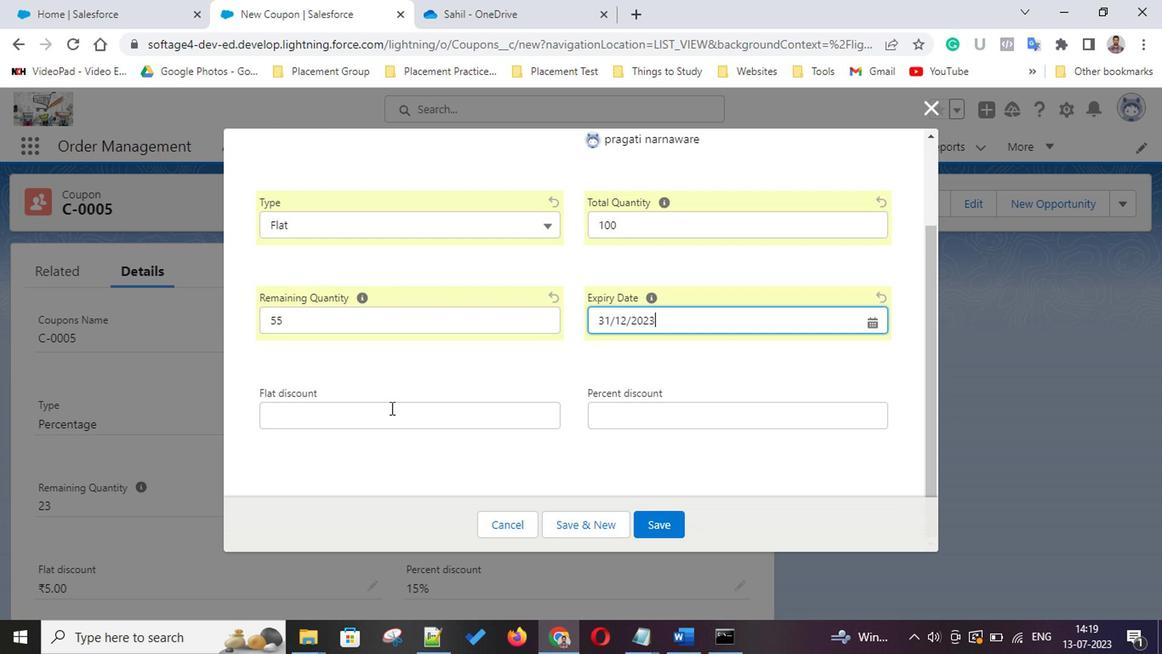 
Action: Mouse scrolled (562, 353) with delta (0, 0)
Screenshot: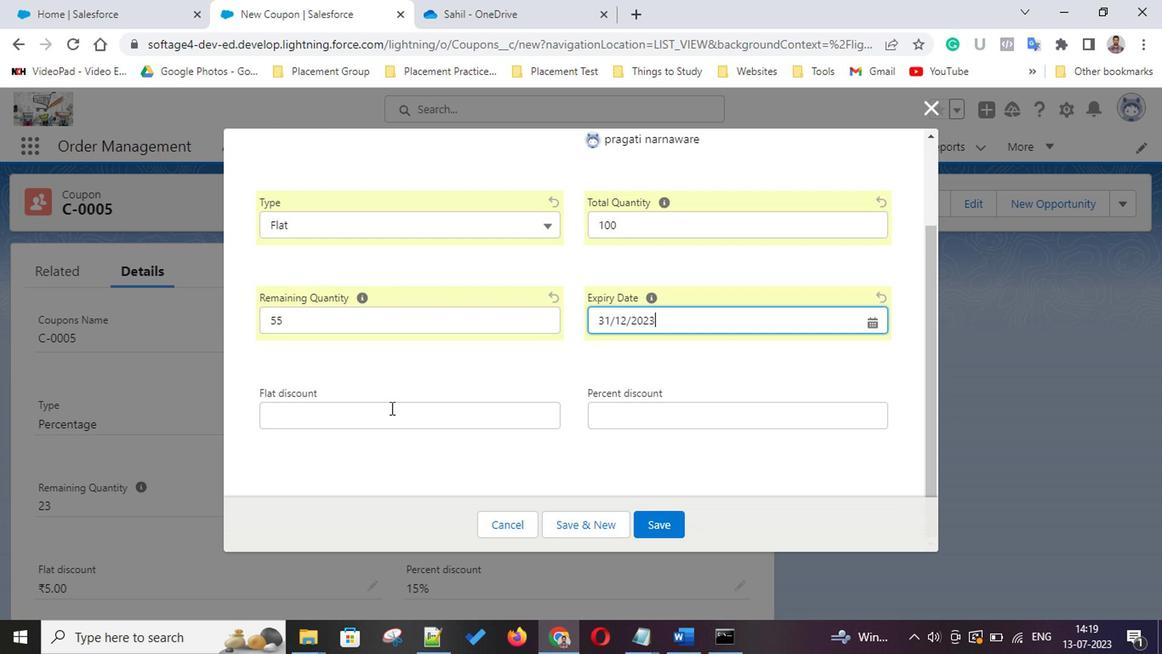 
Action: Mouse scrolled (562, 353) with delta (0, 0)
Screenshot: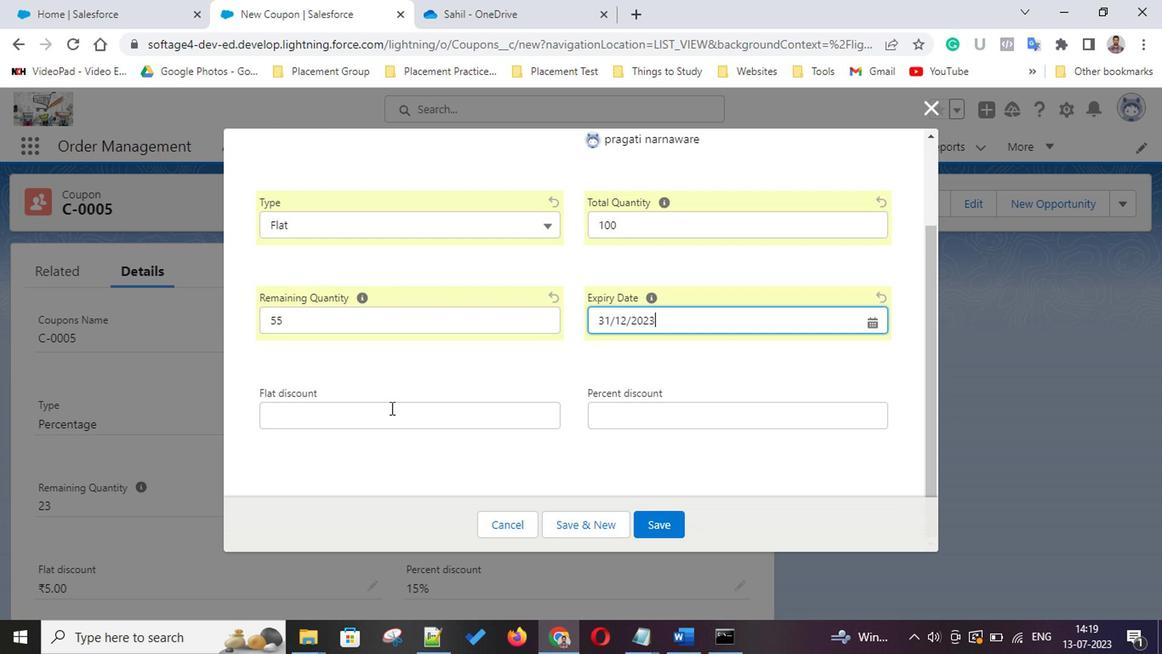 
Action: Mouse scrolled (562, 353) with delta (0, 0)
Screenshot: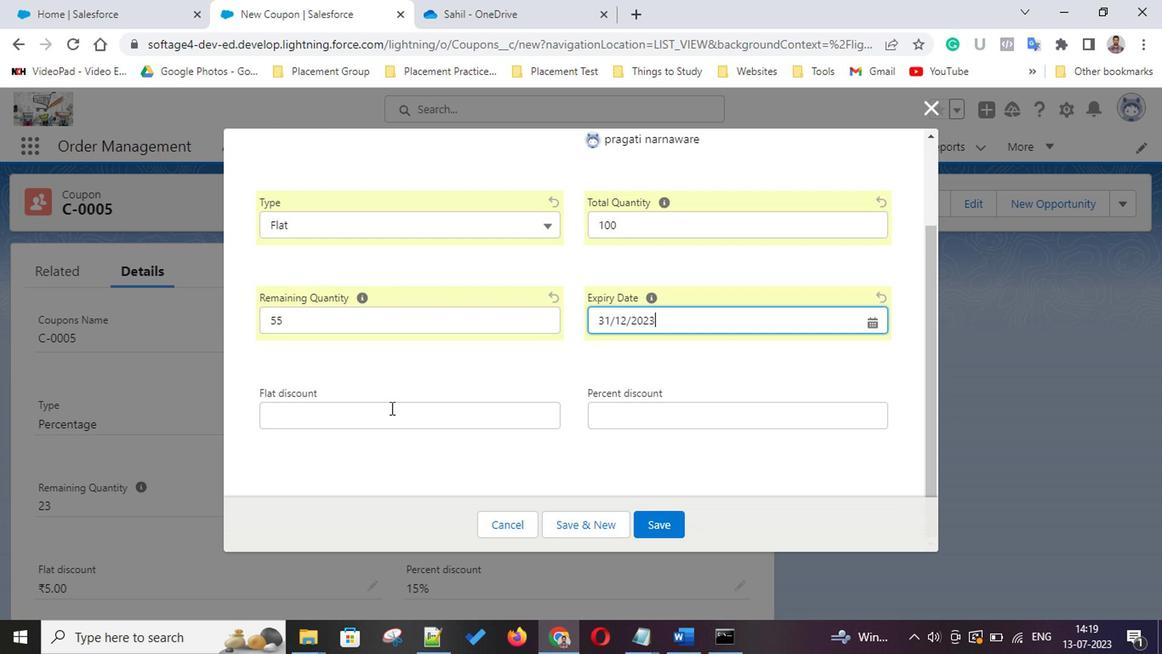 
Action: Mouse scrolled (562, 353) with delta (0, 0)
Screenshot: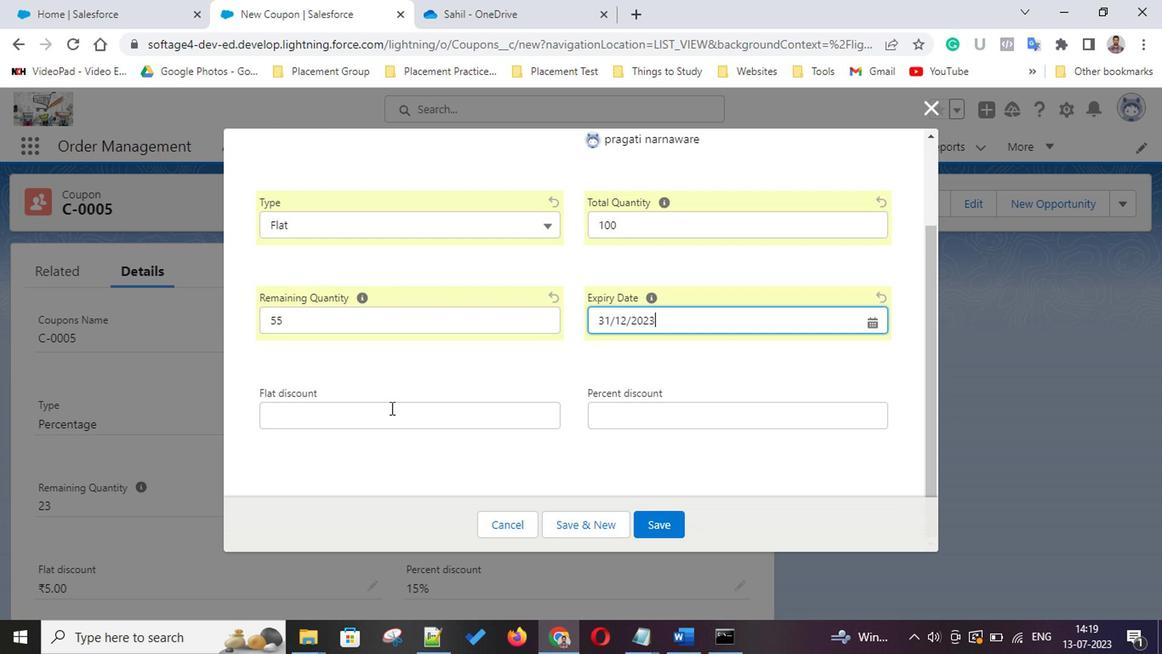 
Action: Mouse moved to (370, 382)
Screenshot: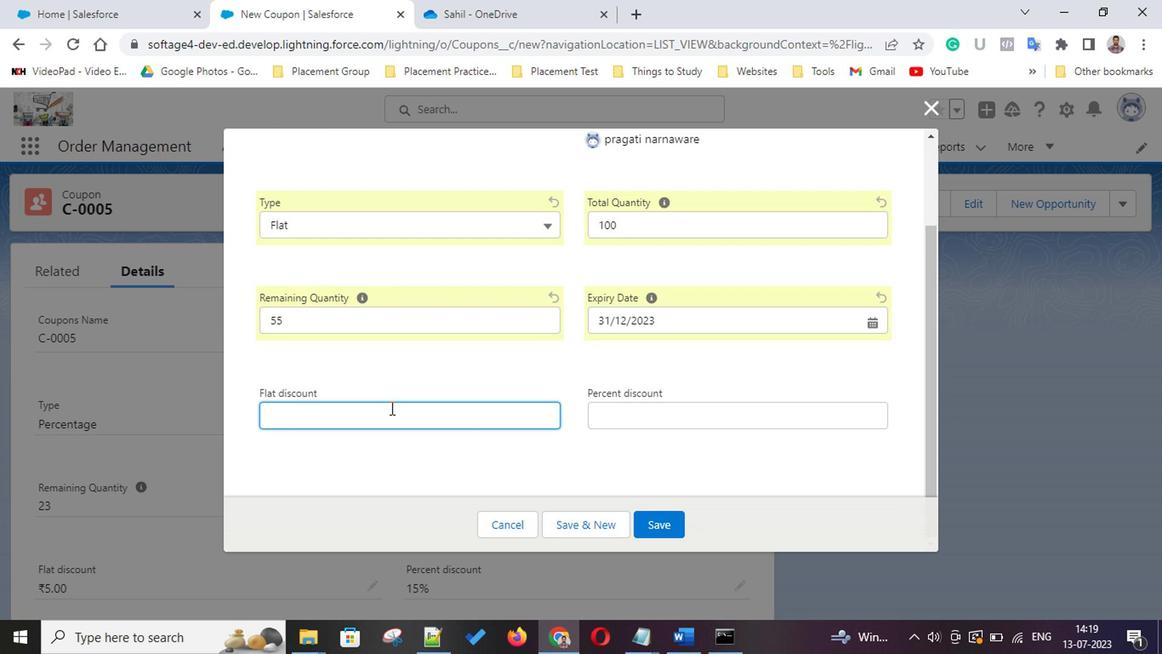 
Action: Mouse pressed left at (370, 382)
Screenshot: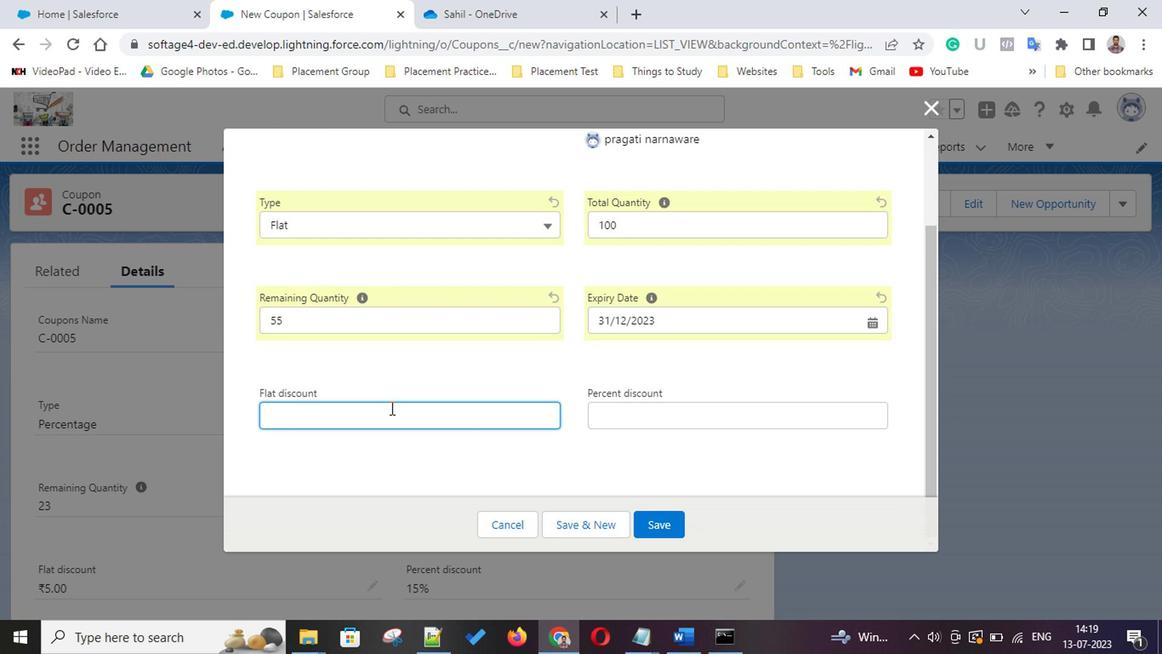 
Action: Key pressed 3
Screenshot: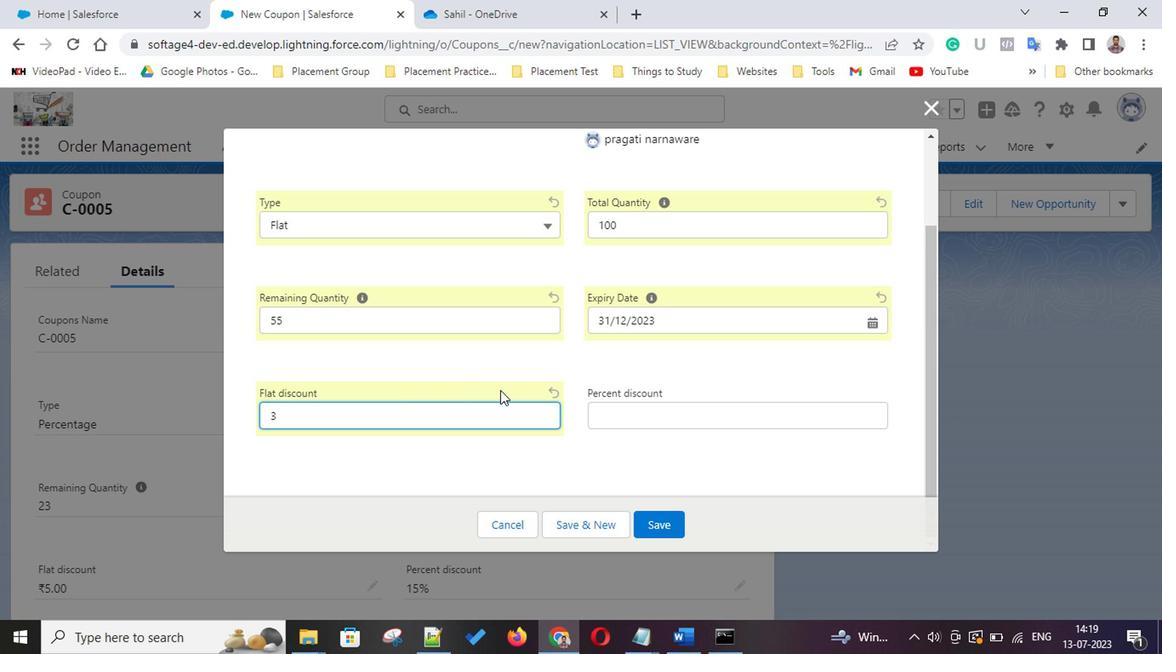 
Action: Mouse moved to (534, 390)
Screenshot: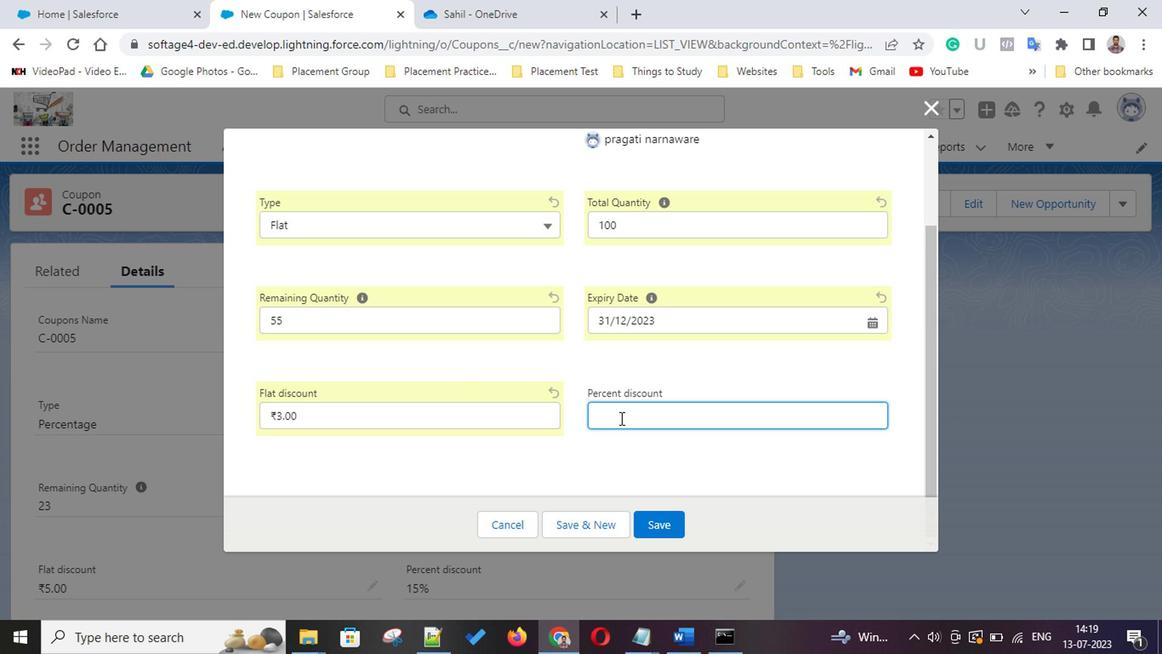 
Action: Mouse pressed left at (534, 390)
Screenshot: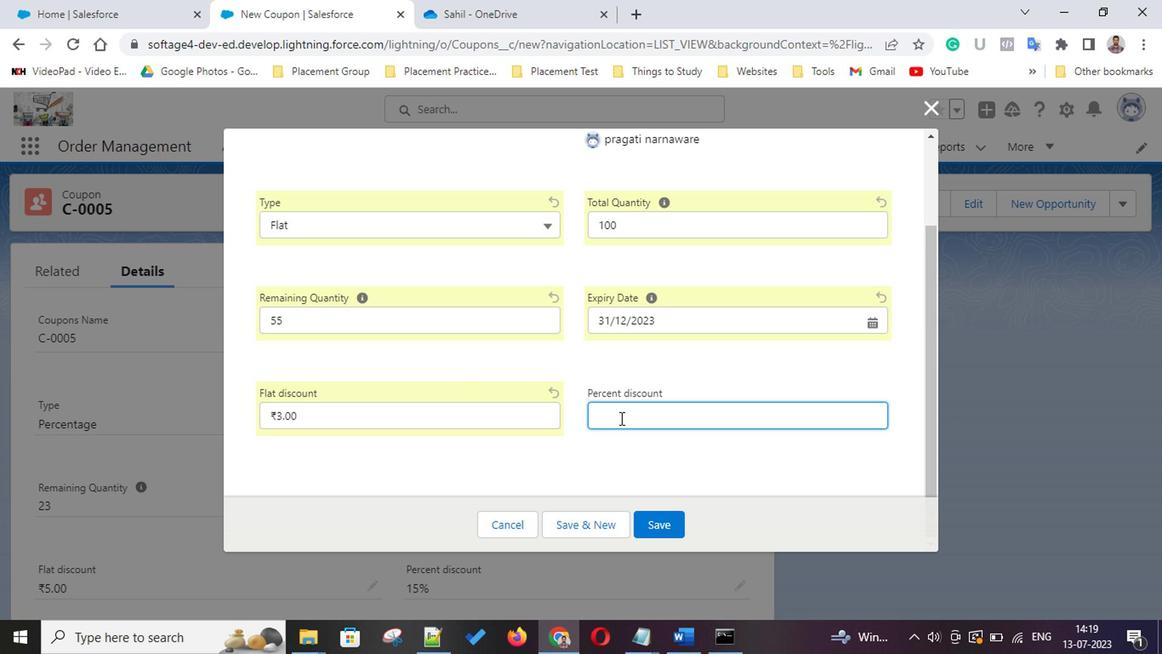 
Action: Key pressed 4
Screenshot: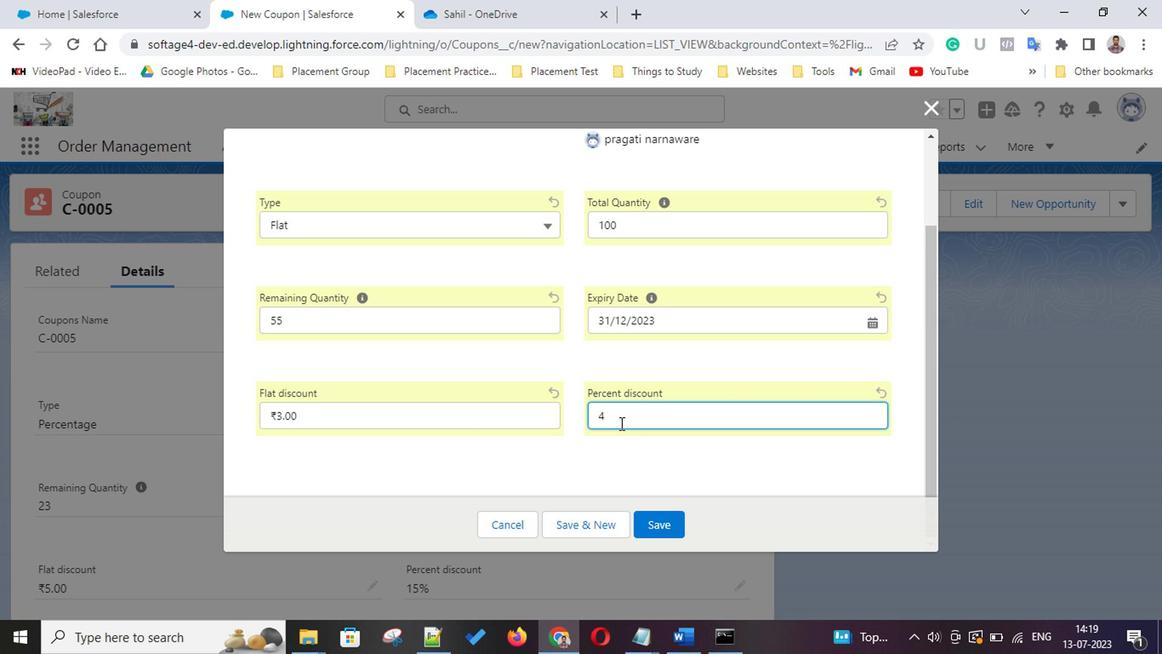 
Action: Mouse moved to (559, 465)
Screenshot: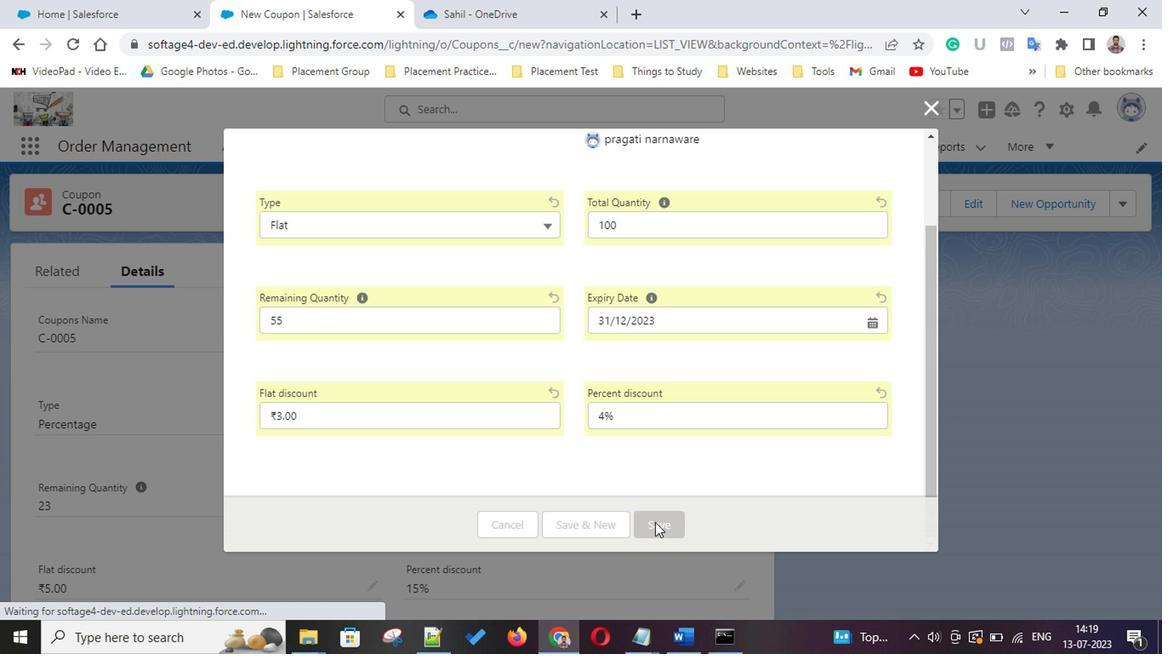 
Action: Mouse pressed left at (559, 465)
Screenshot: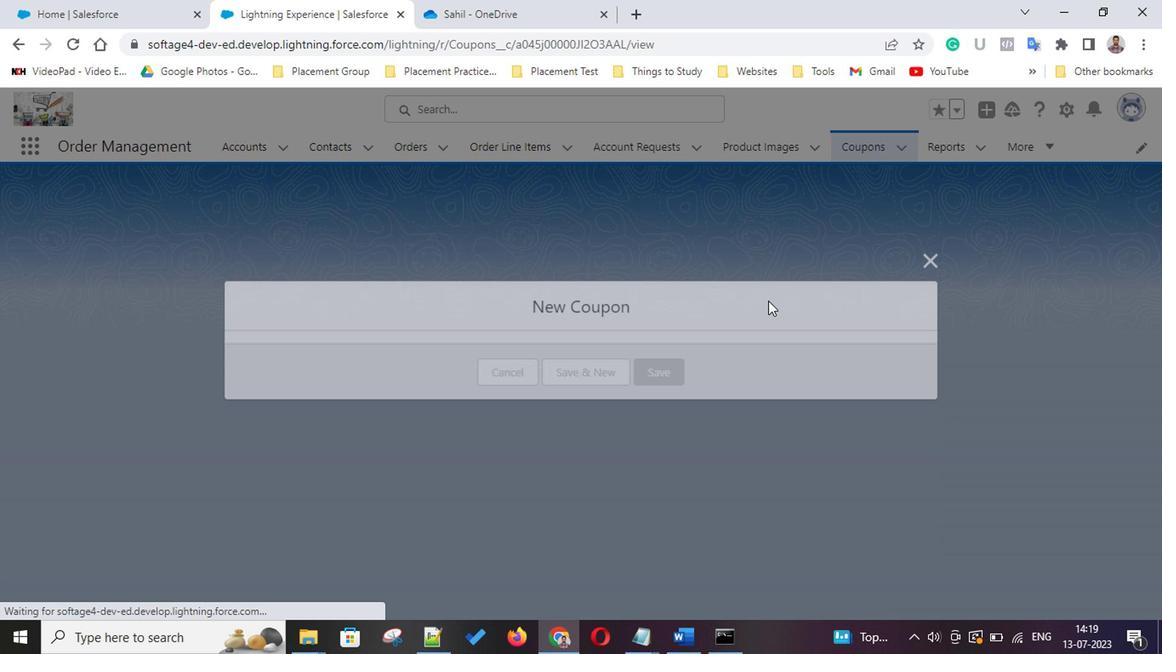 
Action: Mouse moved to (703, 383)
Screenshot: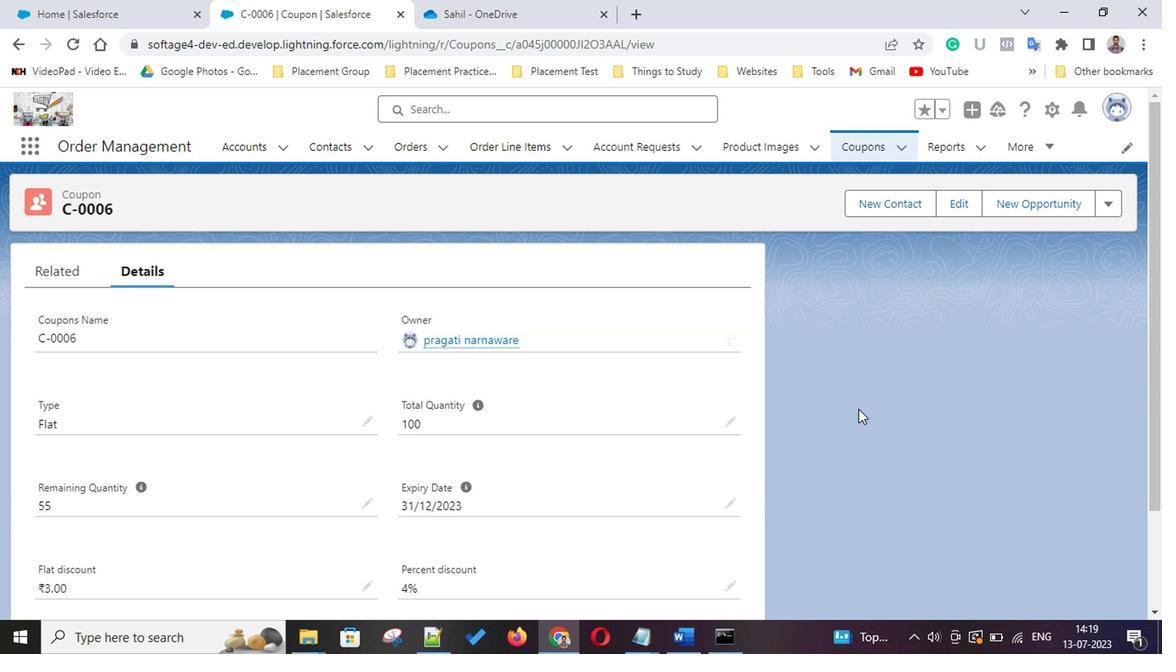 
